 Task: Compare market values of single-family homes in Providence, Rhode Island, in different urban neighborhoods, and analyze the proximity to Art and cultural. 304.223282
Action: Mouse moved to (327, 244)
Screenshot: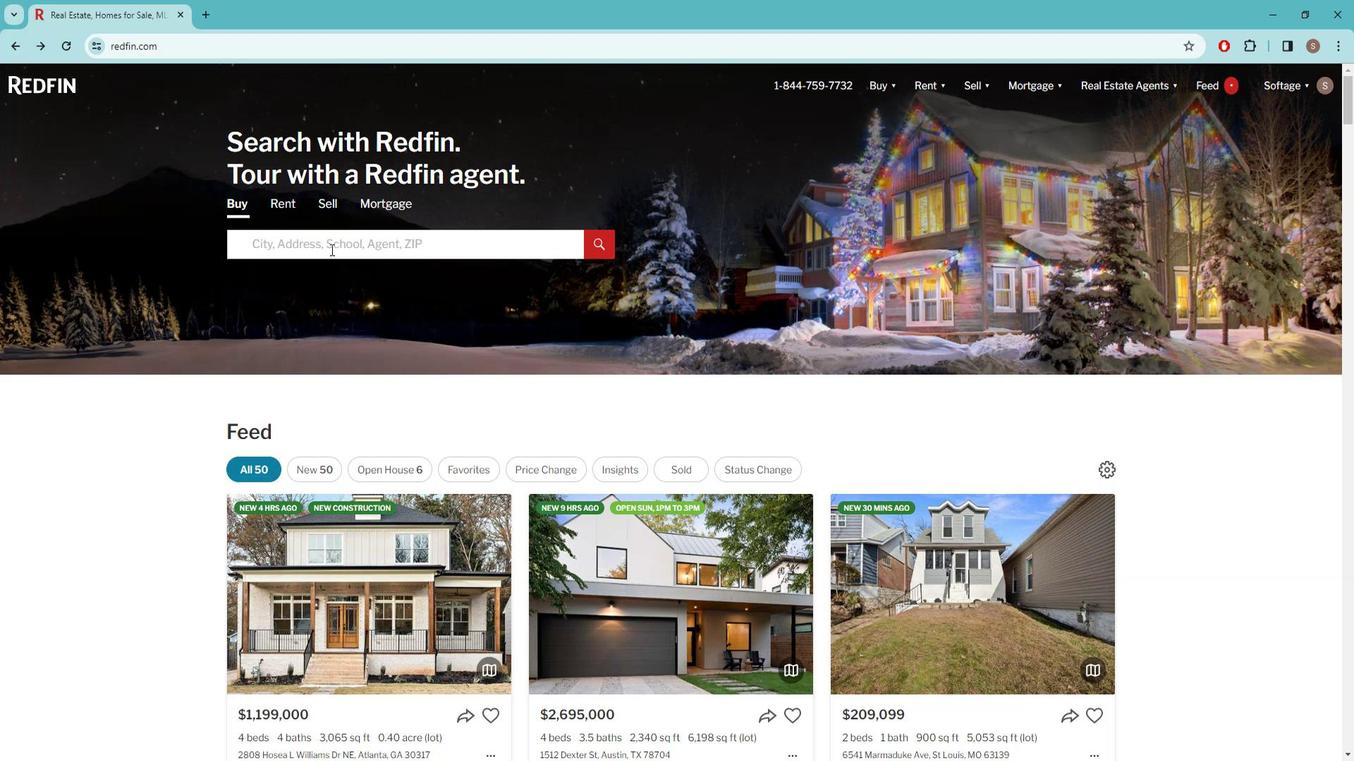 
Action: Mouse pressed left at (327, 244)
Screenshot: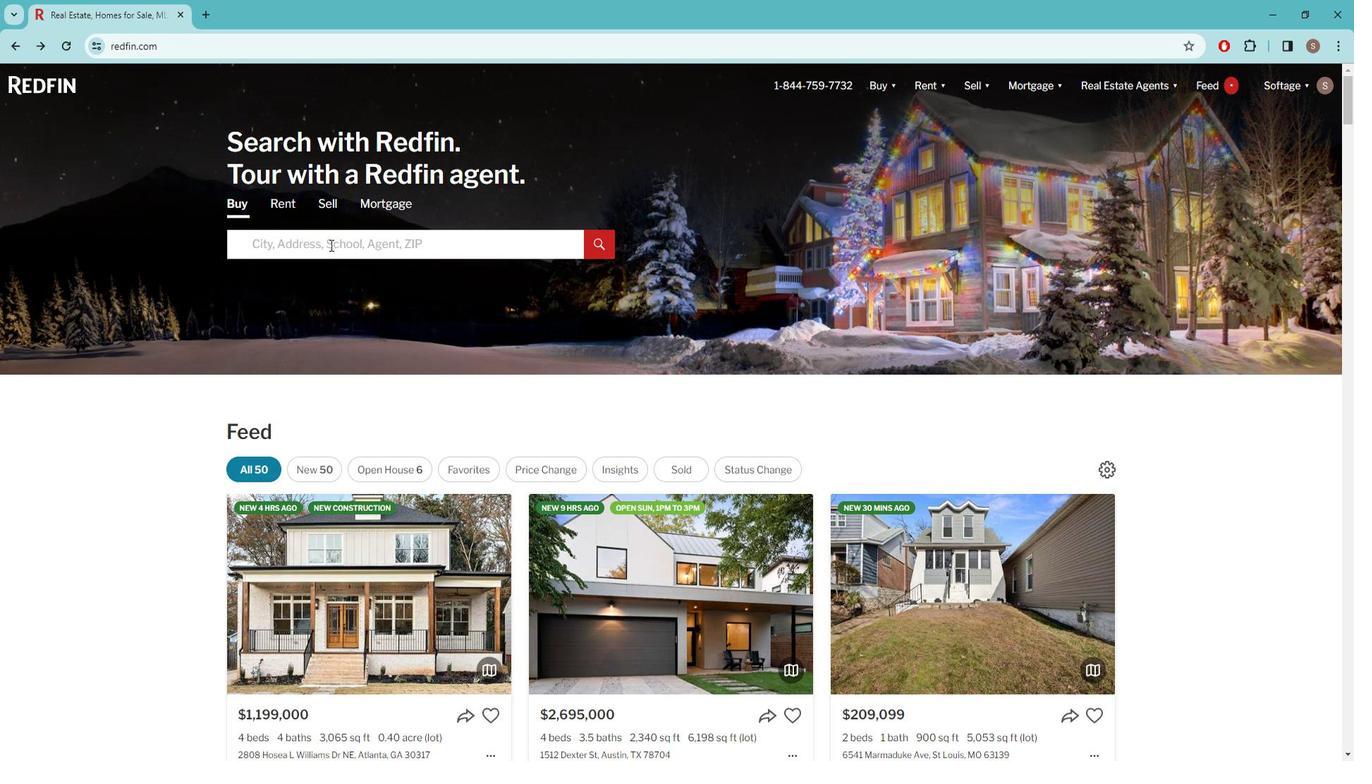 
Action: Key pressed p<Key.caps_lock>ROVIDENCE
Screenshot: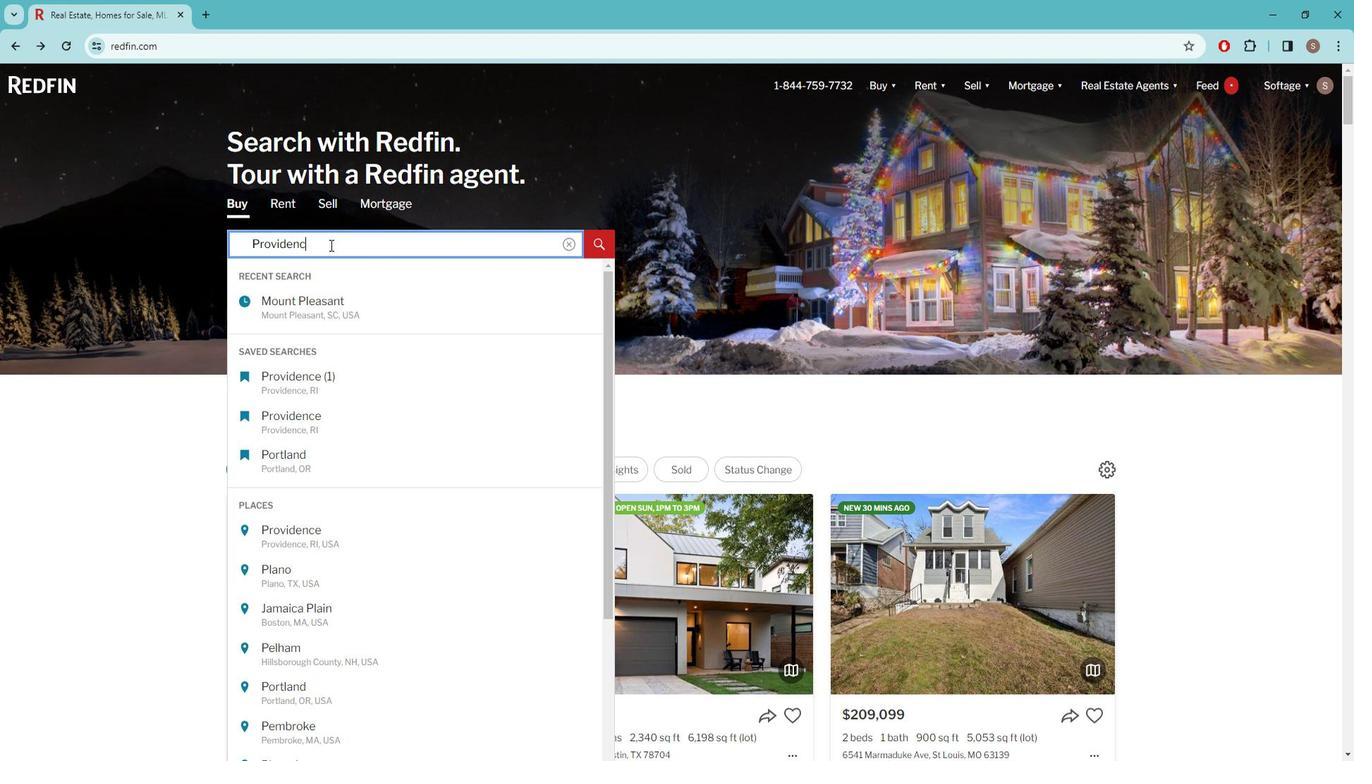 
Action: Mouse moved to (318, 338)
Screenshot: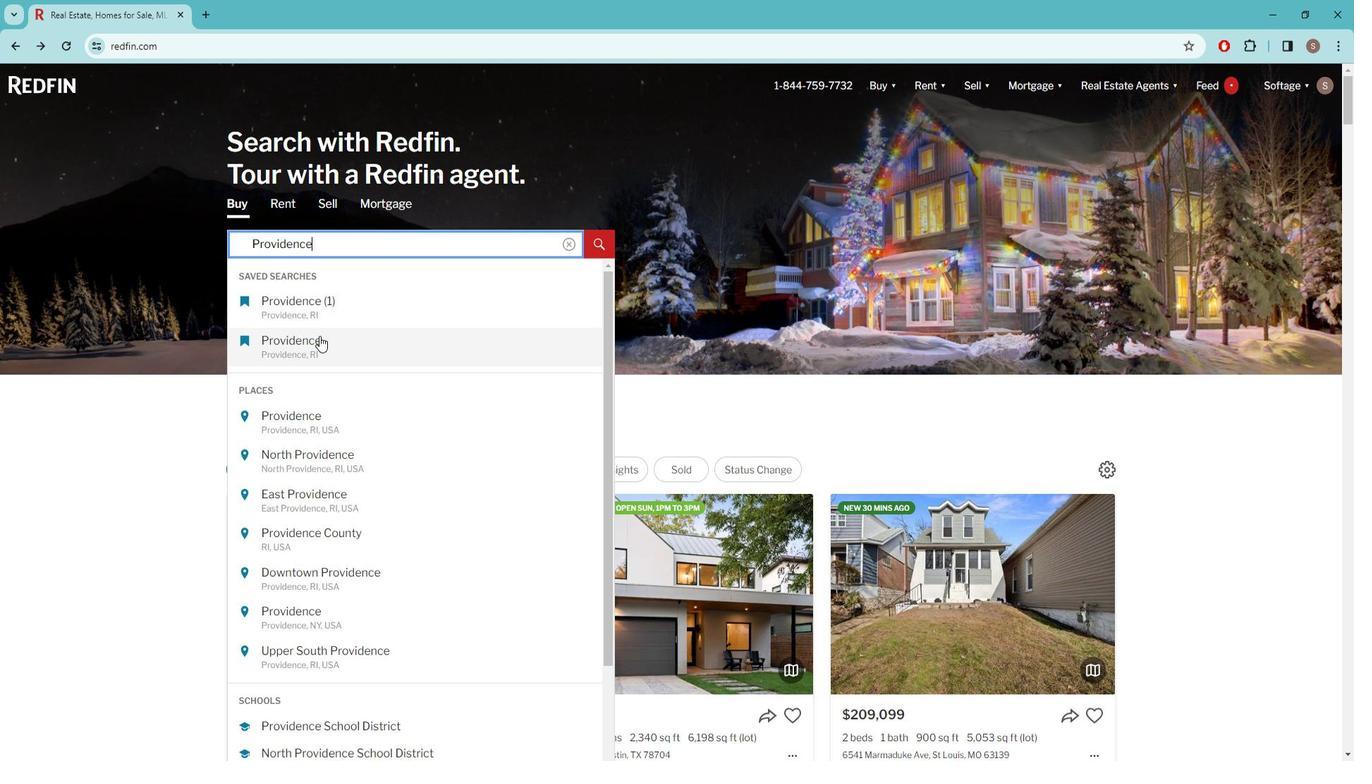 
Action: Mouse pressed left at (318, 338)
Screenshot: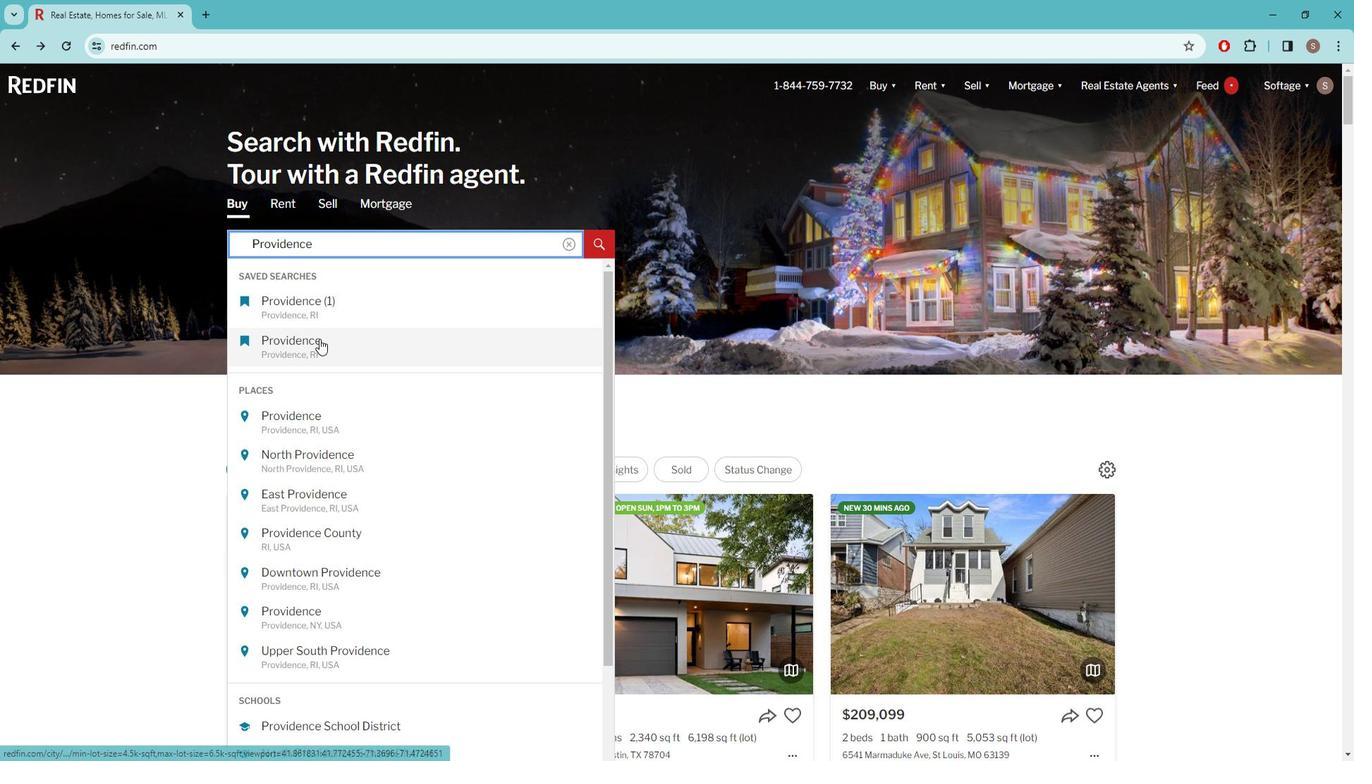 
Action: Mouse moved to (1036, 126)
Screenshot: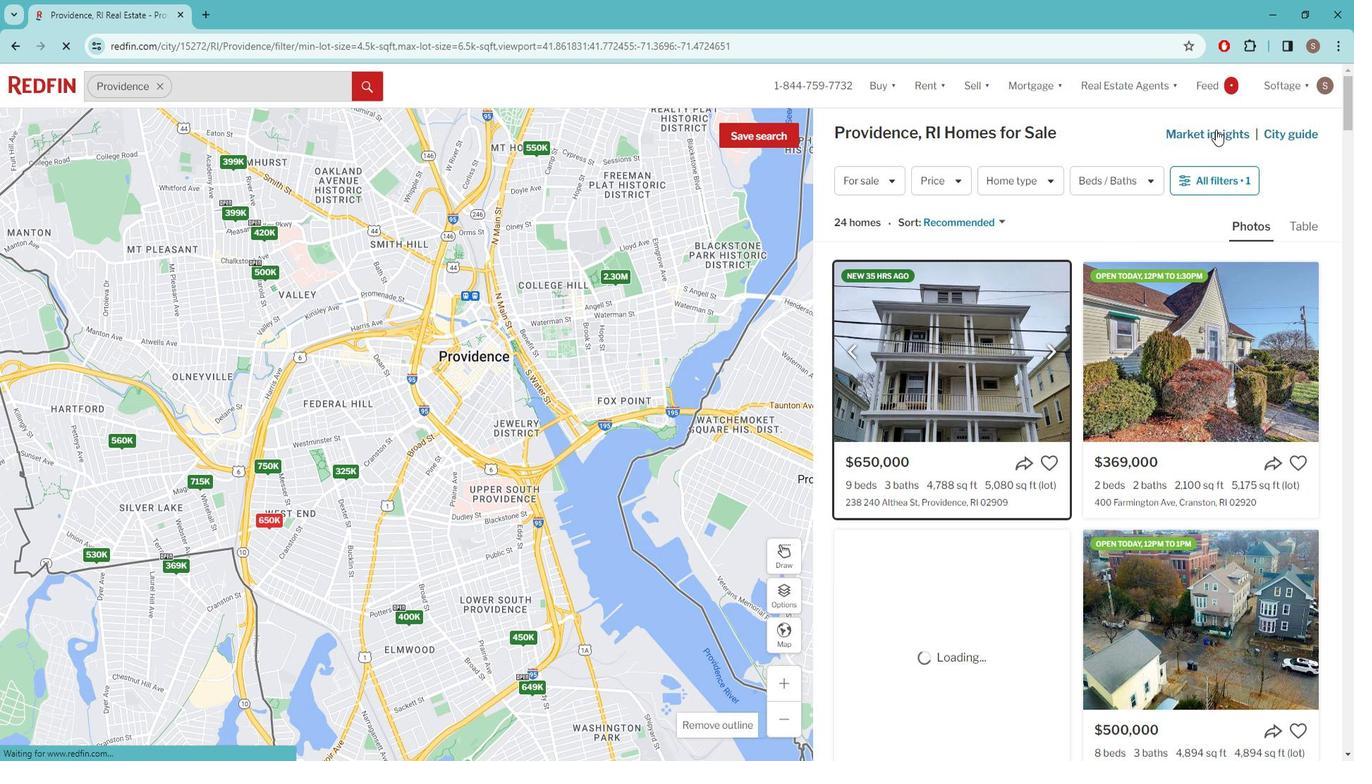 
Action: Mouse pressed left at (1036, 126)
Screenshot: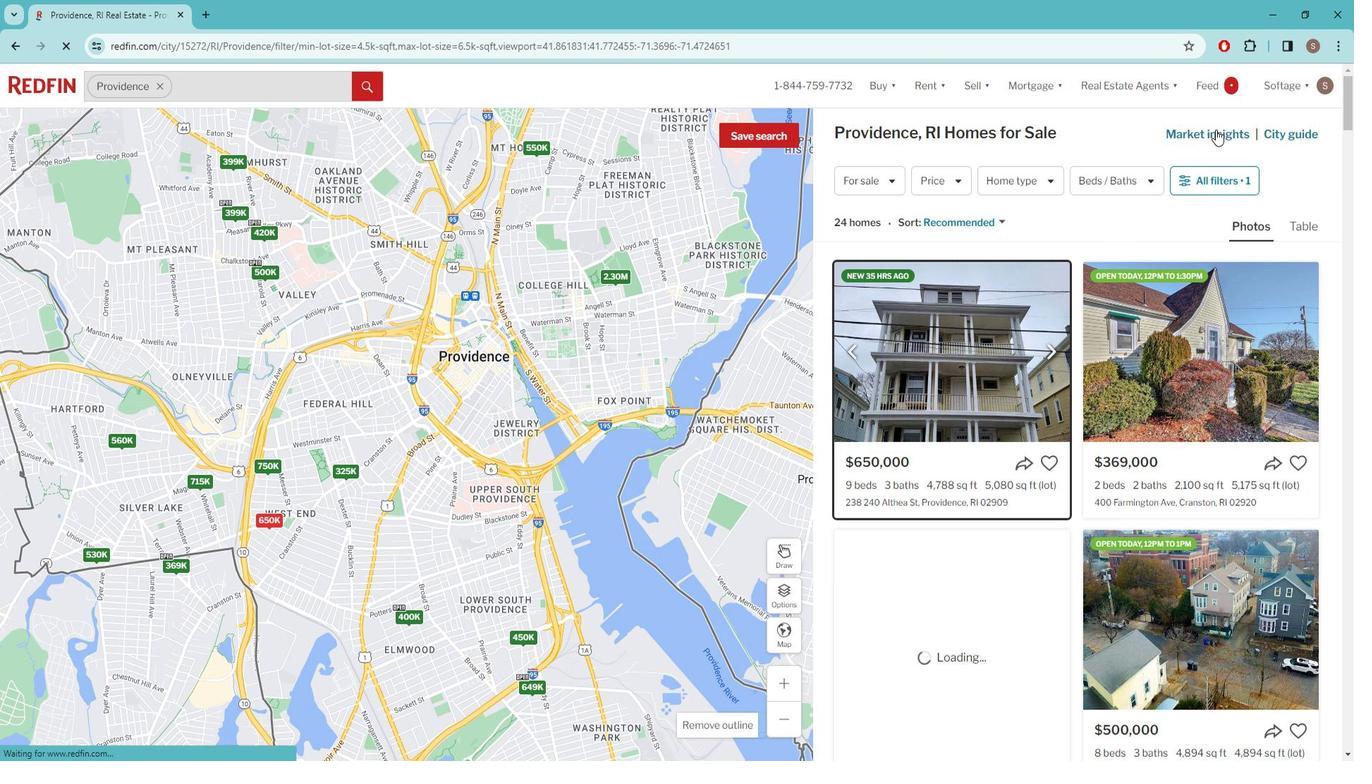 
Action: Mouse moved to (318, 541)
Screenshot: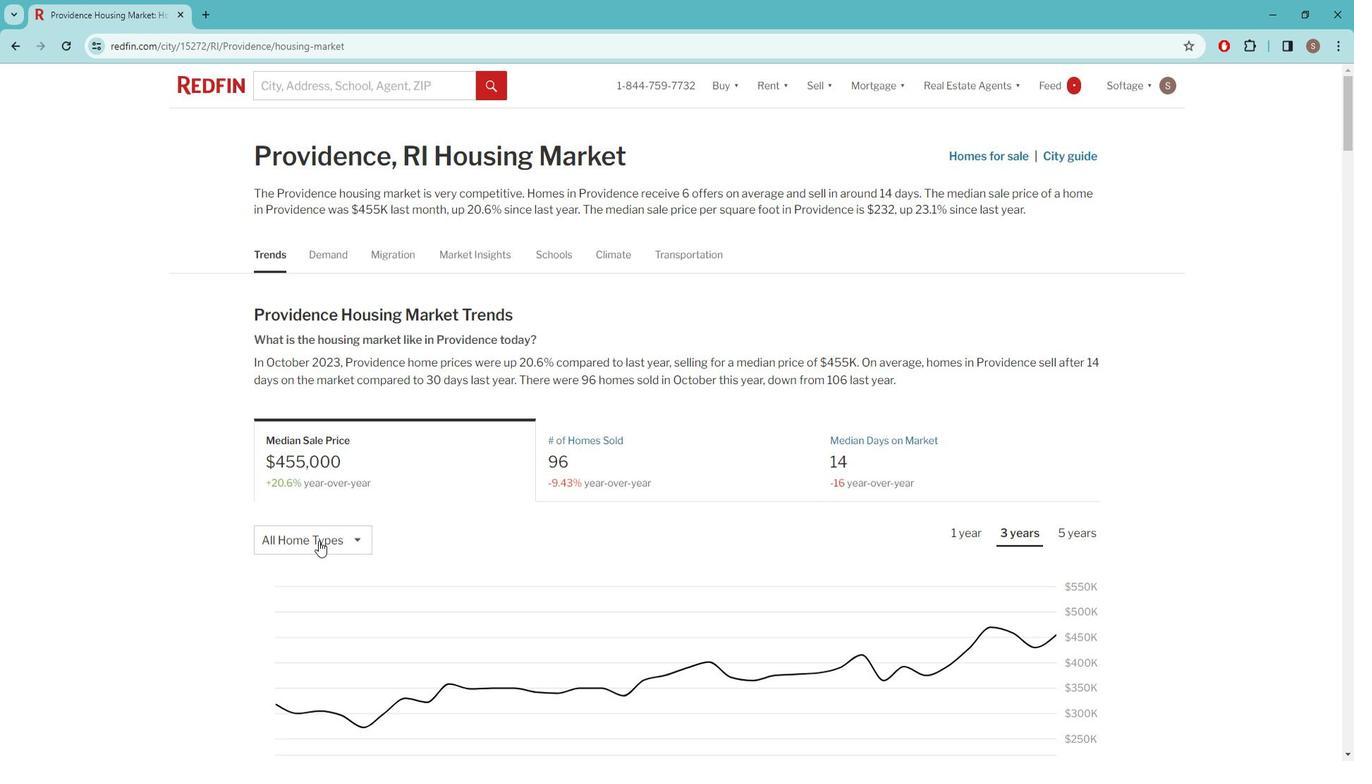 
Action: Mouse pressed left at (318, 541)
Screenshot: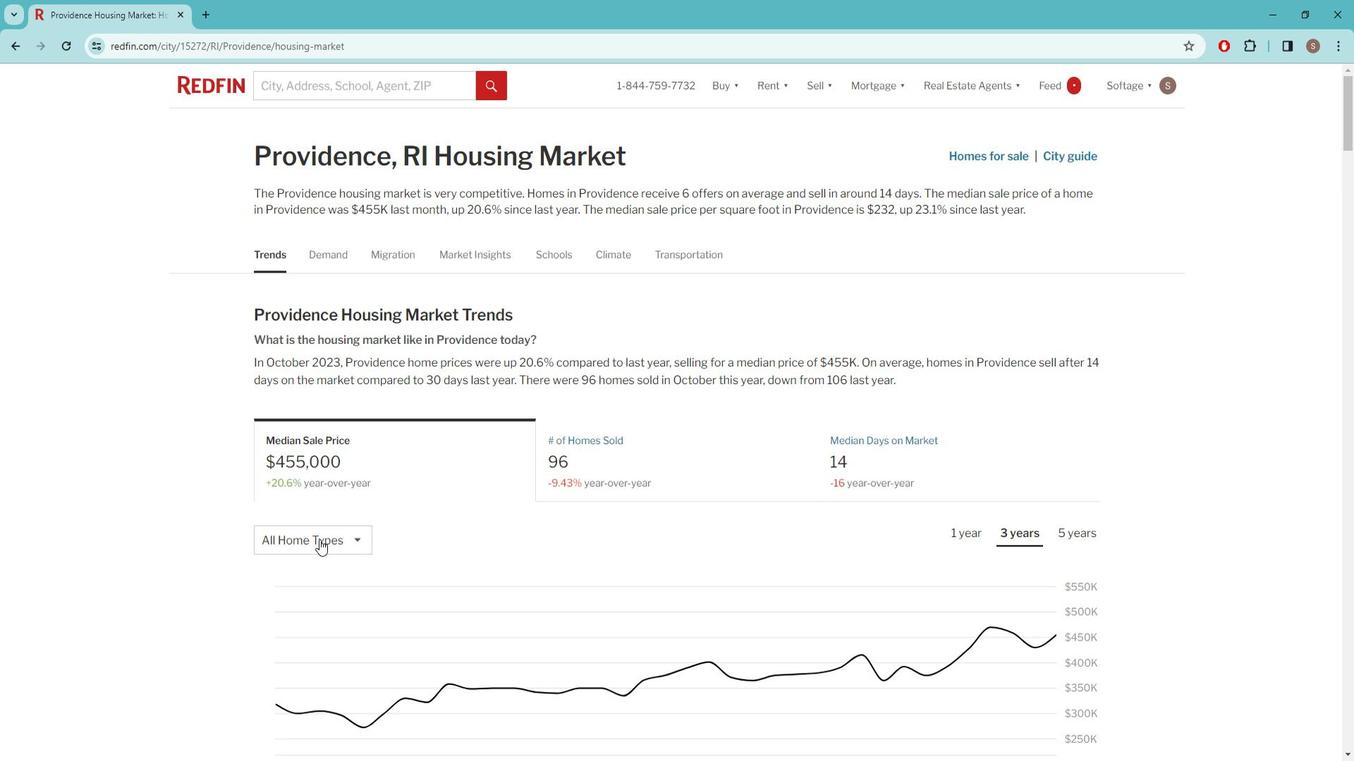 
Action: Mouse moved to (323, 604)
Screenshot: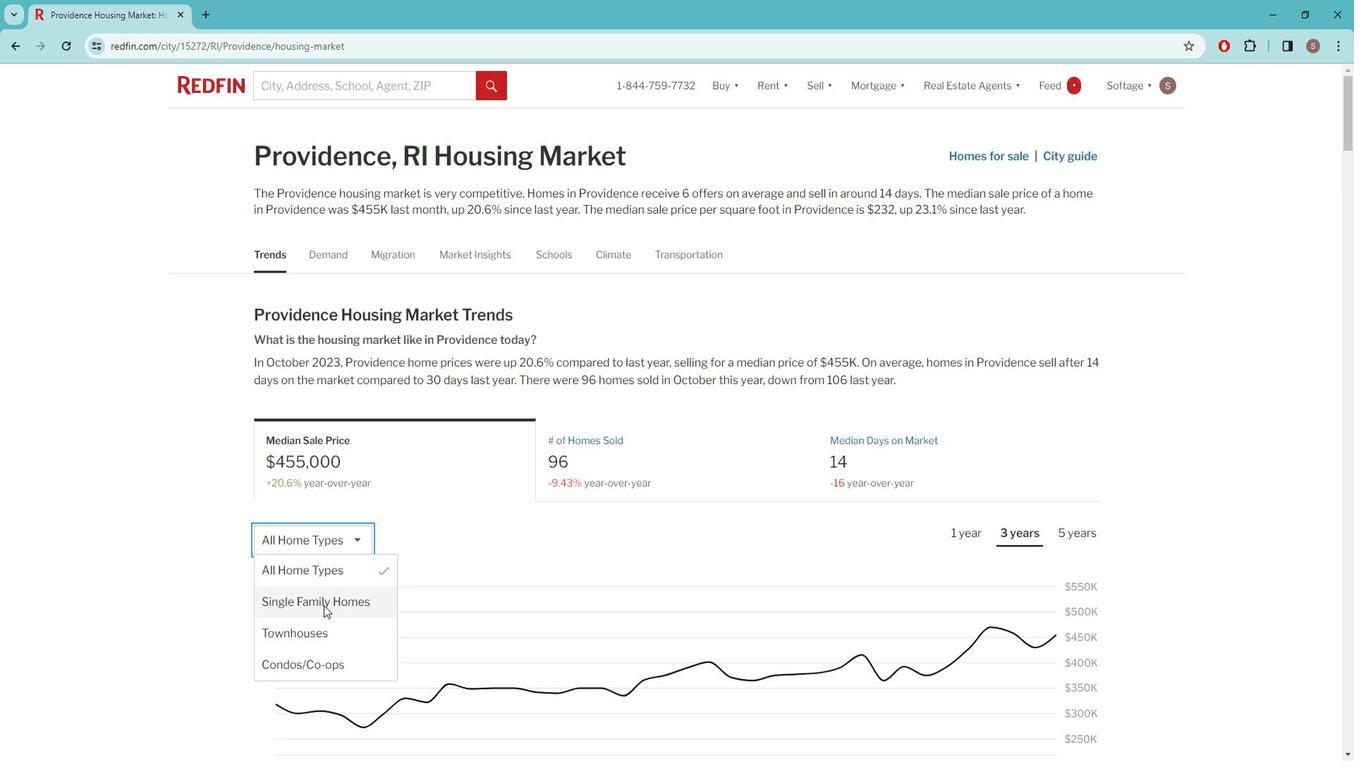 
Action: Mouse pressed left at (323, 604)
Screenshot: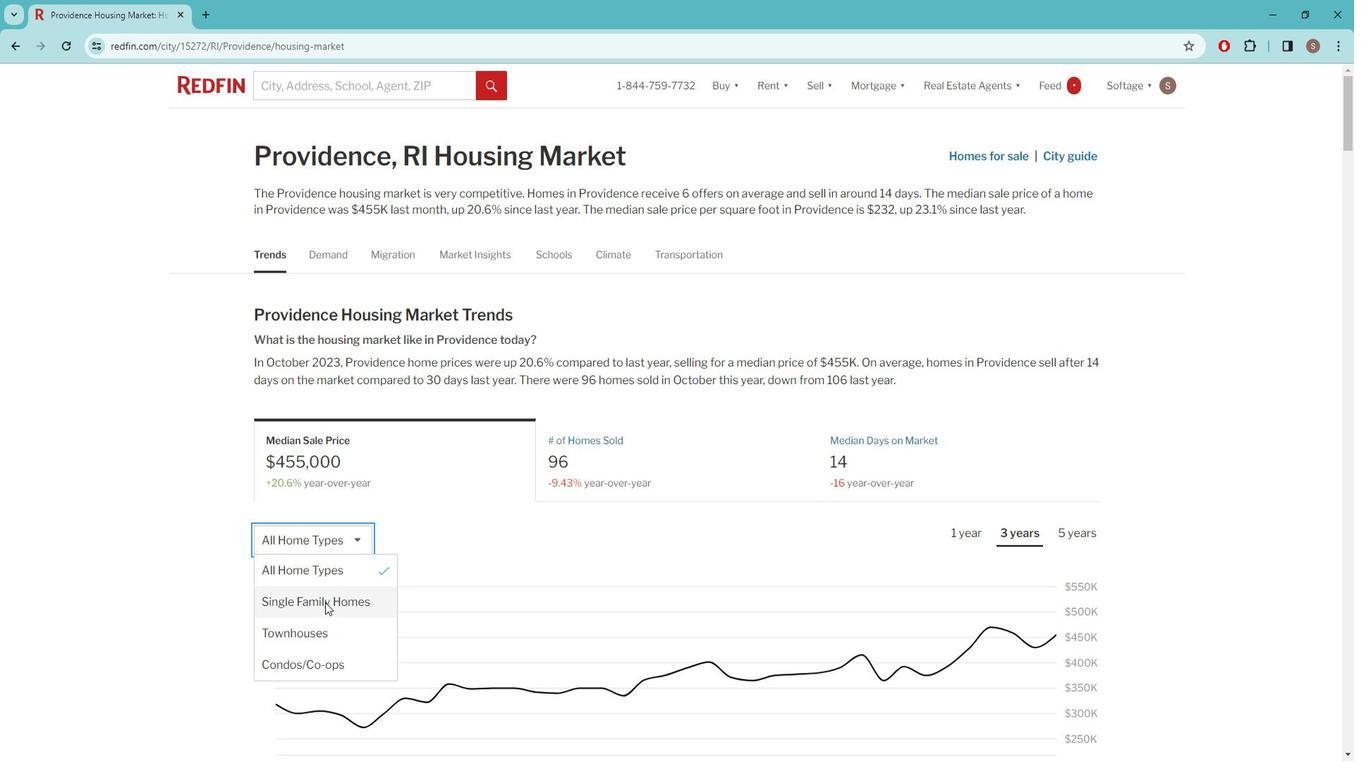 
Action: Mouse moved to (405, 419)
Screenshot: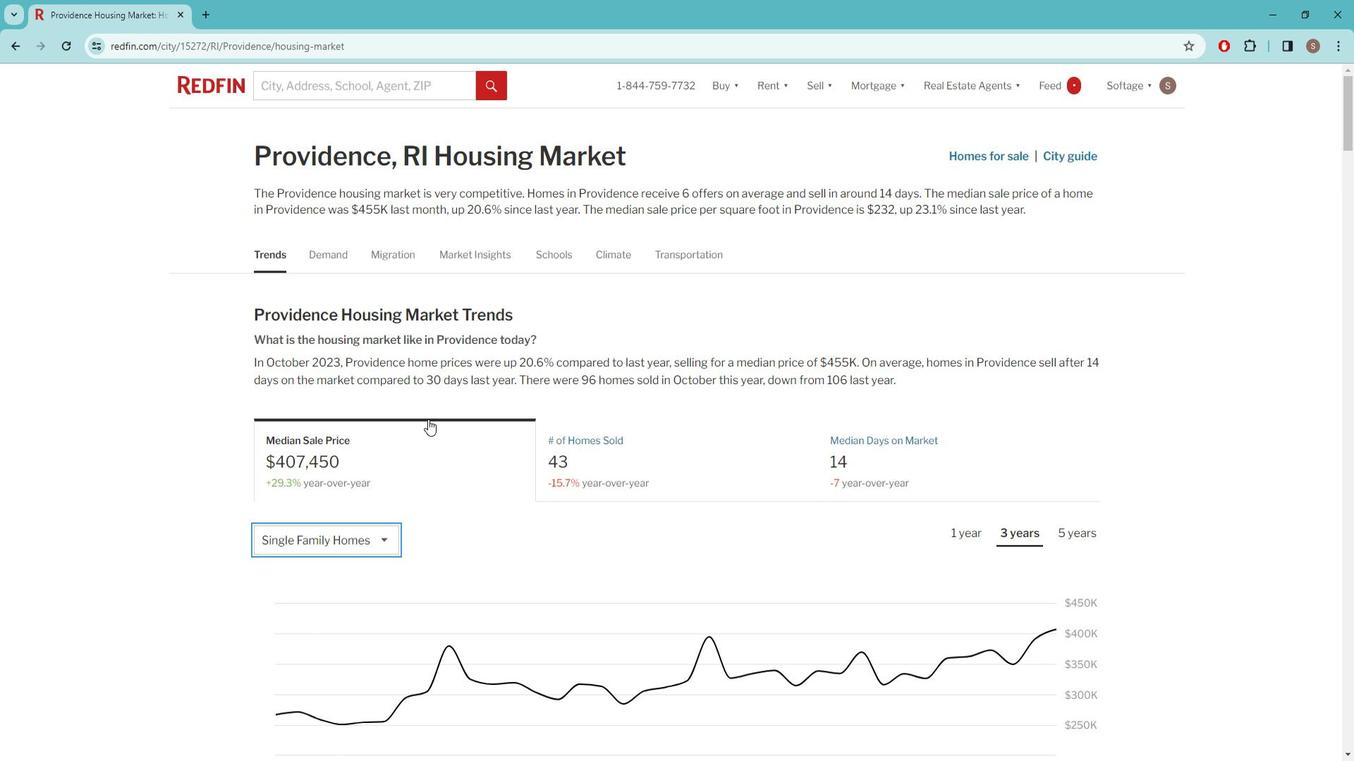 
Action: Mouse scrolled (405, 418) with delta (0, 0)
Screenshot: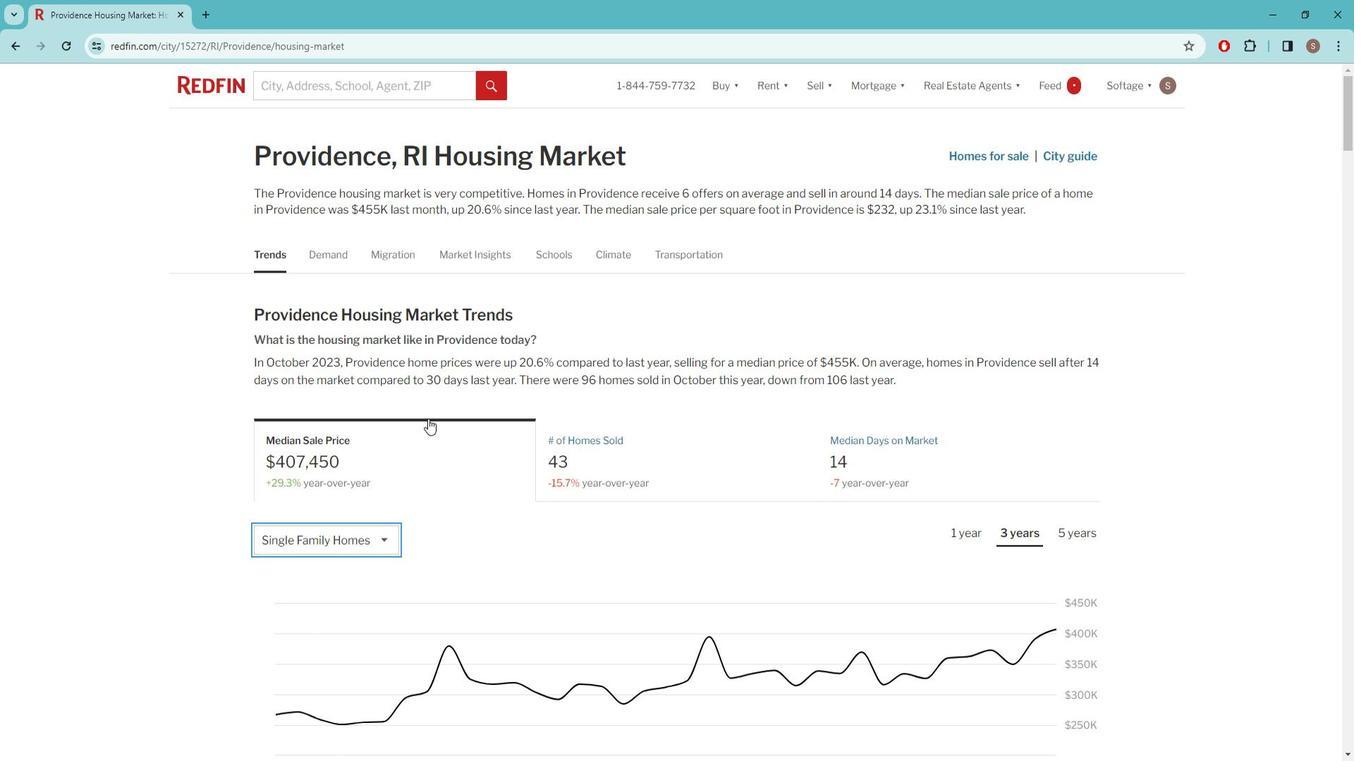 
Action: Mouse scrolled (405, 418) with delta (0, 0)
Screenshot: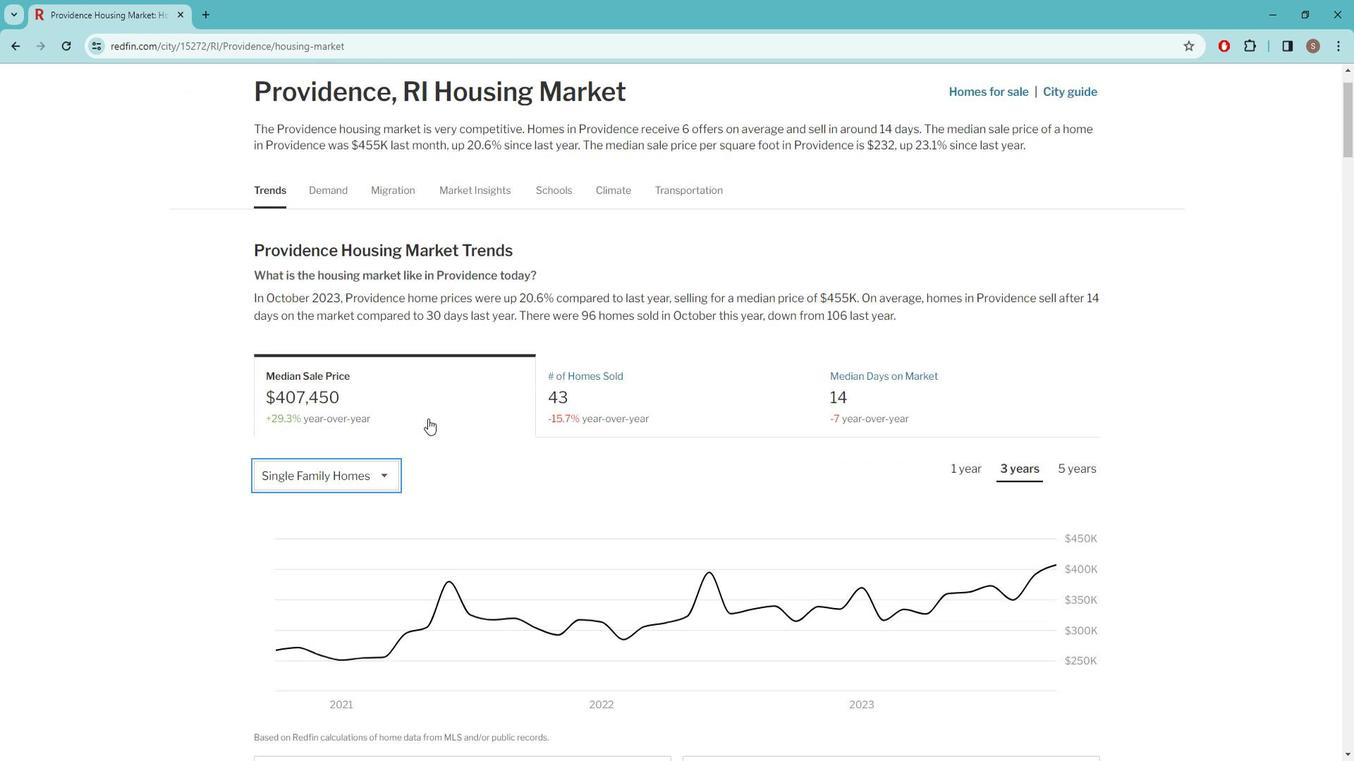 
Action: Mouse moved to (405, 414)
Screenshot: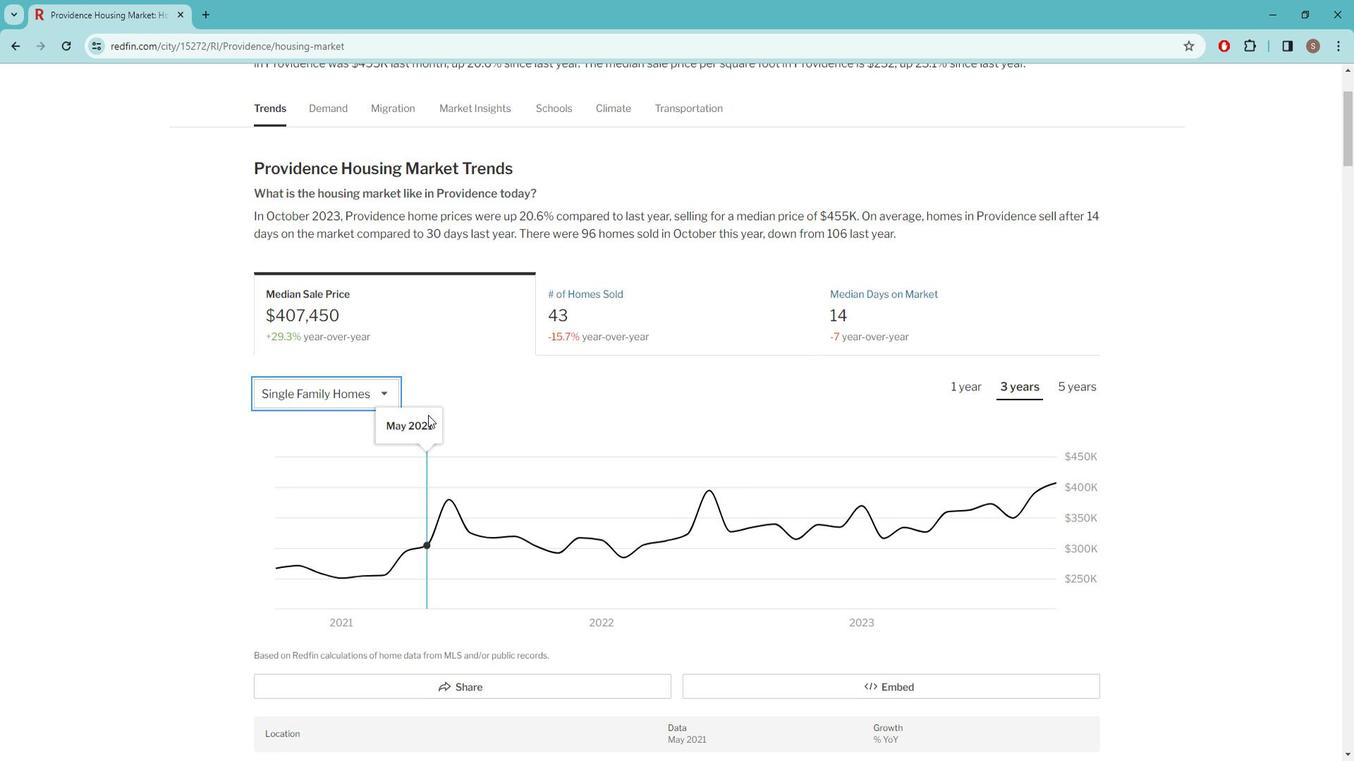 
Action: Mouse scrolled (405, 413) with delta (0, 0)
Screenshot: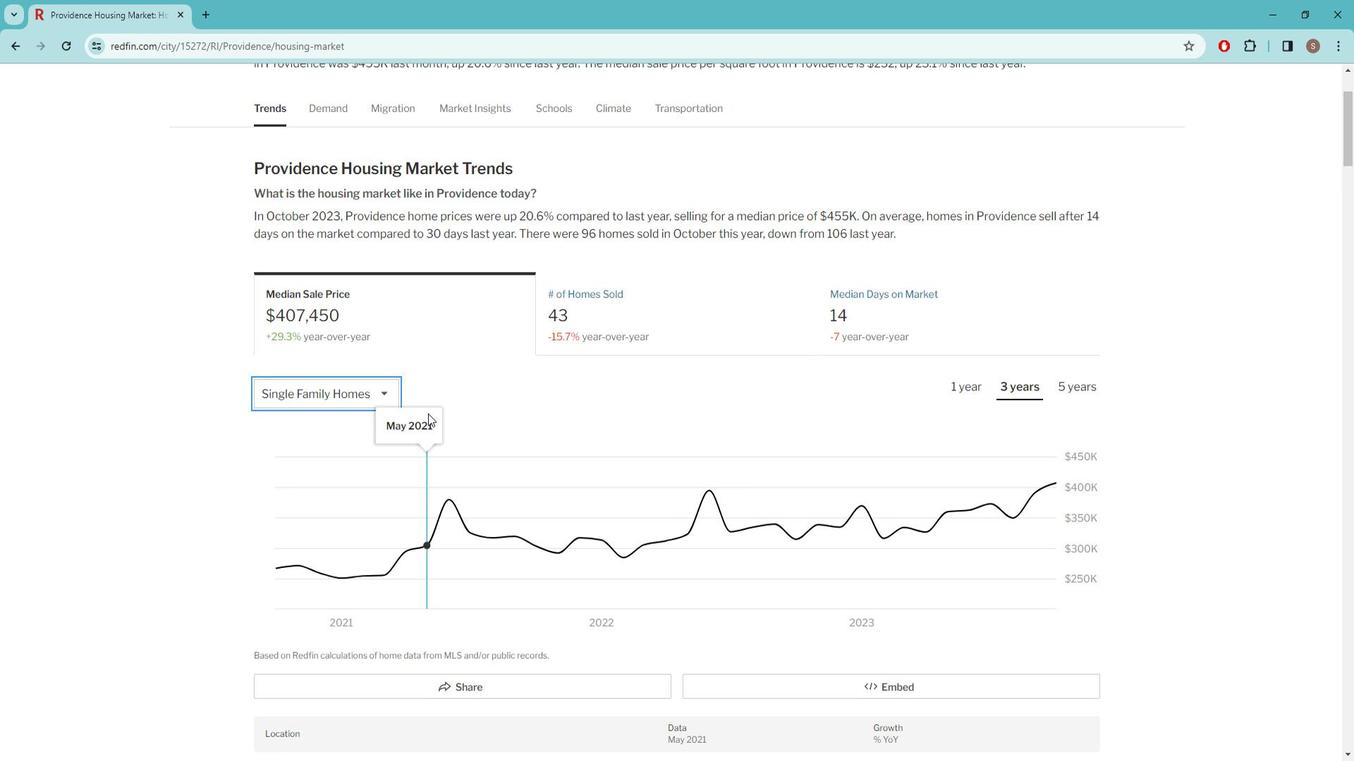 
Action: Mouse scrolled (405, 413) with delta (0, 0)
Screenshot: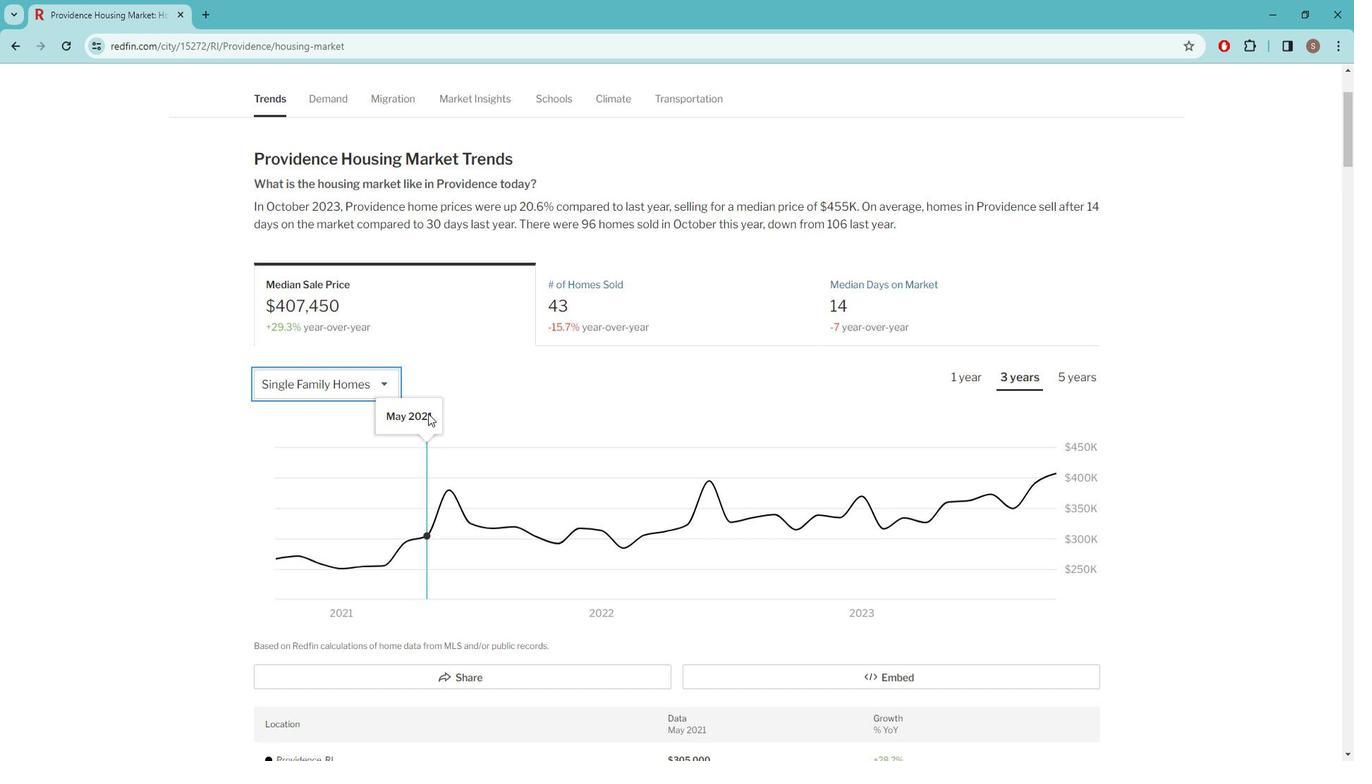 
Action: Mouse moved to (400, 405)
Screenshot: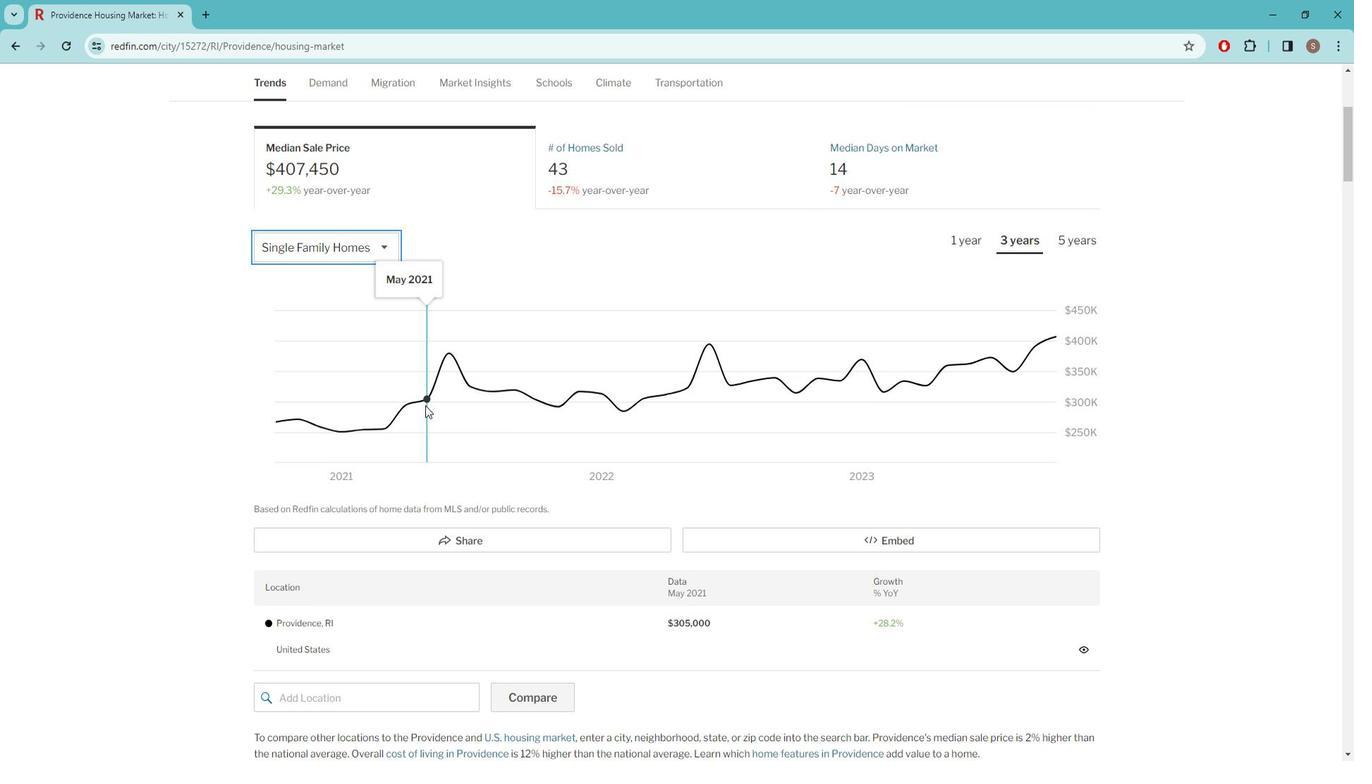 
Action: Mouse scrolled (400, 404) with delta (0, 0)
Screenshot: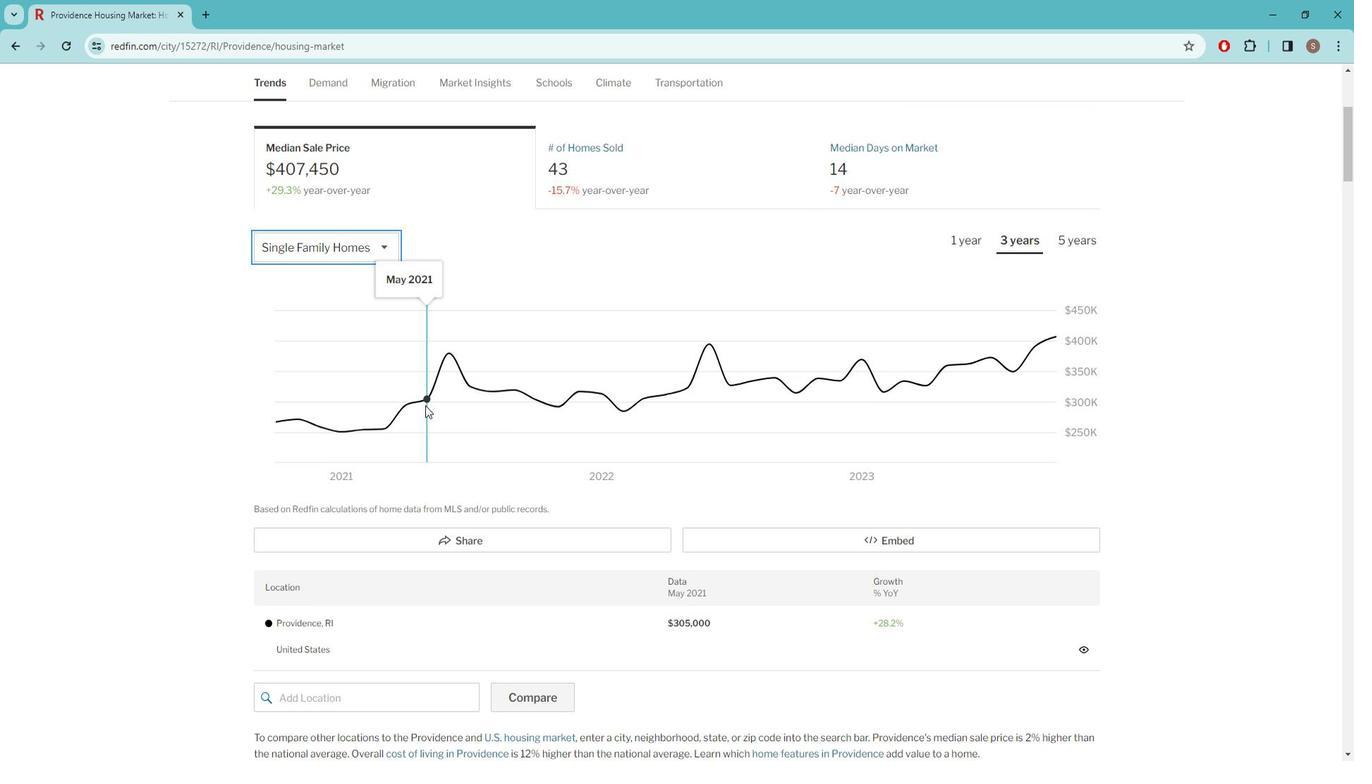 
Action: Mouse moved to (399, 405)
Screenshot: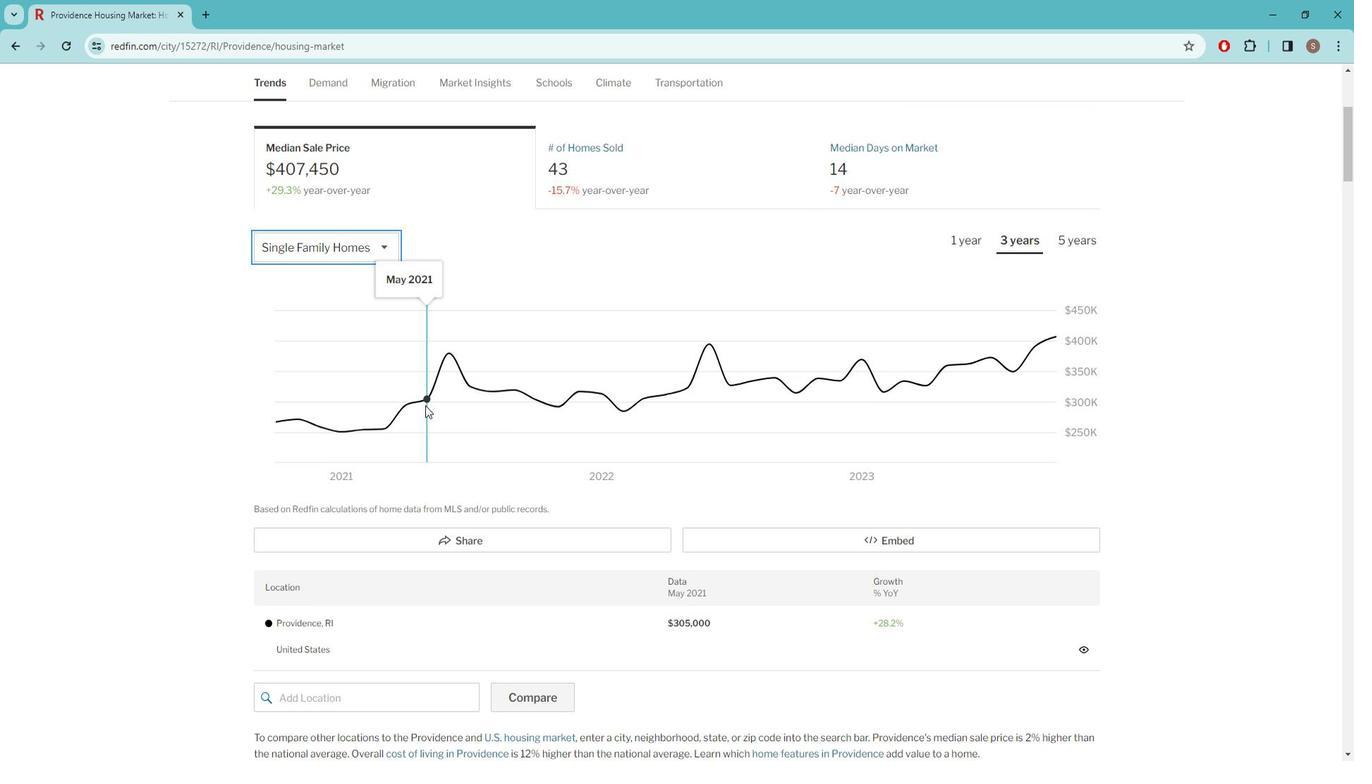 
Action: Mouse scrolled (399, 404) with delta (0, 0)
Screenshot: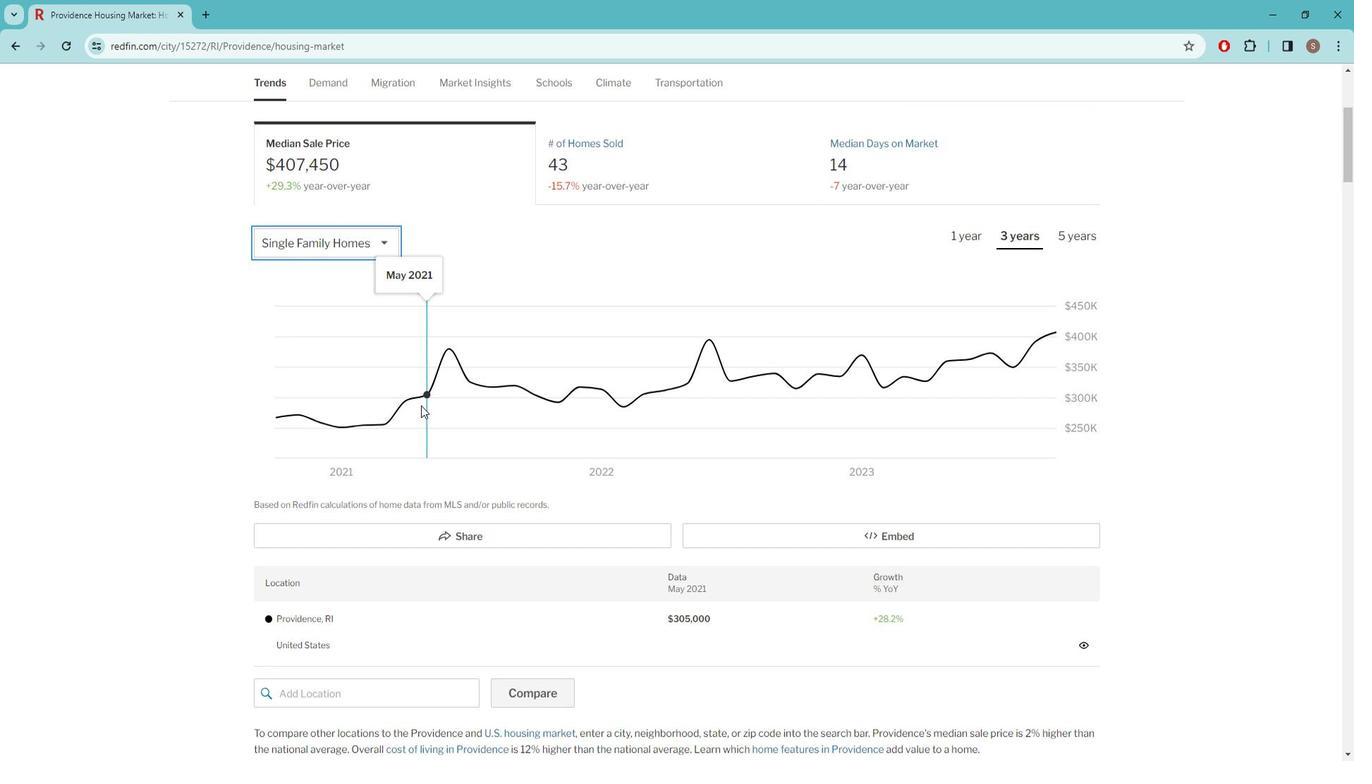 
Action: Mouse moved to (399, 405)
Screenshot: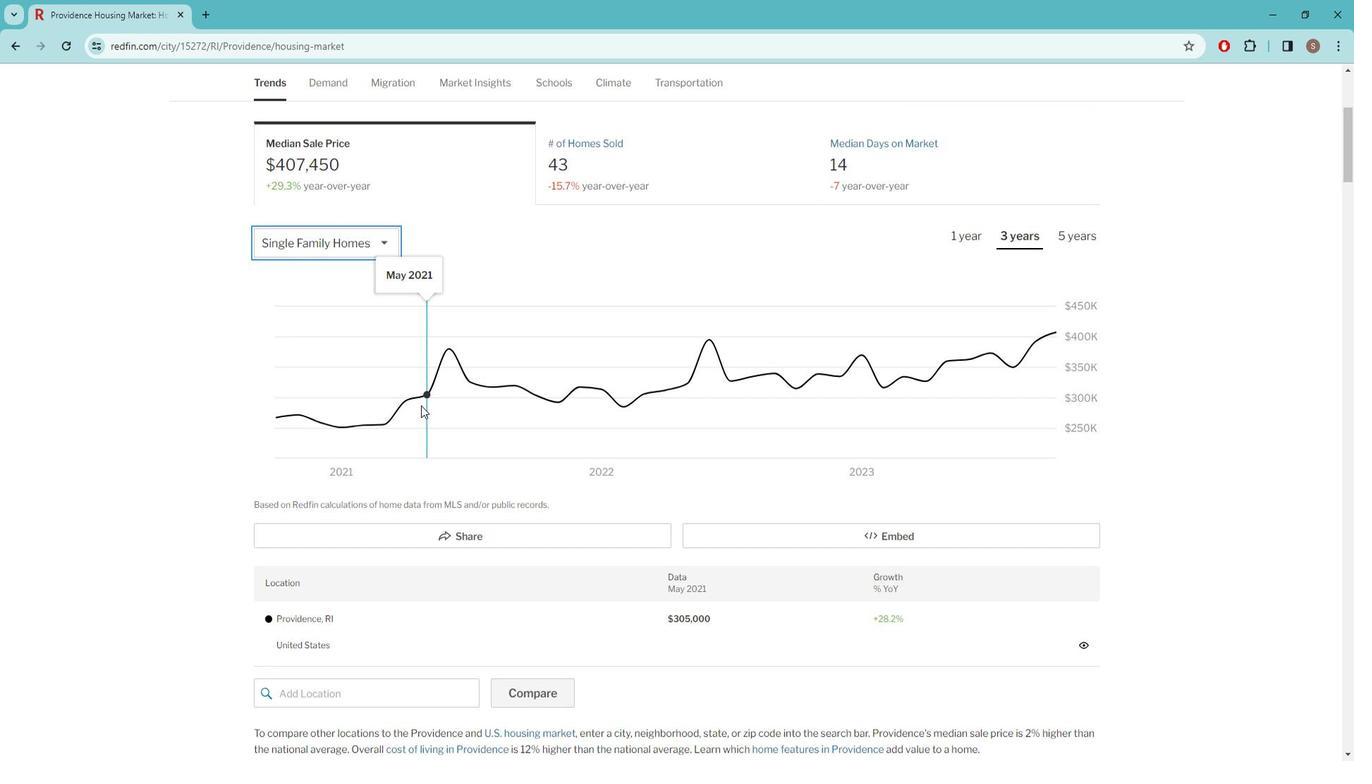 
Action: Mouse scrolled (399, 404) with delta (0, 0)
Screenshot: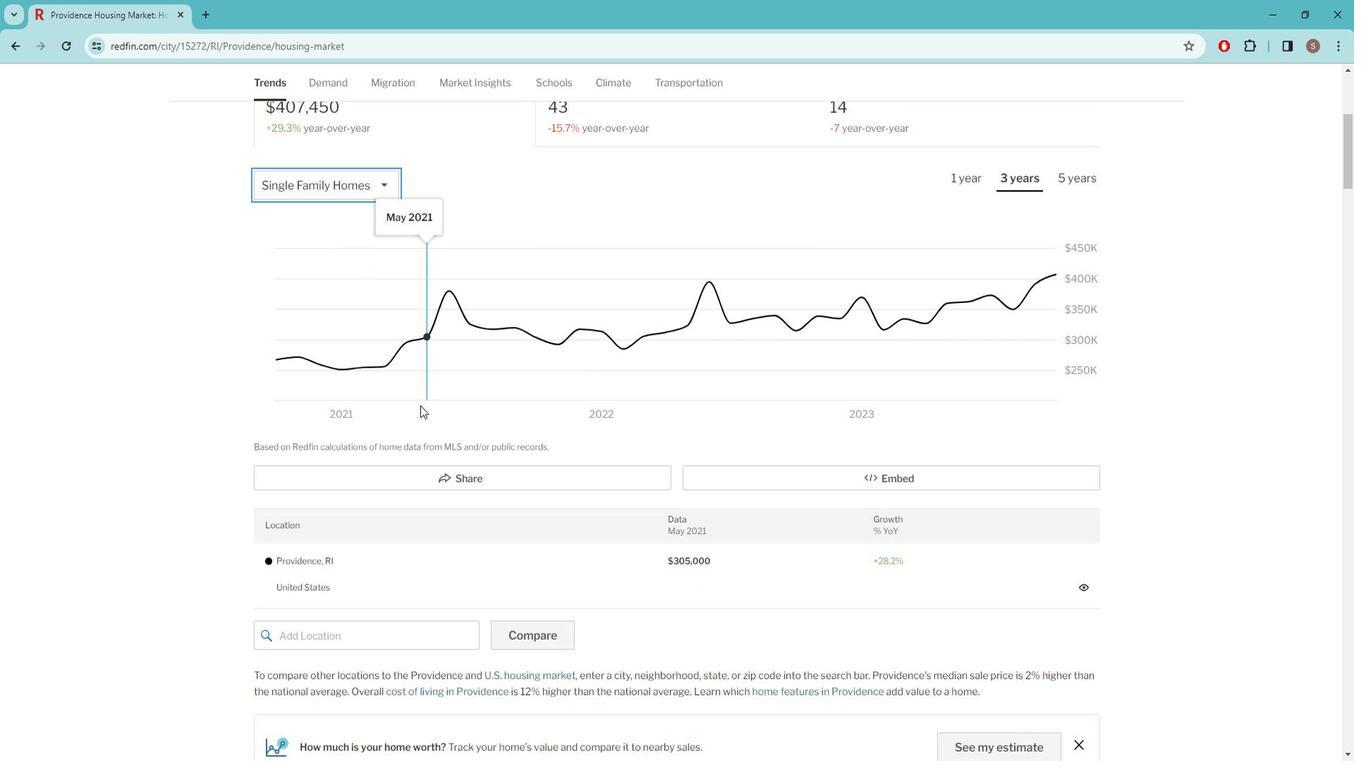 
Action: Mouse moved to (342, 478)
Screenshot: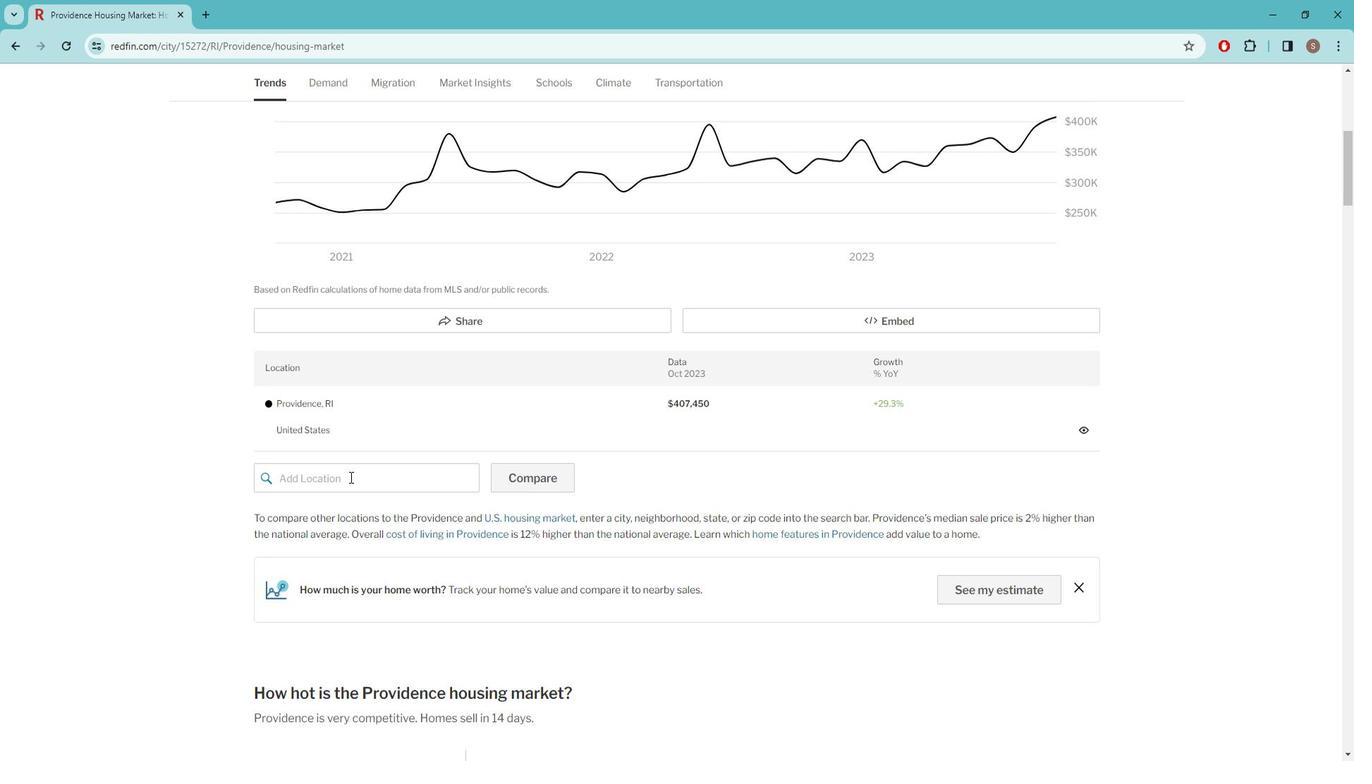 
Action: Mouse pressed left at (342, 478)
Screenshot: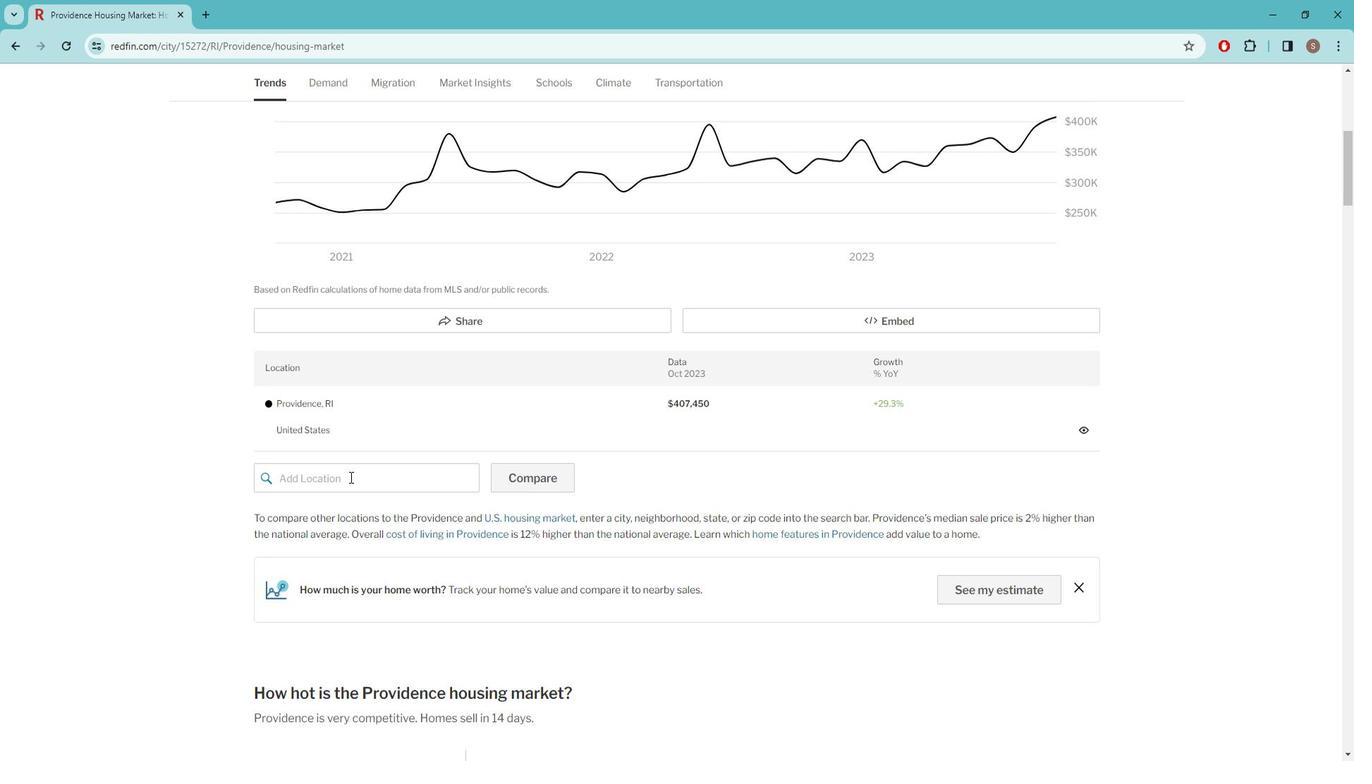 
Action: Mouse moved to (342, 478)
Screenshot: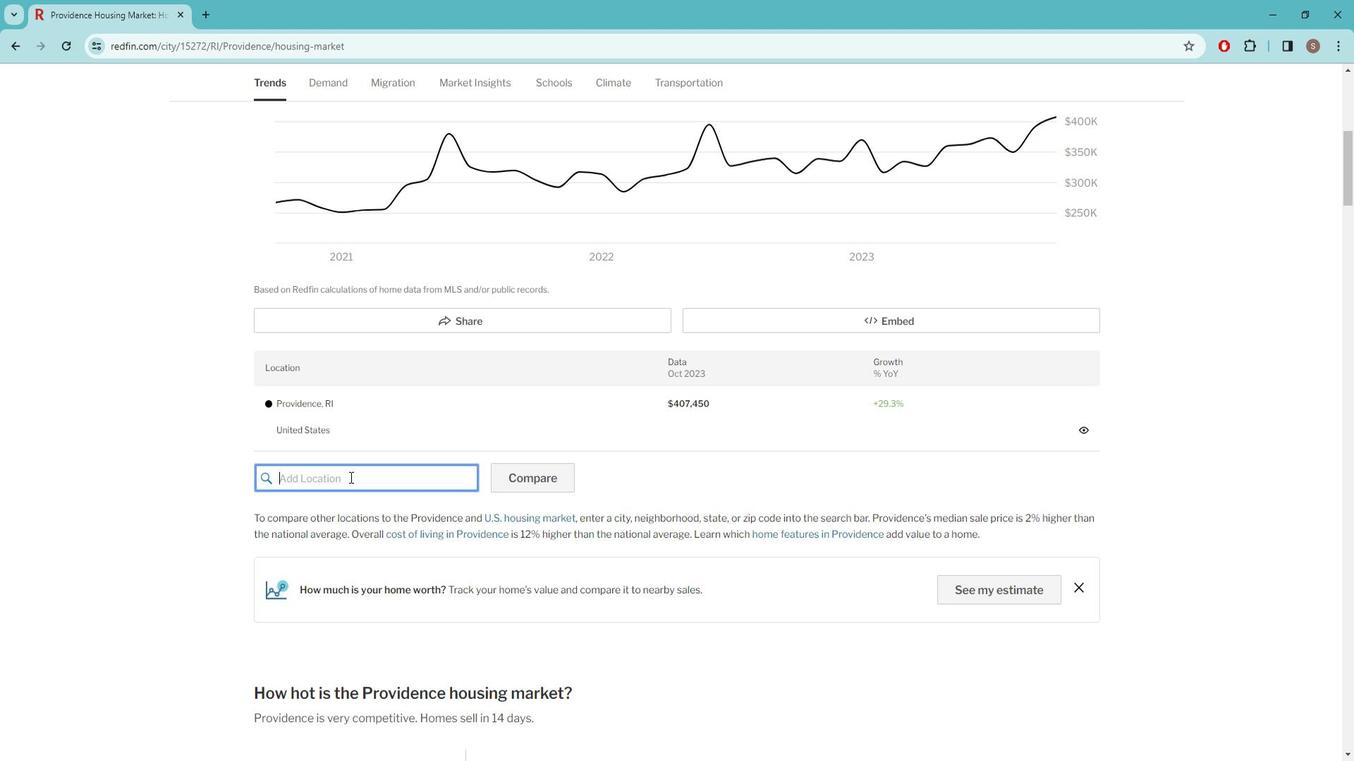 
Action: Key pressed <Key.caps_lock>b<Key.caps_lock>LACKSTONE,<Key.space><Key.caps_lock>r<Key.caps_lock>
Screenshot: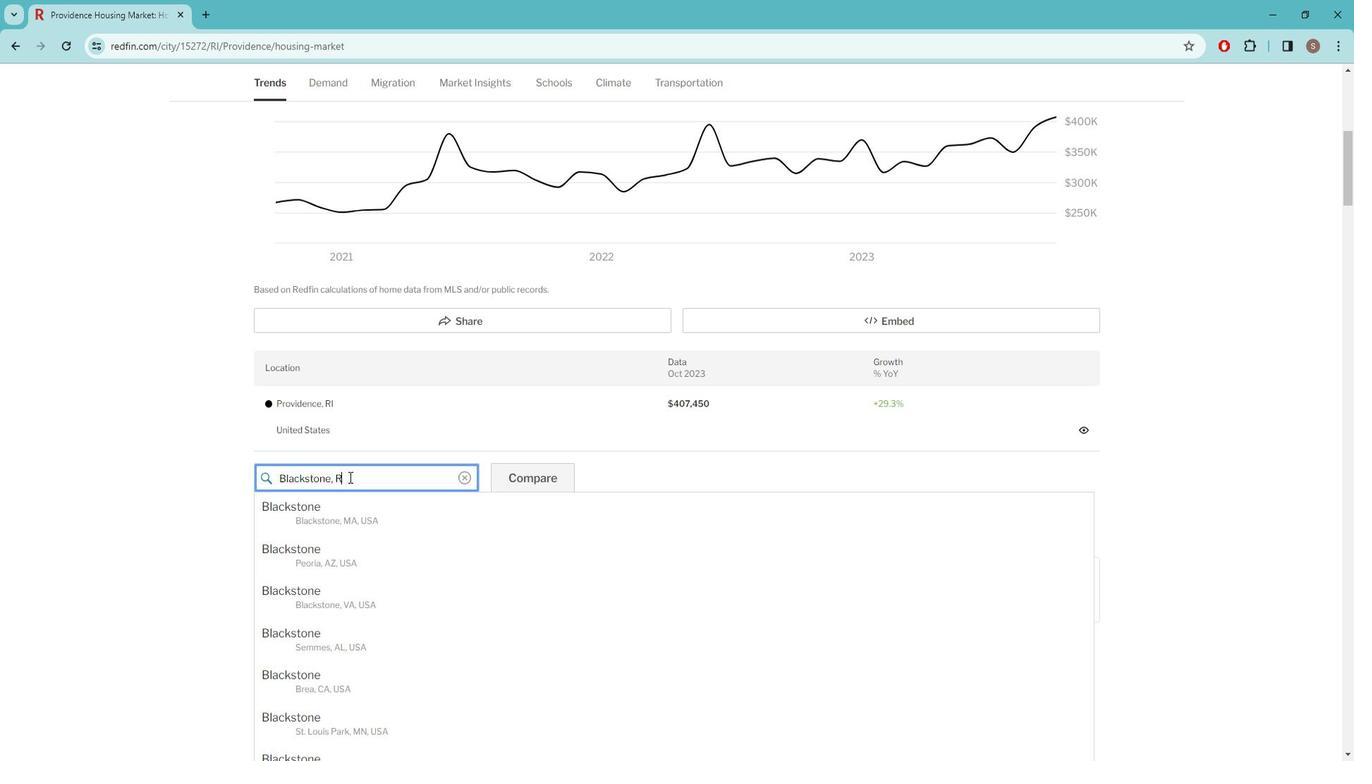 
Action: Mouse moved to (336, 513)
Screenshot: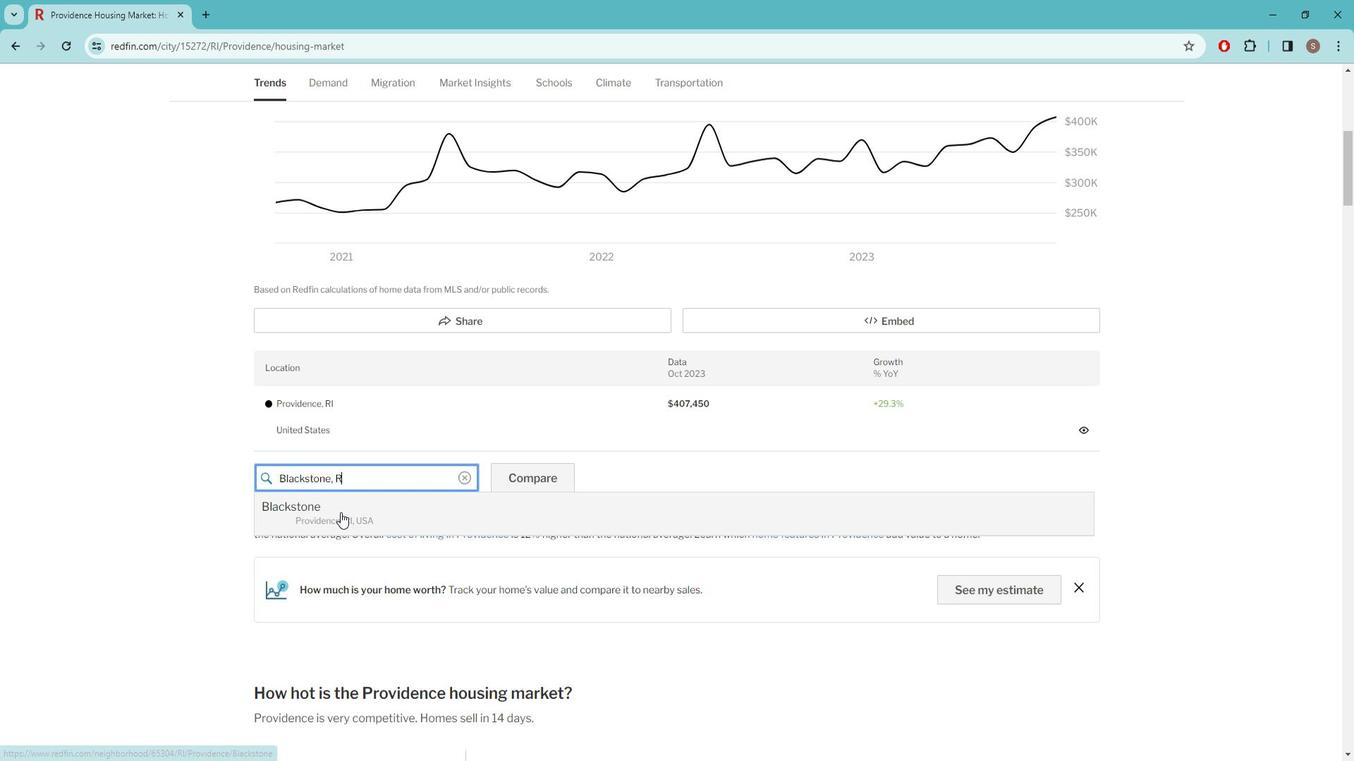 
Action: Mouse pressed left at (336, 513)
Screenshot: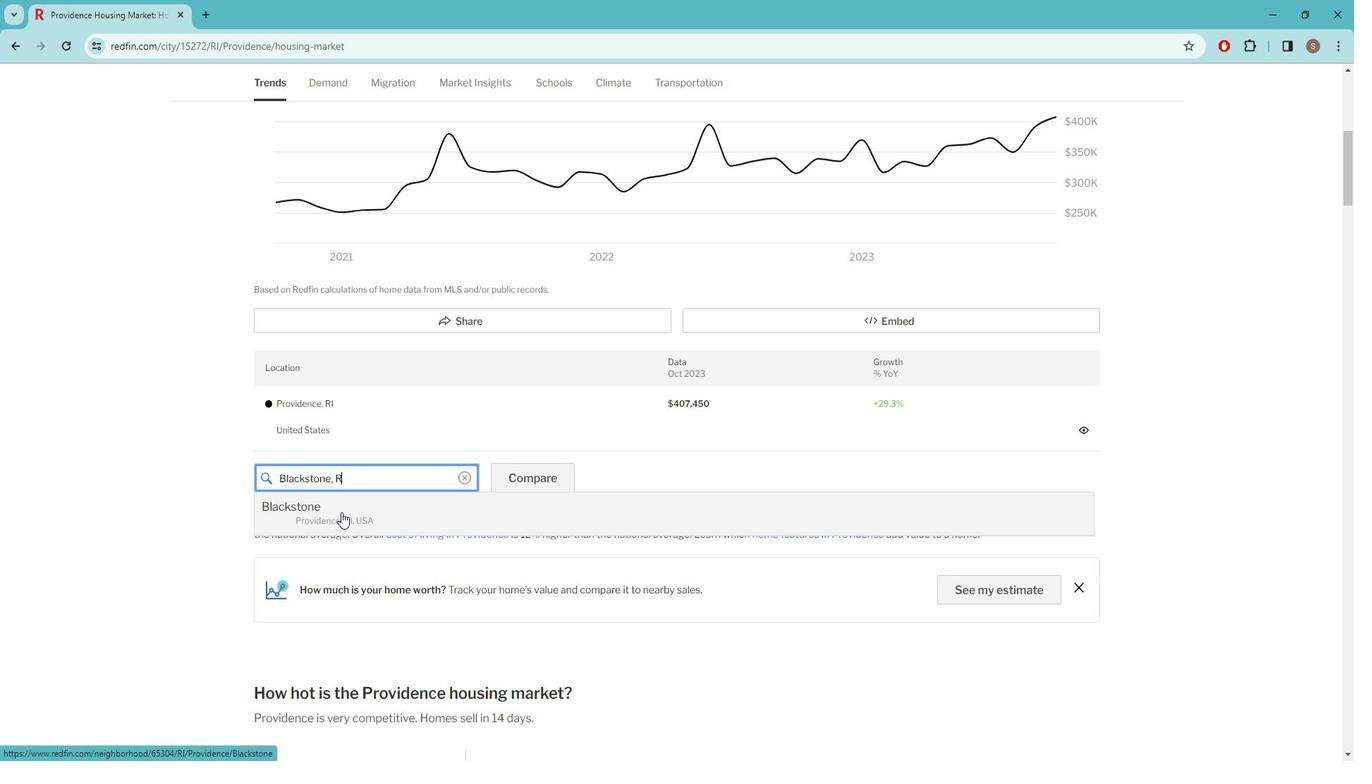
Action: Mouse moved to (500, 507)
Screenshot: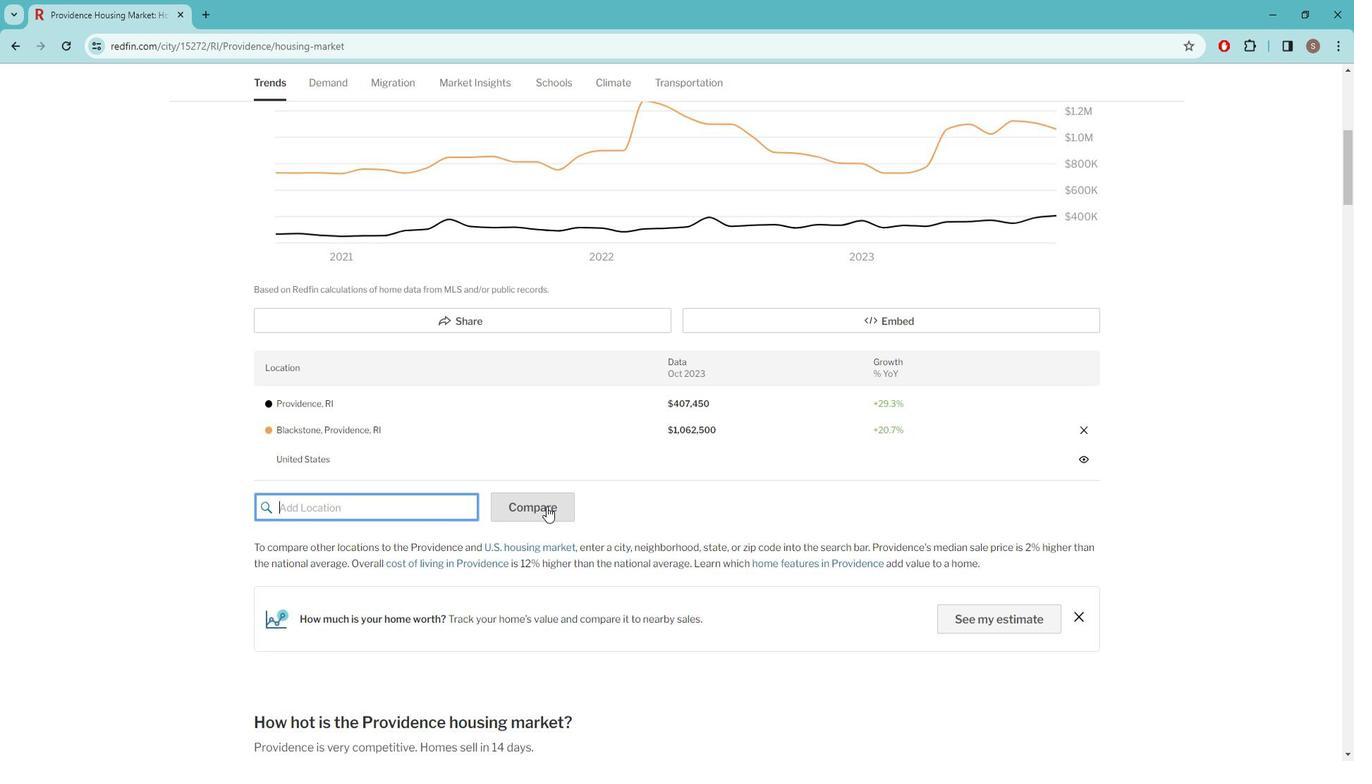 
Action: Mouse pressed left at (500, 507)
Screenshot: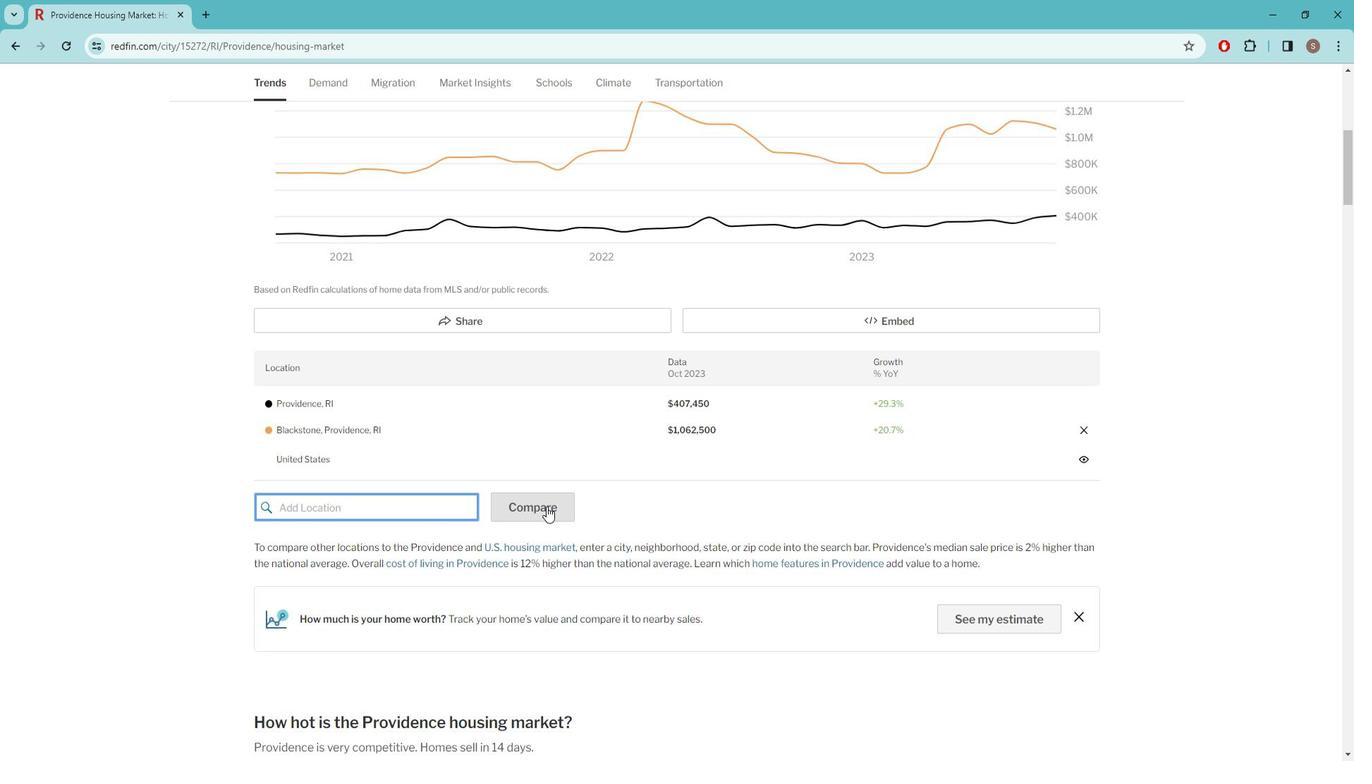 
Action: Mouse moved to (418, 509)
Screenshot: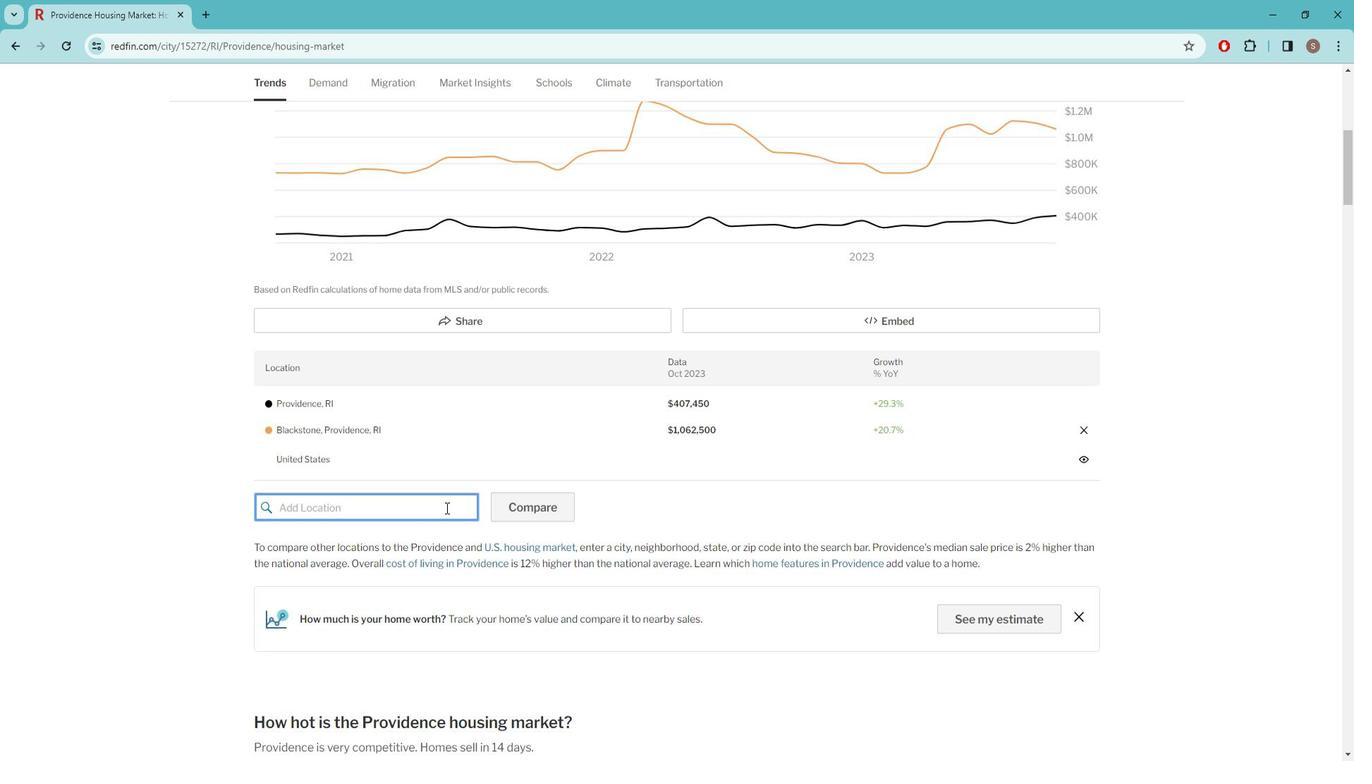 
Action: Mouse pressed left at (418, 509)
Screenshot: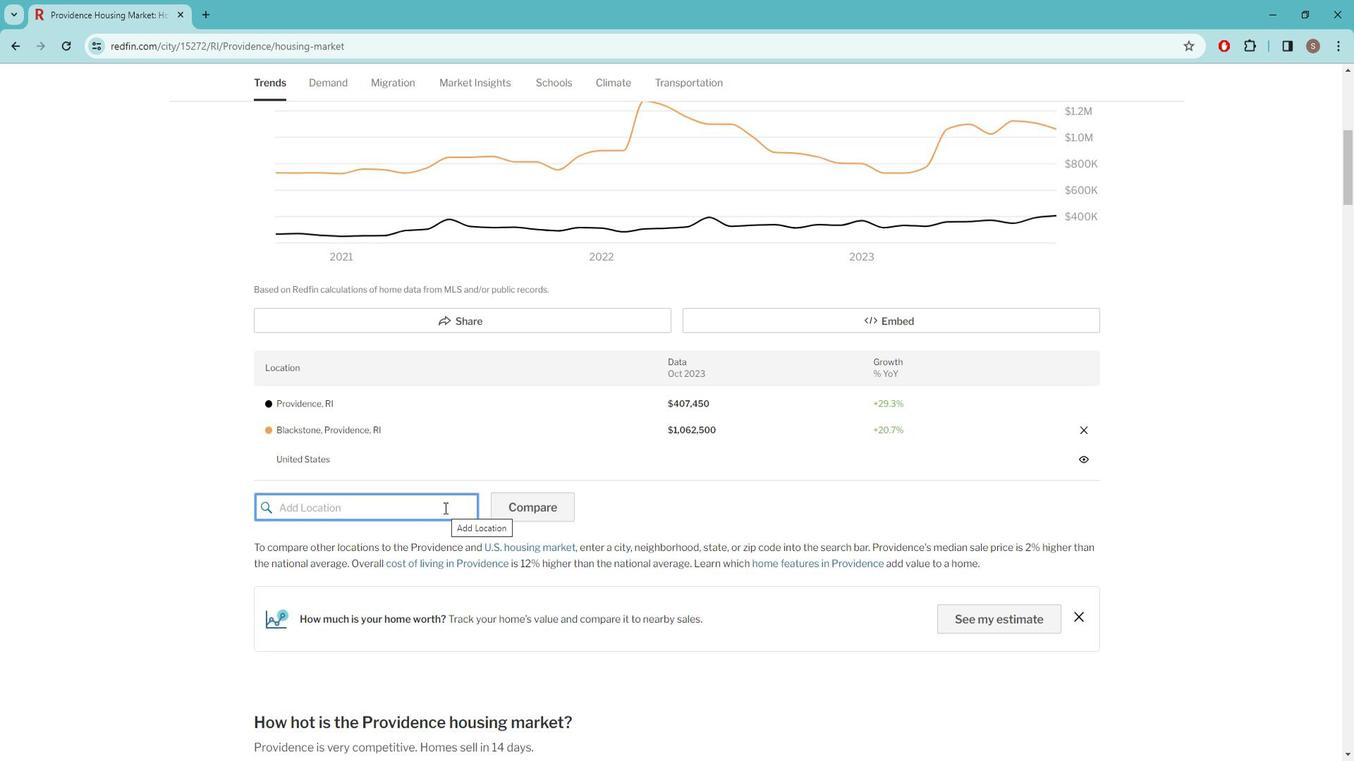 
Action: Key pressed <Key.caps_lock>m<Key.caps_lock>OUNT<Key.space><Key.caps_lock>p<Key.caps_lock>LE<Key.caps_lock><Key.caps_lock>ASANT,<Key.space><Key.caps_lock>r<Key.caps_lock>H
Screenshot: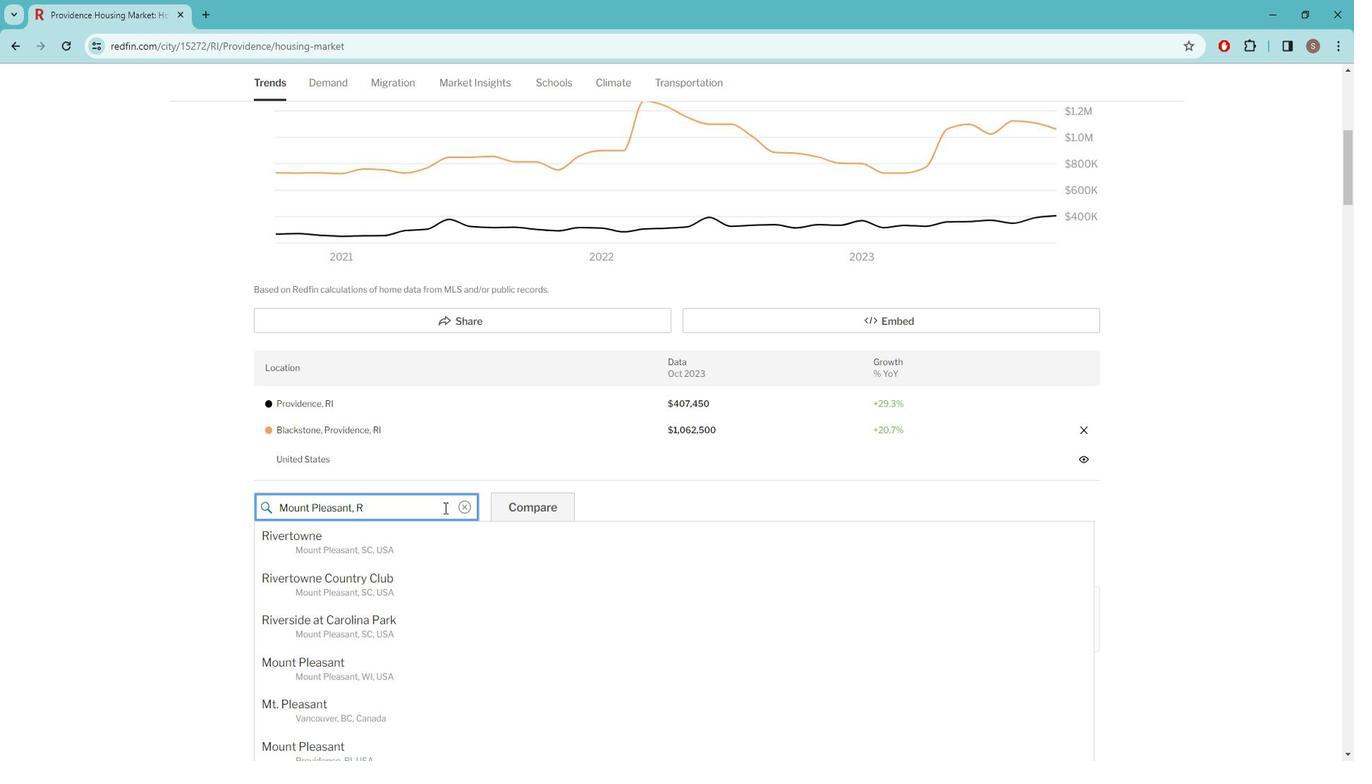 
Action: Mouse moved to (384, 542)
Screenshot: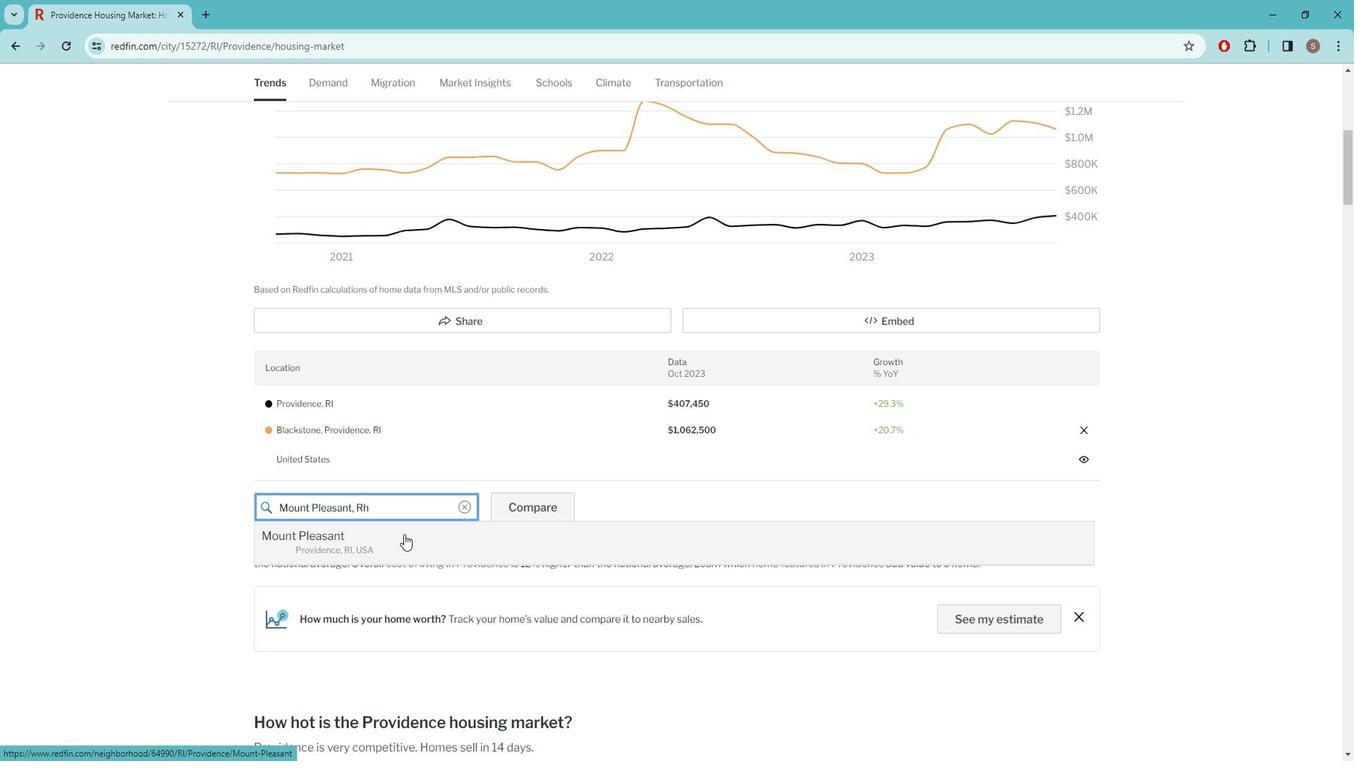 
Action: Mouse pressed left at (384, 542)
Screenshot: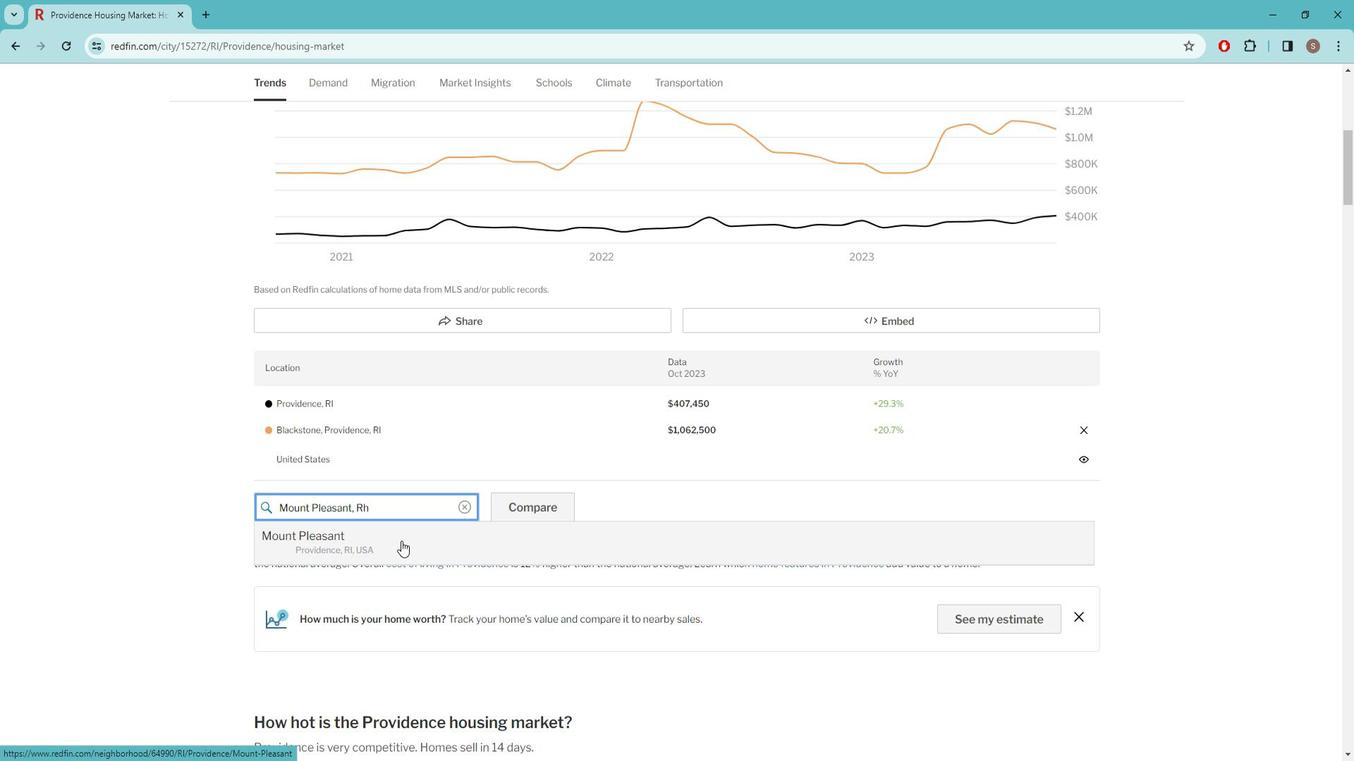 
Action: Mouse moved to (376, 534)
Screenshot: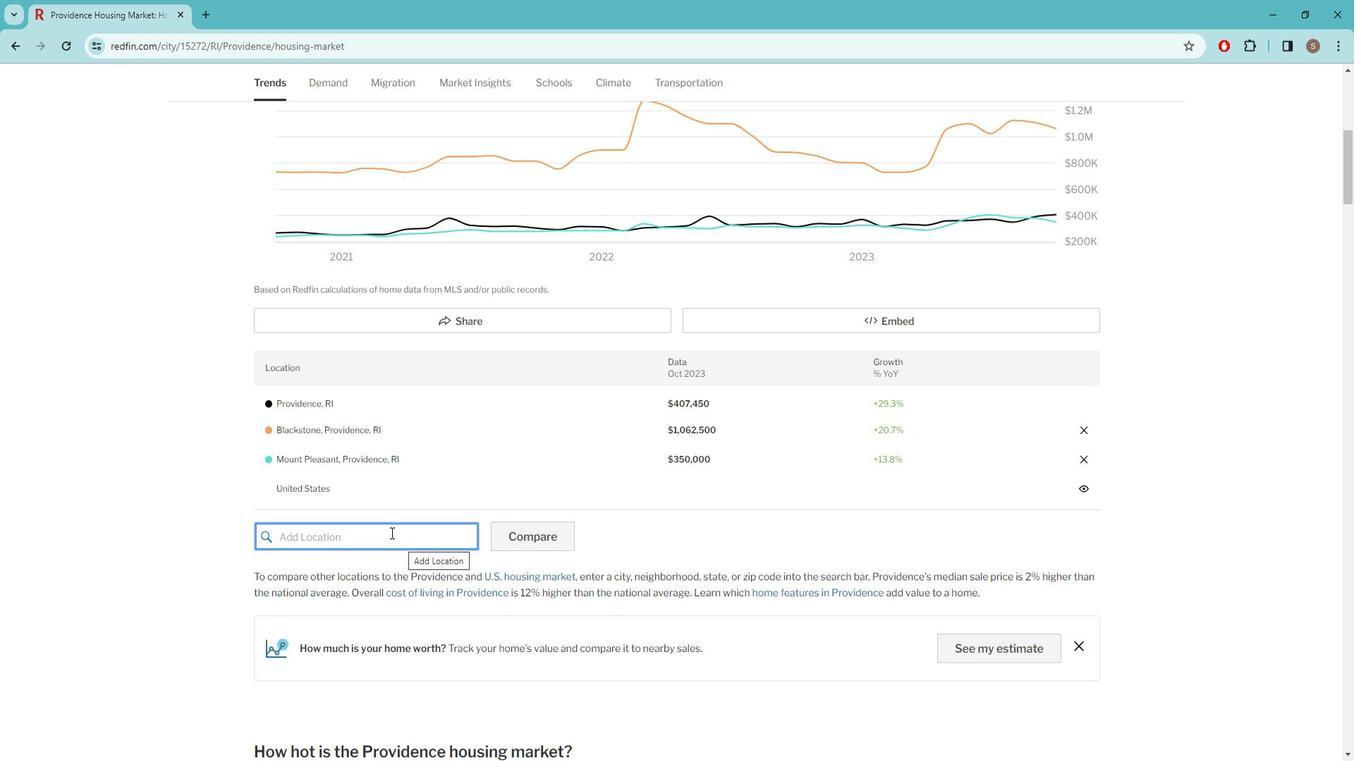 
Action: Key pressed <Key.caps_lock>e<Key.caps_lock>LMWOOD,<Key.space><Key.caps_lock>r<Key.caps_lock>HODE
Screenshot: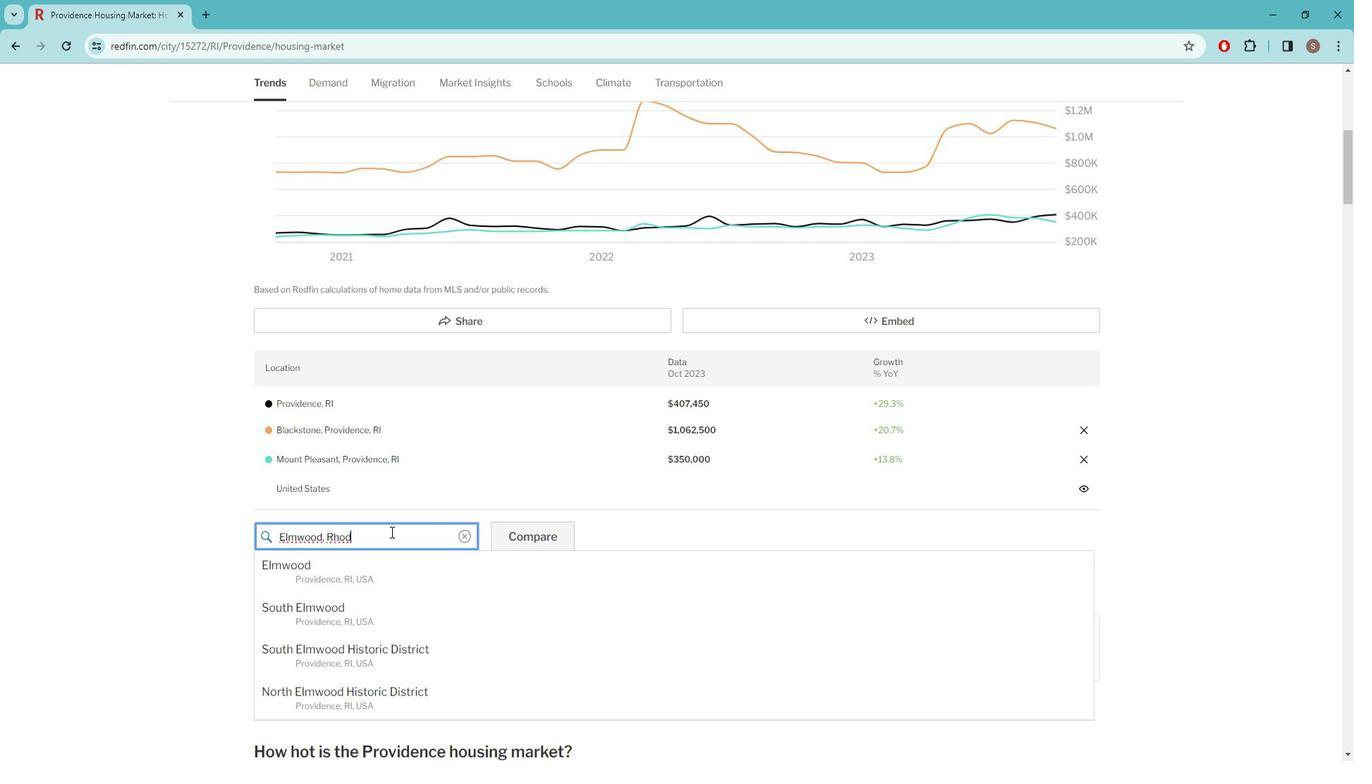 
Action: Mouse moved to (364, 560)
Screenshot: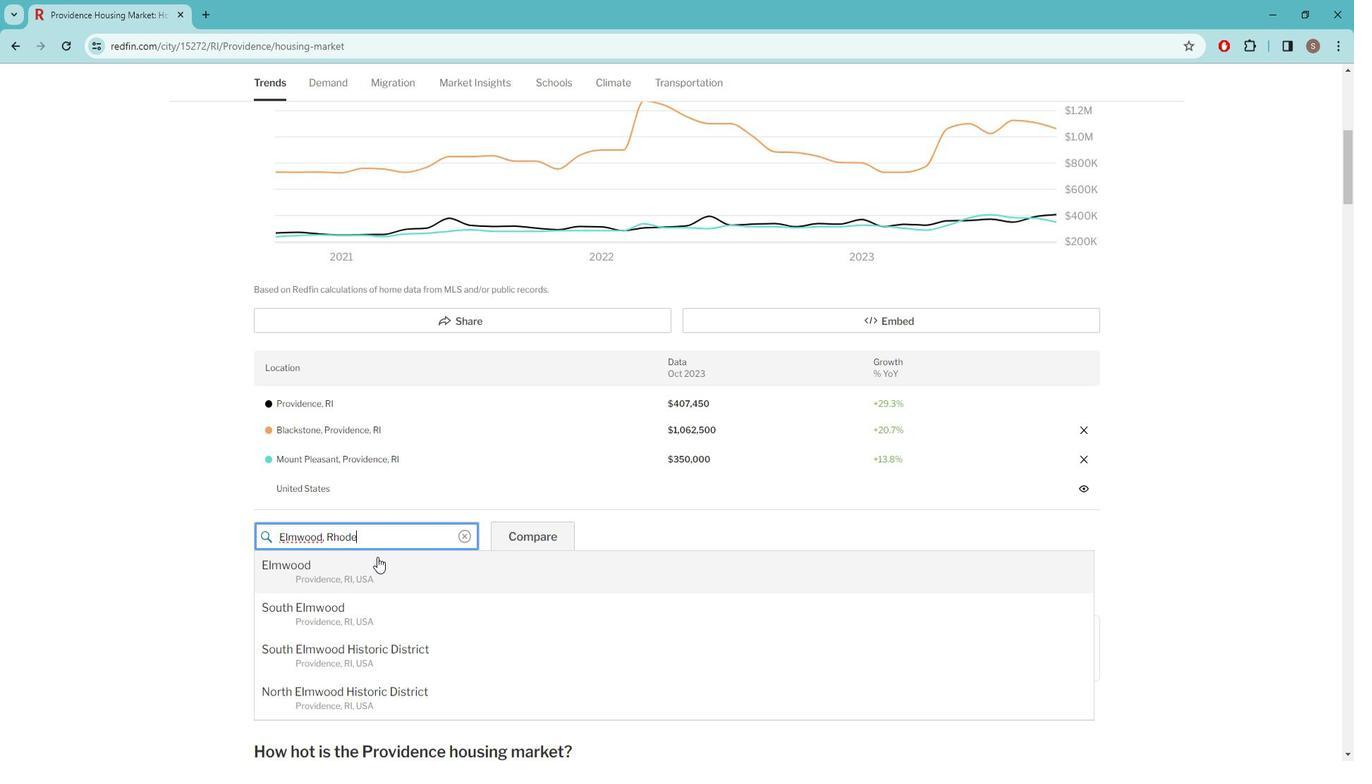 
Action: Mouse pressed left at (364, 560)
Screenshot: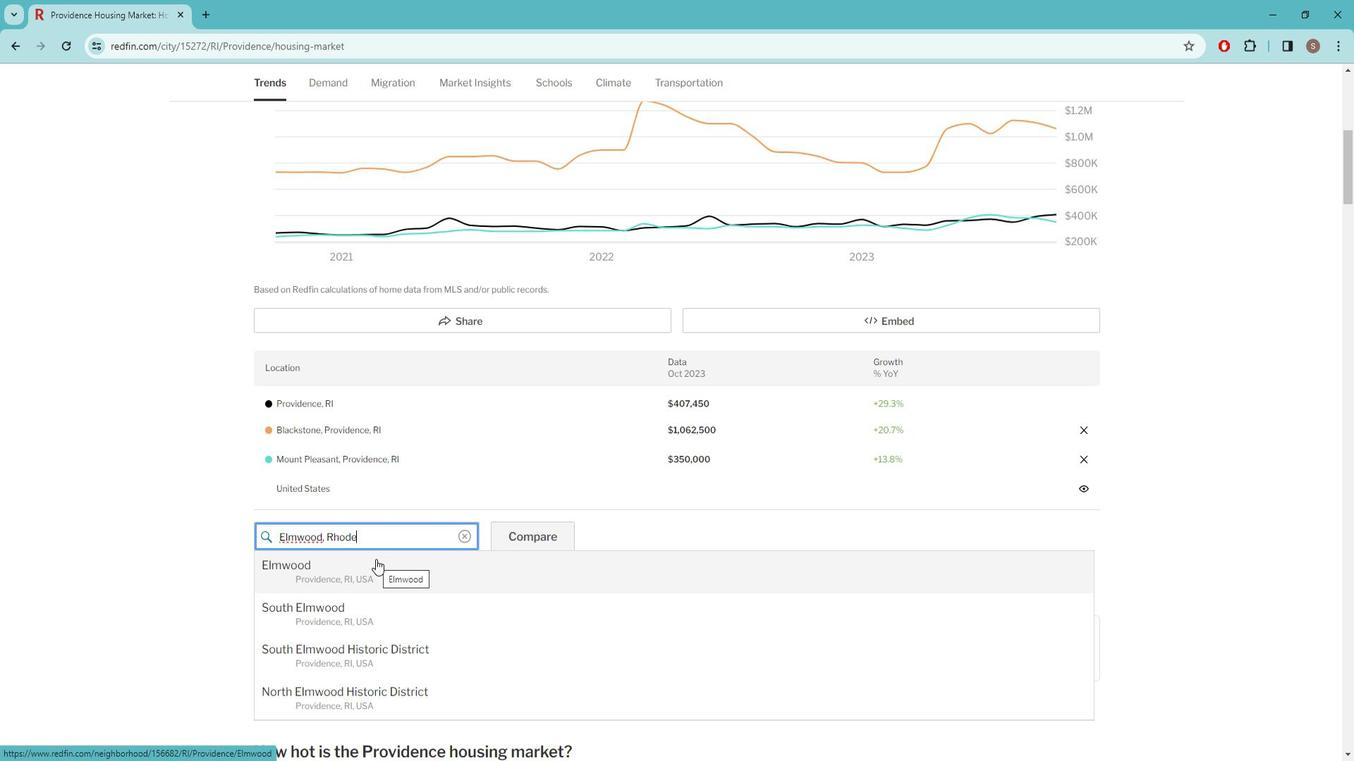 
Action: Mouse pressed left at (364, 560)
Screenshot: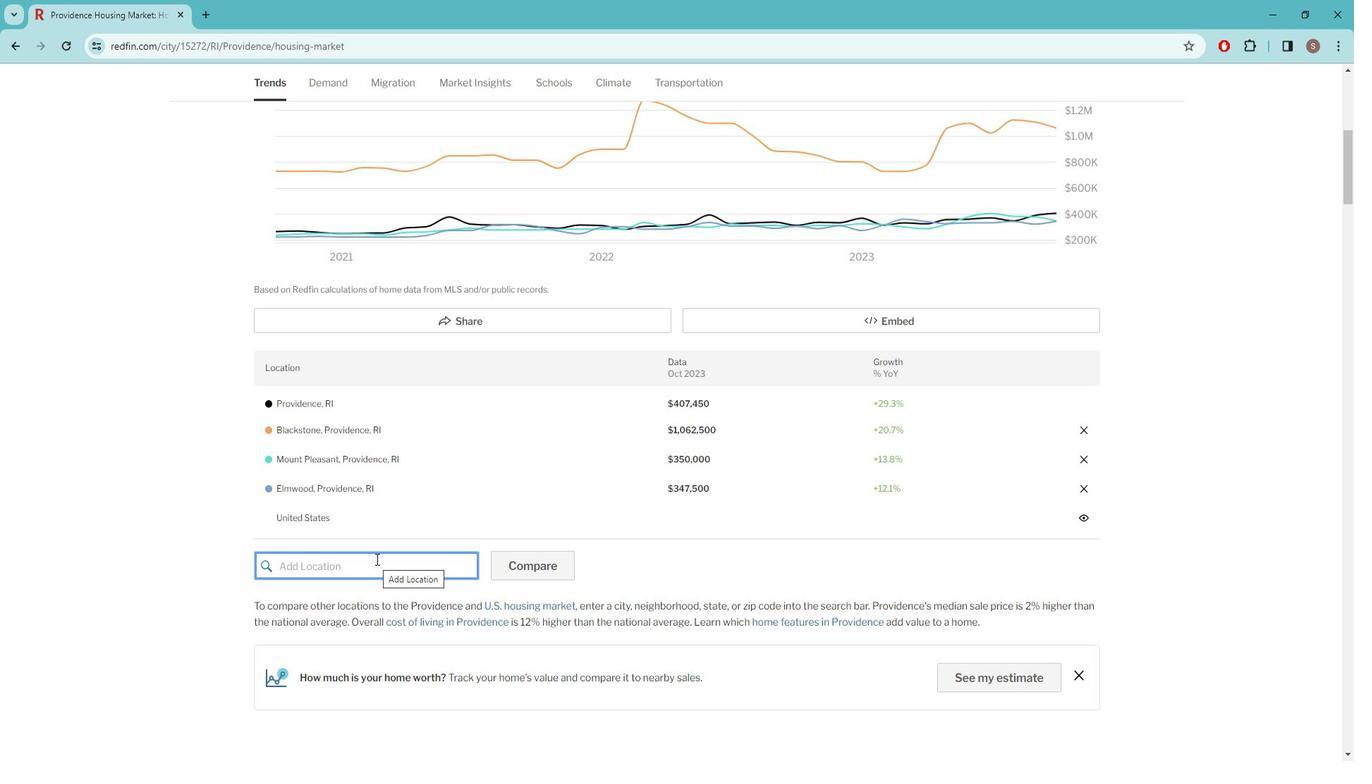 
Action: Key pressed <Key.caps_lock>e<Key.caps_lock>LMHURST,<Key.space><Key.caps_lock>r<Key.caps_lock>H
Screenshot: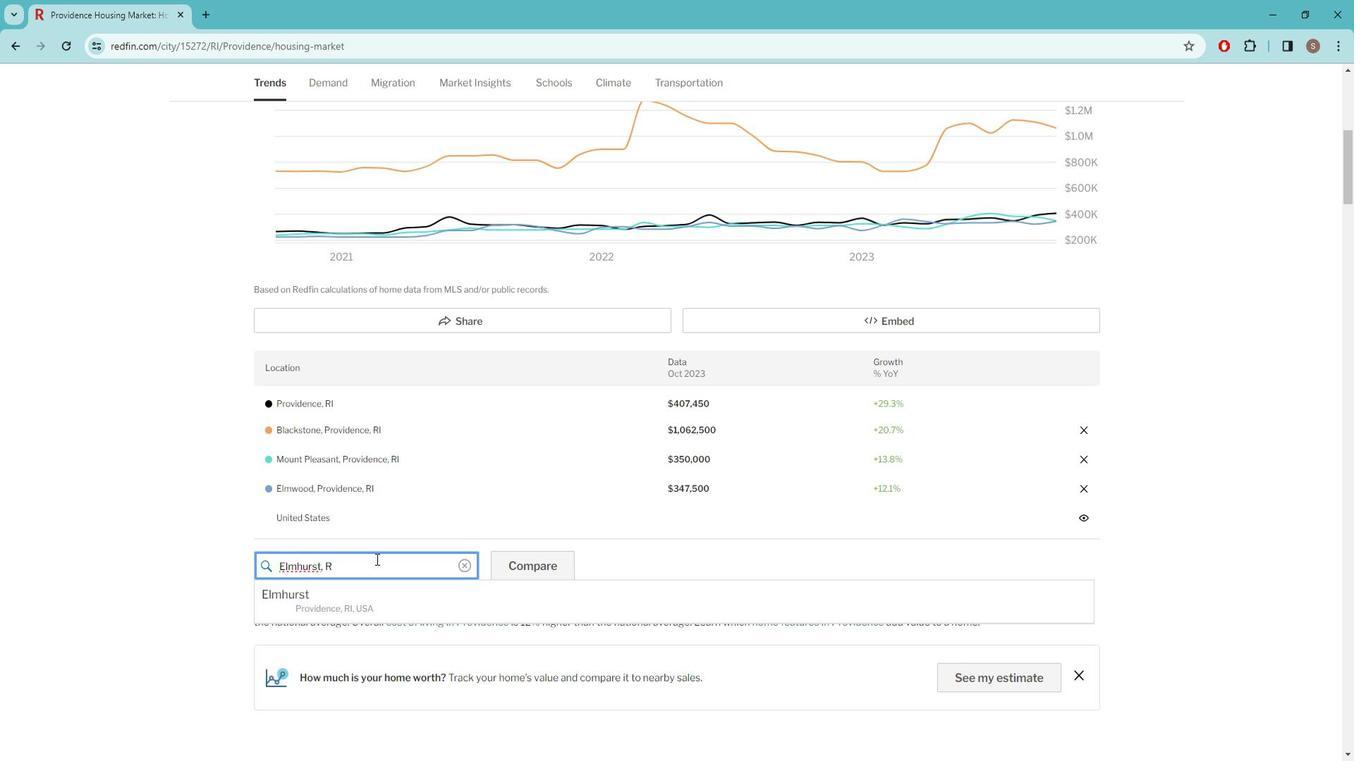 
Action: Mouse moved to (324, 598)
Screenshot: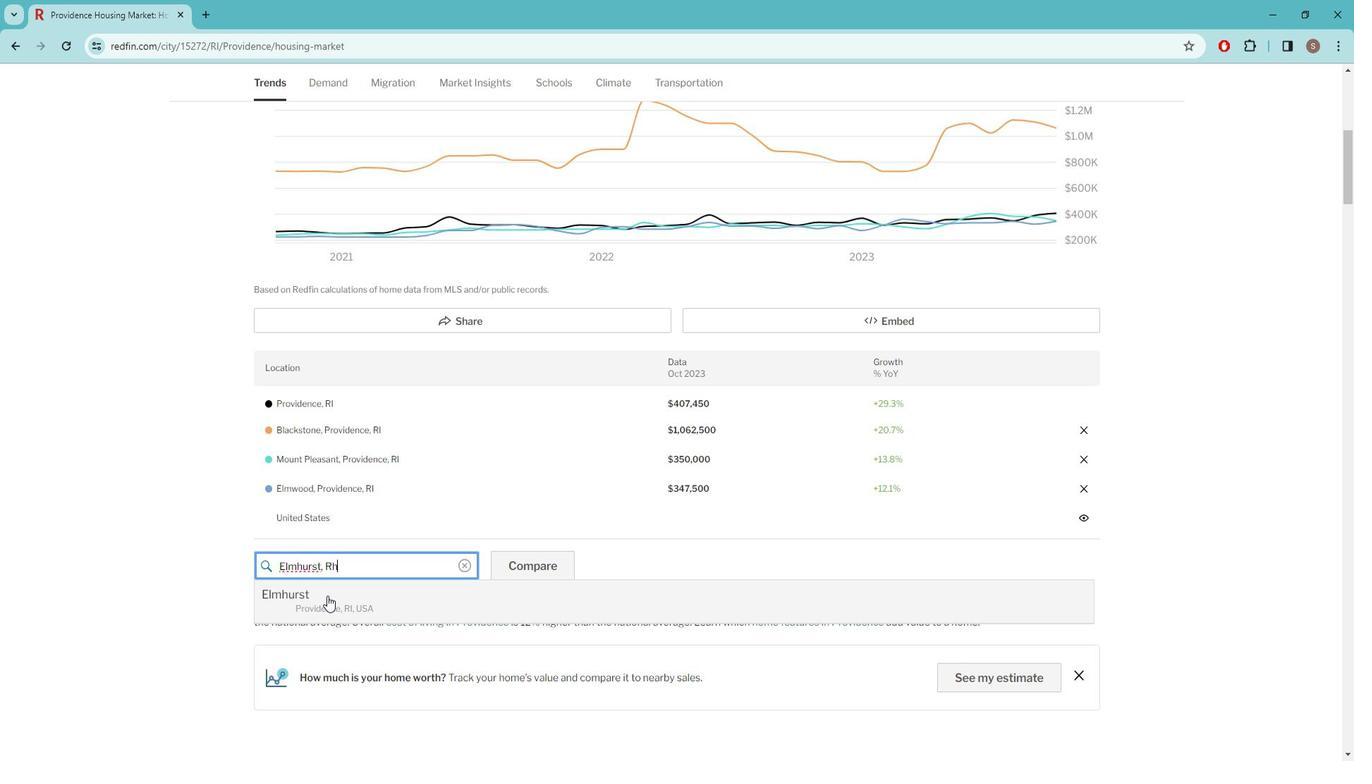
Action: Mouse pressed left at (324, 598)
Screenshot: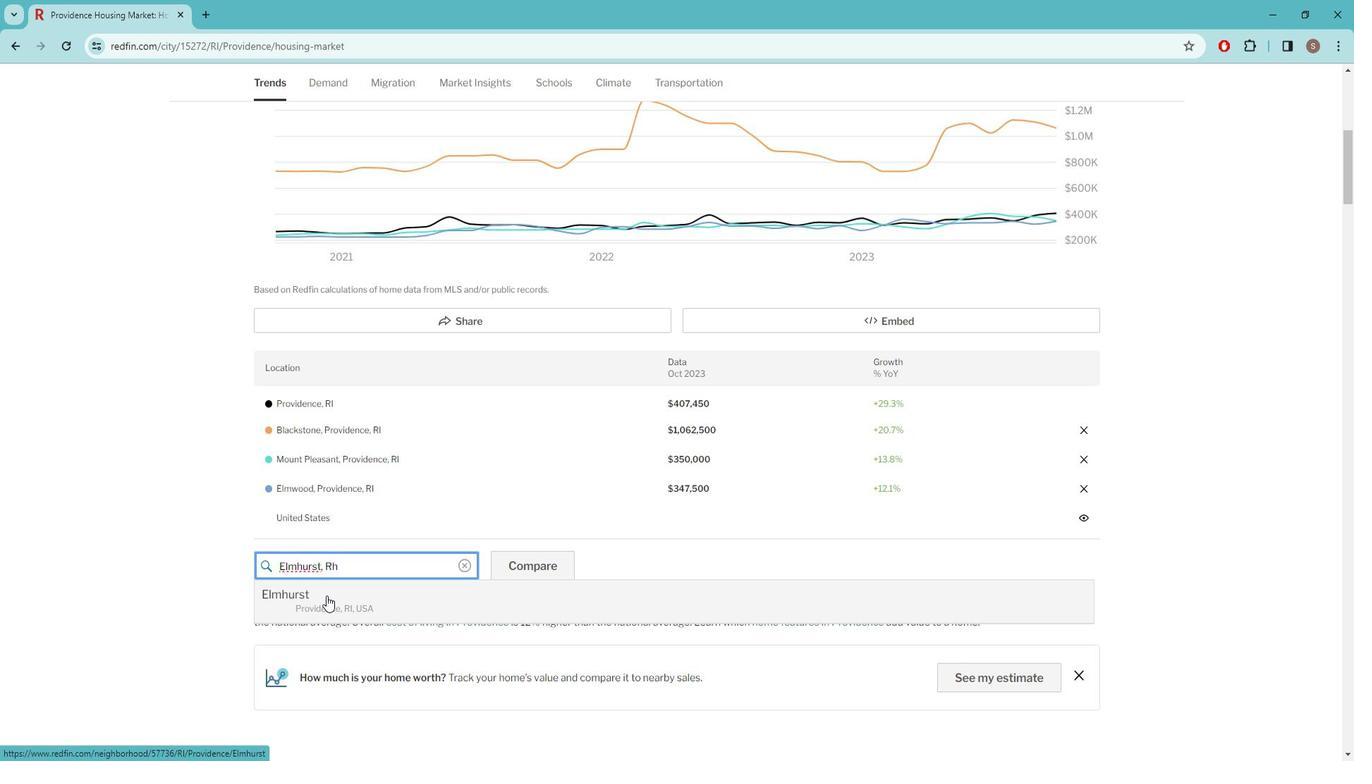 
Action: Mouse moved to (932, 516)
Screenshot: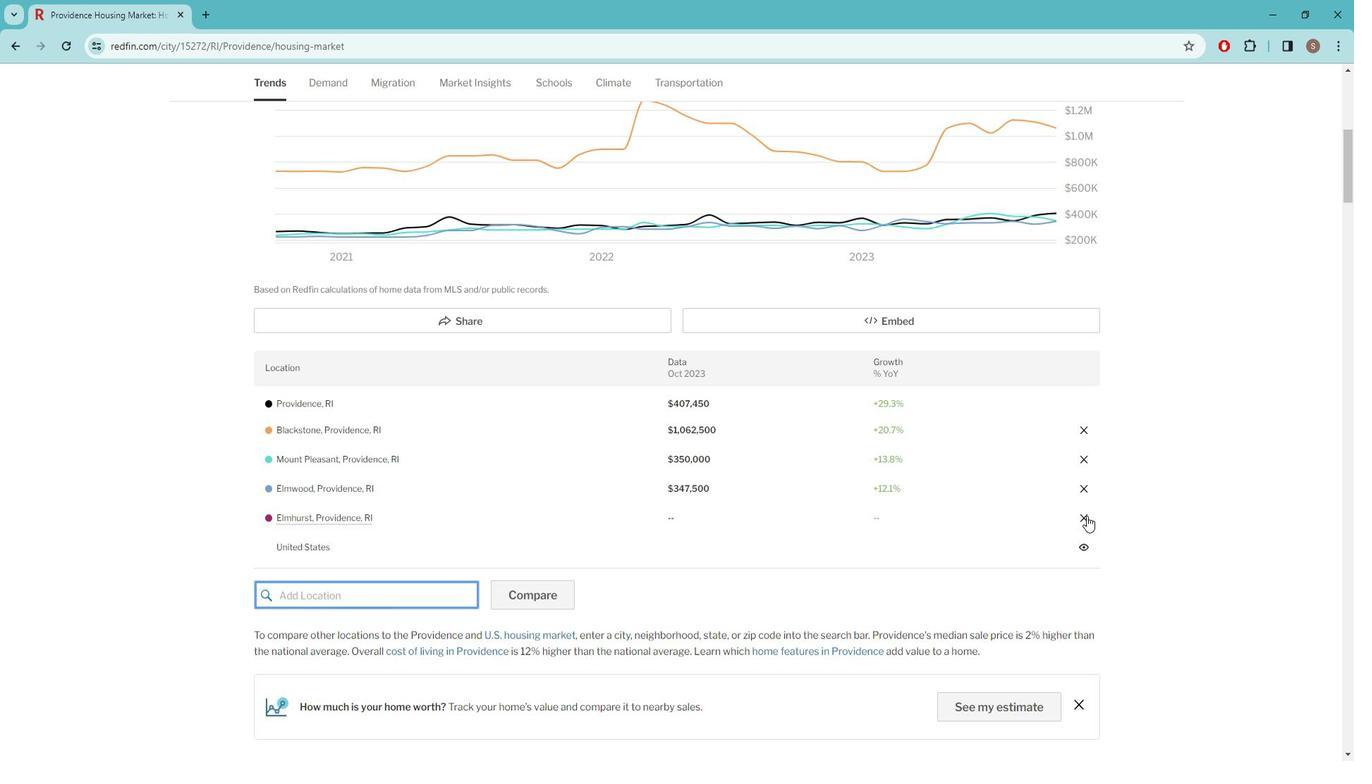 
Action: Mouse pressed left at (932, 516)
Screenshot: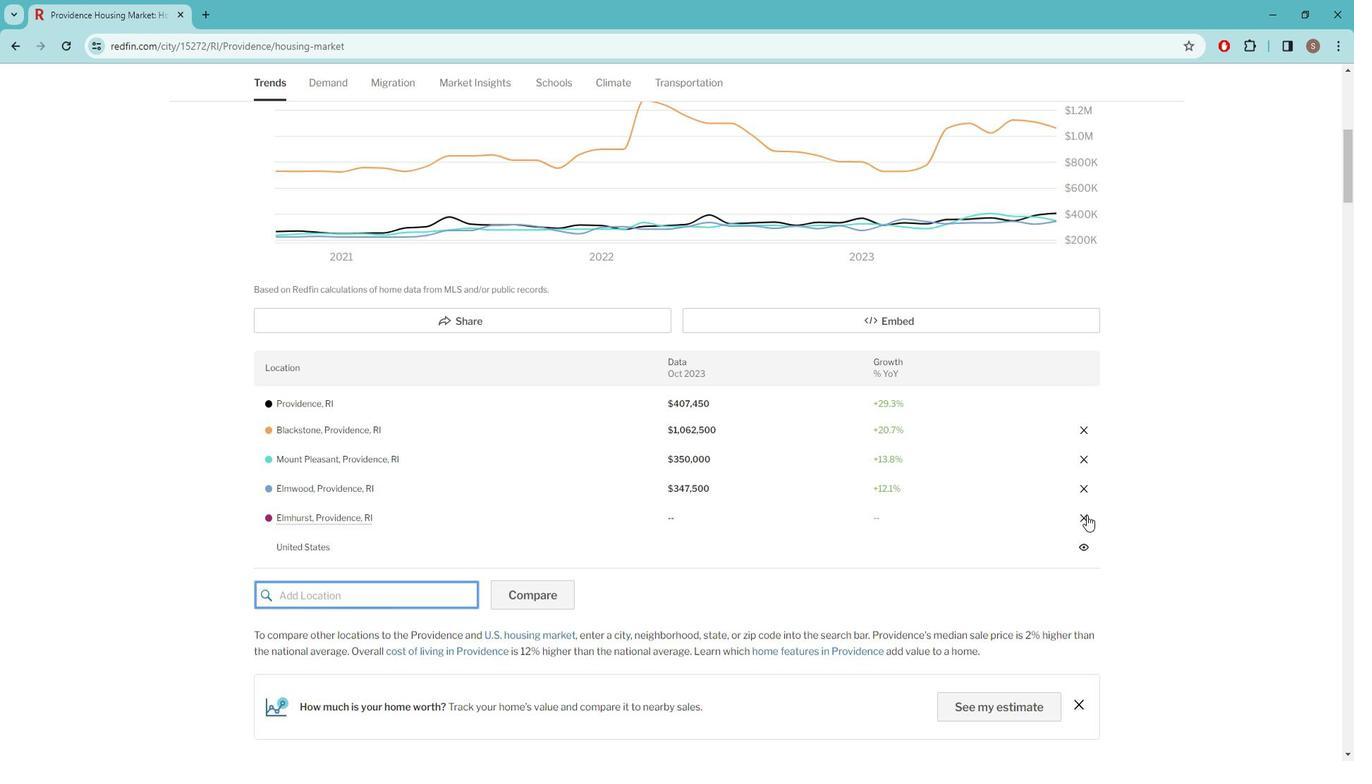 
Action: Mouse moved to (343, 568)
Screenshot: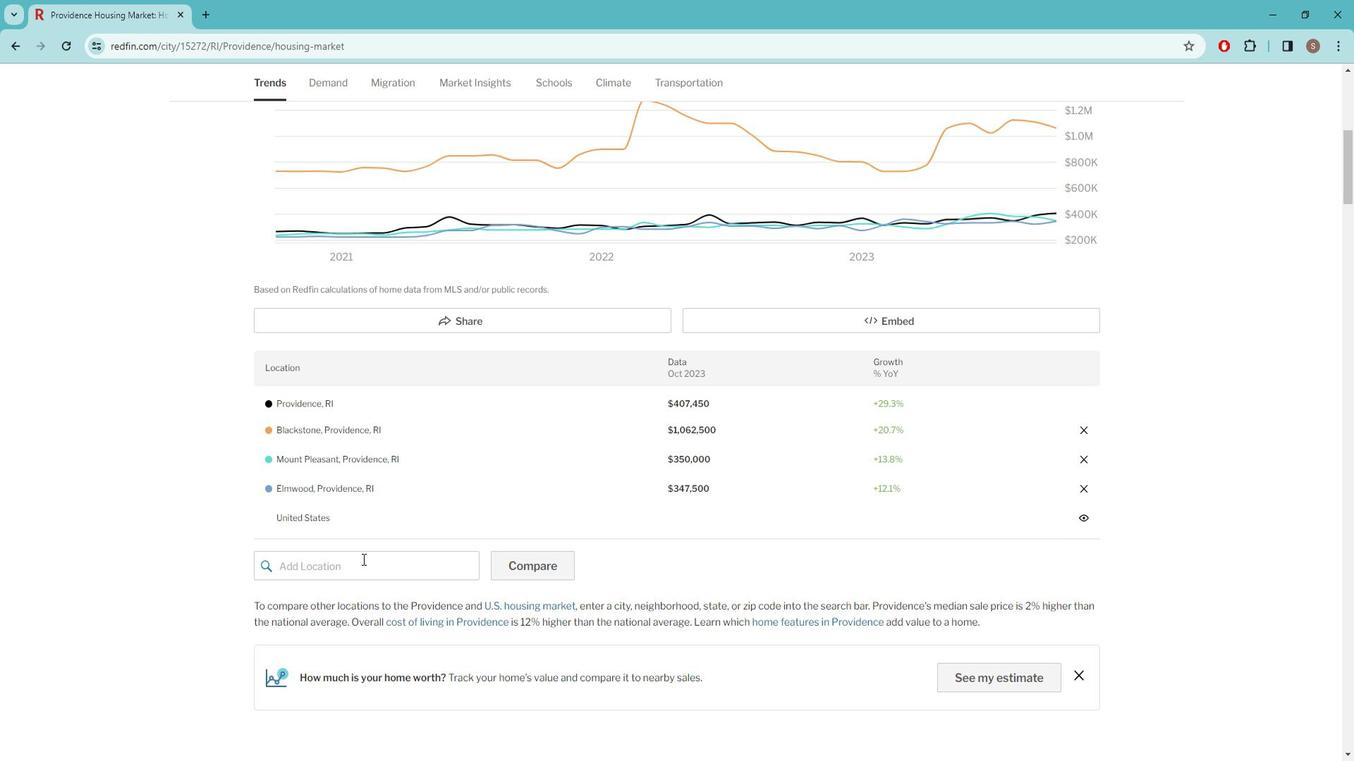 
Action: Mouse pressed left at (343, 568)
Screenshot: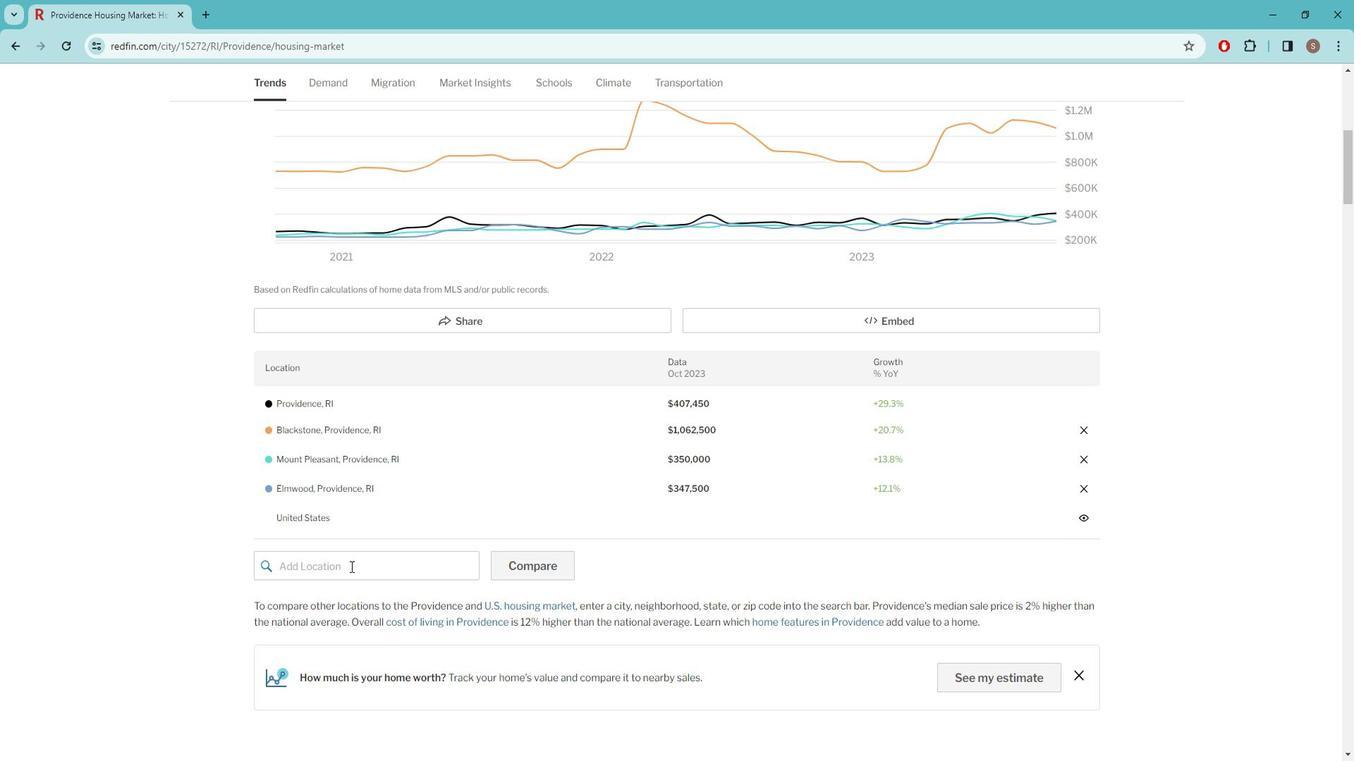 
Action: Key pressed <Key.caps_lock>s<Key.caps_lock>ILVER<Key.space>LAKE,<Key.space><Key.caps_lock>r<Key.caps_lock>HODE
Screenshot: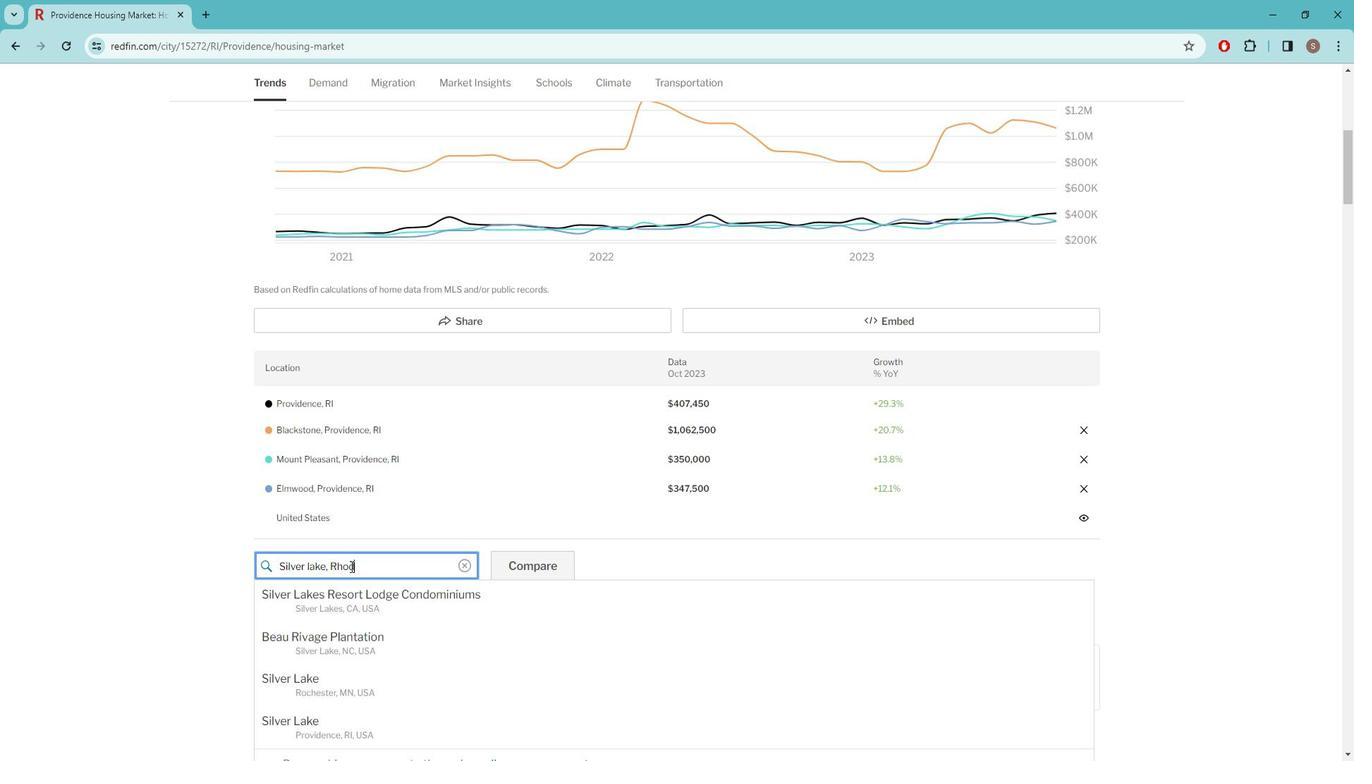 
Action: Mouse moved to (340, 598)
Screenshot: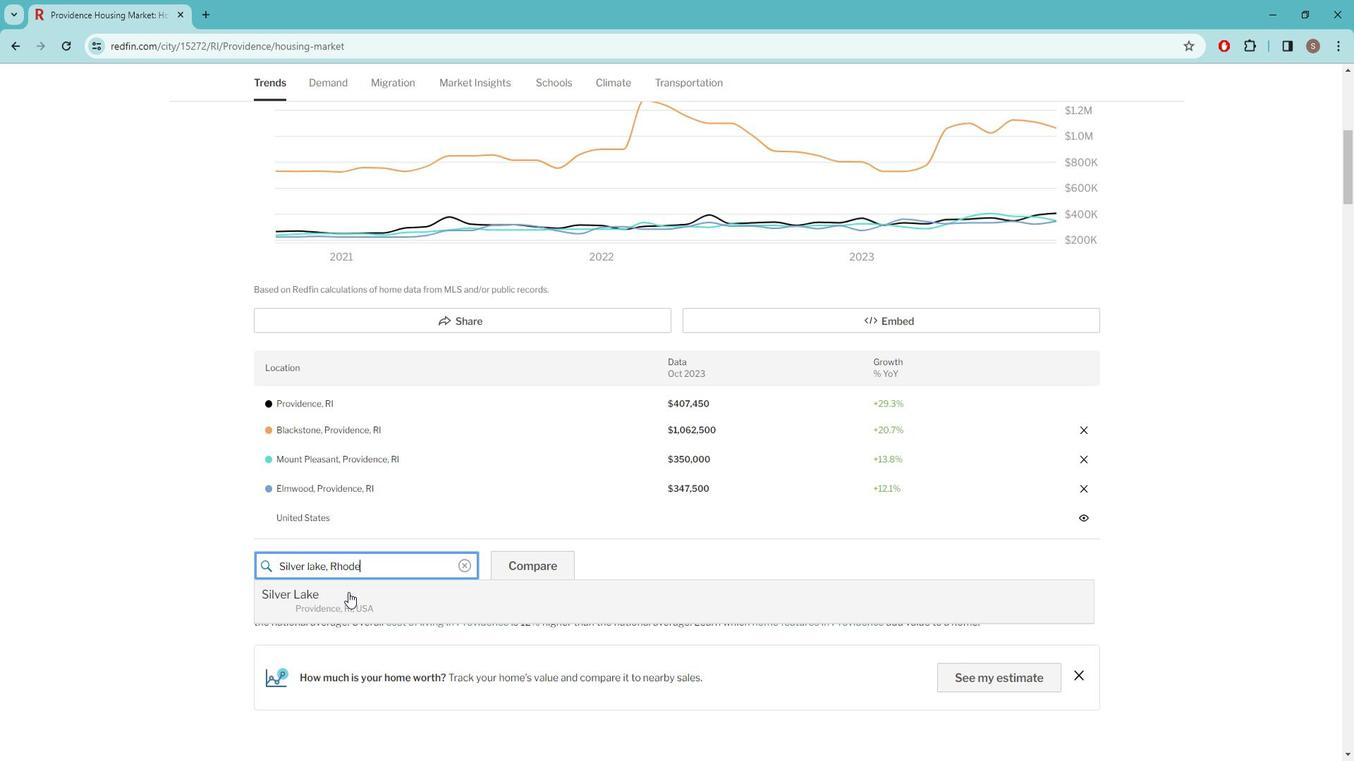 
Action: Mouse pressed left at (340, 598)
Screenshot: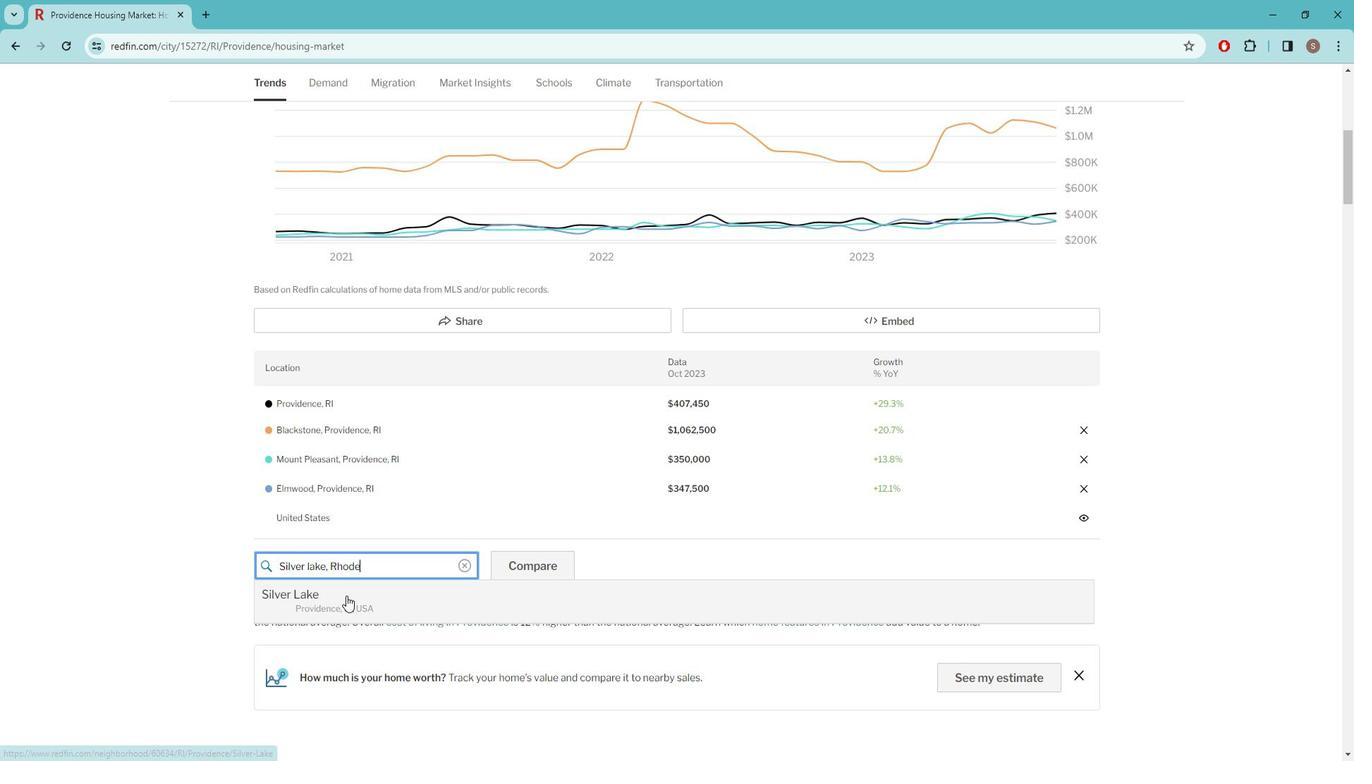 
Action: Mouse moved to (351, 598)
Screenshot: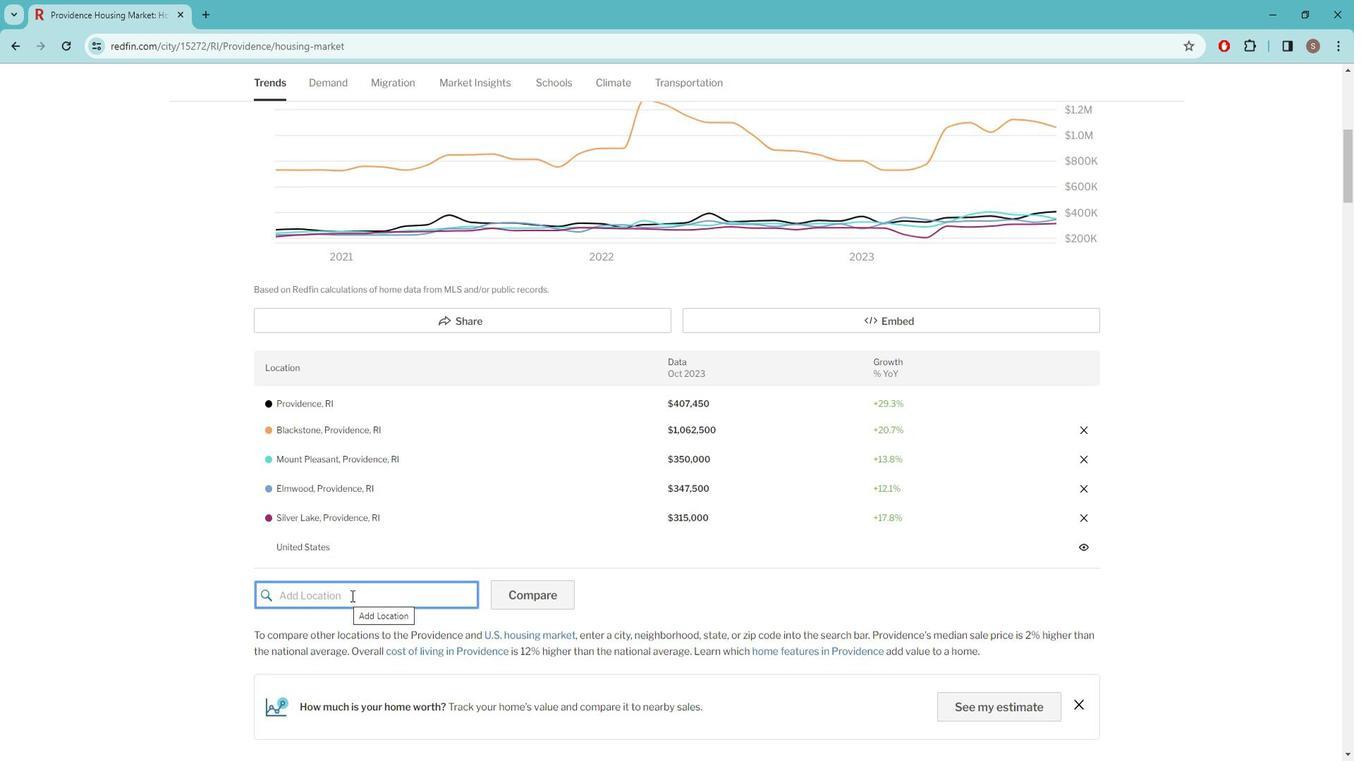 
Action: Mouse scrolled (351, 599) with delta (0, 0)
Screenshot: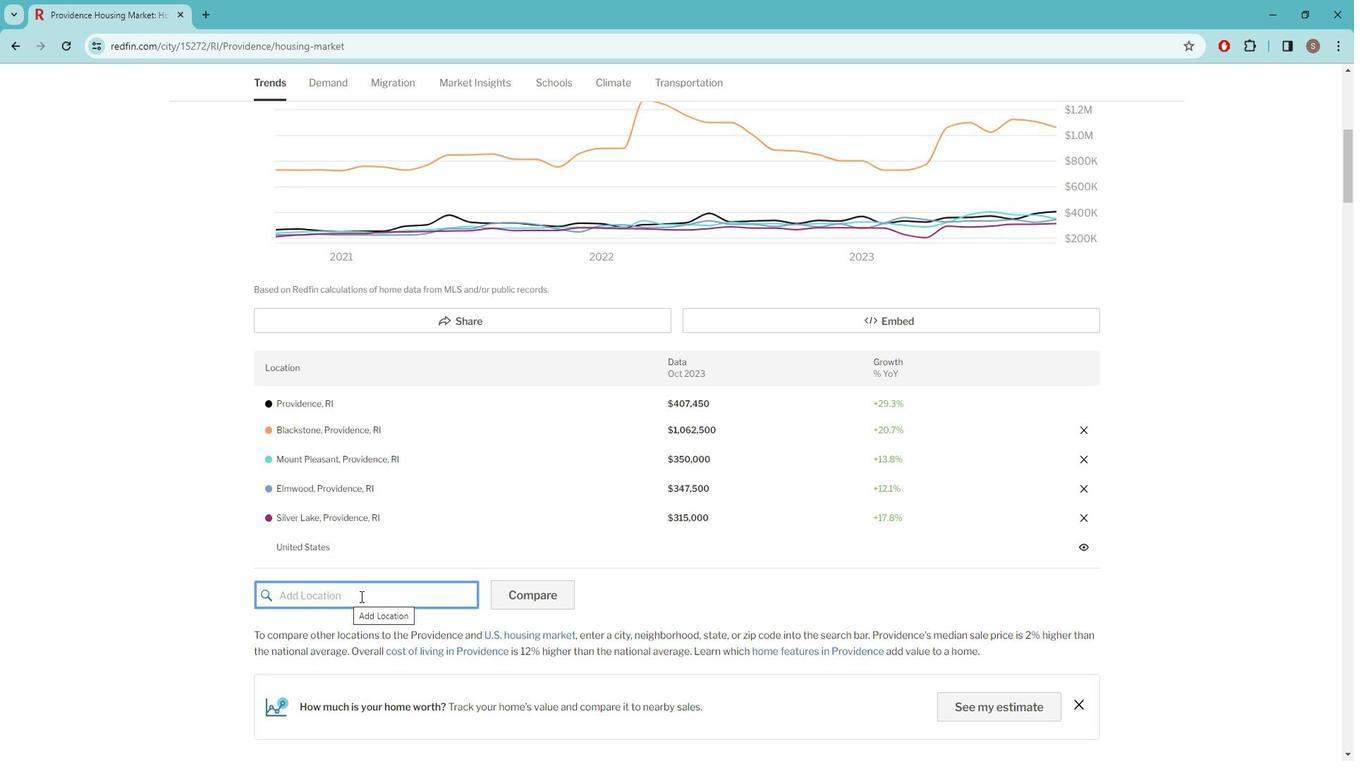 
Action: Mouse moved to (376, 612)
Screenshot: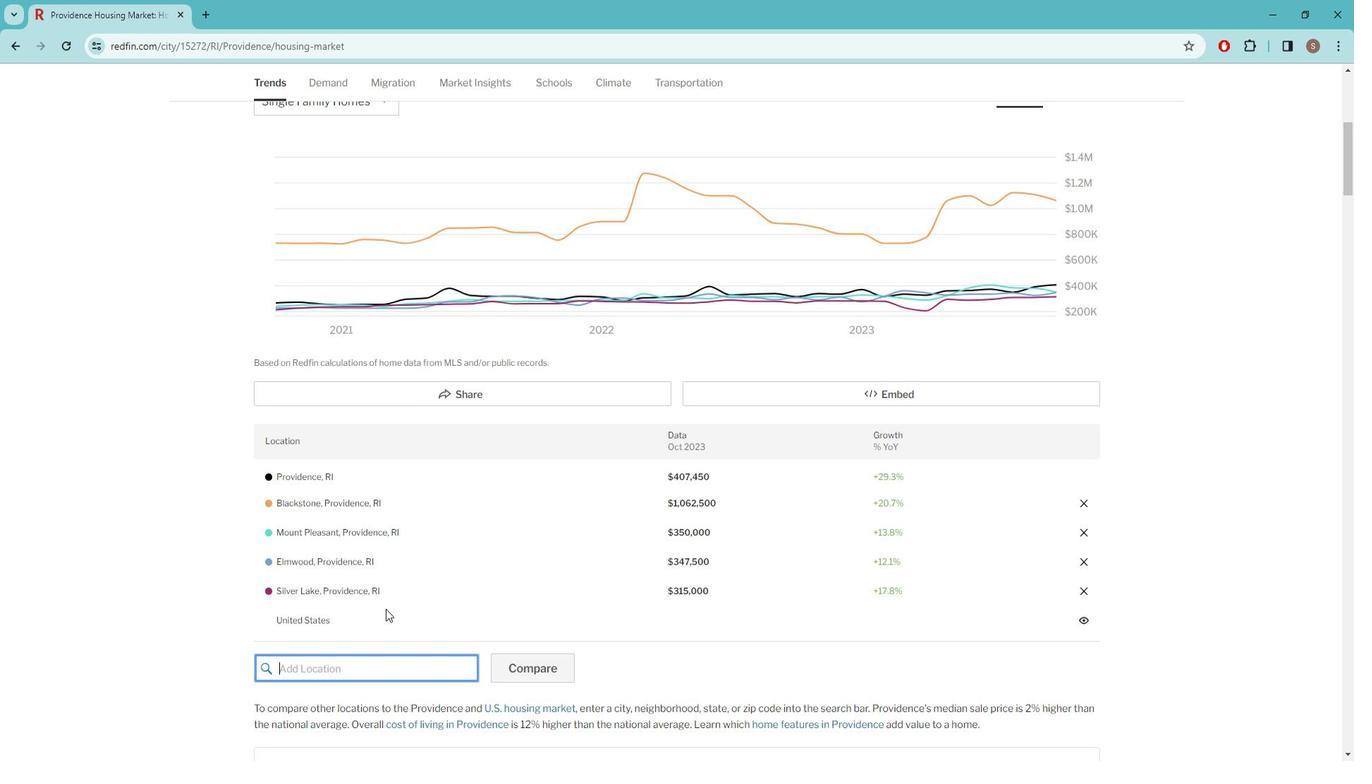 
Action: Mouse scrolled (376, 613) with delta (0, 0)
Screenshot: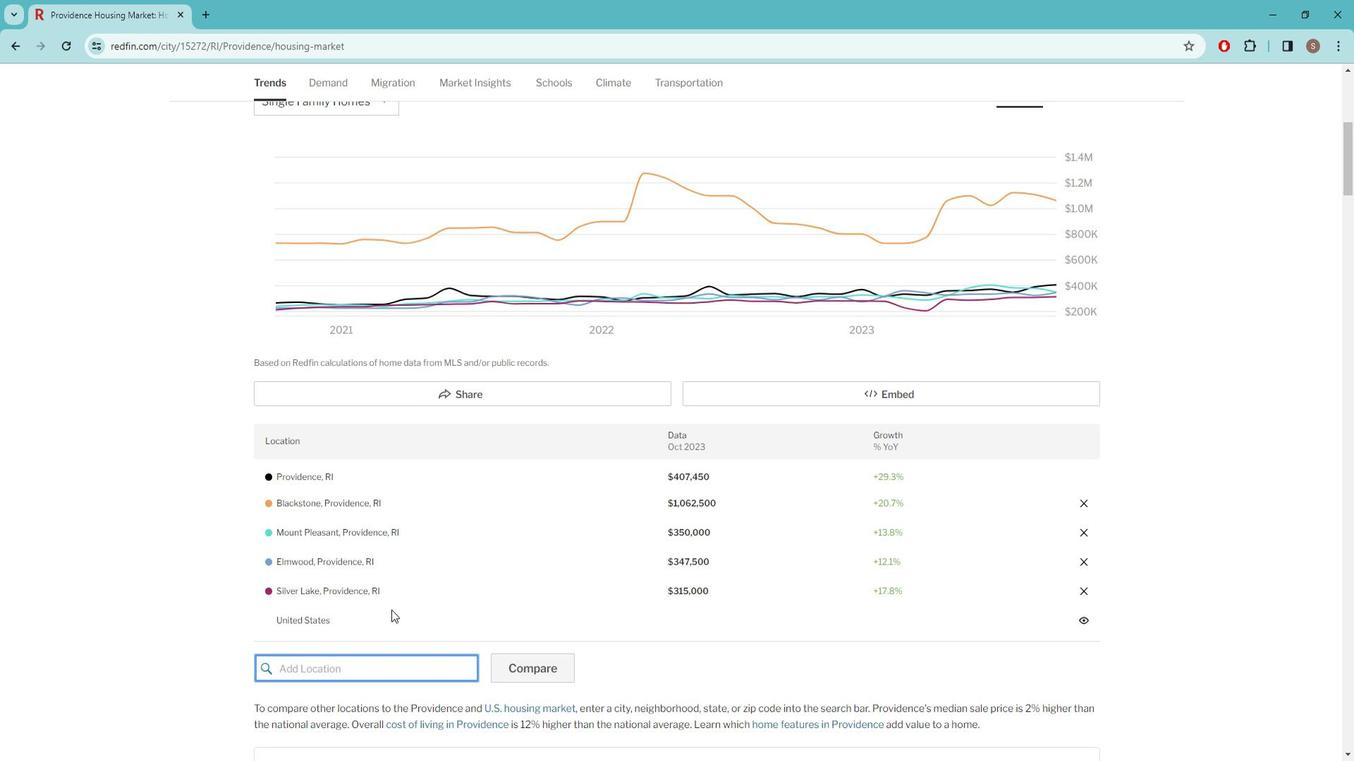 
Action: Mouse scrolled (376, 613) with delta (0, 0)
Screenshot: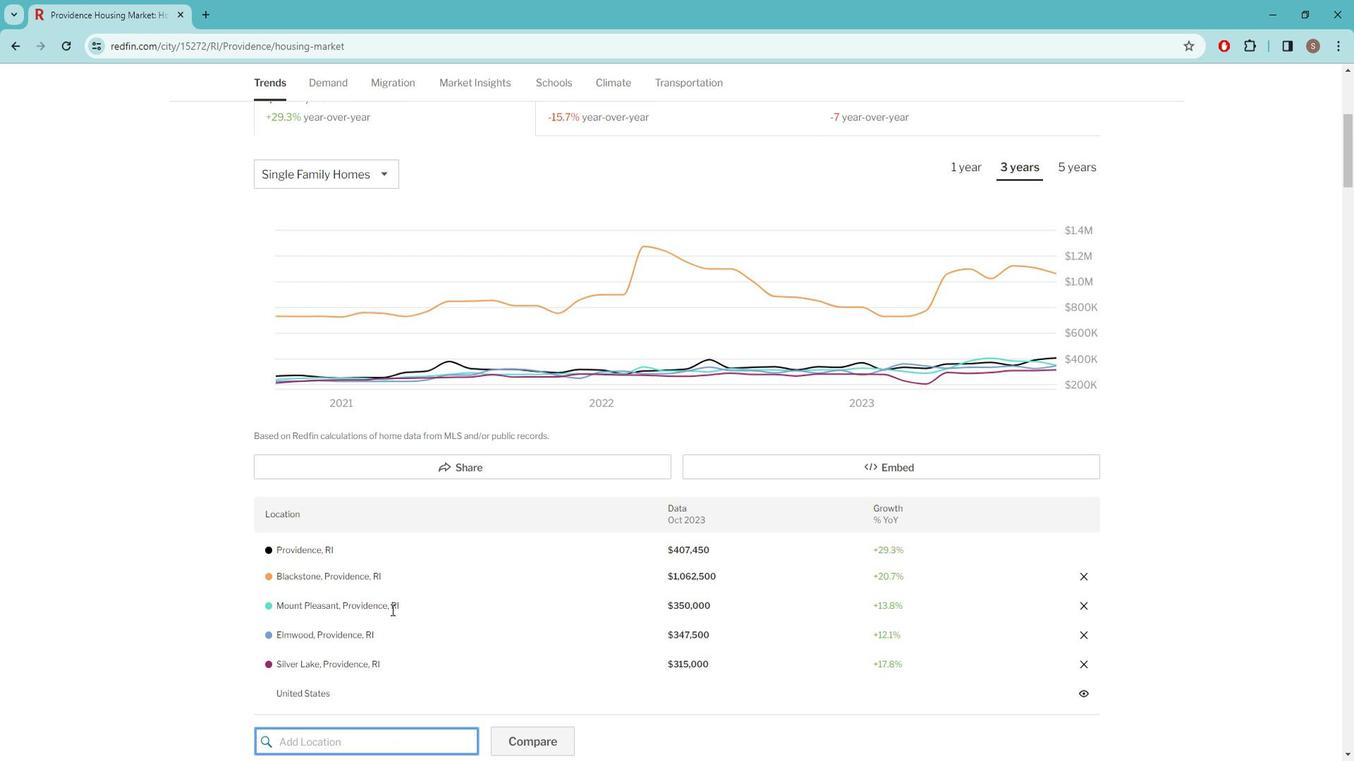 
Action: Mouse moved to (611, 173)
Screenshot: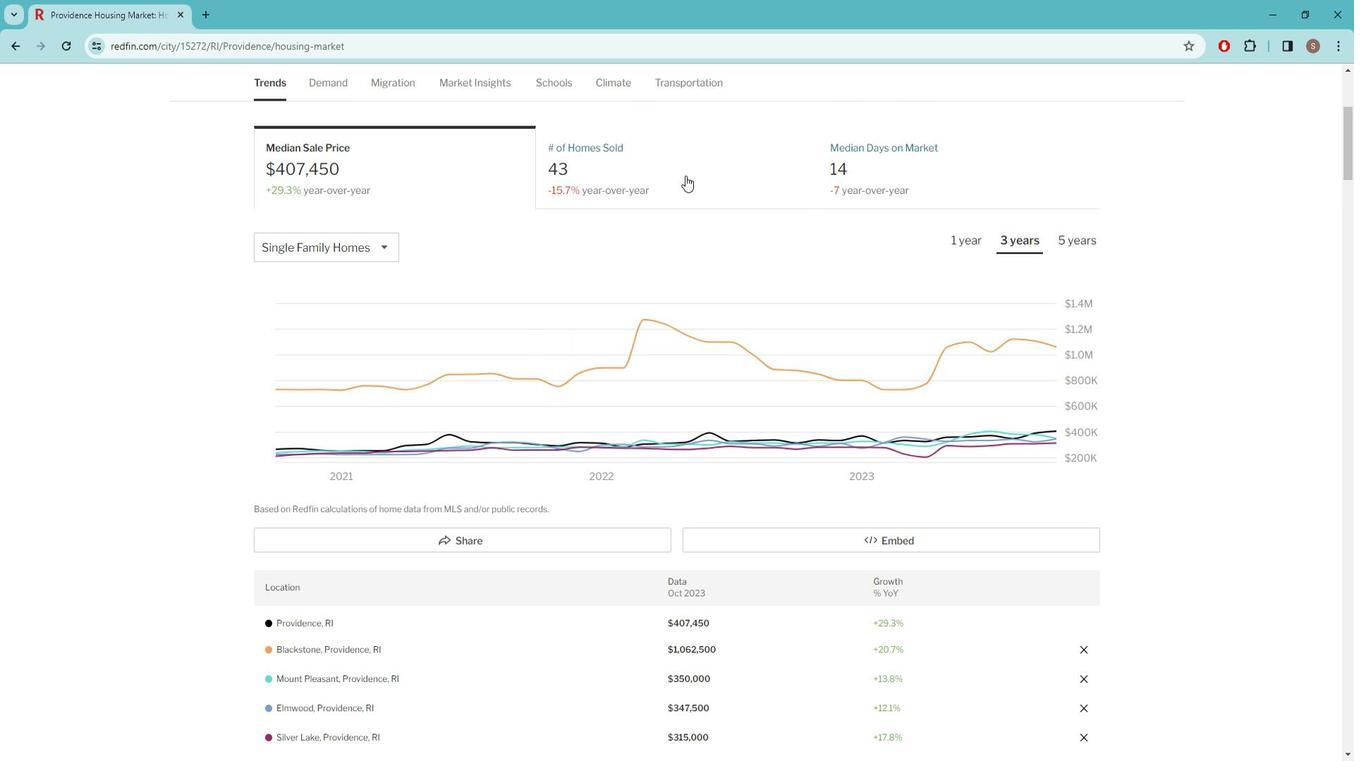 
Action: Mouse pressed left at (611, 173)
Screenshot: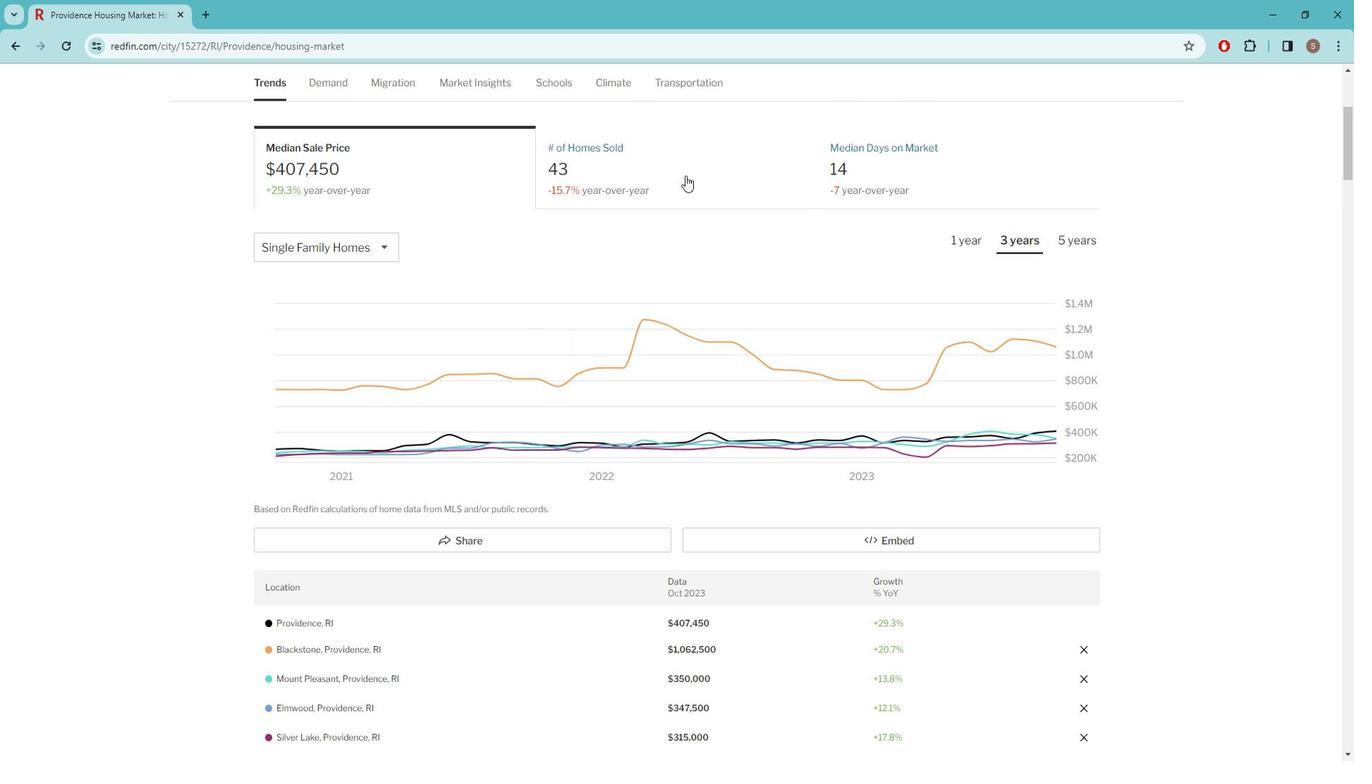 
Action: Mouse moved to (756, 167)
Screenshot: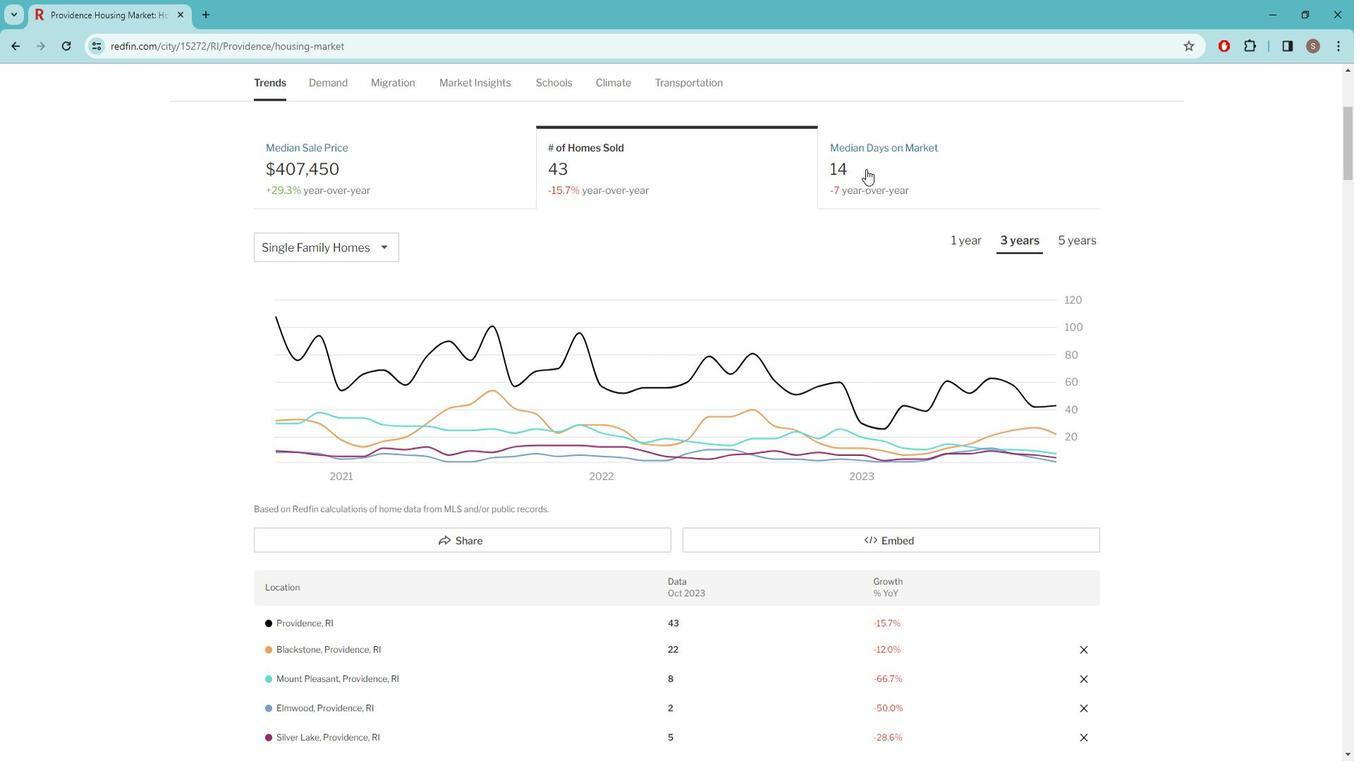 
Action: Mouse pressed left at (756, 167)
Screenshot: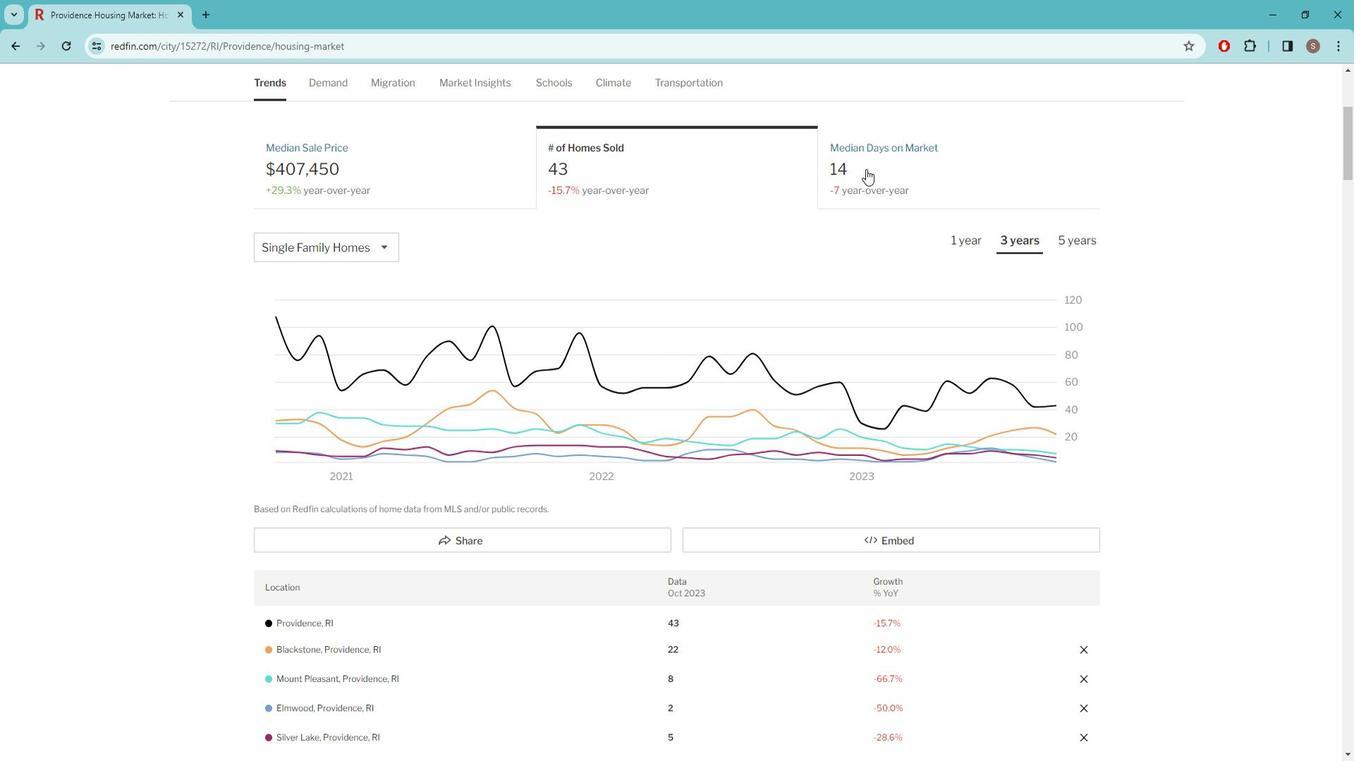 
Action: Mouse moved to (358, 171)
Screenshot: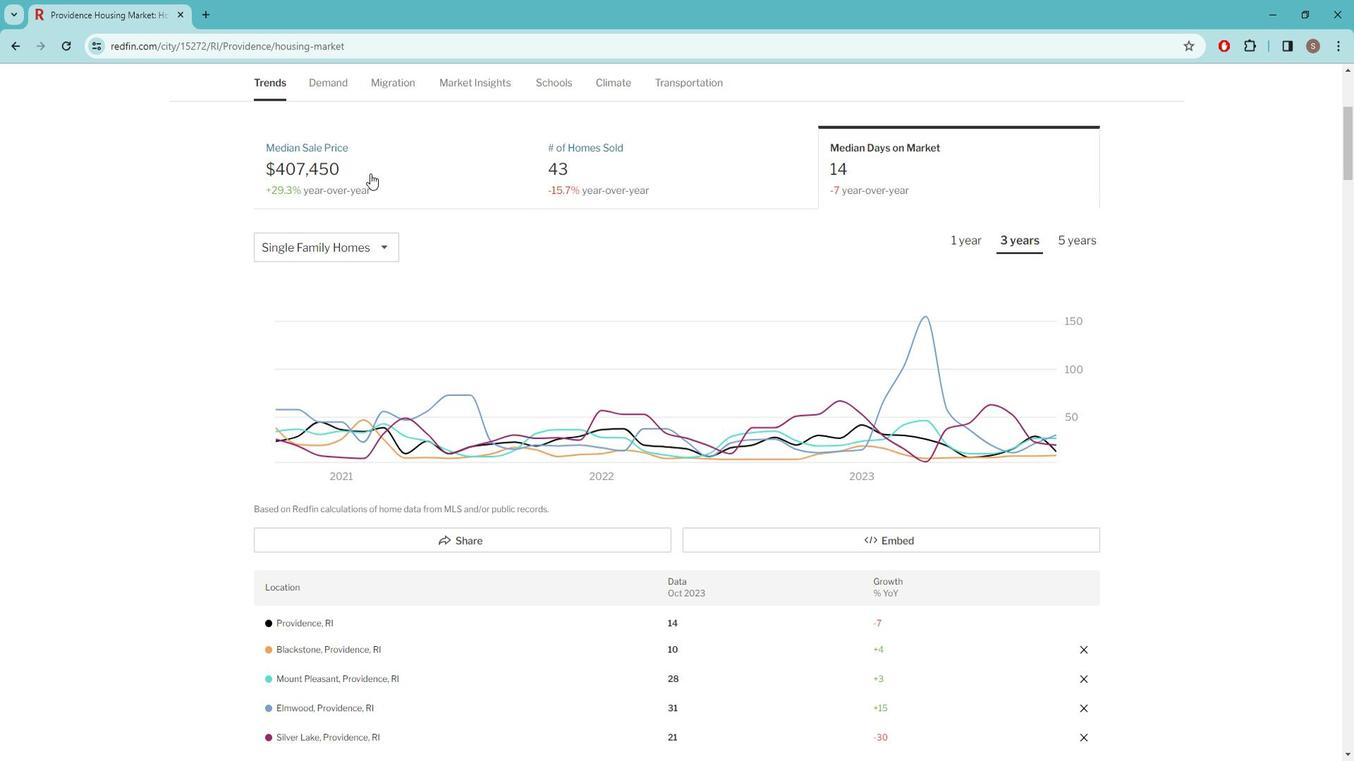 
Action: Mouse pressed left at (358, 171)
Screenshot: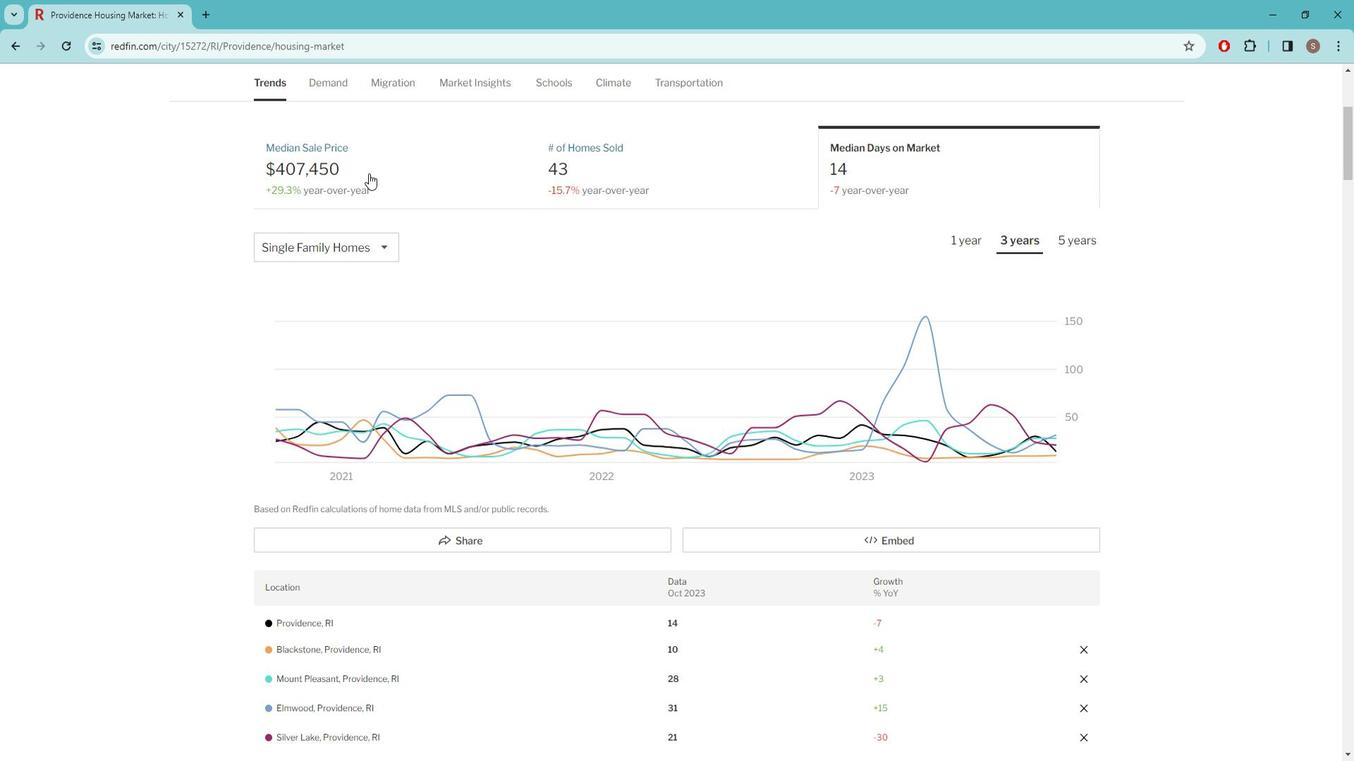 
Action: Mouse scrolled (358, 170) with delta (0, 0)
Screenshot: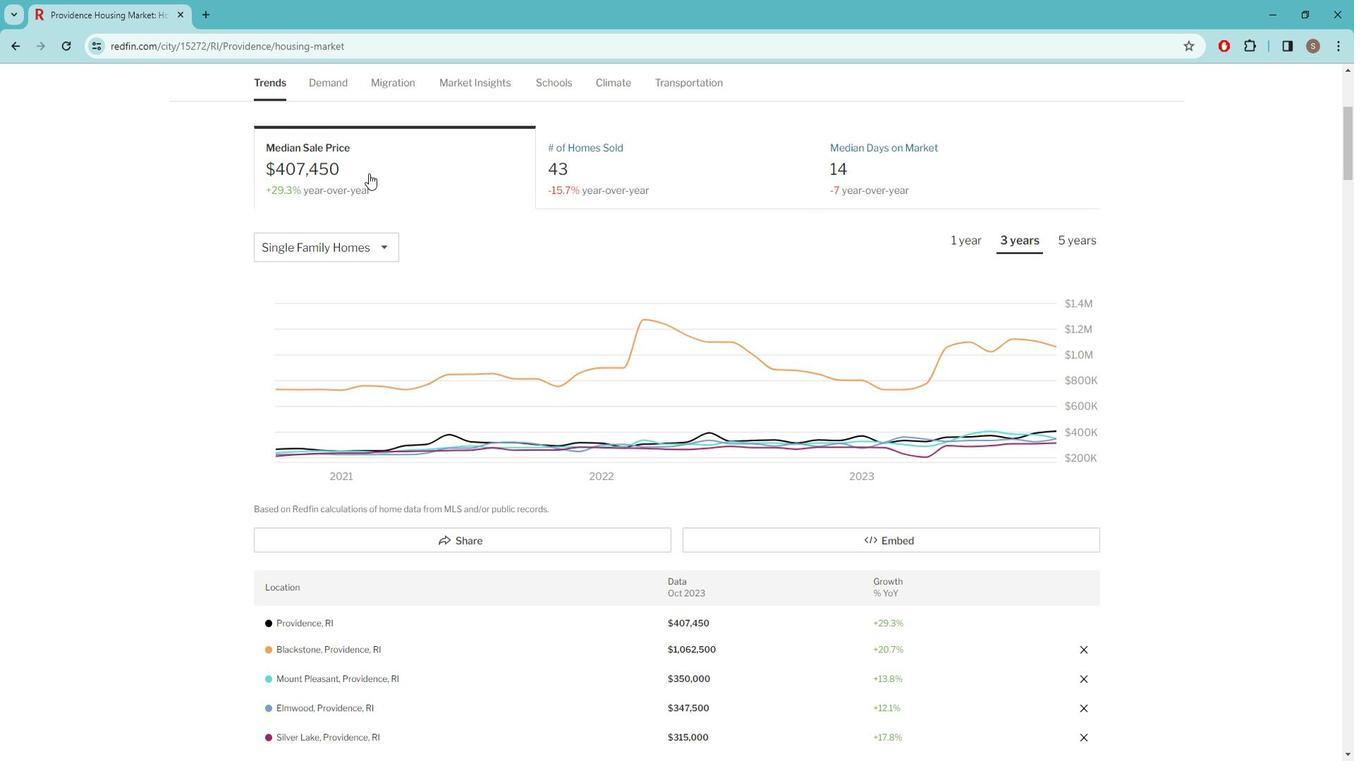 
Action: Mouse scrolled (358, 170) with delta (0, 0)
Screenshot: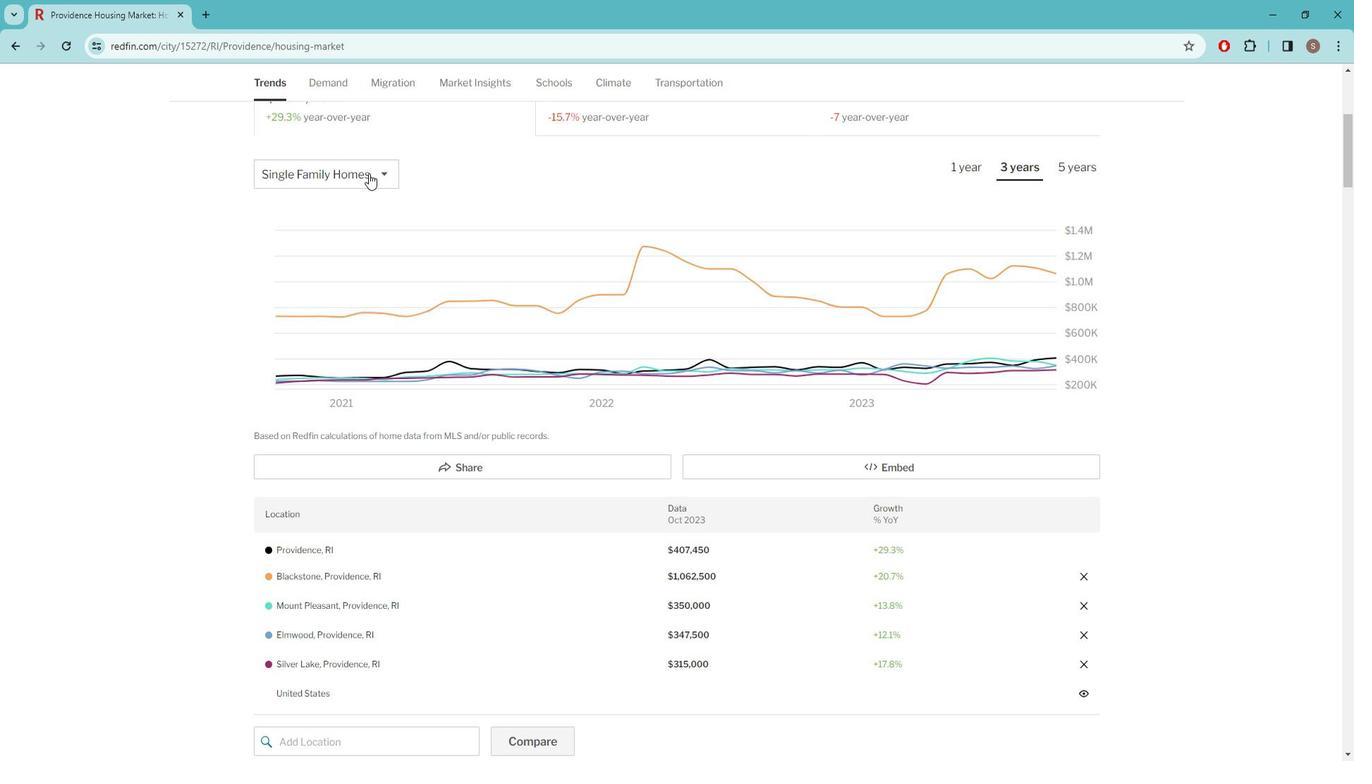 
Action: Mouse moved to (364, 176)
Screenshot: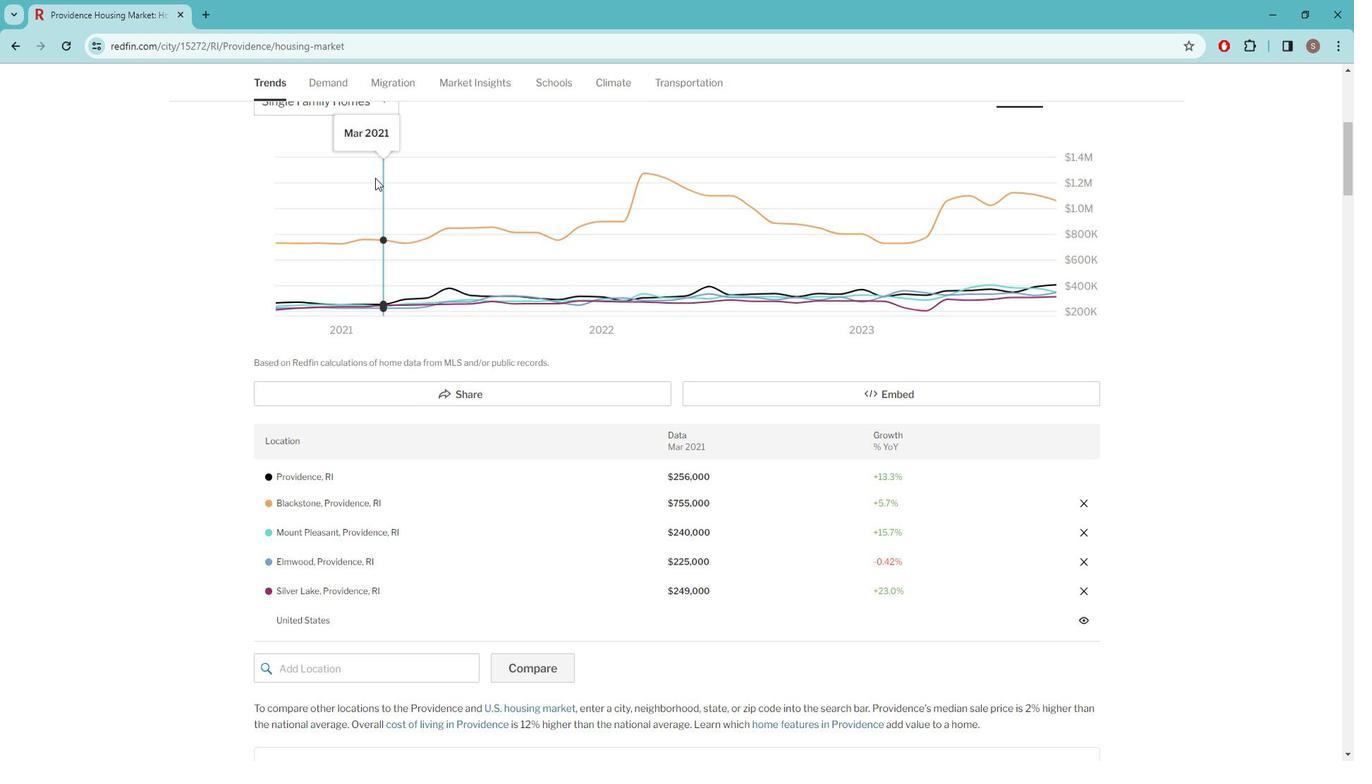 
Action: Mouse scrolled (364, 175) with delta (0, 0)
Screenshot: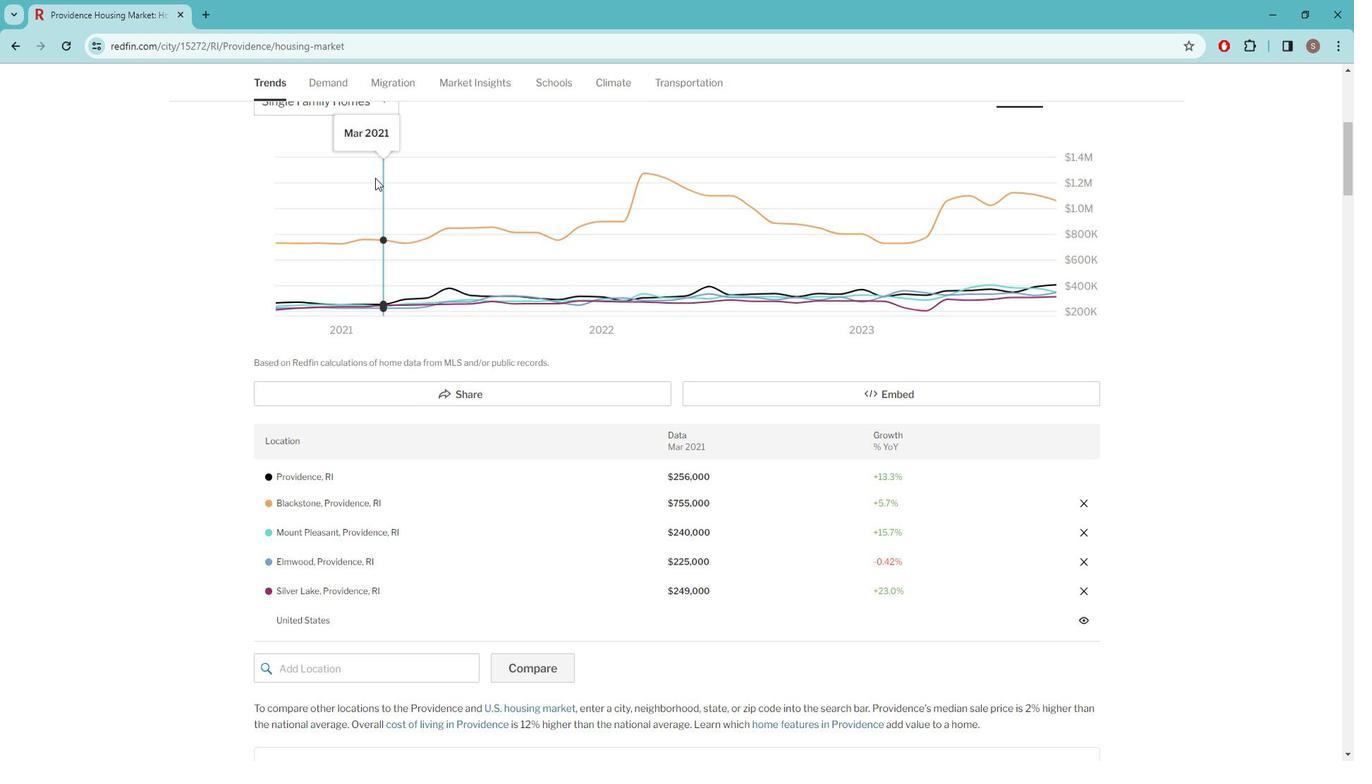 
Action: Mouse moved to (332, 338)
Screenshot: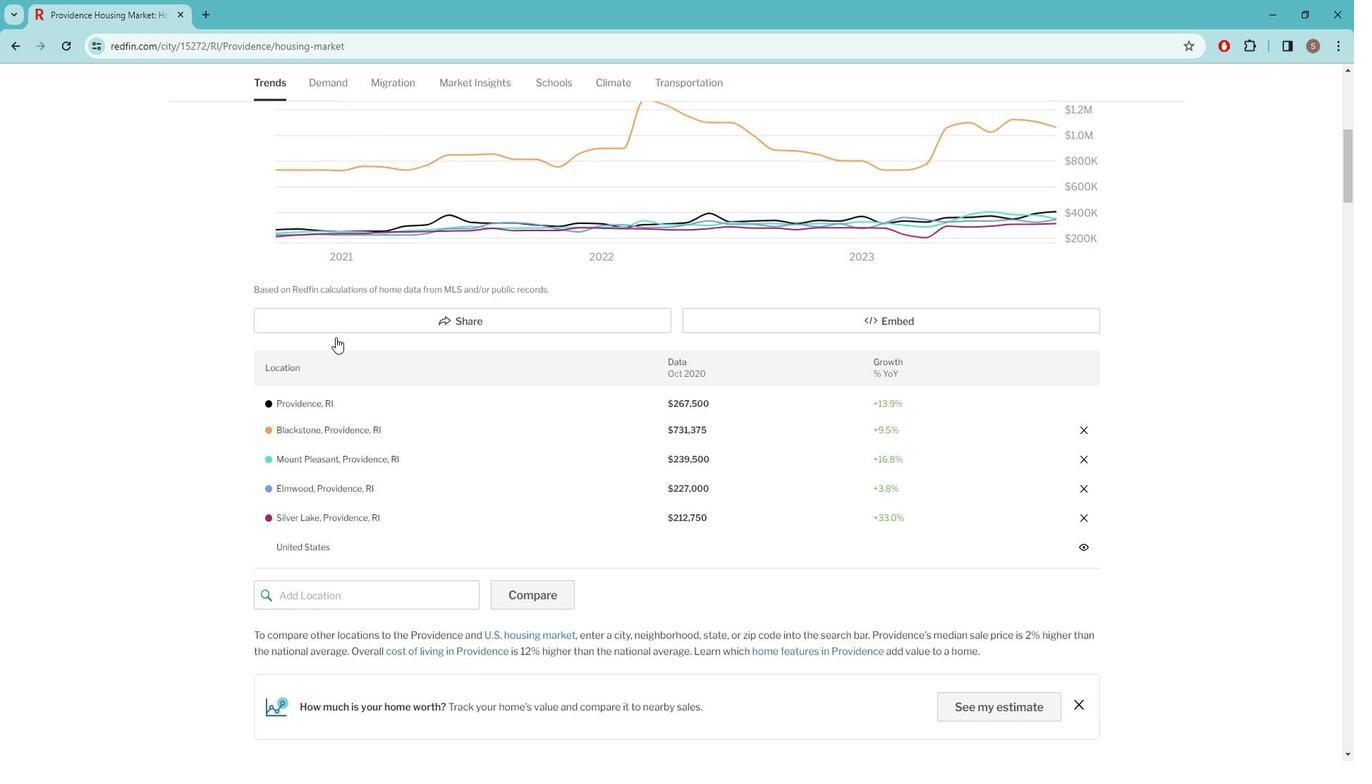 
Action: Mouse scrolled (332, 337) with delta (0, 0)
Screenshot: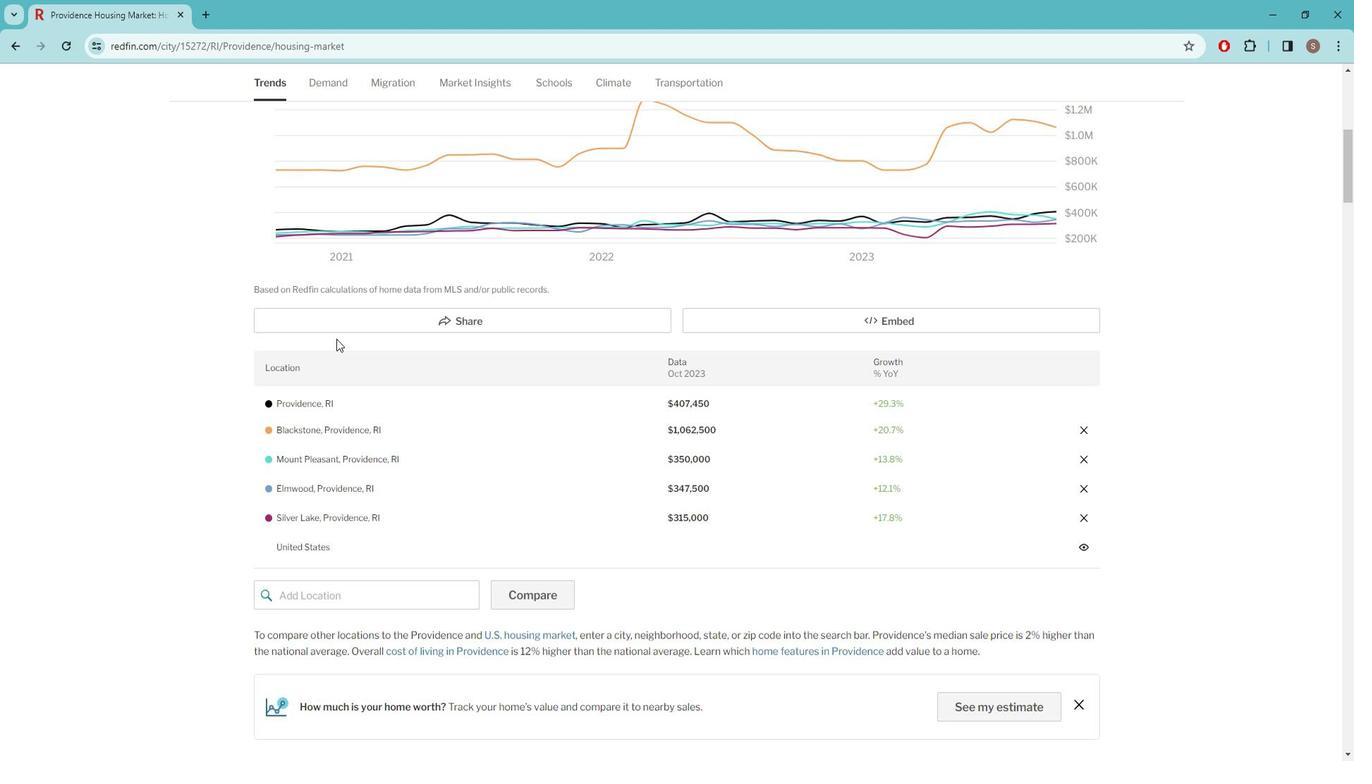 
Action: Mouse scrolled (332, 337) with delta (0, 0)
Screenshot: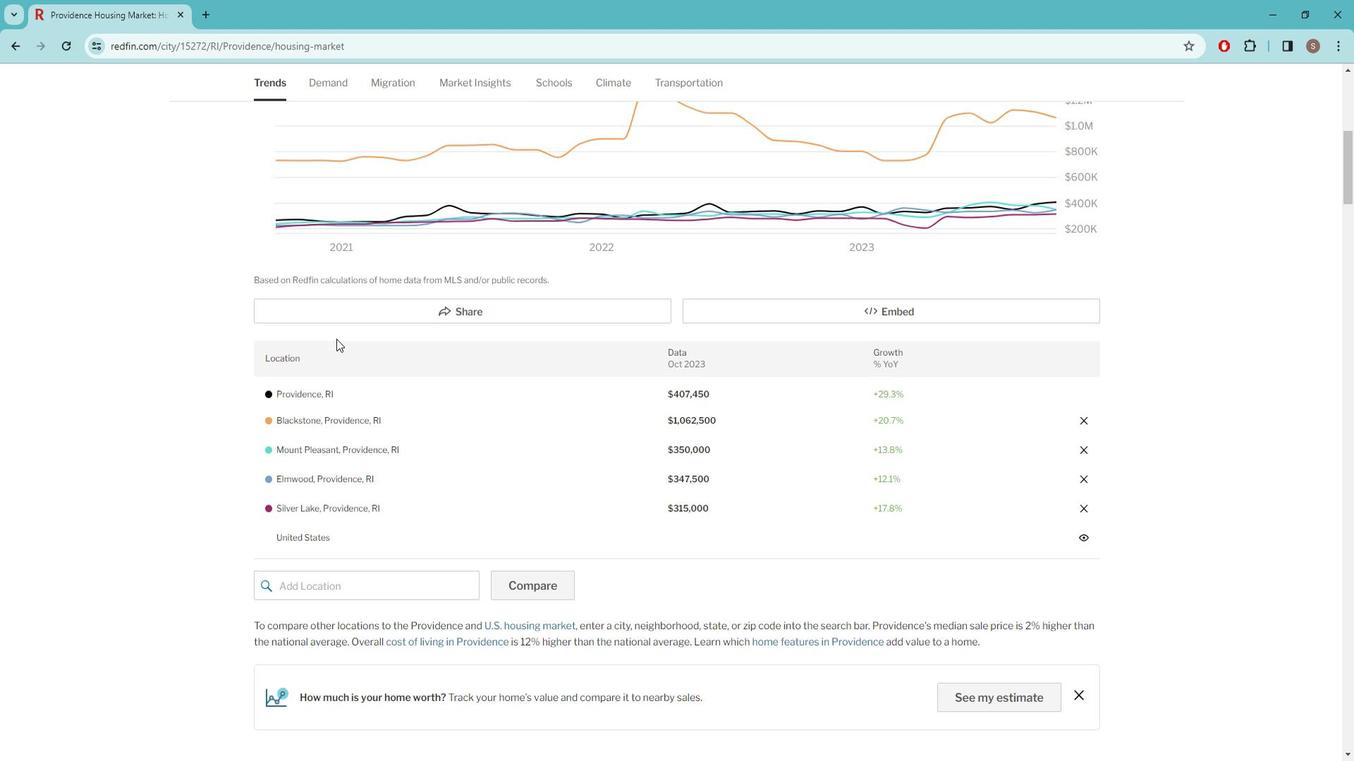 
Action: Mouse scrolled (332, 337) with delta (0, 0)
Screenshot: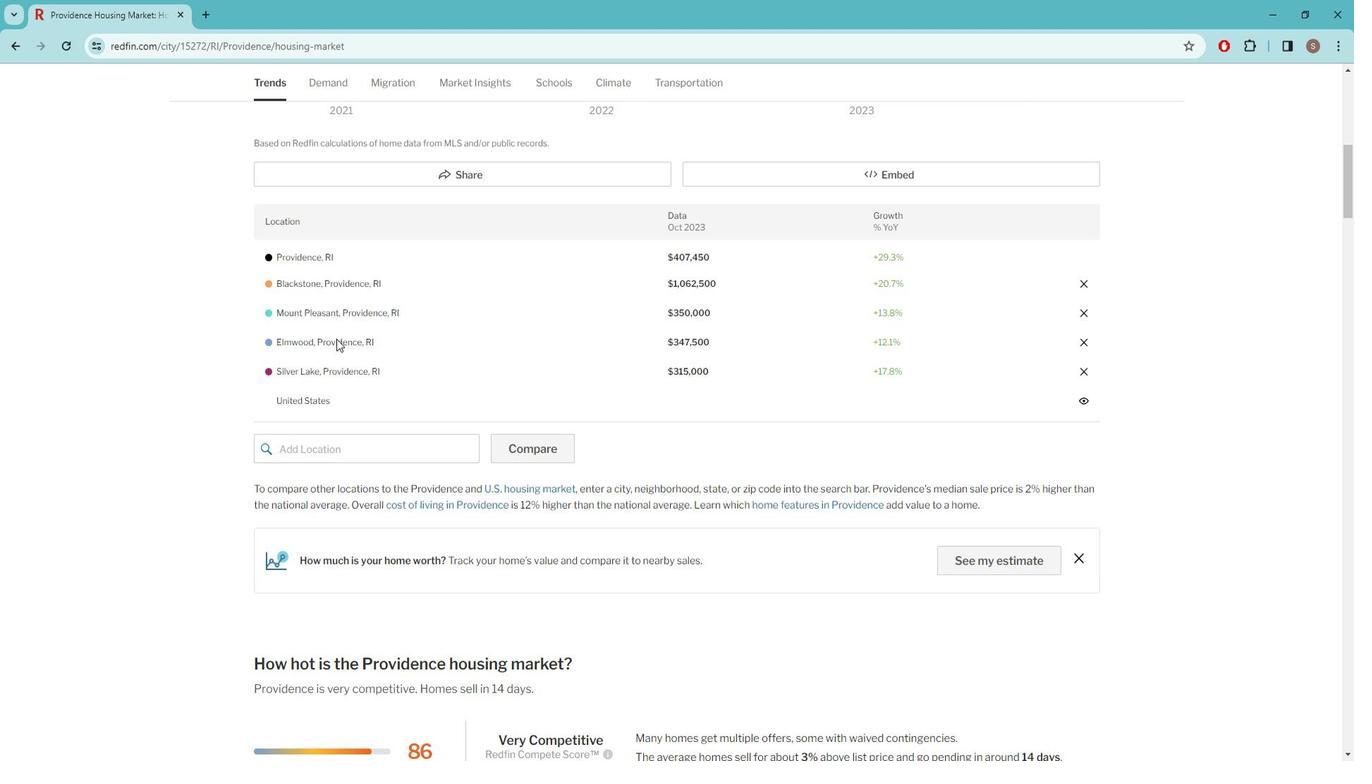 
Action: Mouse scrolled (332, 337) with delta (0, 0)
Screenshot: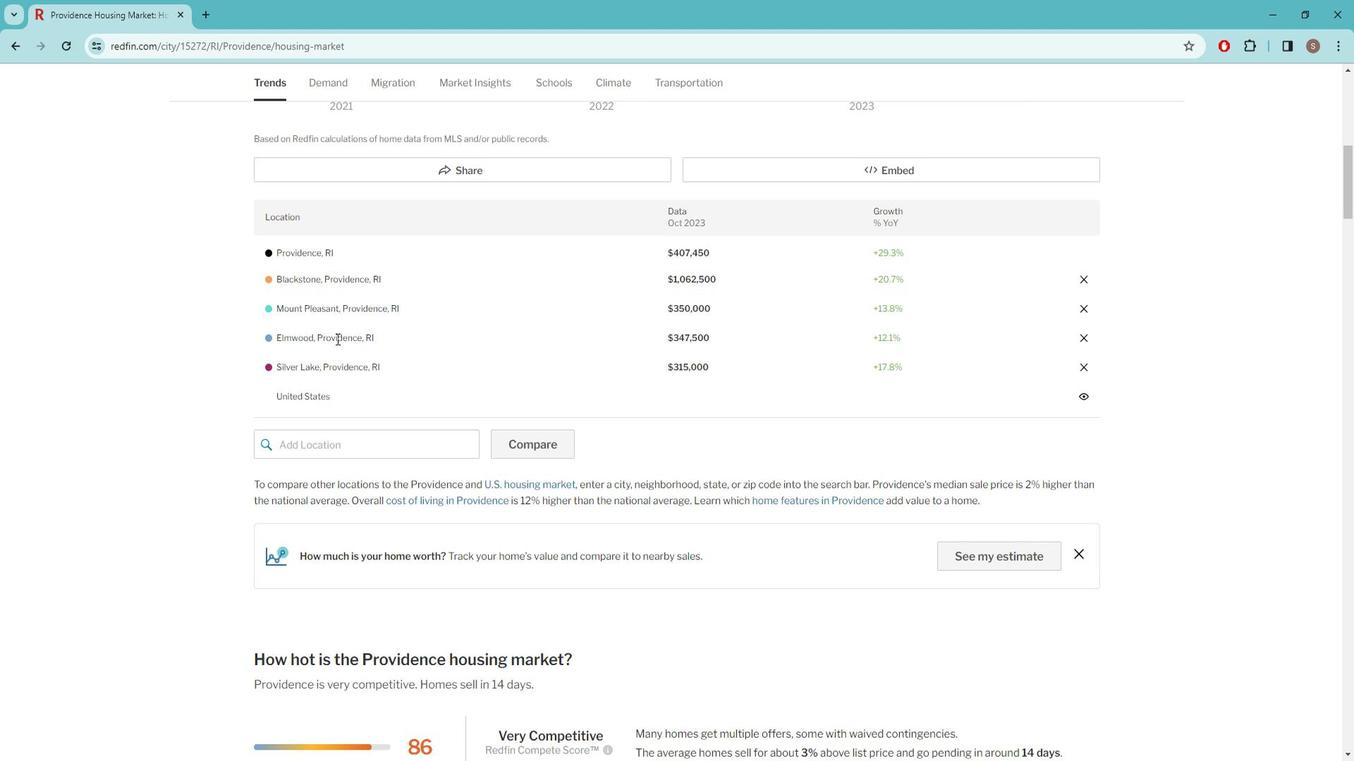 
Action: Mouse scrolled (332, 337) with delta (0, 0)
Screenshot: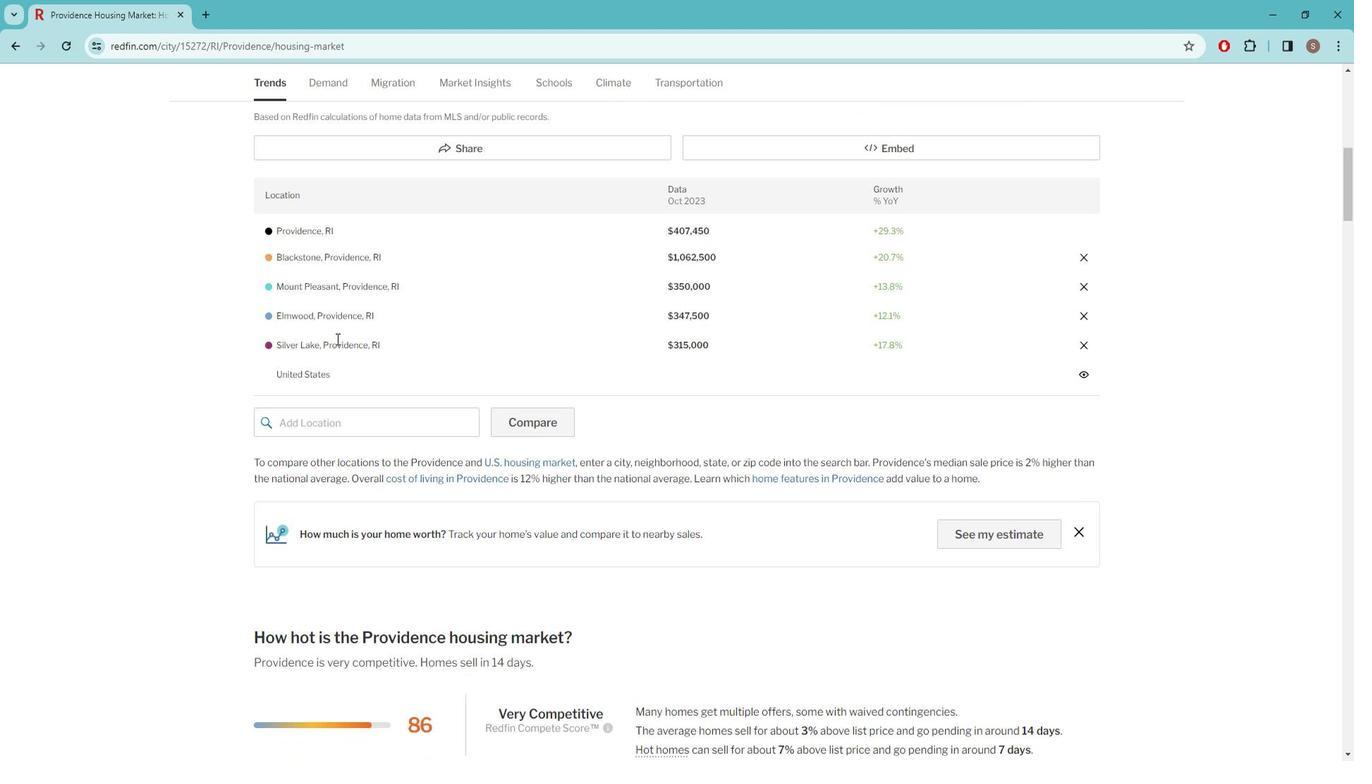 
Action: Mouse scrolled (332, 337) with delta (0, 0)
Screenshot: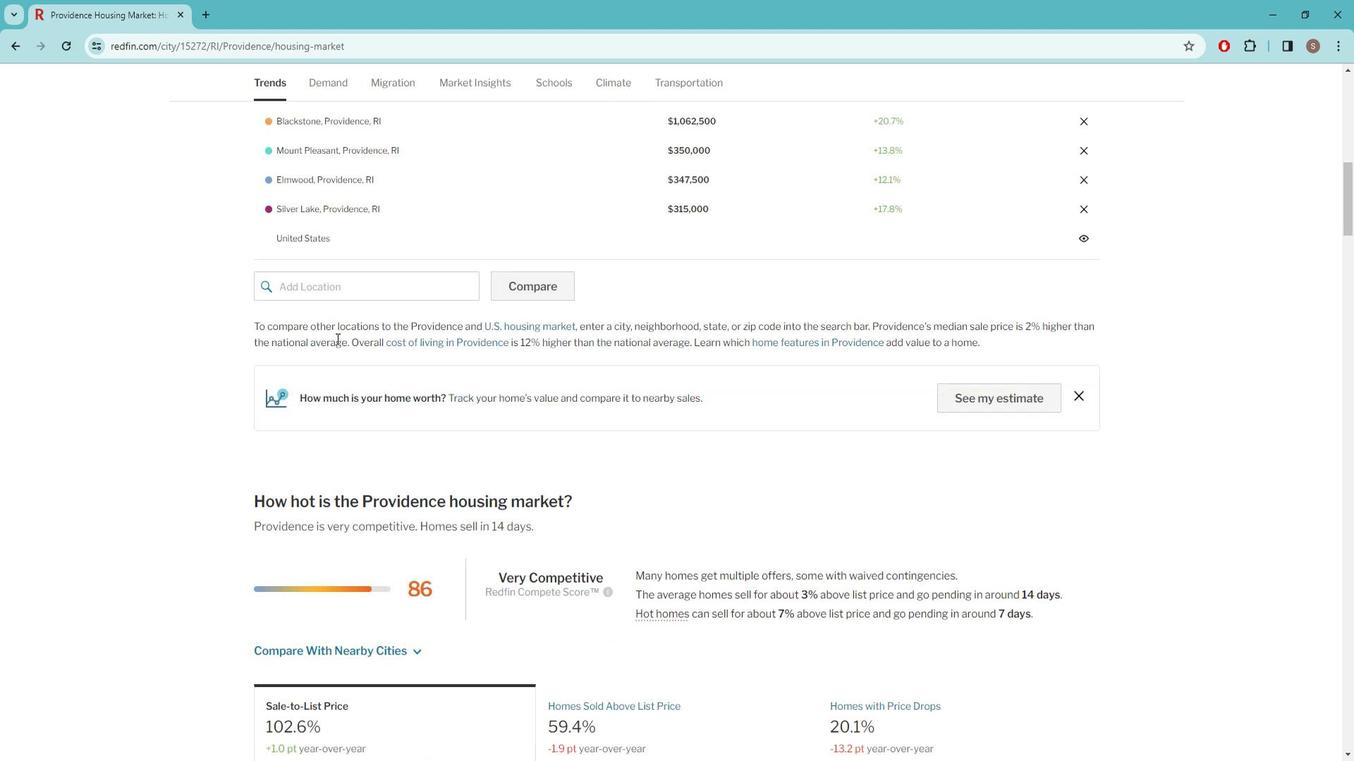 
Action: Mouse scrolled (332, 339) with delta (0, 0)
Screenshot: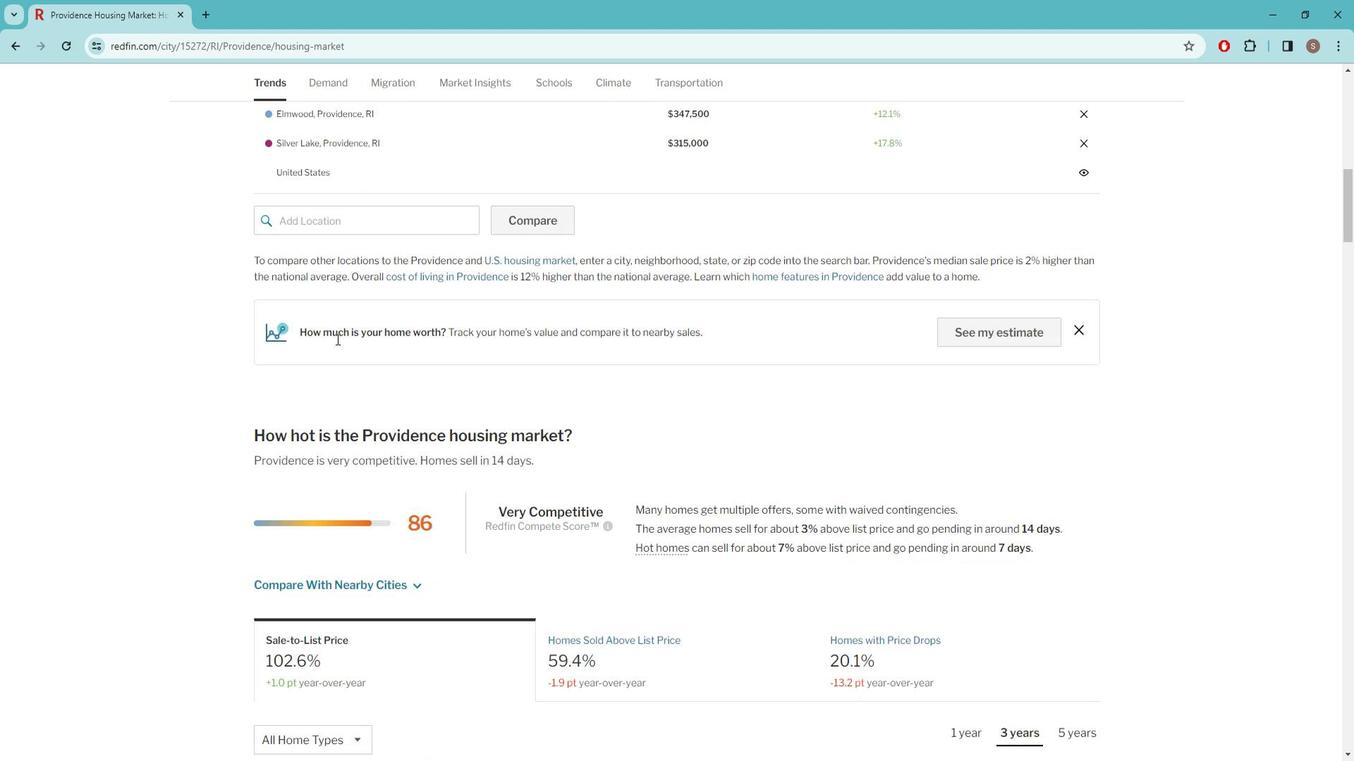 
Action: Mouse scrolled (332, 337) with delta (0, 0)
Screenshot: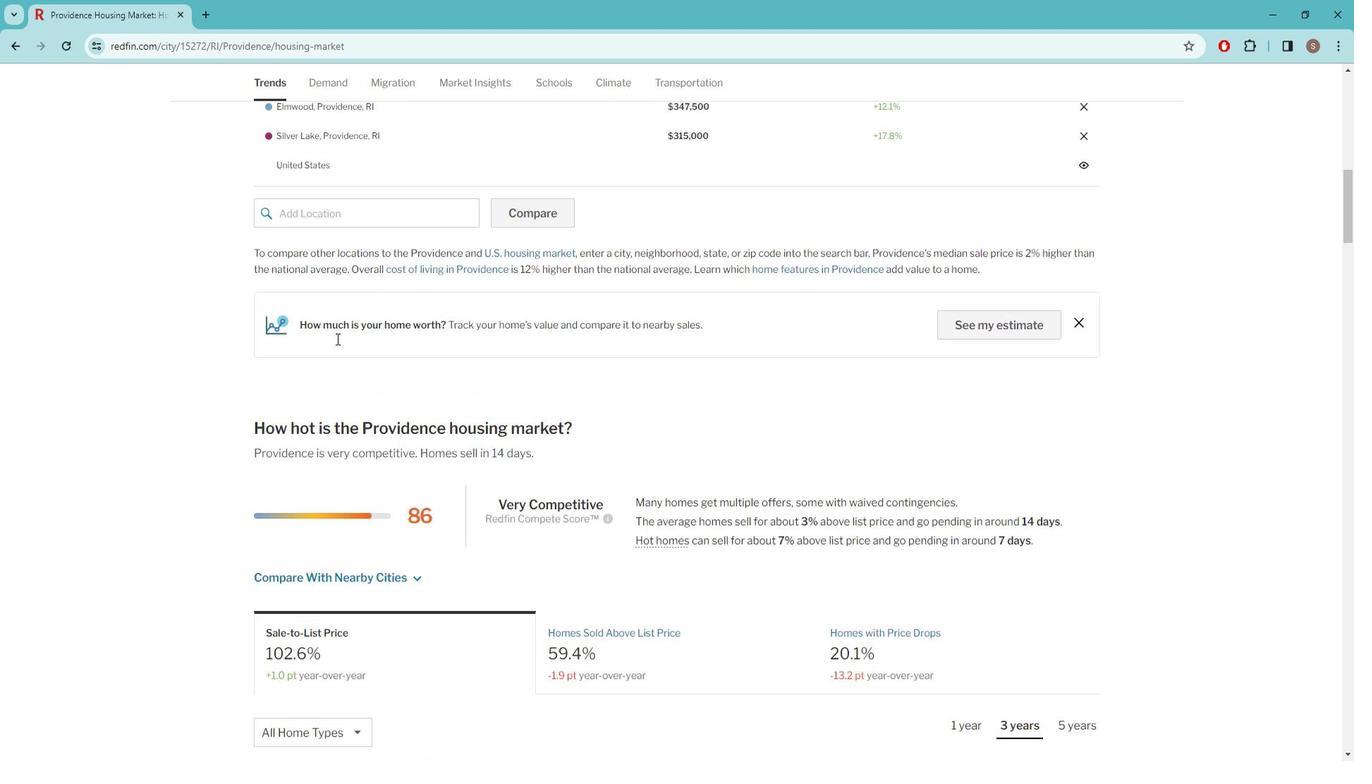 
Action: Mouse scrolled (332, 337) with delta (0, 0)
Screenshot: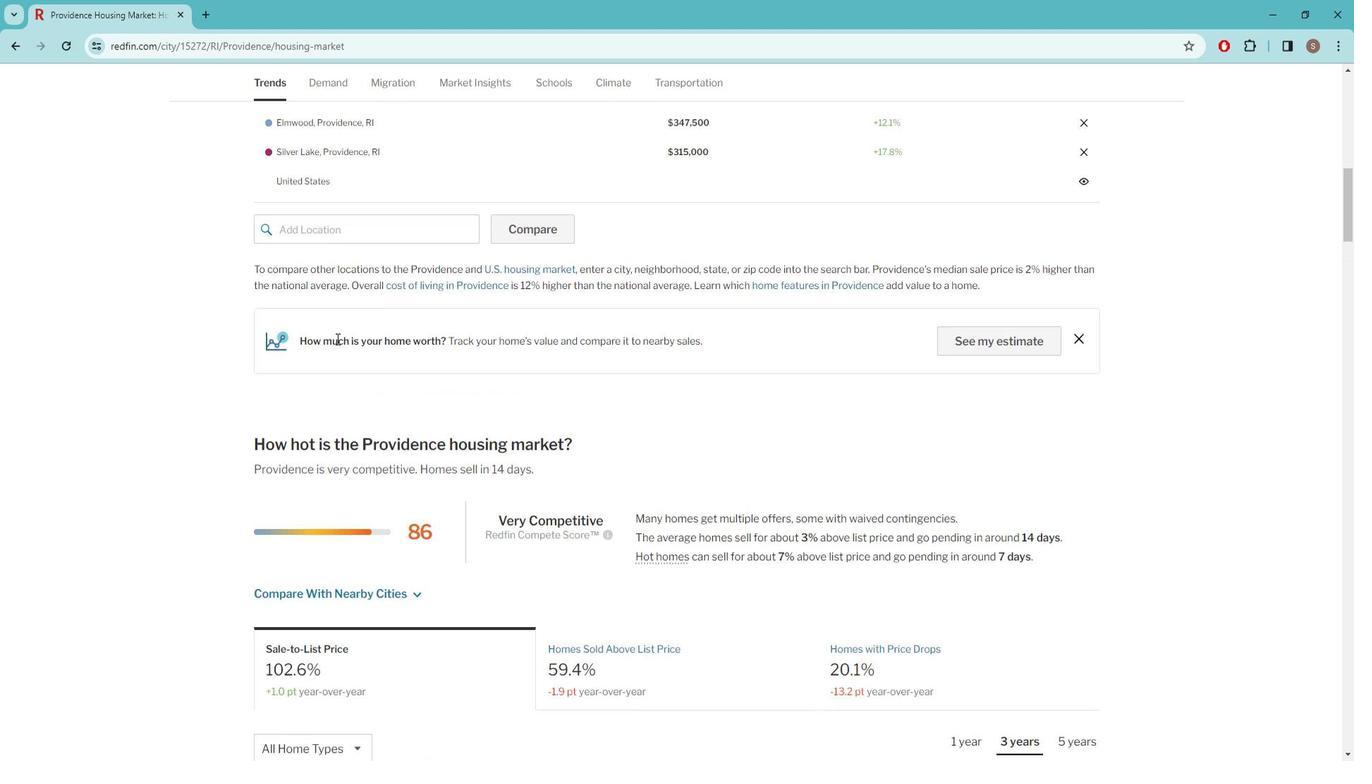
Action: Mouse scrolled (332, 337) with delta (0, 0)
Screenshot: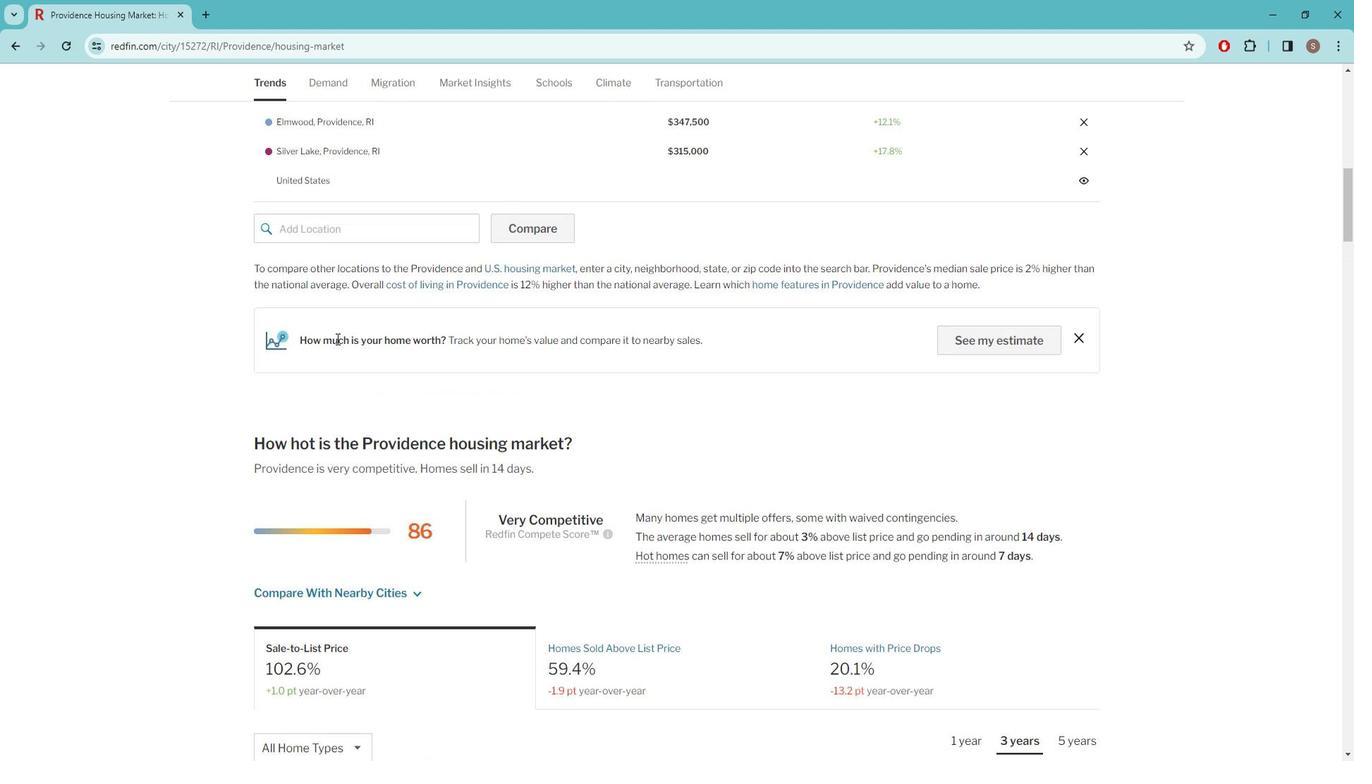 
Action: Mouse scrolled (332, 337) with delta (0, 0)
Screenshot: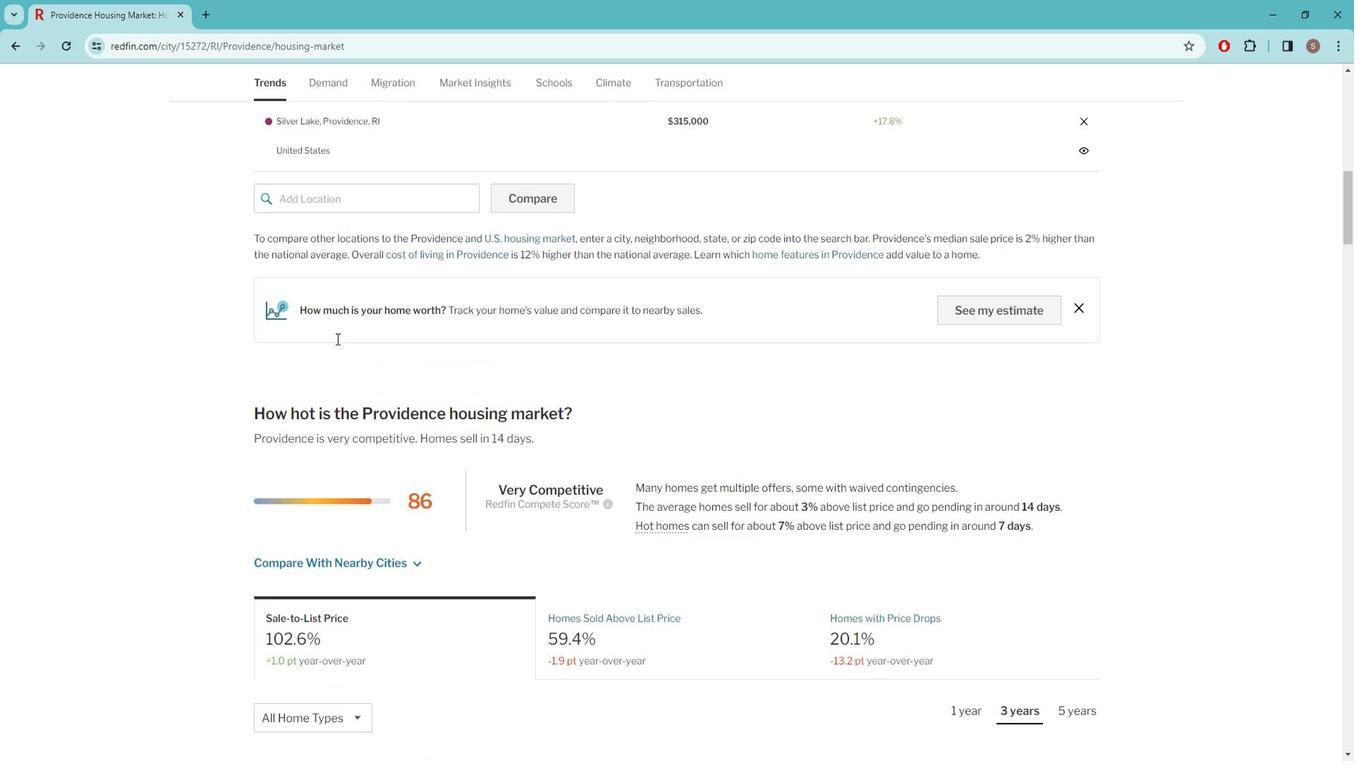 
Action: Mouse scrolled (332, 337) with delta (0, 0)
Screenshot: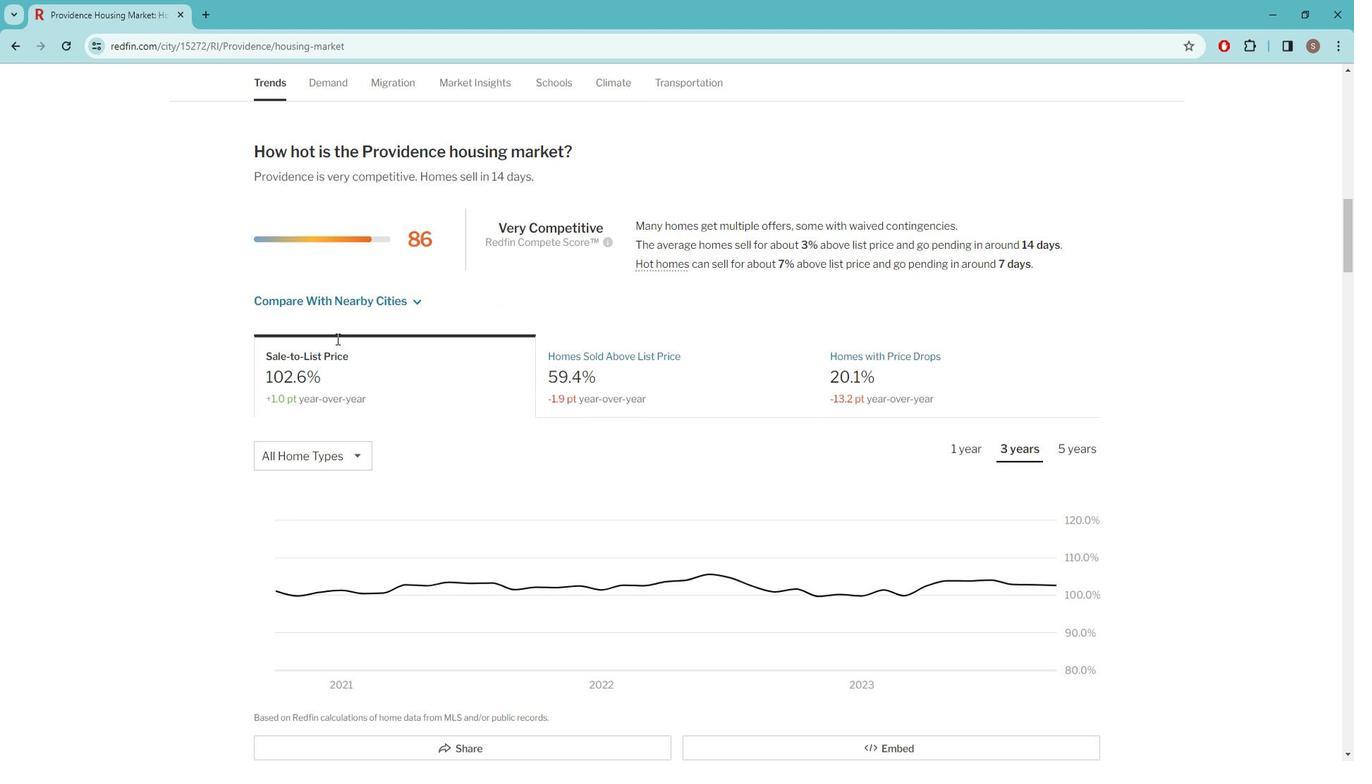 
Action: Mouse scrolled (332, 337) with delta (0, 0)
Screenshot: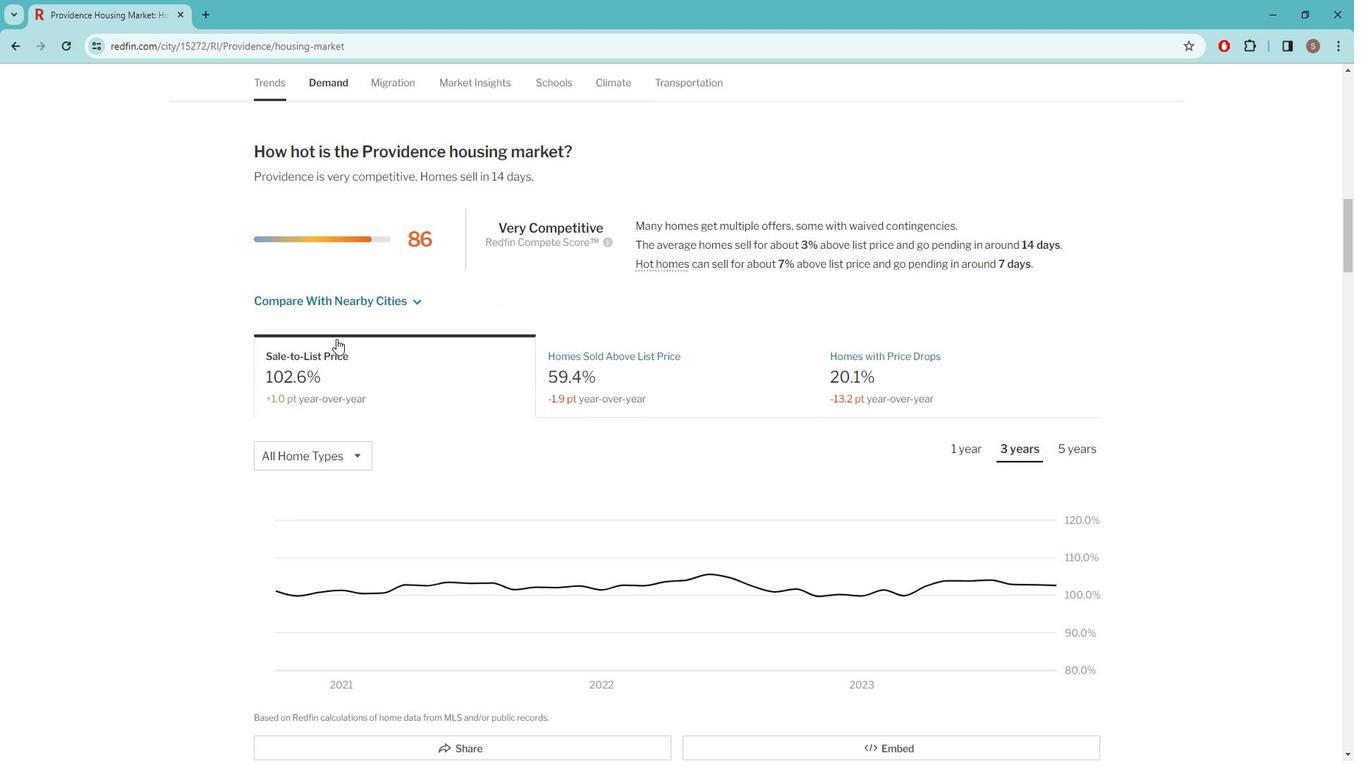 
Action: Mouse moved to (333, 340)
Screenshot: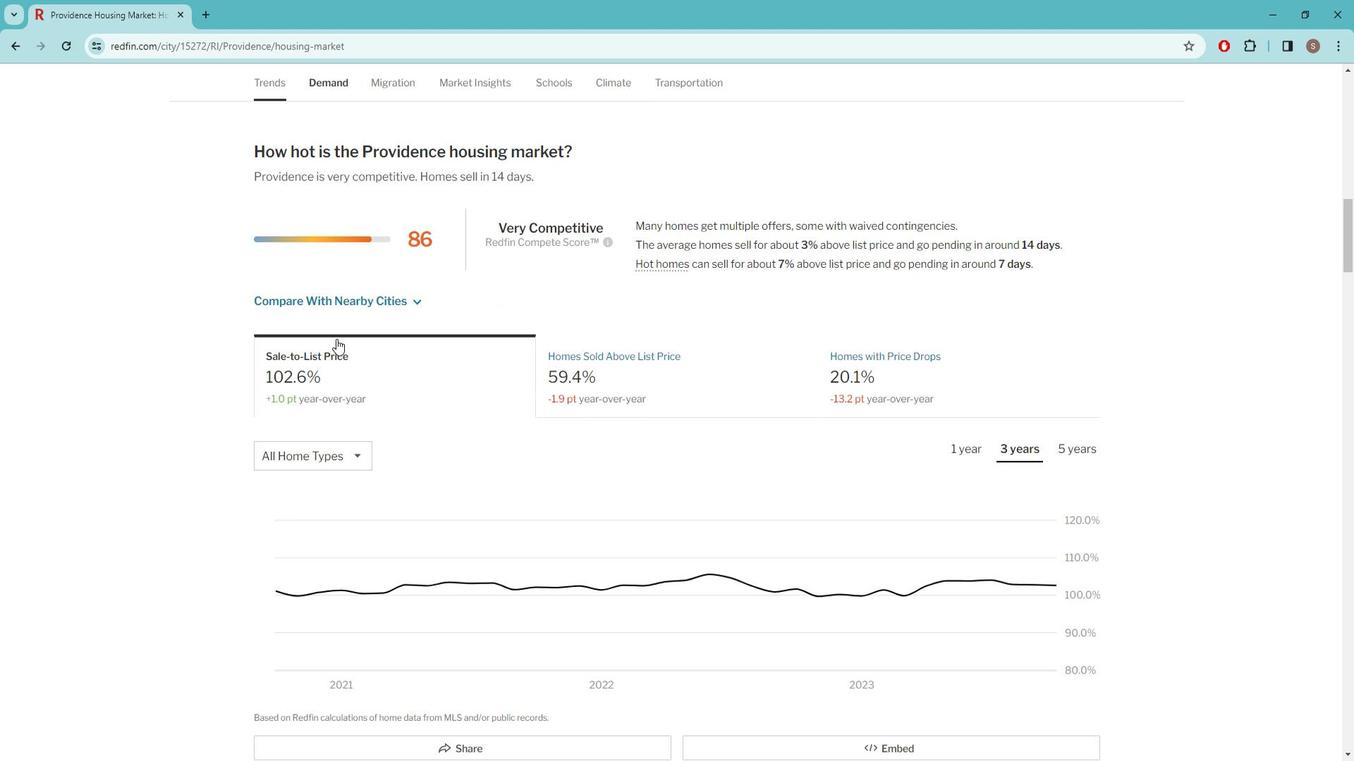 
Action: Mouse scrolled (333, 339) with delta (0, 0)
Screenshot: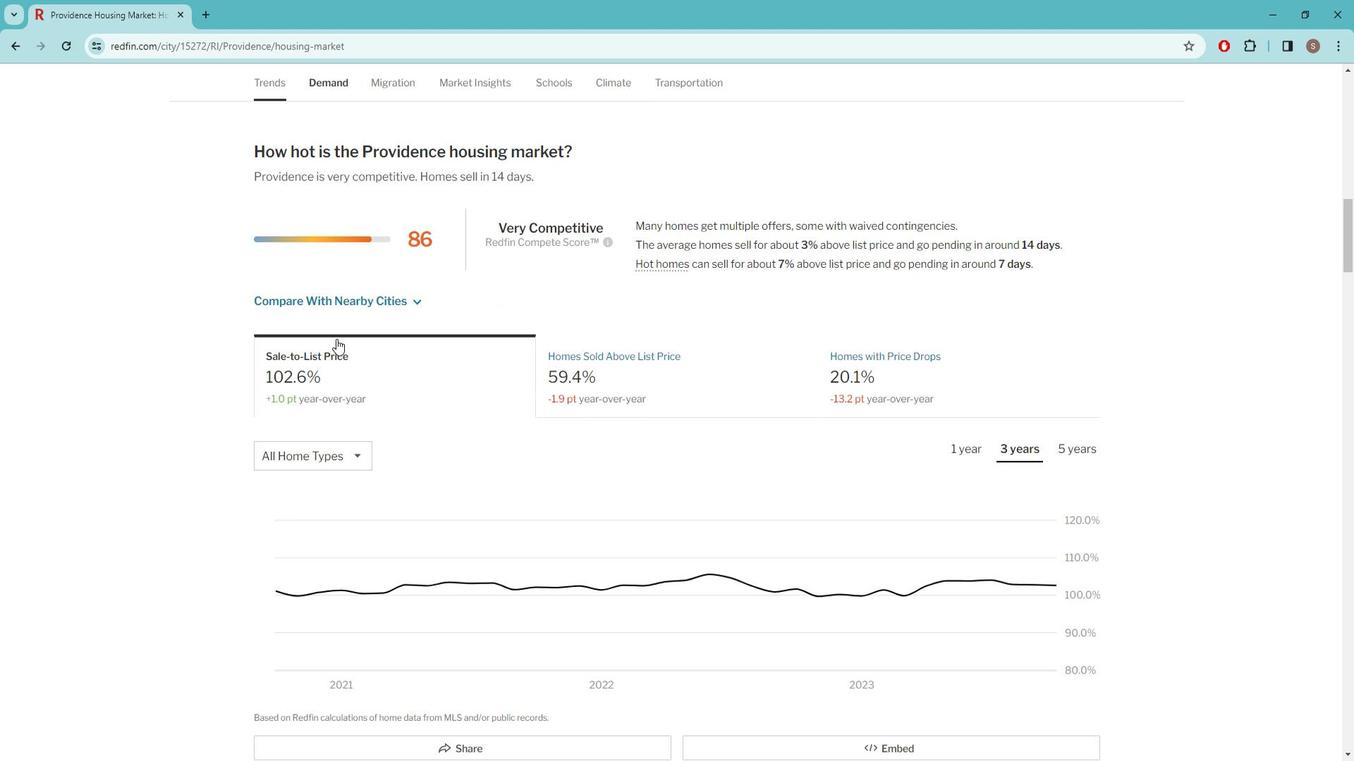 
Action: Mouse moved to (334, 340)
Screenshot: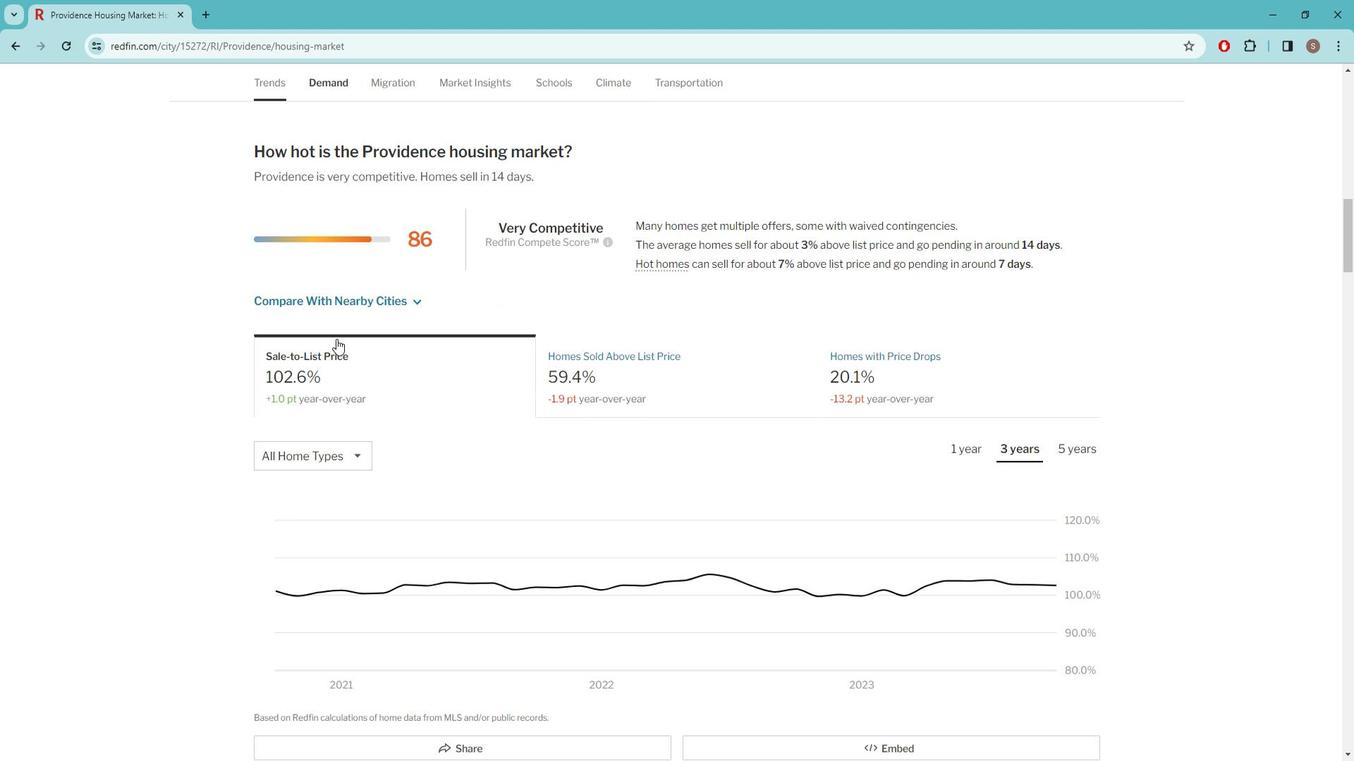 
Action: Mouse scrolled (334, 340) with delta (0, 0)
Screenshot: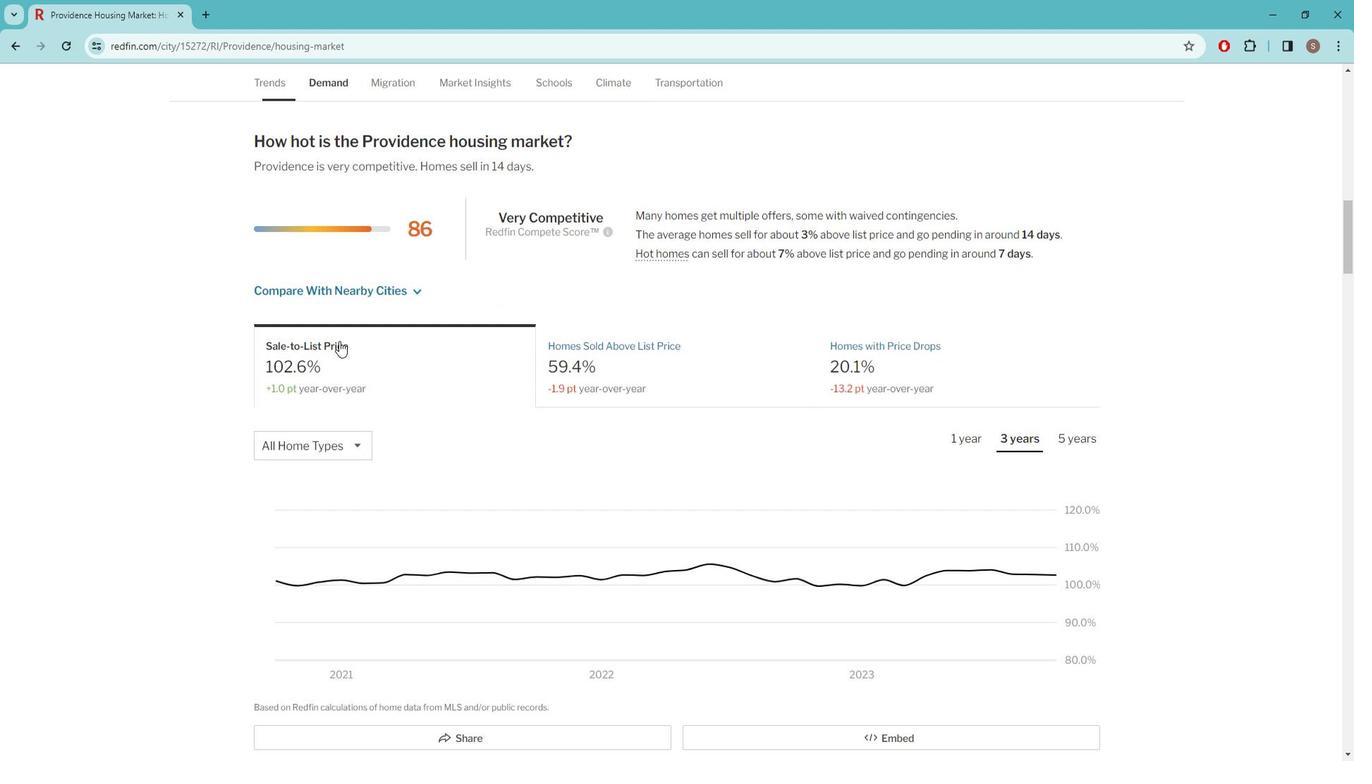 
Action: Mouse scrolled (334, 340) with delta (0, 0)
Screenshot: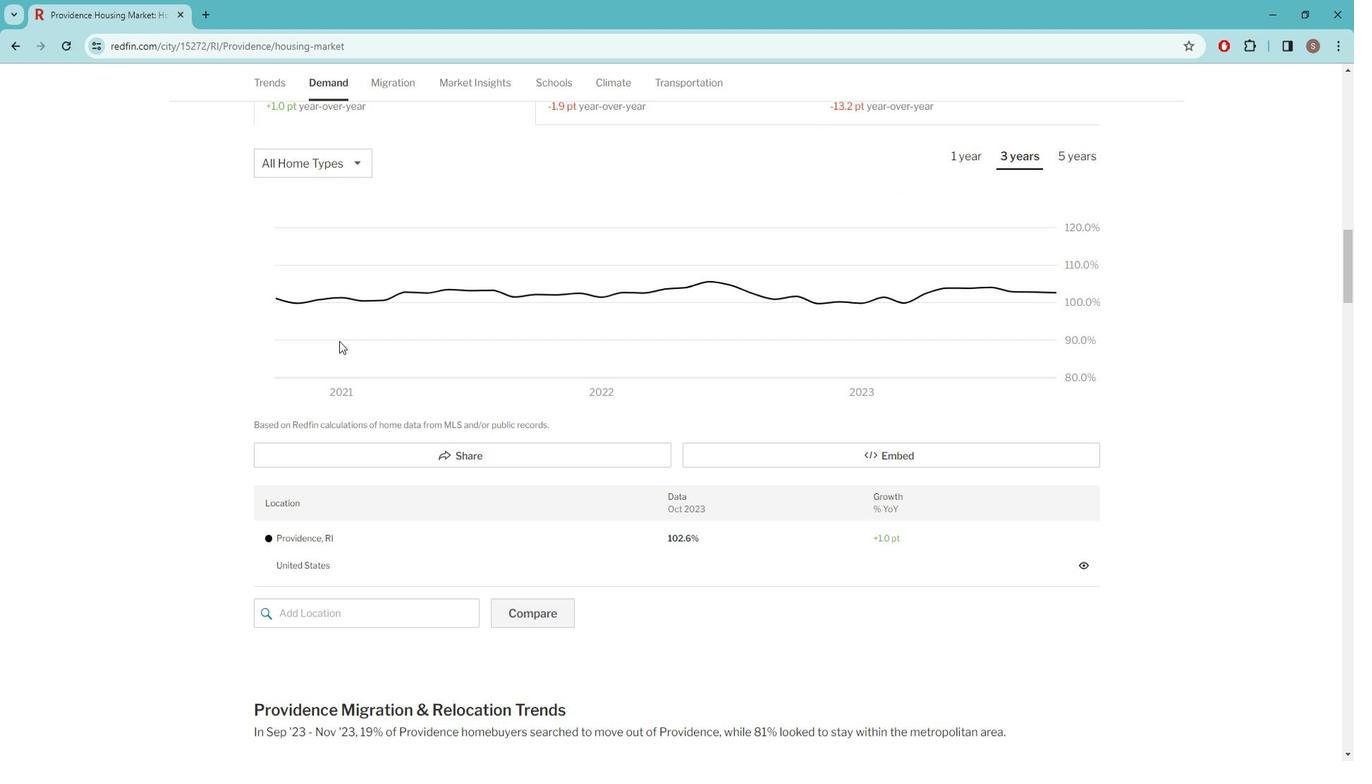 
Action: Mouse scrolled (334, 340) with delta (0, 0)
Screenshot: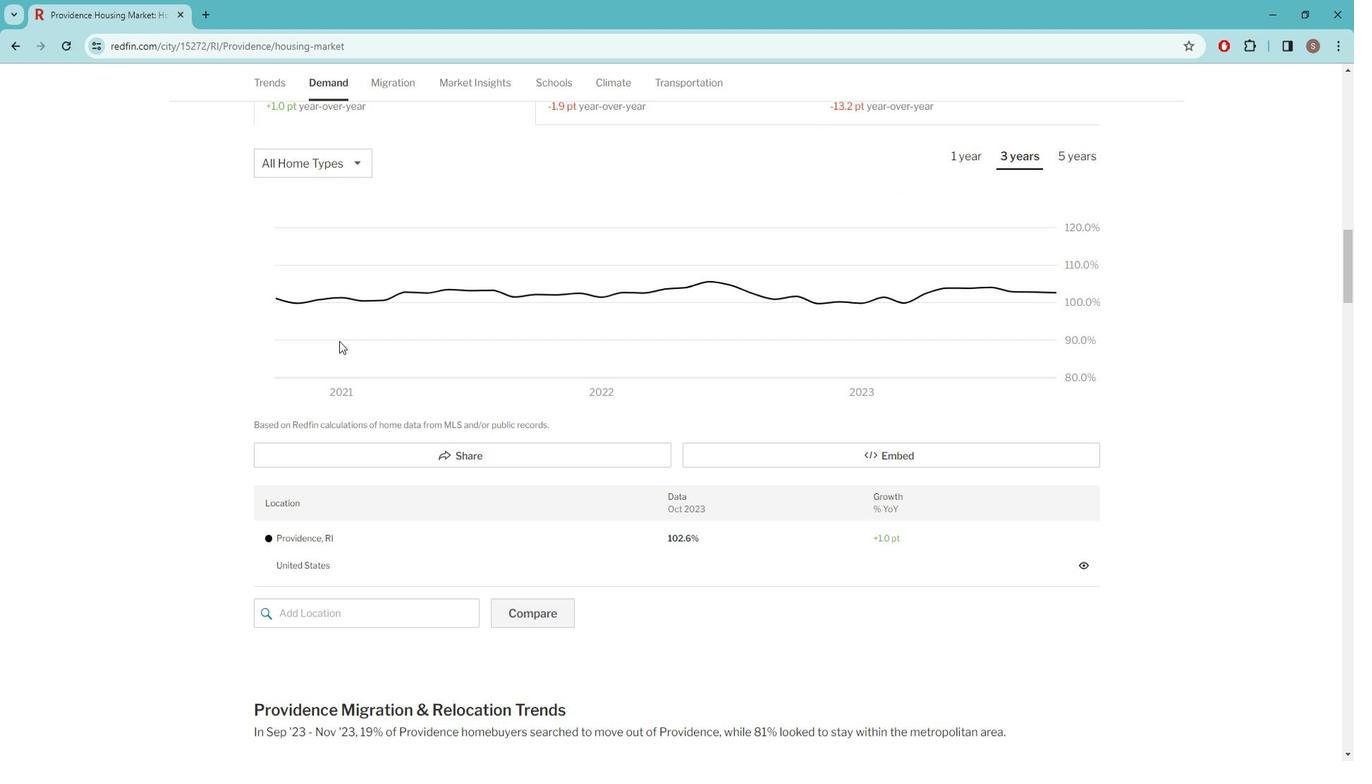 
Action: Mouse scrolled (334, 340) with delta (0, 0)
Screenshot: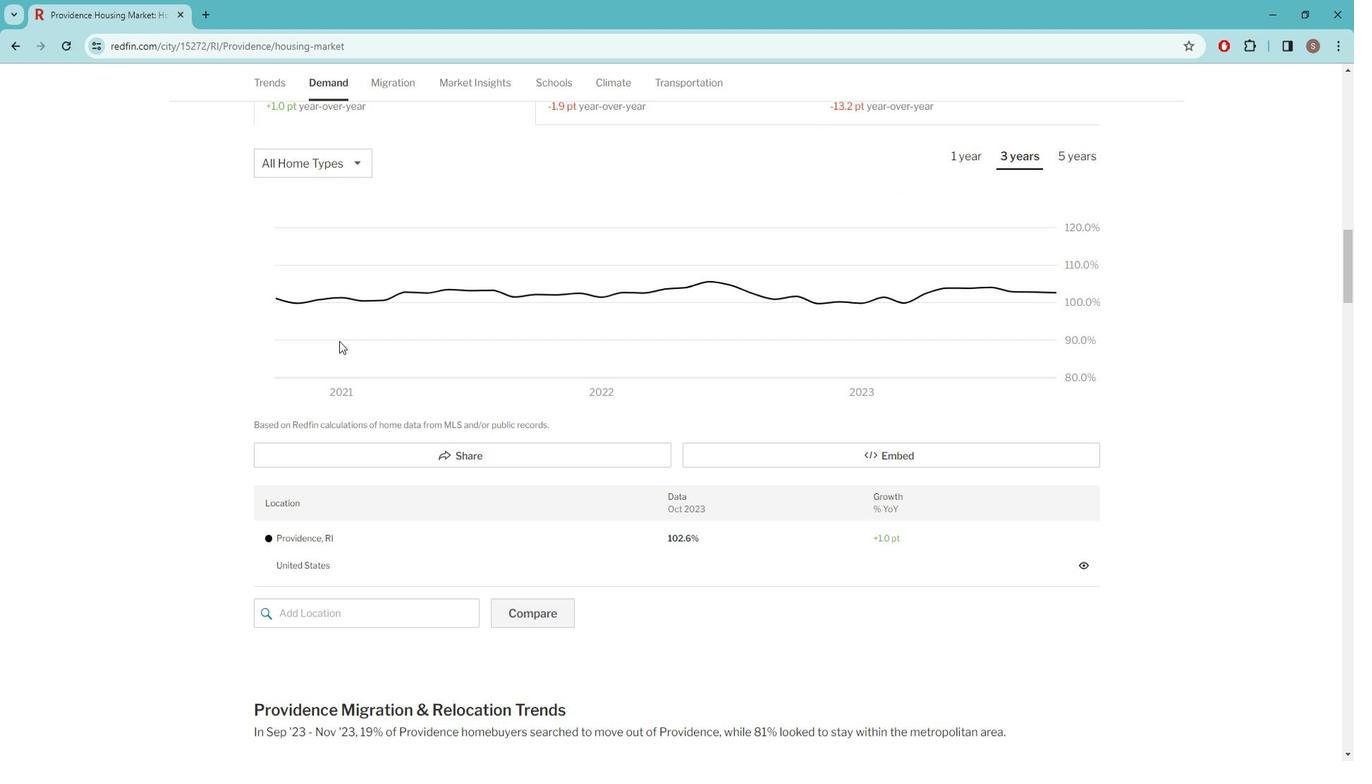 
Action: Mouse scrolled (334, 340) with delta (0, 0)
Screenshot: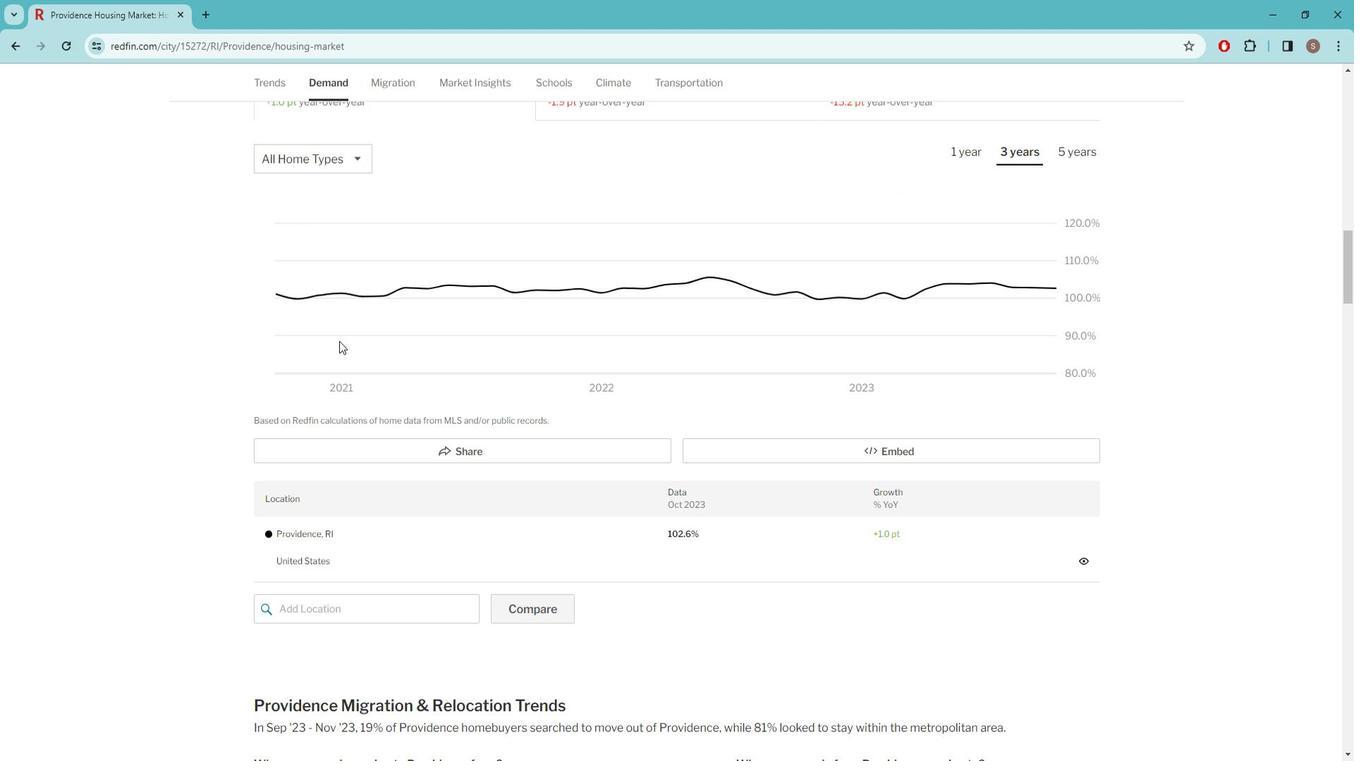 
Action: Mouse moved to (334, 341)
Screenshot: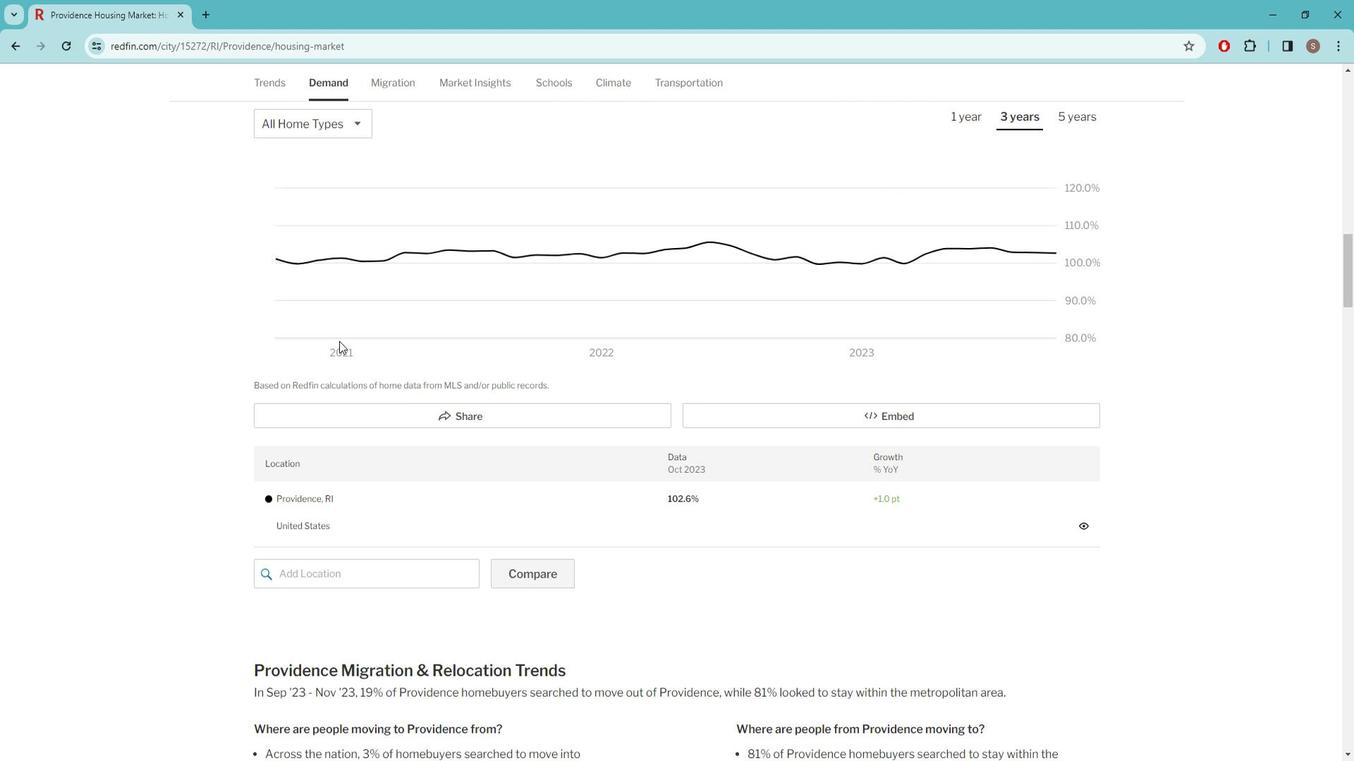 
Action: Mouse scrolled (334, 340) with delta (0, 0)
Screenshot: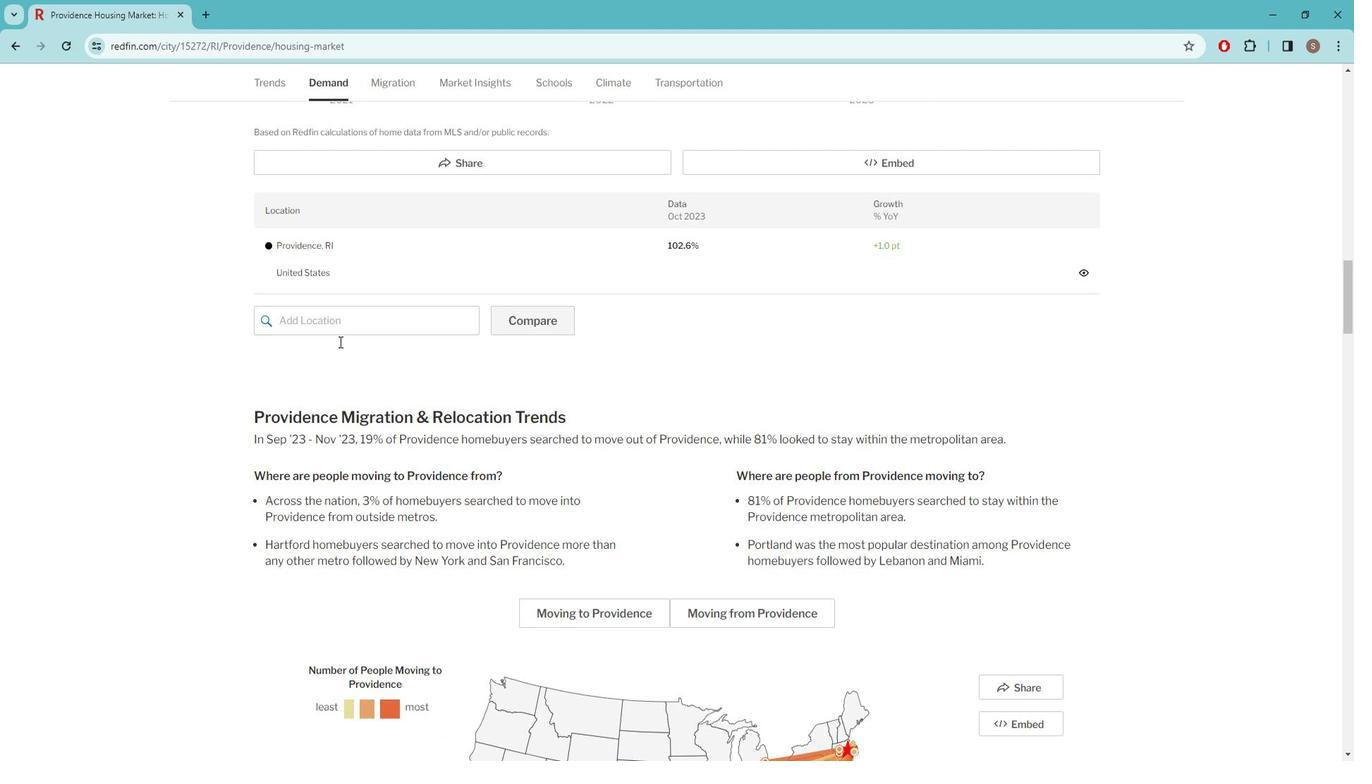 
Action: Mouse scrolled (334, 340) with delta (0, 0)
Screenshot: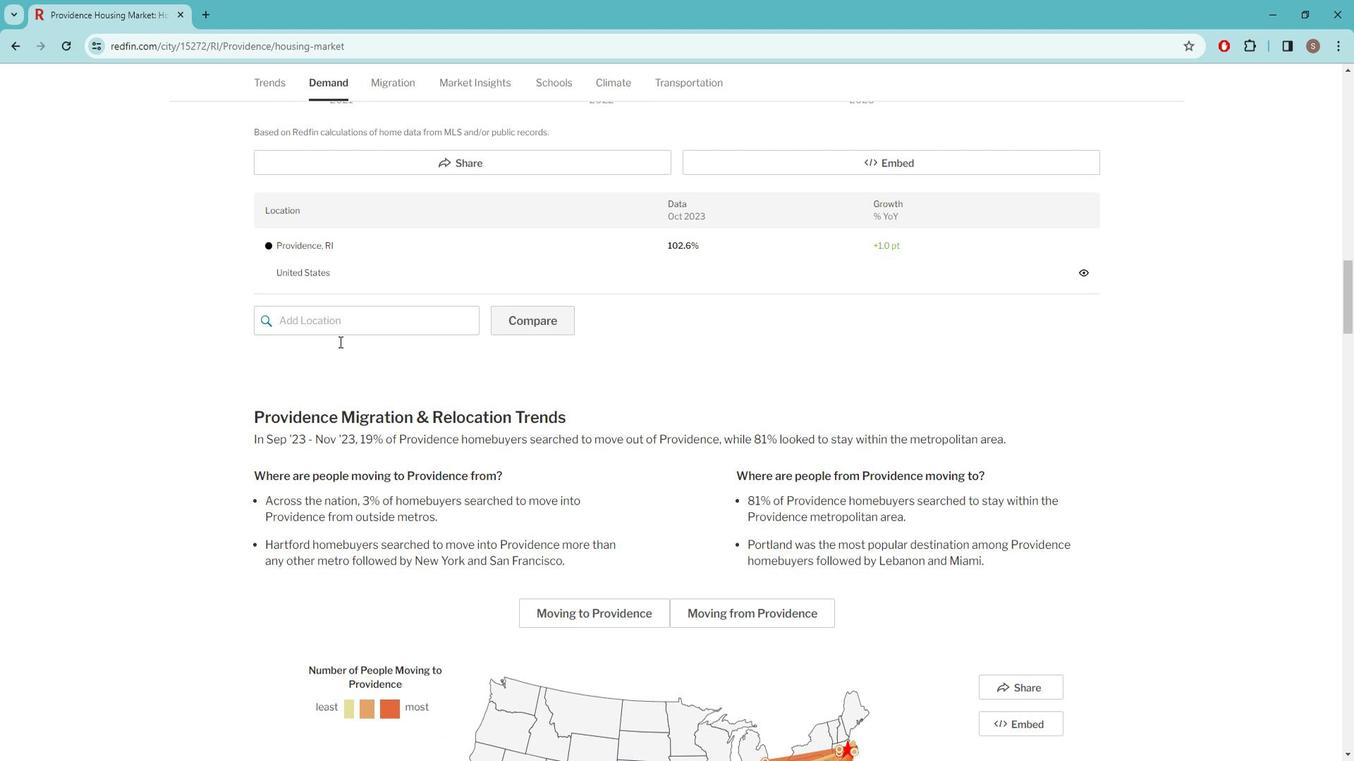 
Action: Mouse moved to (334, 342)
Screenshot: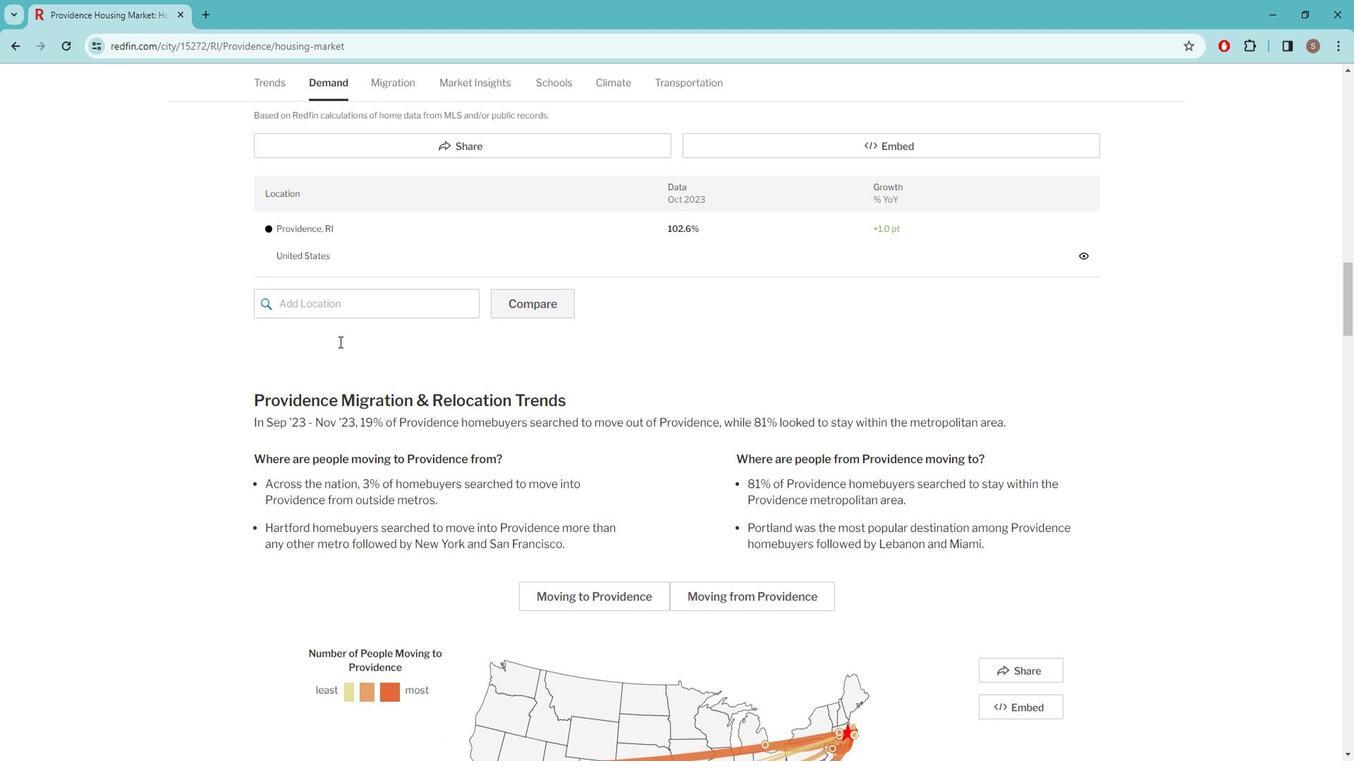 
Action: Mouse scrolled (334, 342) with delta (0, 0)
Screenshot: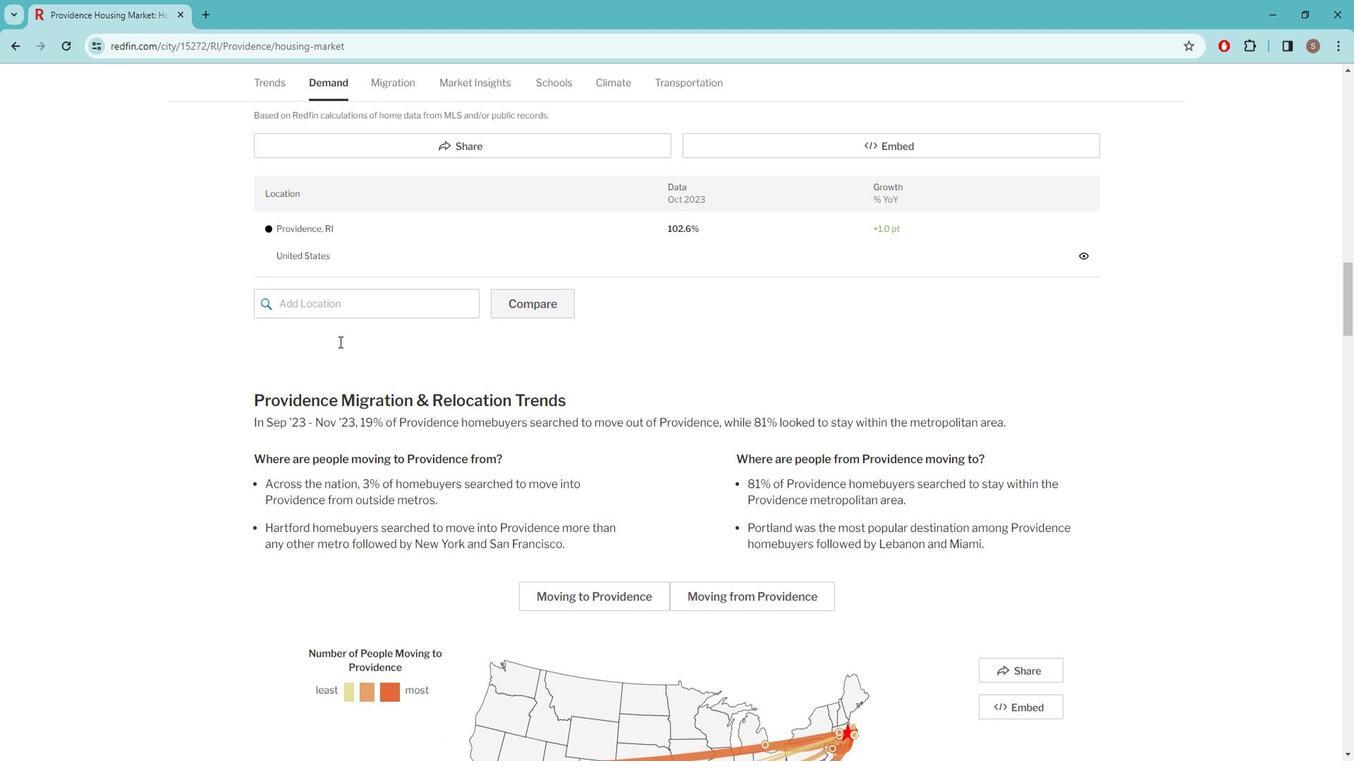 
Action: Mouse moved to (335, 343)
Screenshot: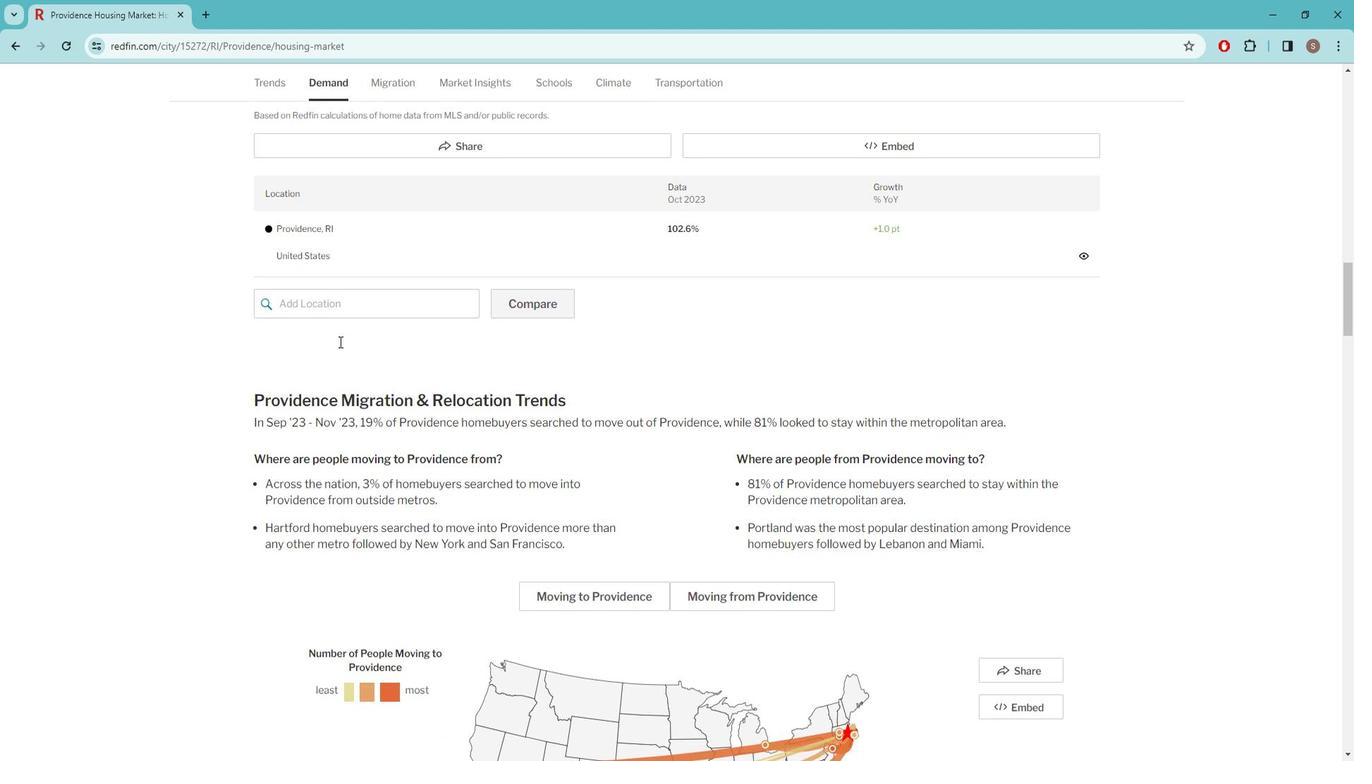 
Action: Mouse scrolled (335, 342) with delta (0, 0)
Screenshot: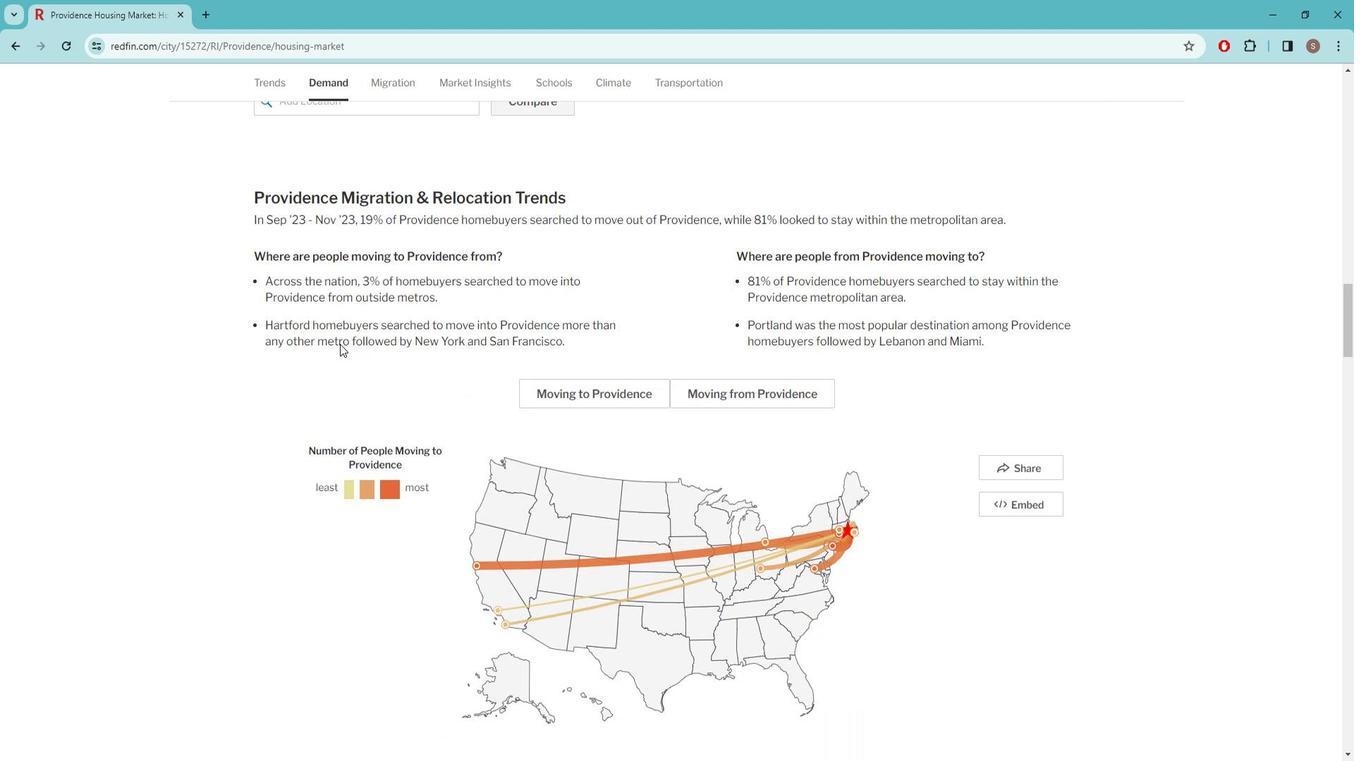 
Action: Mouse scrolled (335, 342) with delta (0, 0)
Screenshot: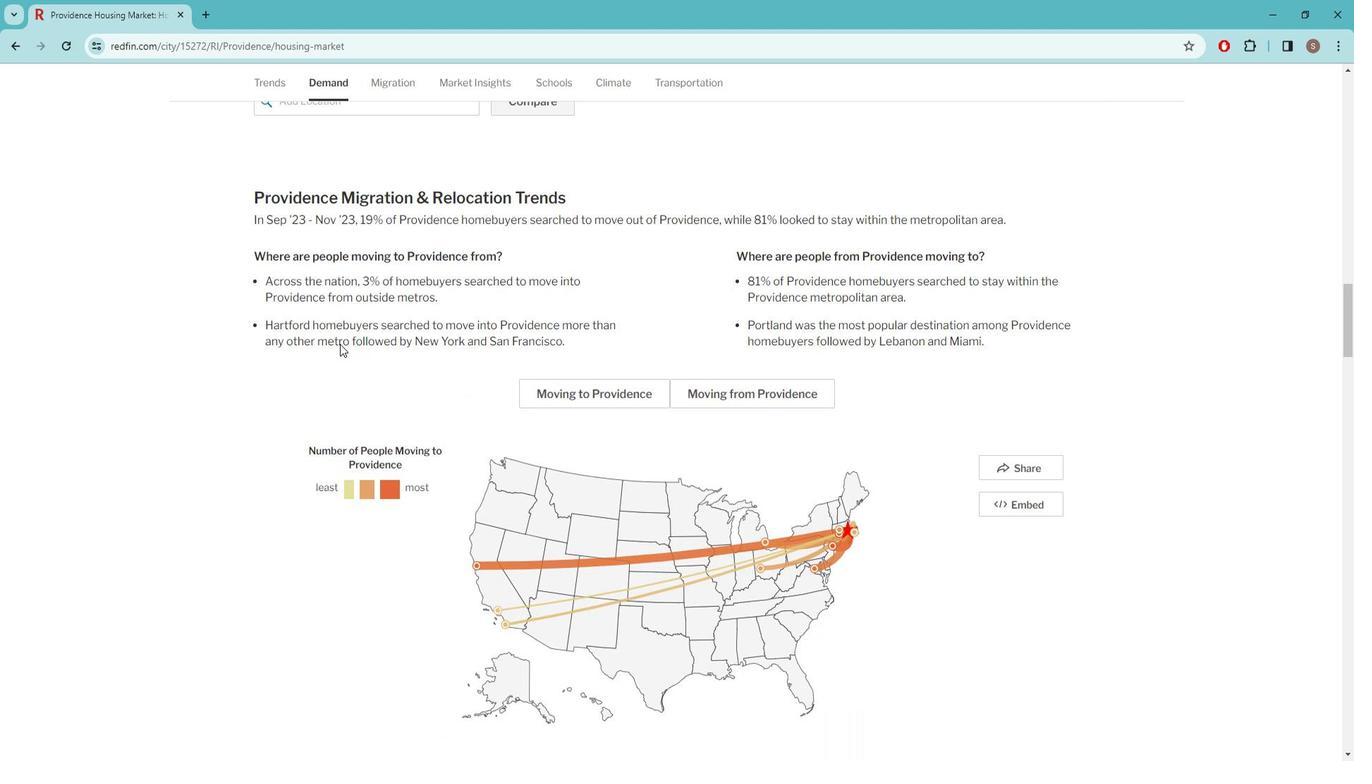
Action: Mouse scrolled (335, 342) with delta (0, 0)
Screenshot: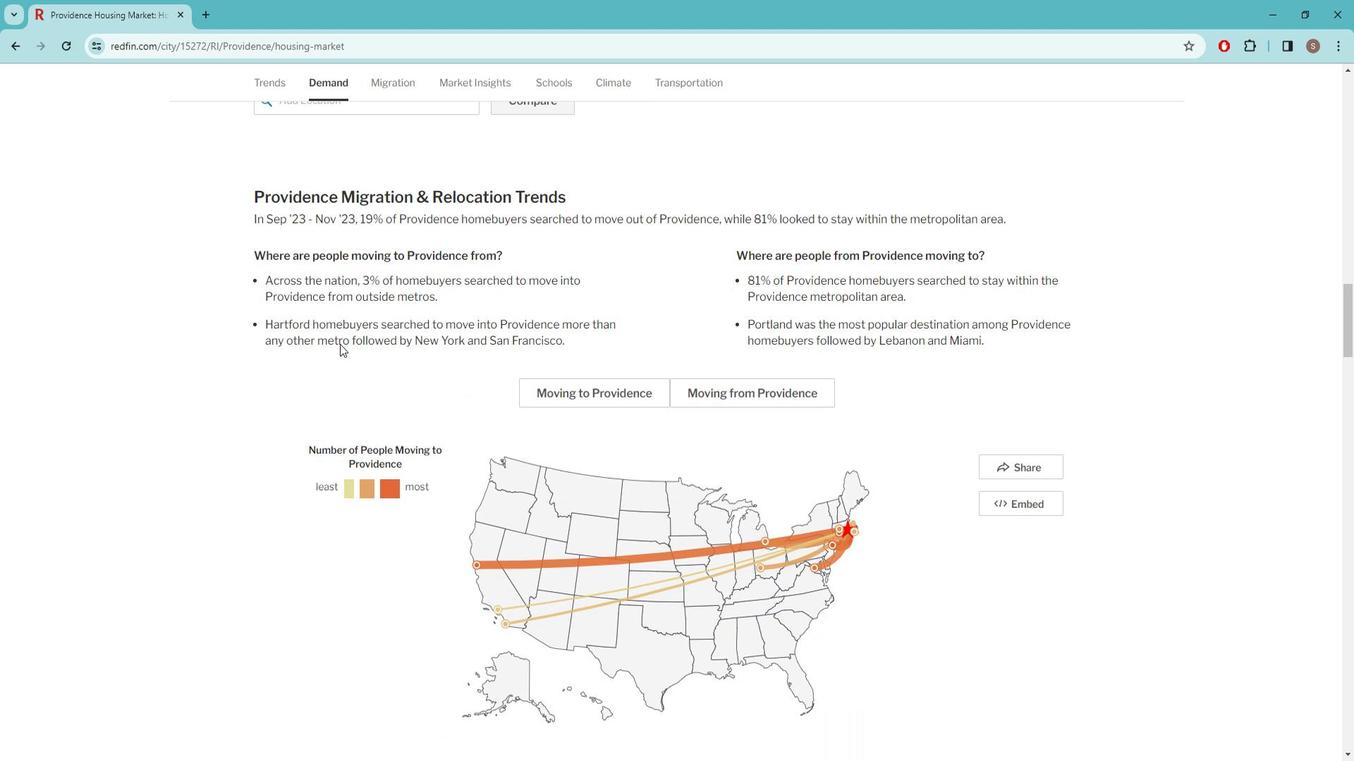 
Action: Mouse scrolled (335, 342) with delta (0, 0)
Screenshot: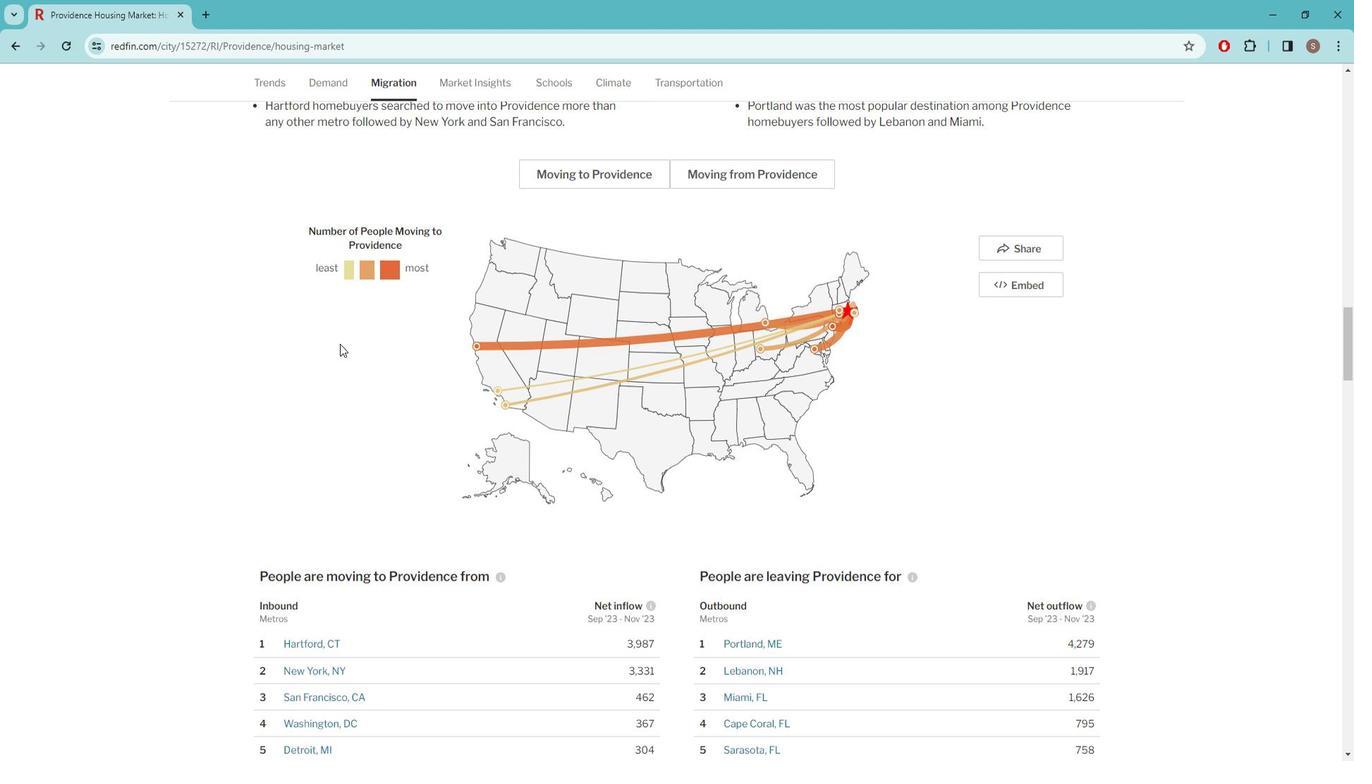 
Action: Mouse scrolled (335, 342) with delta (0, 0)
Screenshot: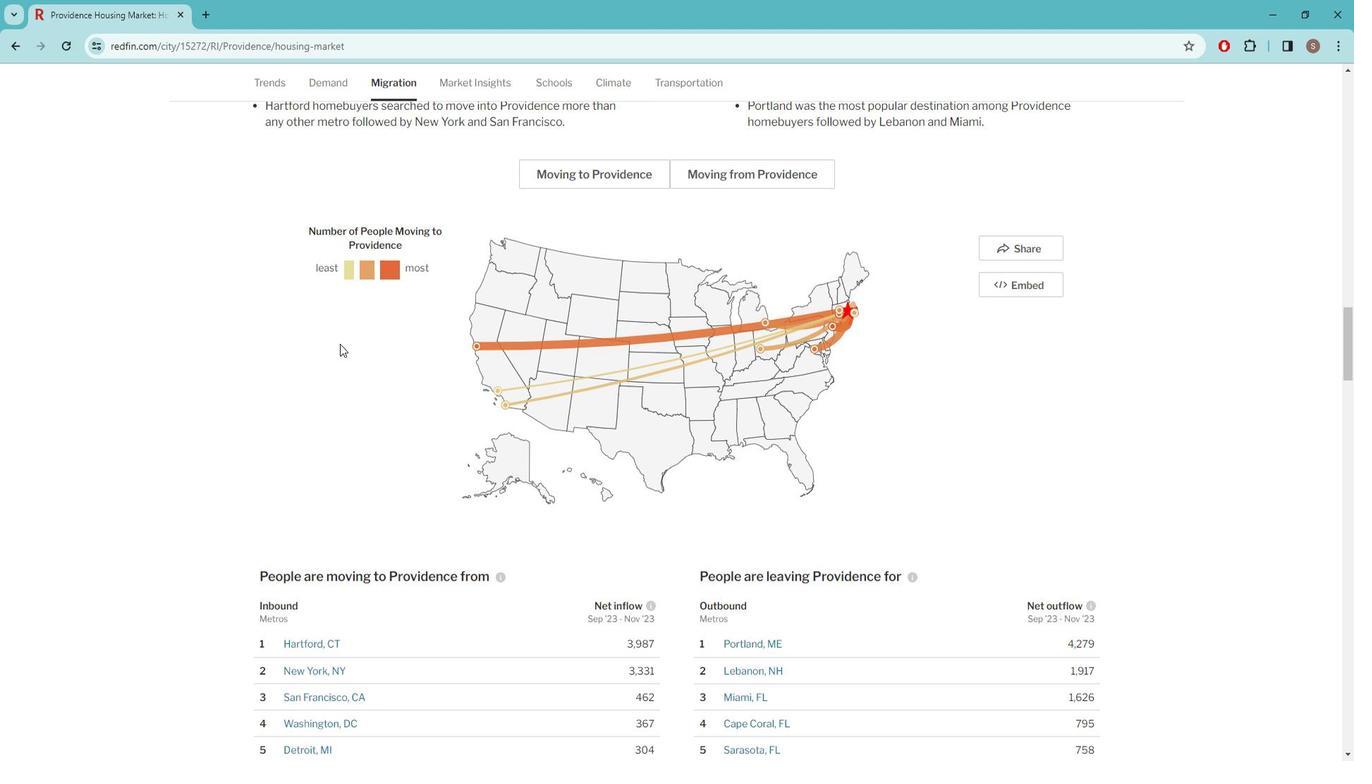 
Action: Mouse scrolled (335, 342) with delta (0, 0)
Screenshot: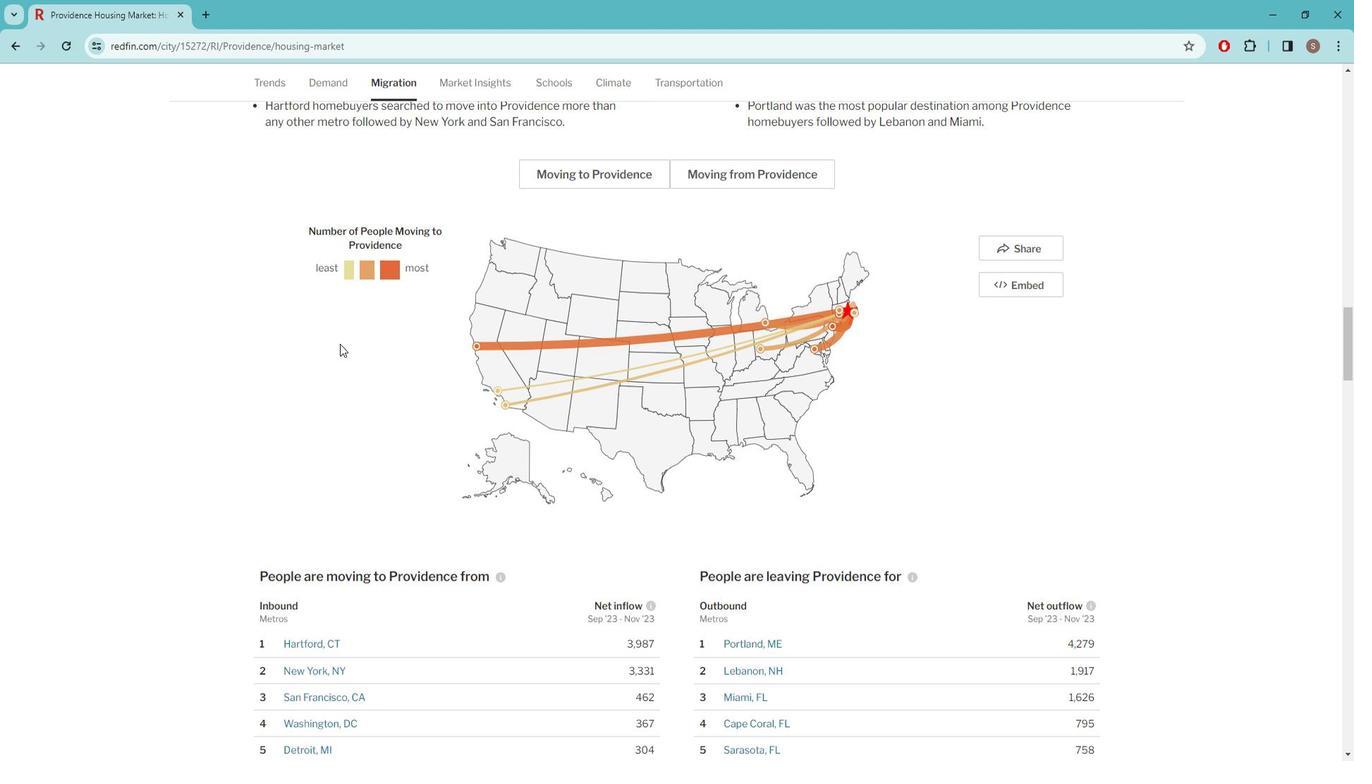 
Action: Mouse moved to (335, 344)
Screenshot: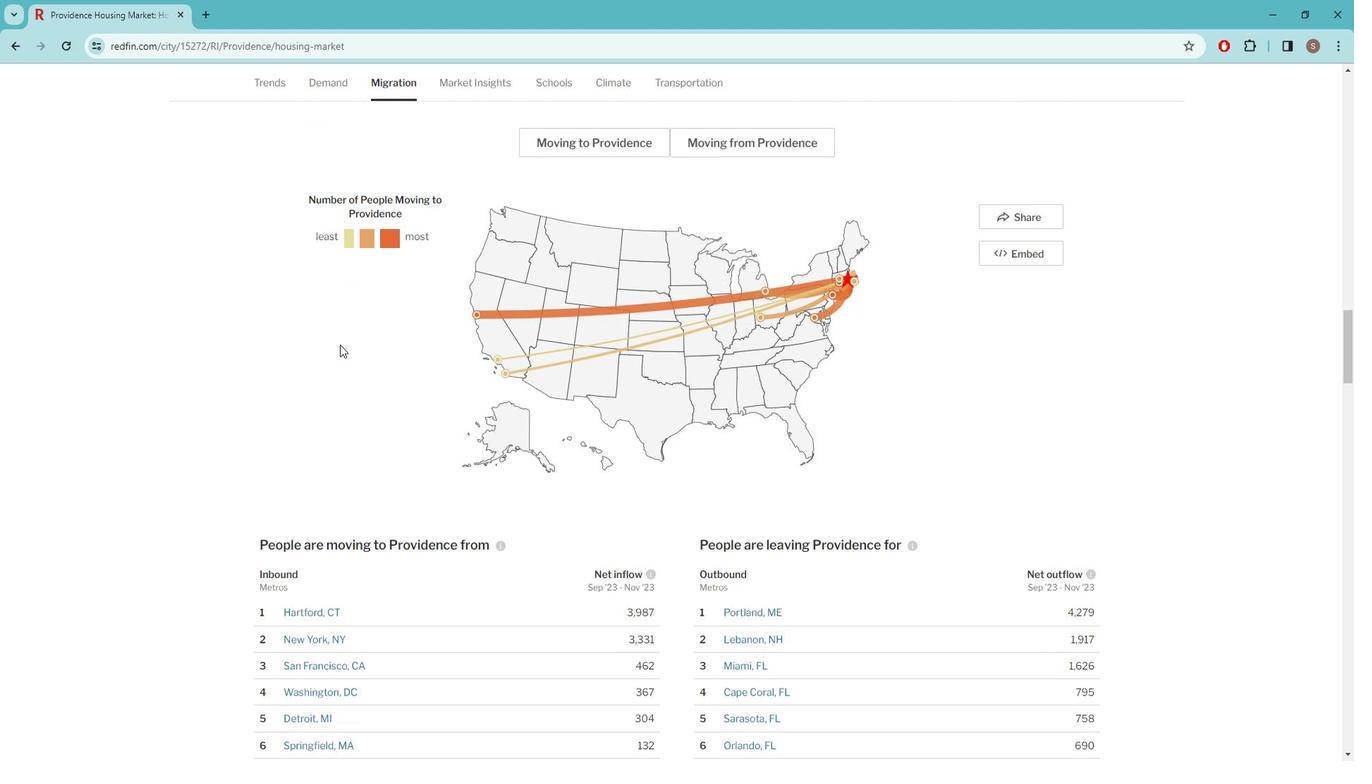 
Action: Mouse scrolled (335, 343) with delta (0, 0)
Screenshot: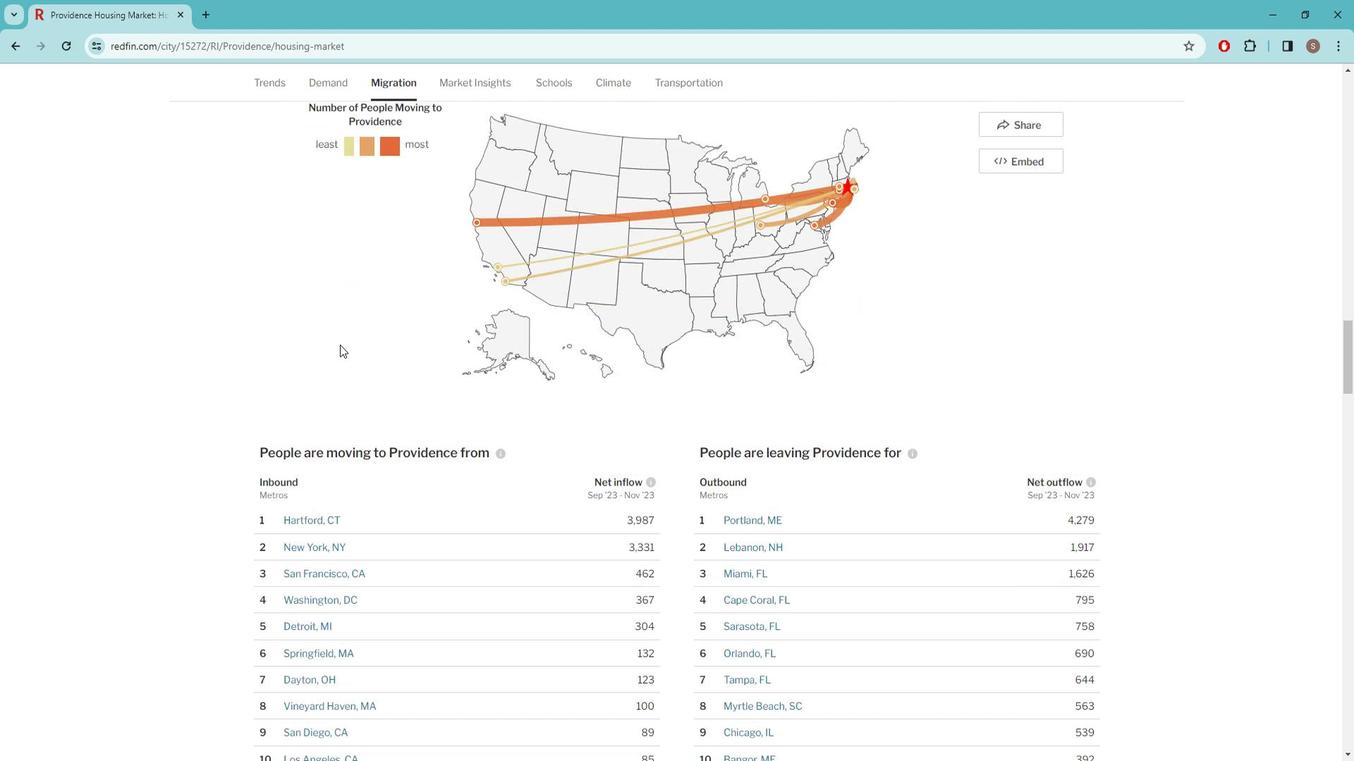 
Action: Mouse scrolled (335, 344) with delta (0, 0)
Screenshot: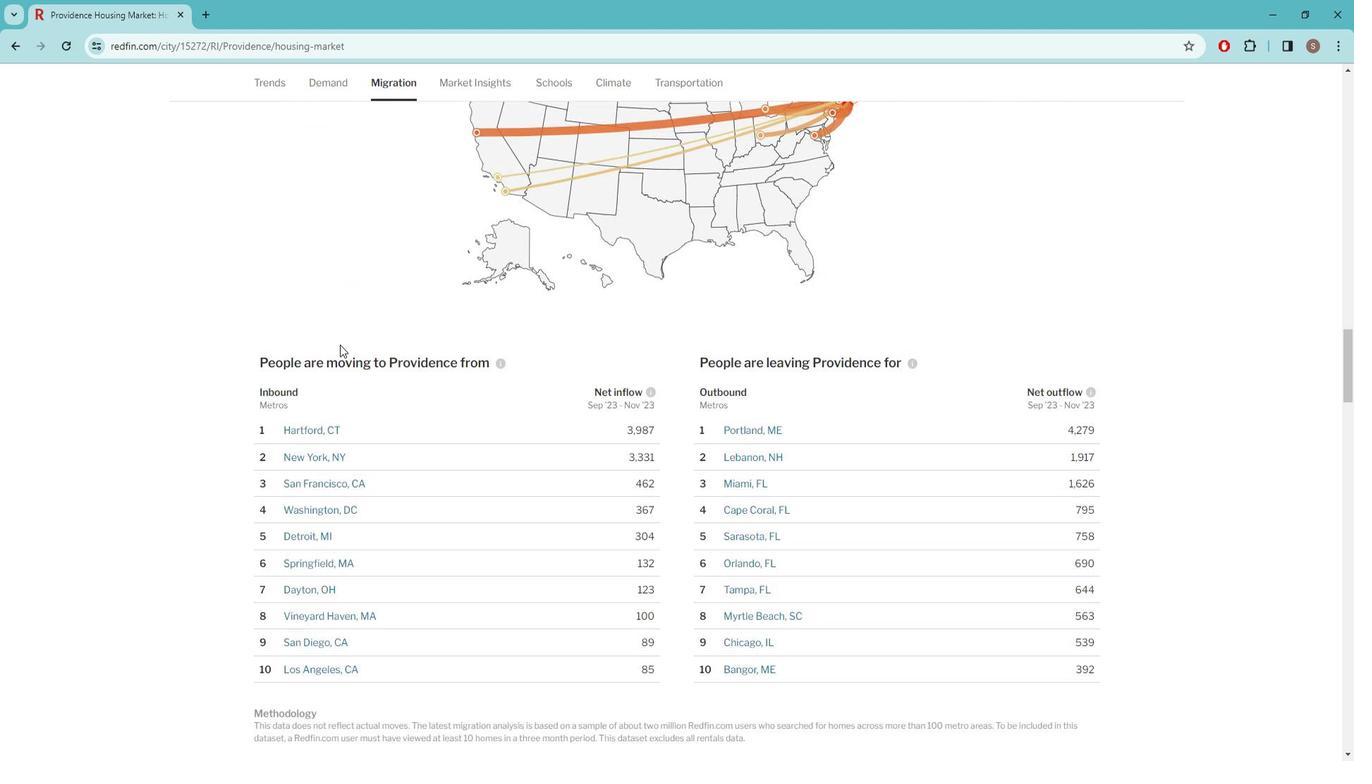 
Action: Mouse moved to (333, 348)
Screenshot: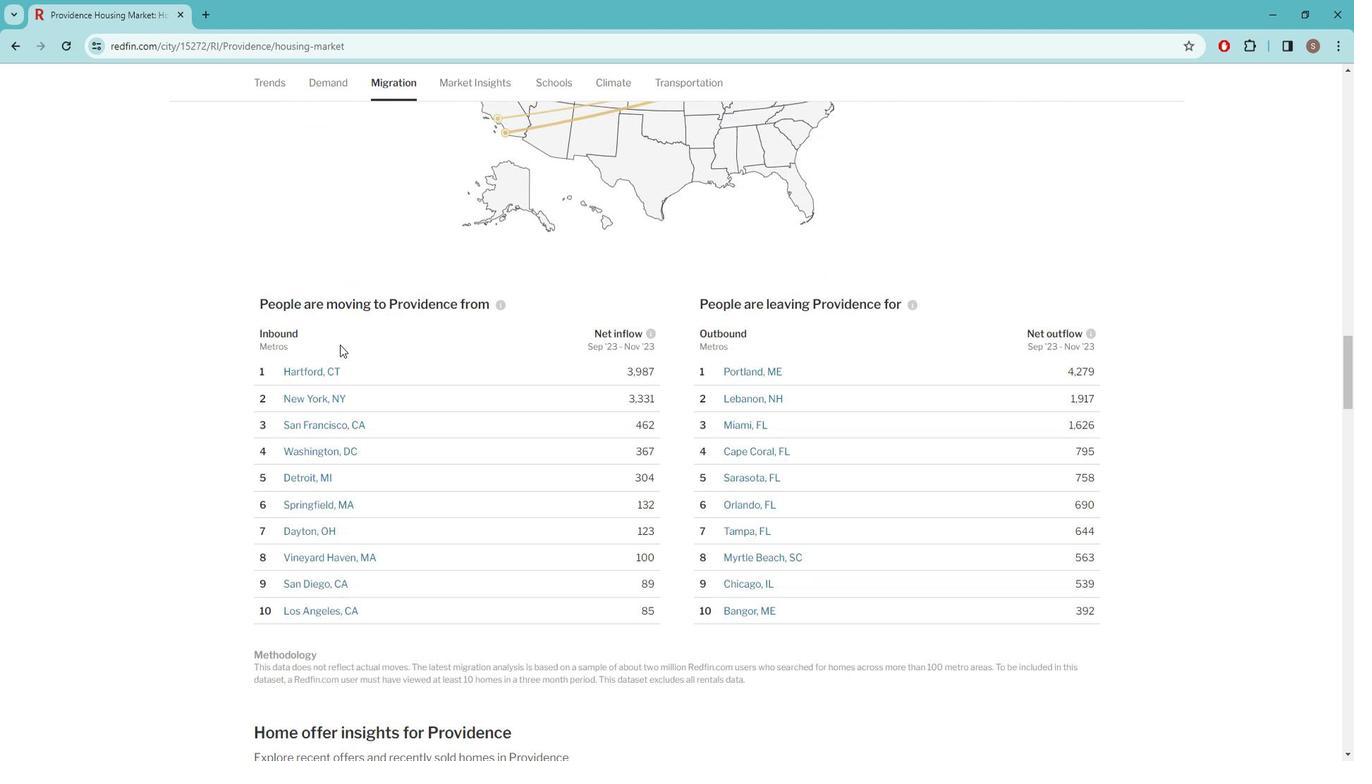 
Action: Mouse scrolled (333, 347) with delta (0, 0)
Screenshot: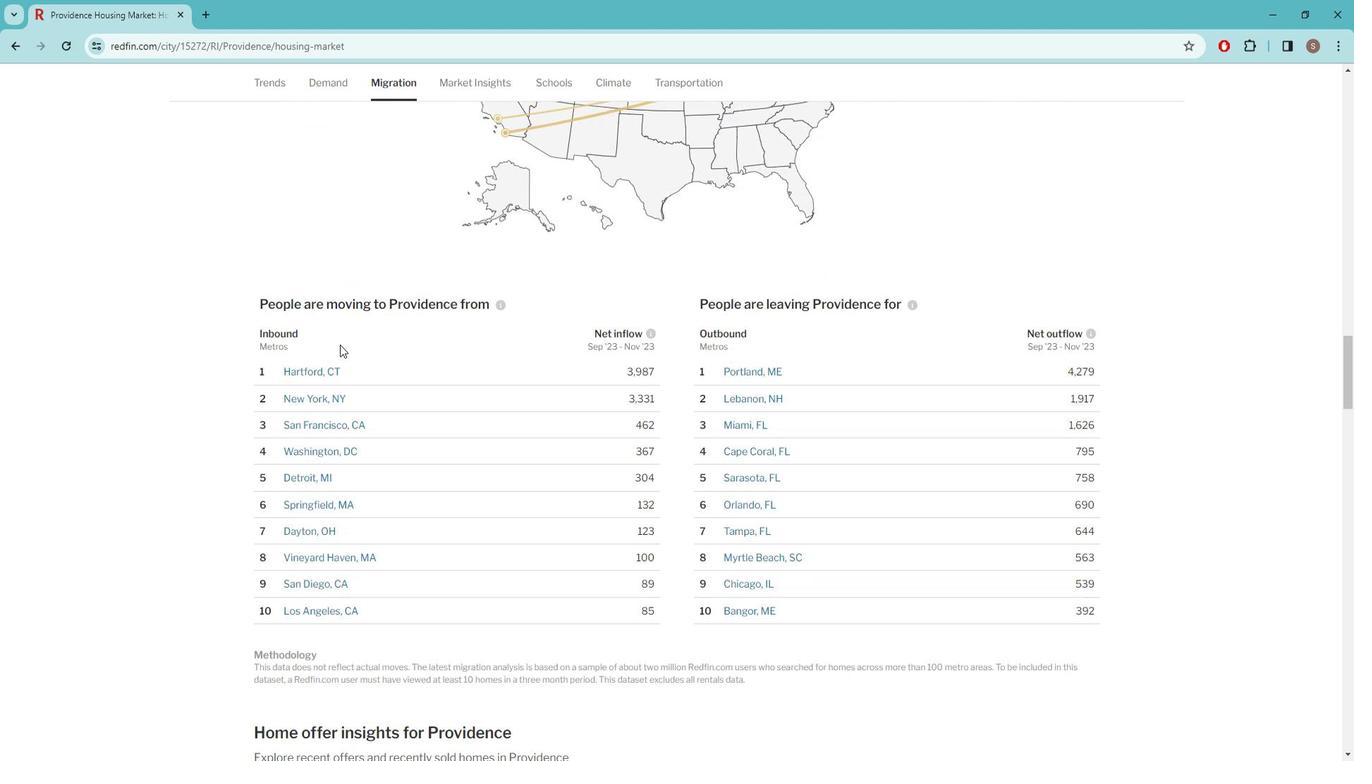 
Action: Mouse scrolled (333, 347) with delta (0, 0)
Screenshot: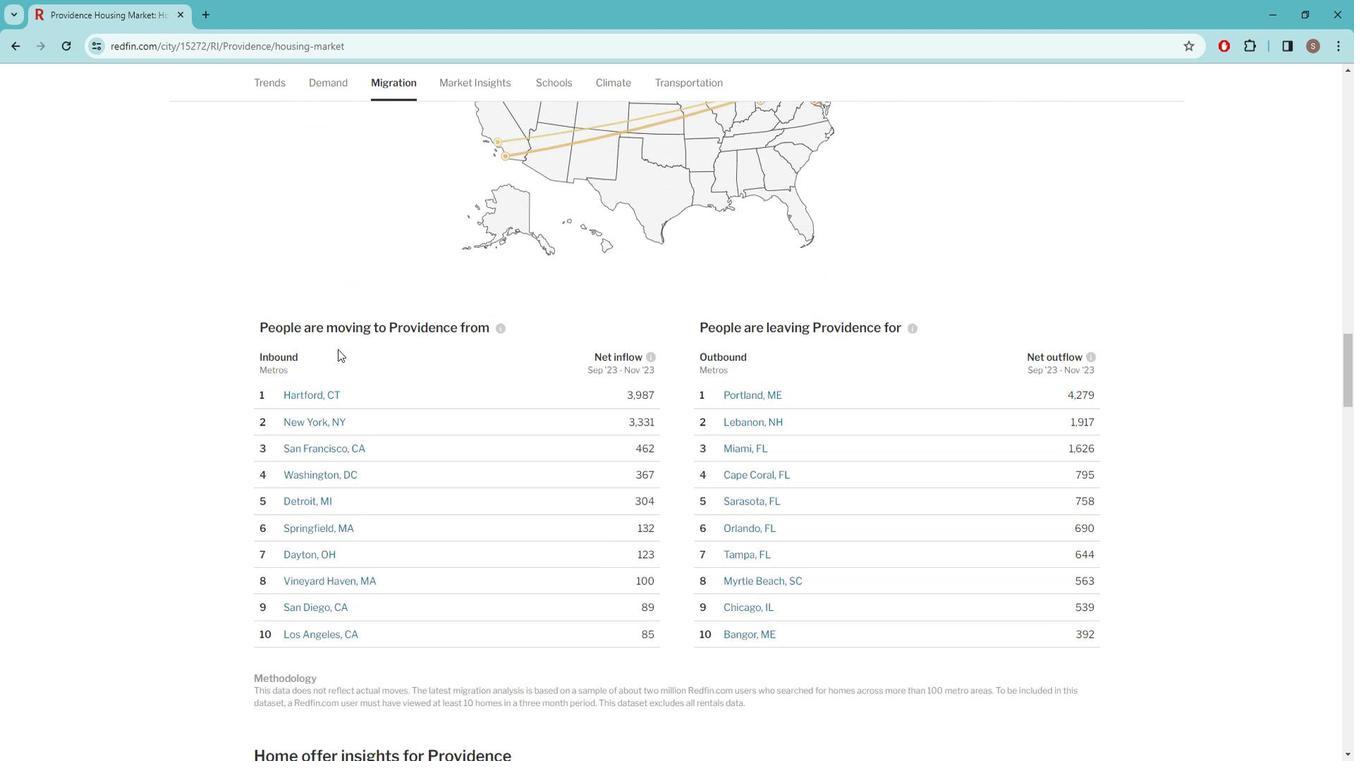 
Action: Mouse scrolled (333, 347) with delta (0, 0)
Screenshot: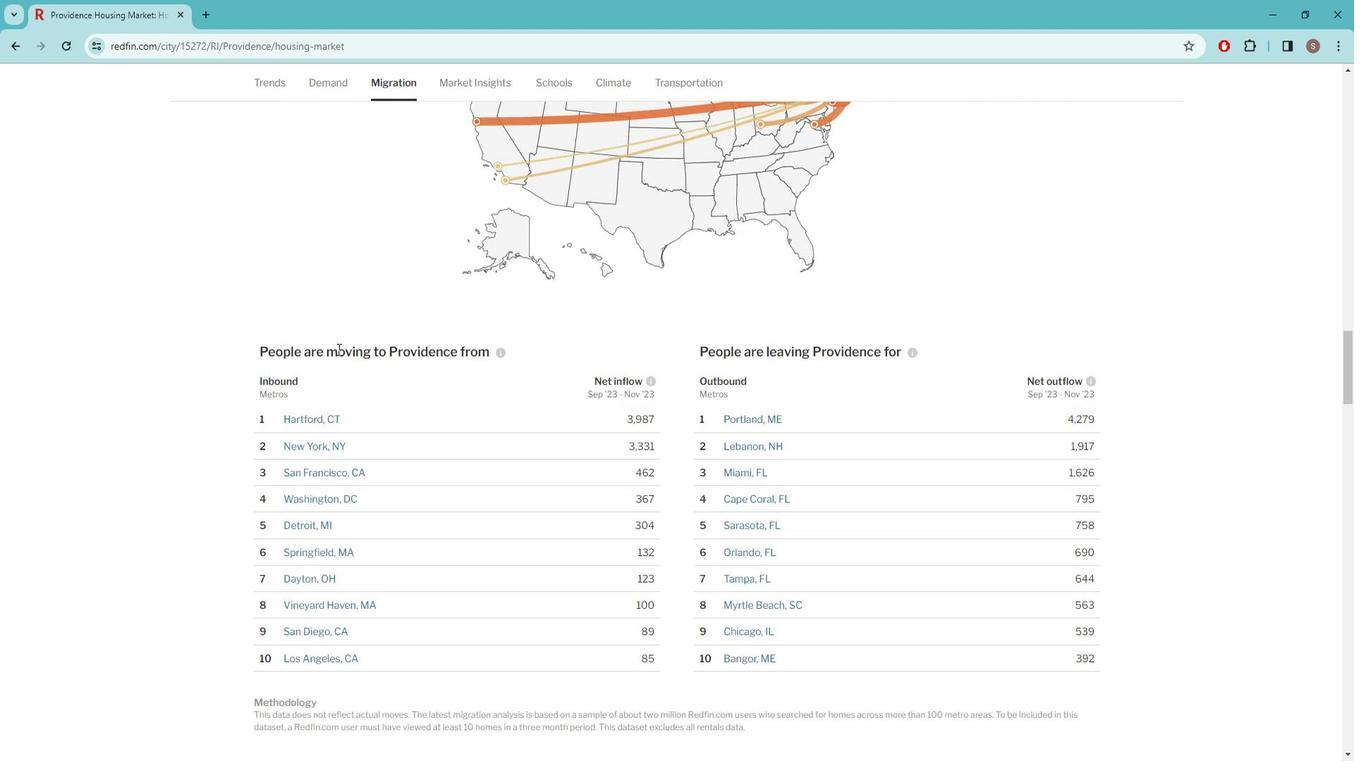 
Action: Mouse scrolled (333, 347) with delta (0, 0)
Screenshot: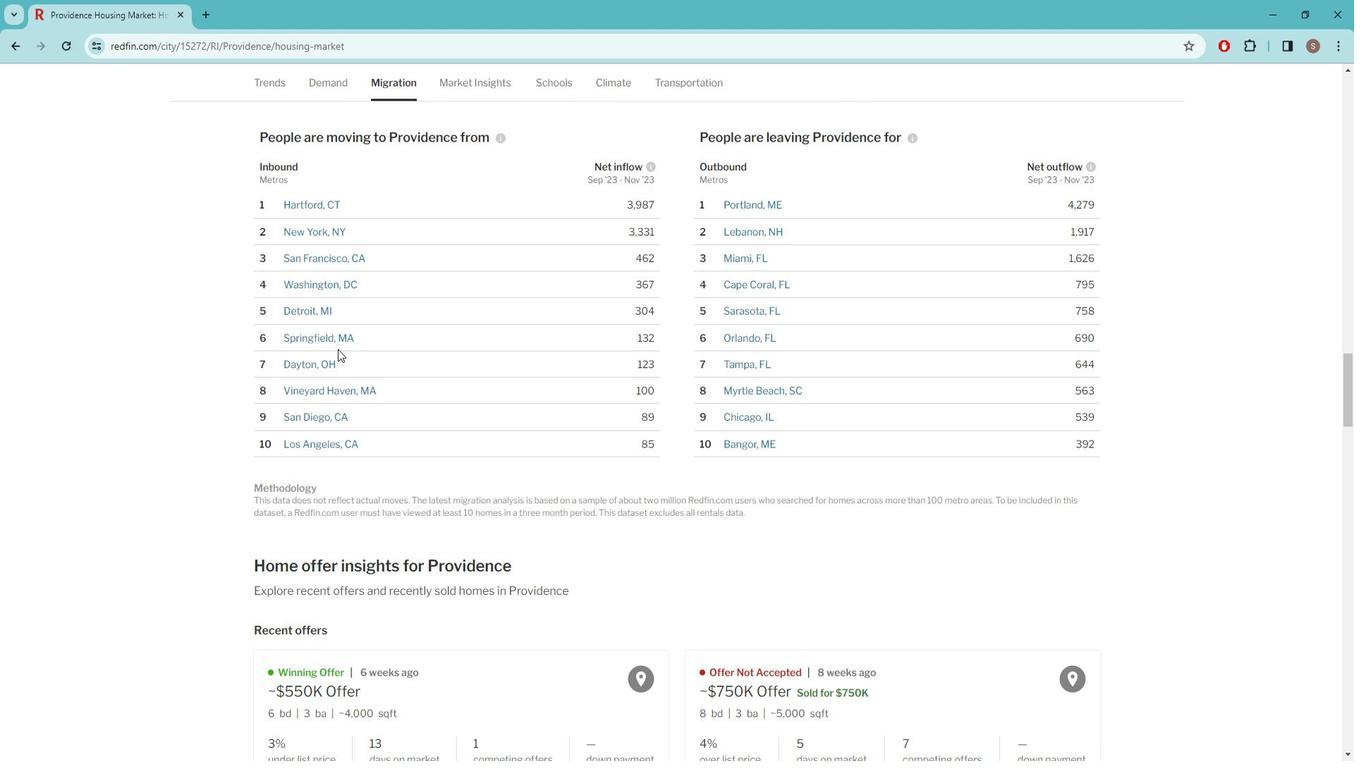 
Action: Mouse scrolled (333, 347) with delta (0, 0)
Screenshot: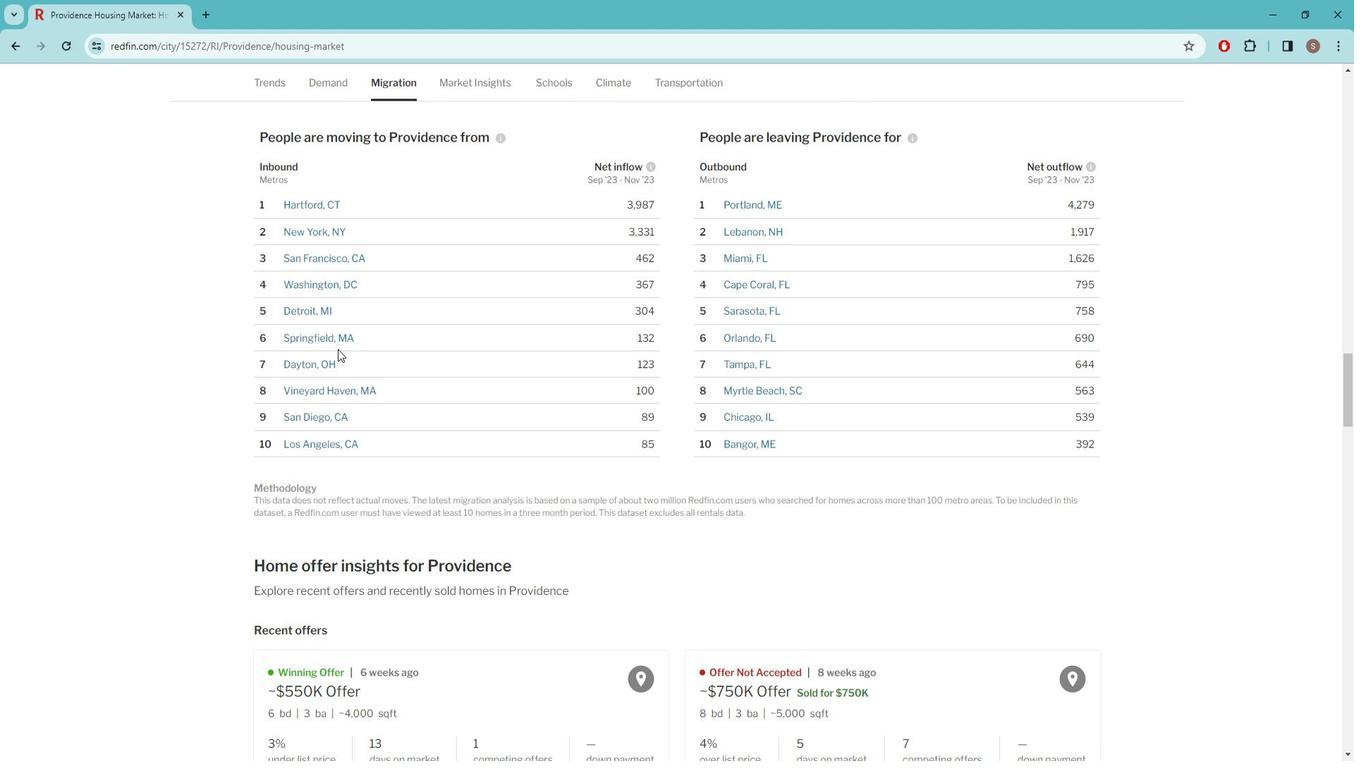 
Action: Mouse scrolled (333, 347) with delta (0, 0)
Screenshot: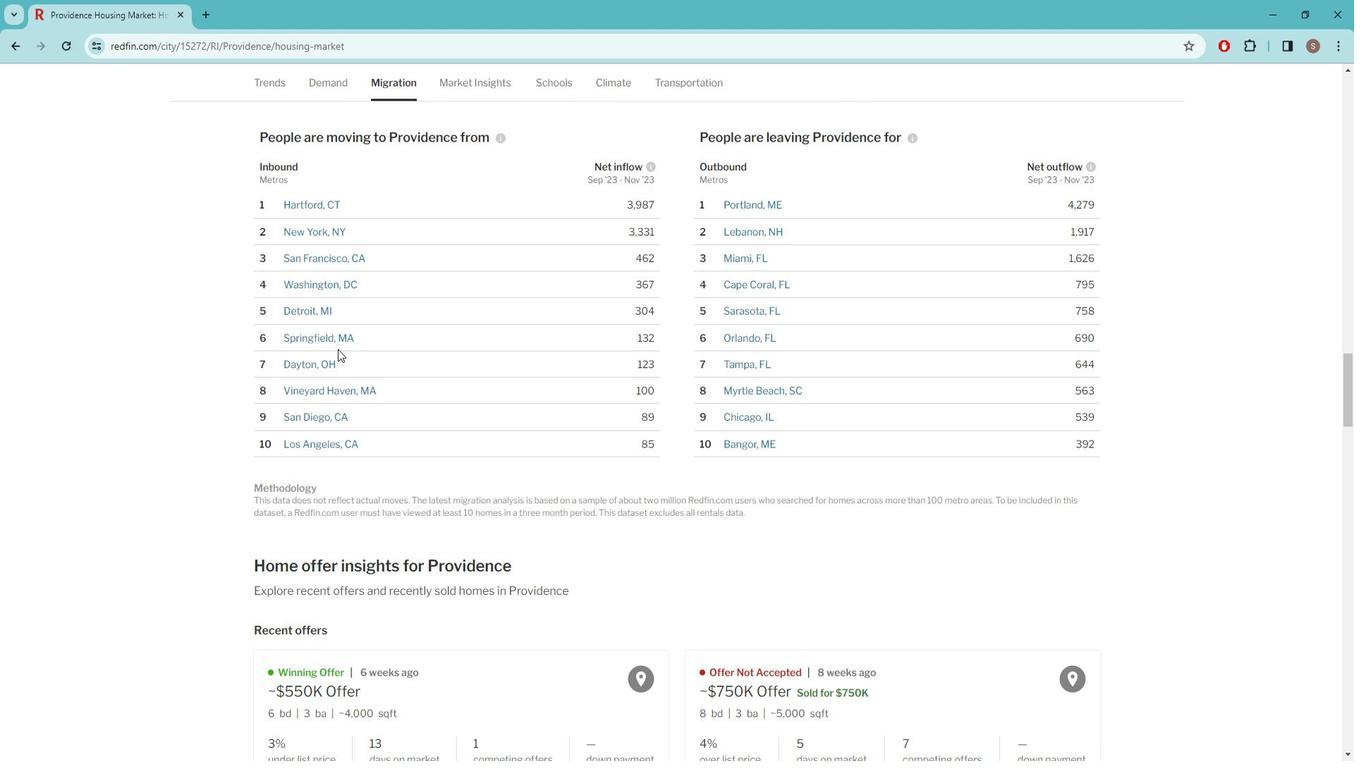 
Action: Mouse scrolled (333, 347) with delta (0, 0)
Screenshot: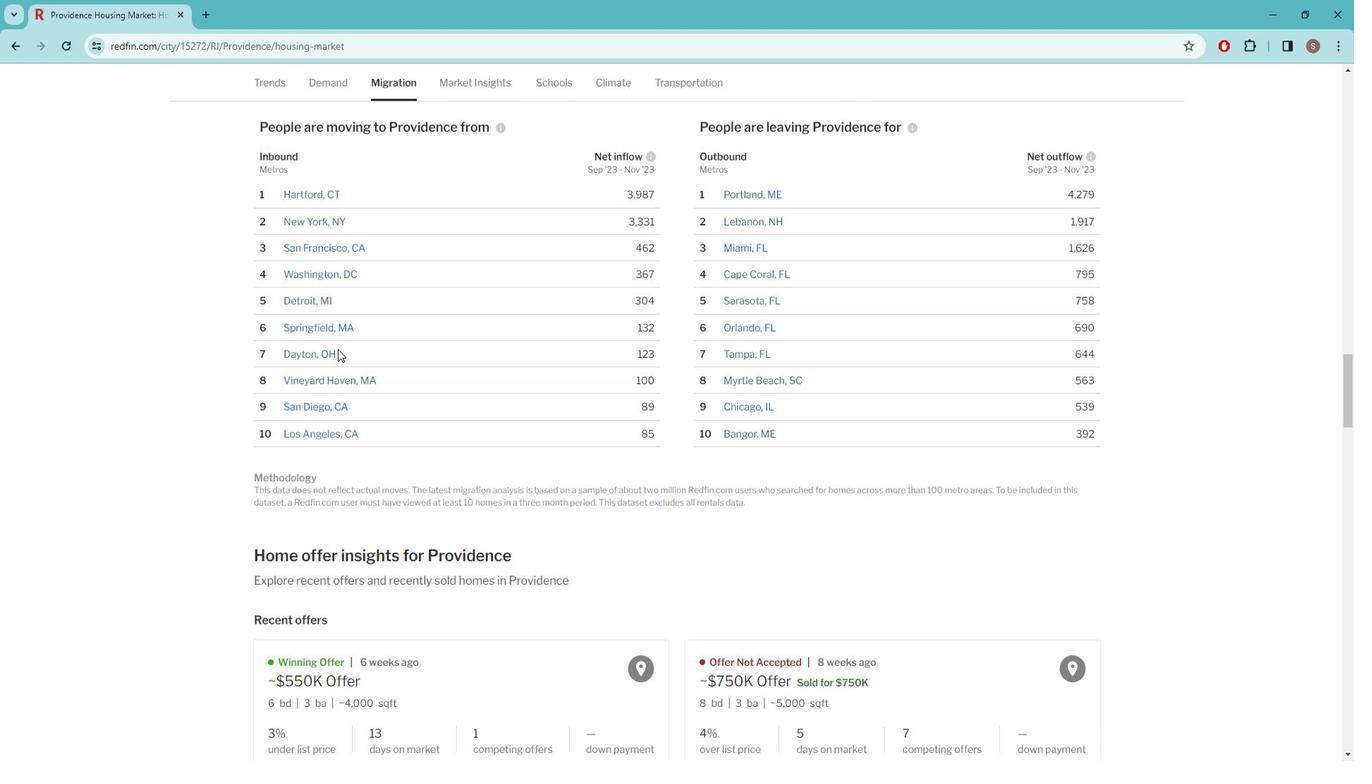 
Action: Mouse scrolled (333, 347) with delta (0, 0)
Screenshot: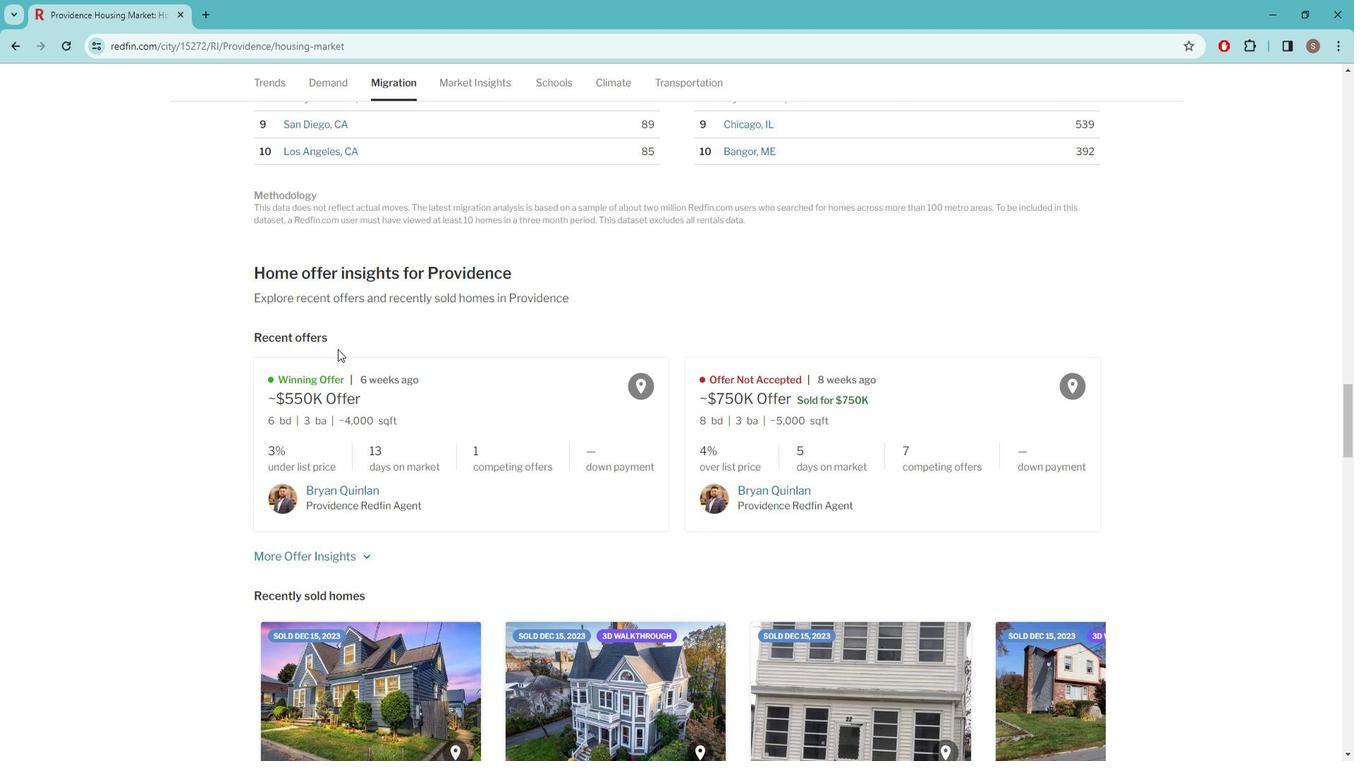 
Action: Mouse scrolled (333, 347) with delta (0, 0)
Screenshot: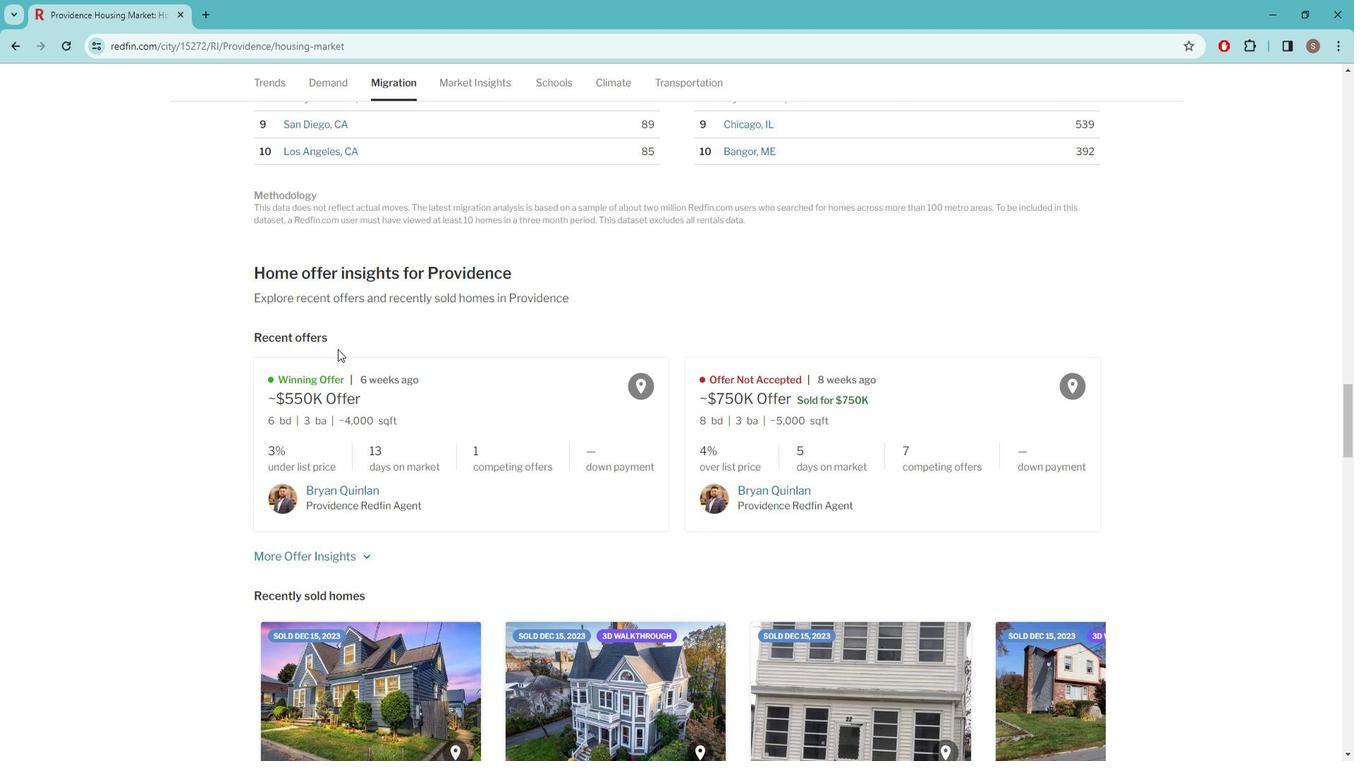 
Action: Mouse scrolled (333, 347) with delta (0, 0)
Screenshot: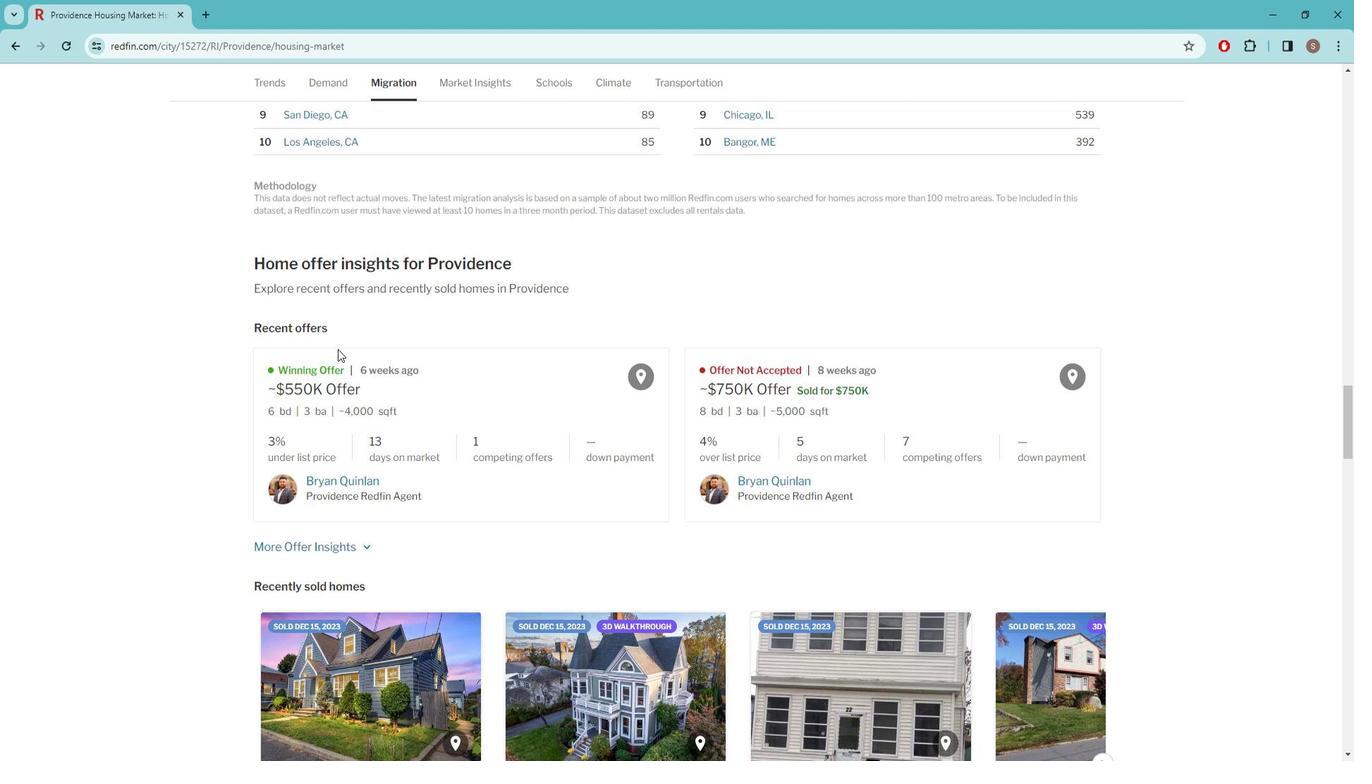 
Action: Mouse scrolled (333, 349) with delta (0, 1)
Screenshot: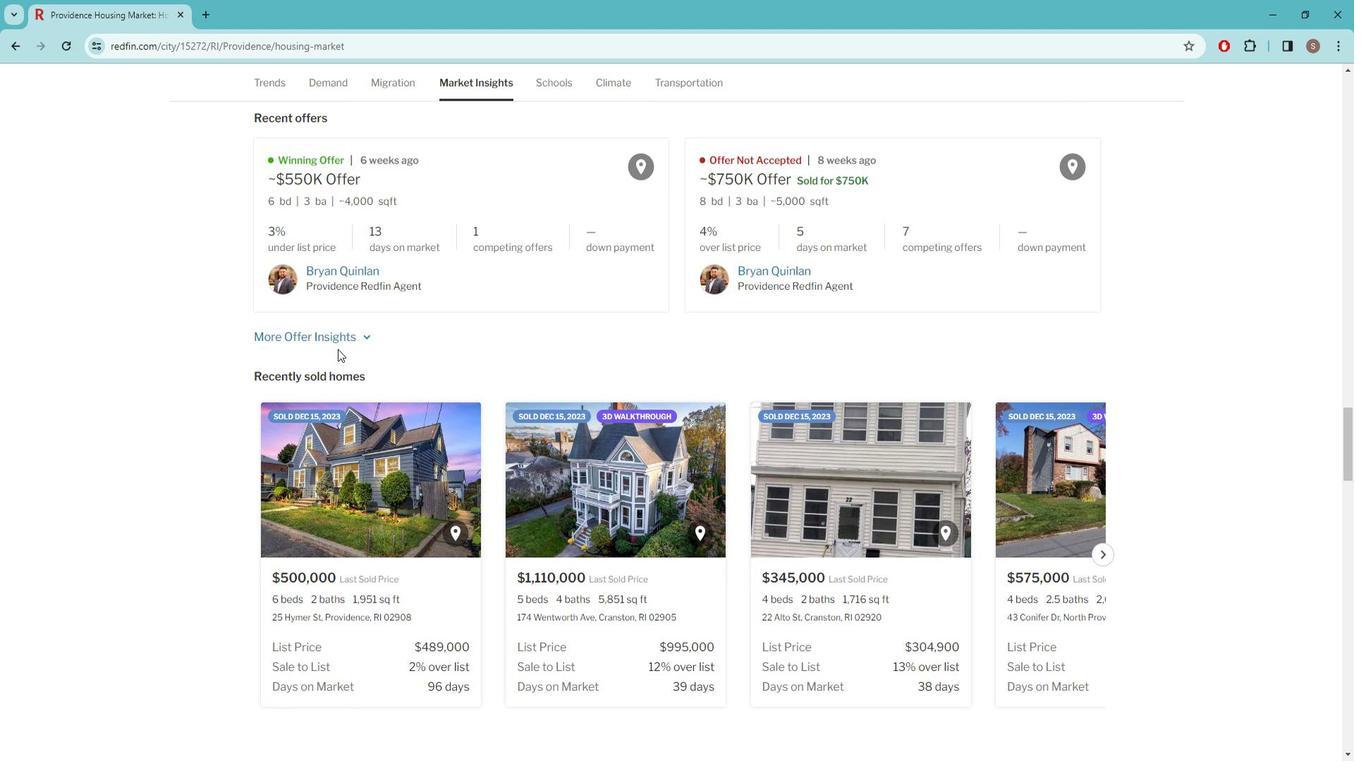 
Action: Mouse moved to (333, 350)
Screenshot: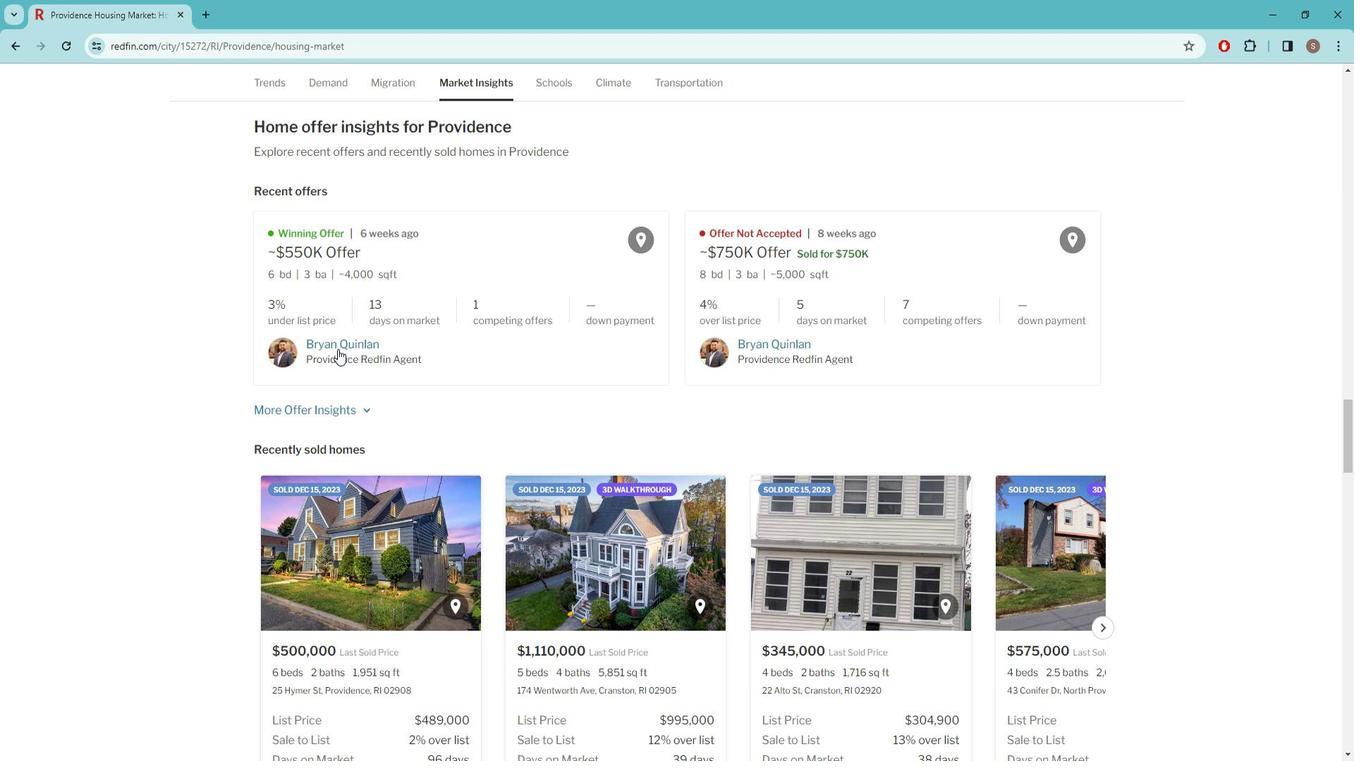 
Action: Mouse scrolled (333, 349) with delta (0, 0)
Screenshot: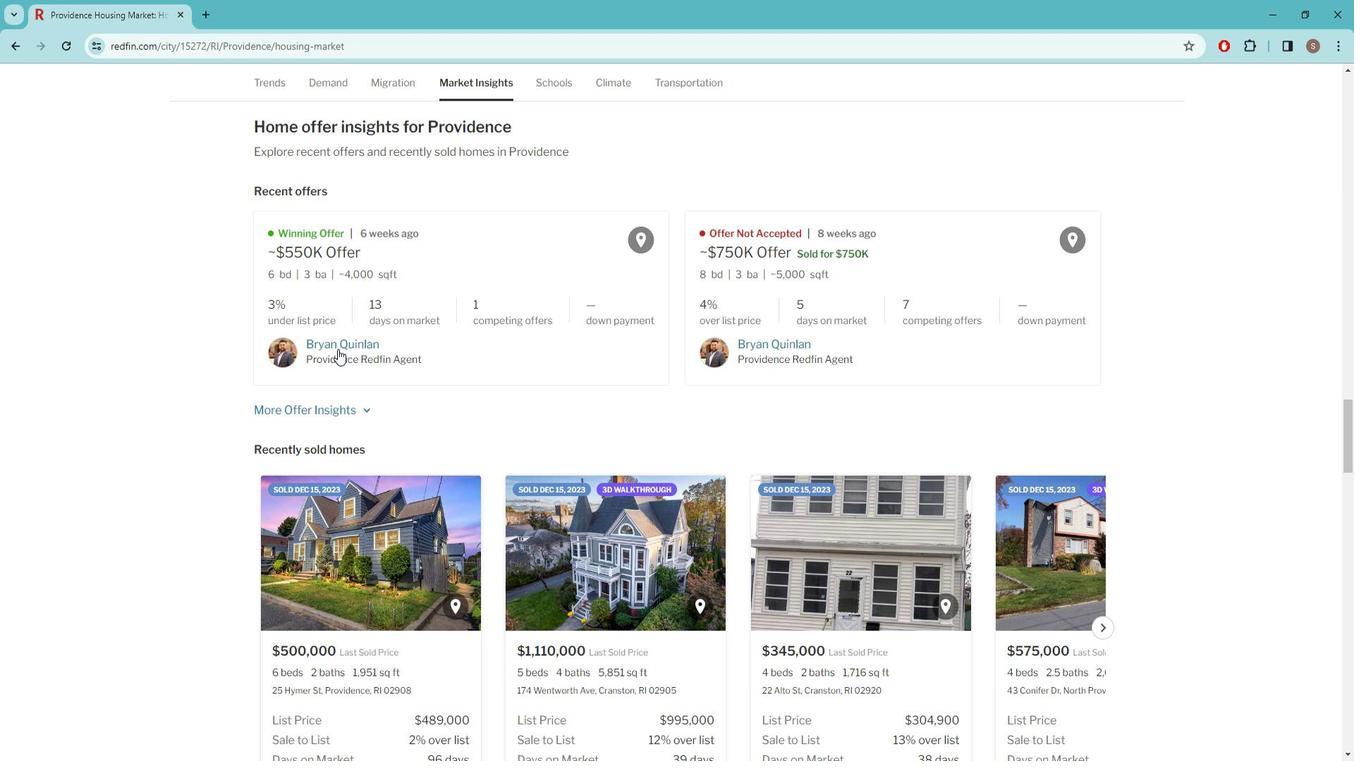
Action: Mouse moved to (333, 350)
Screenshot: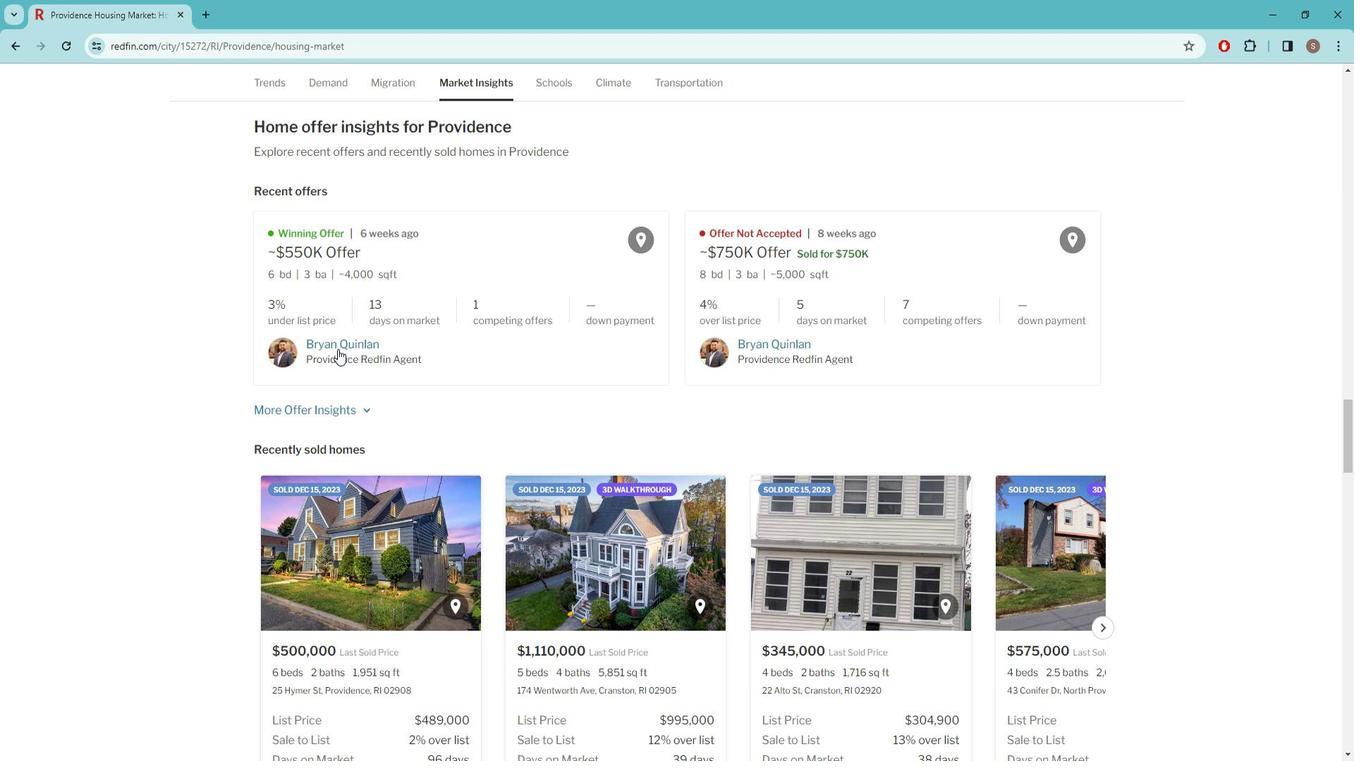 
Action: Mouse scrolled (333, 349) with delta (0, 0)
Screenshot: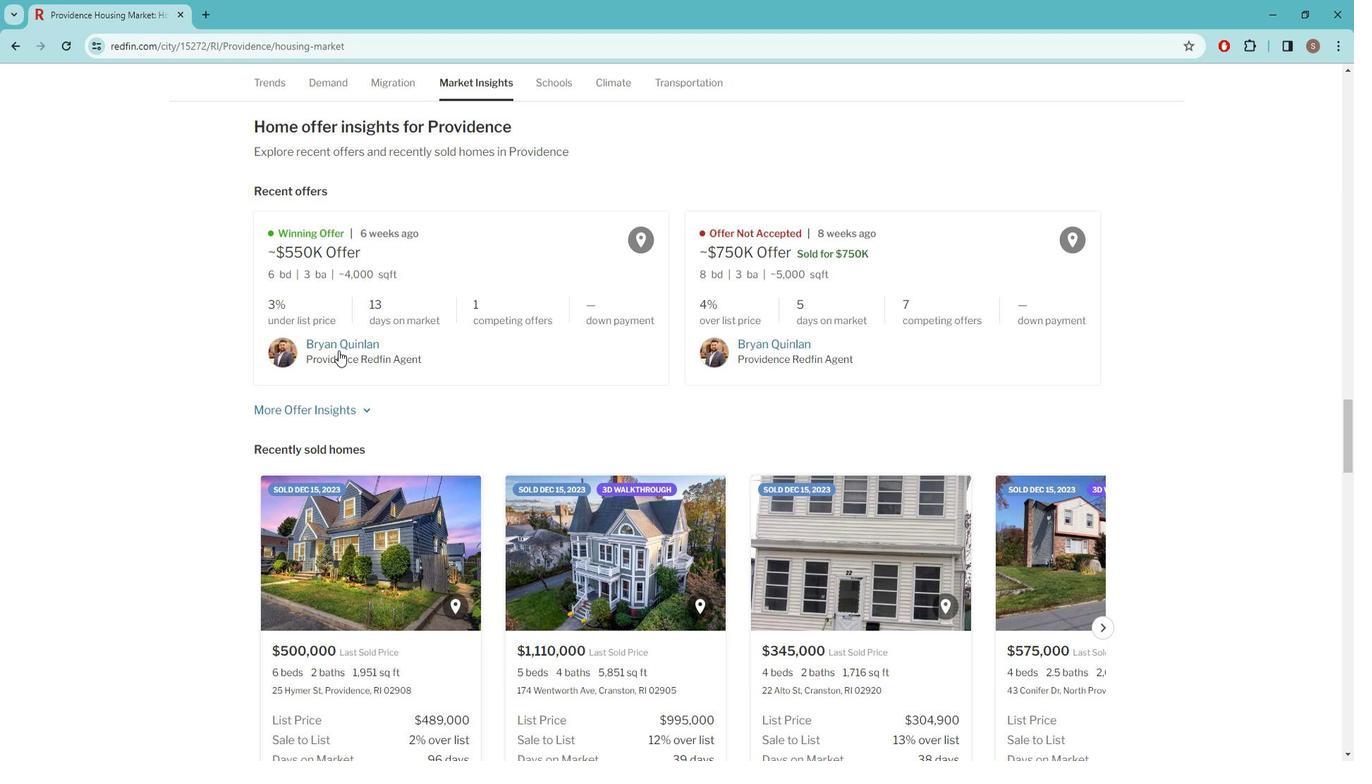 
Action: Mouse scrolled (333, 349) with delta (0, 0)
Screenshot: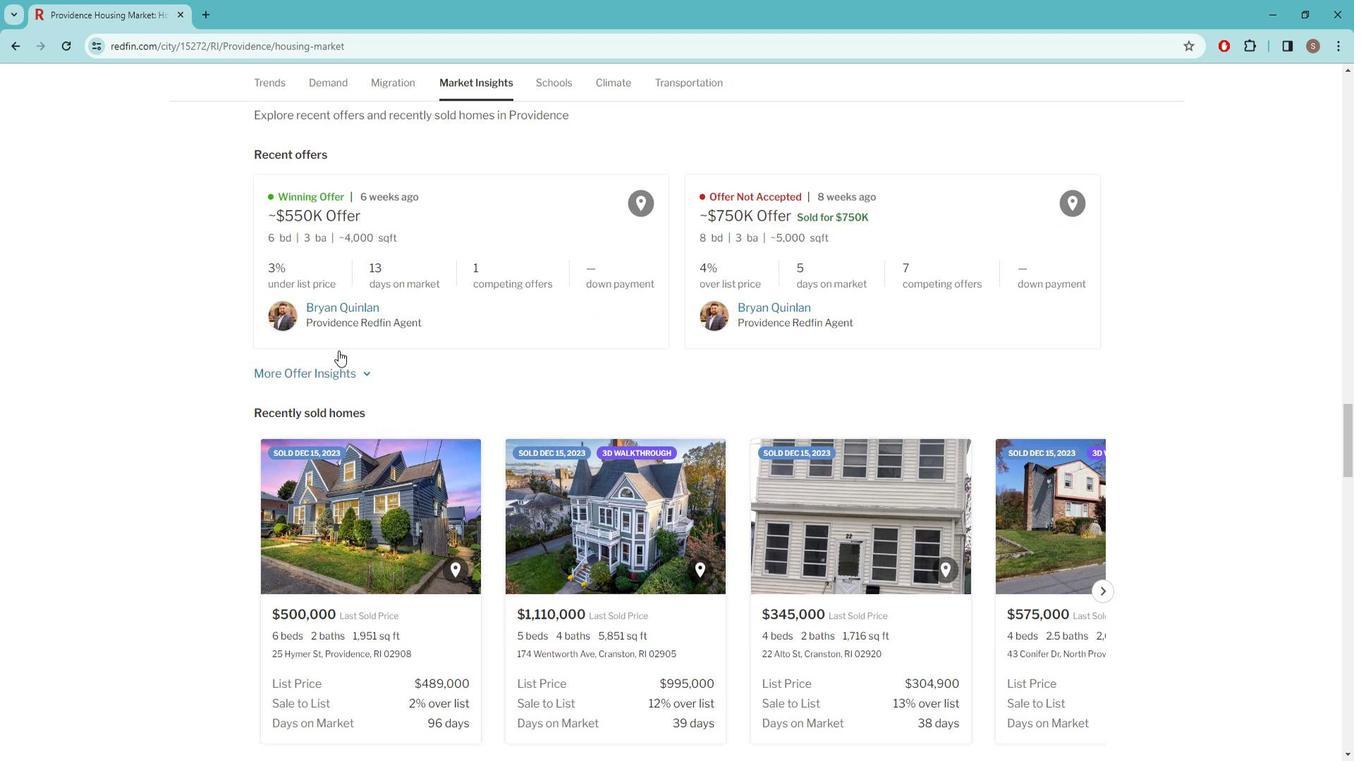 
Action: Mouse scrolled (333, 349) with delta (0, 0)
Screenshot: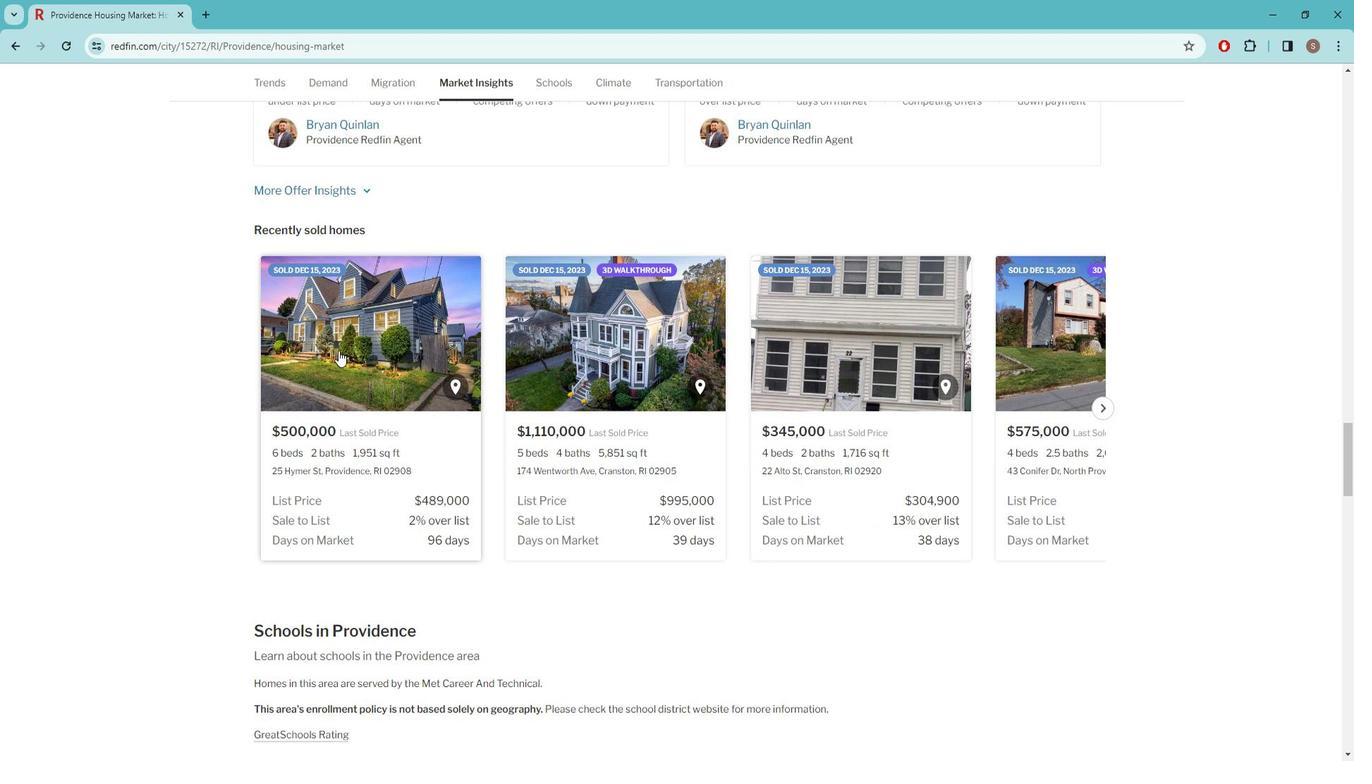 
Action: Mouse scrolled (333, 349) with delta (0, 0)
Screenshot: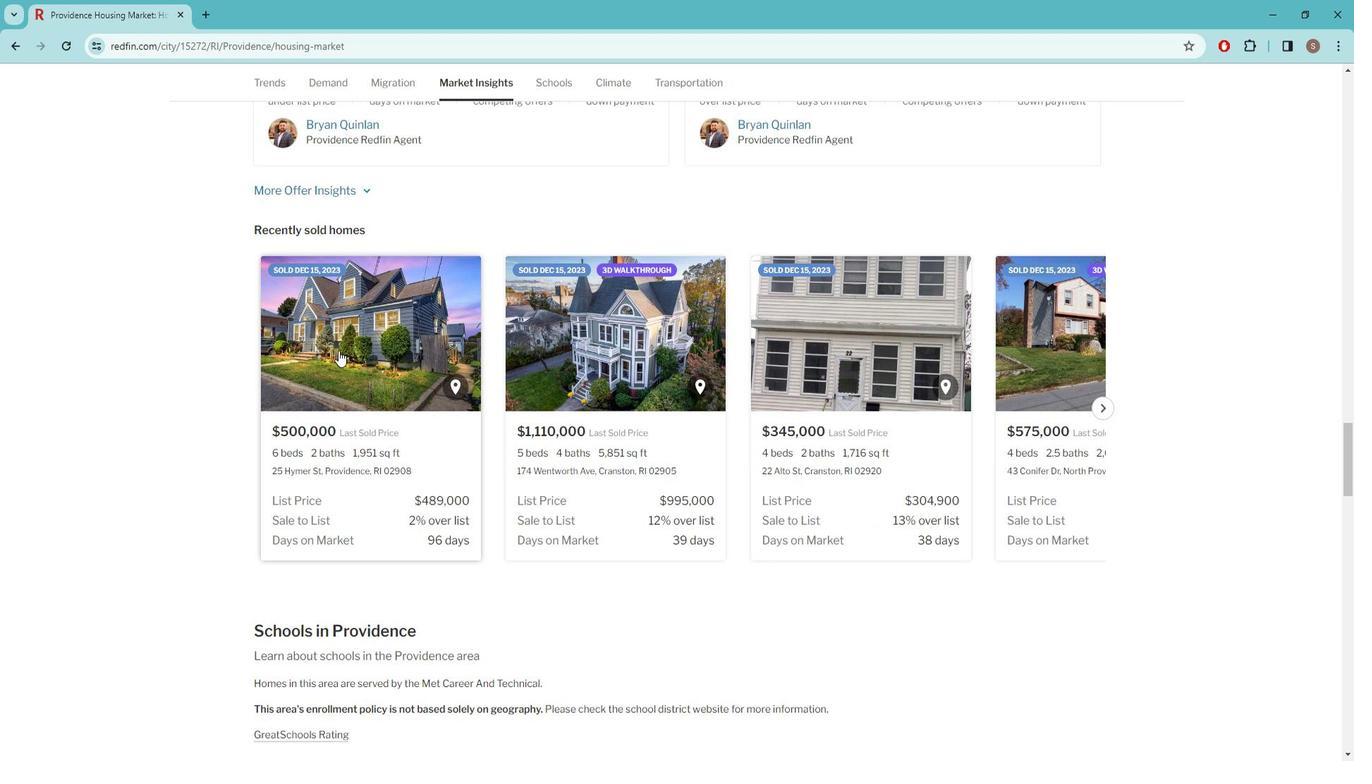 
Action: Mouse scrolled (333, 349) with delta (0, 0)
Screenshot: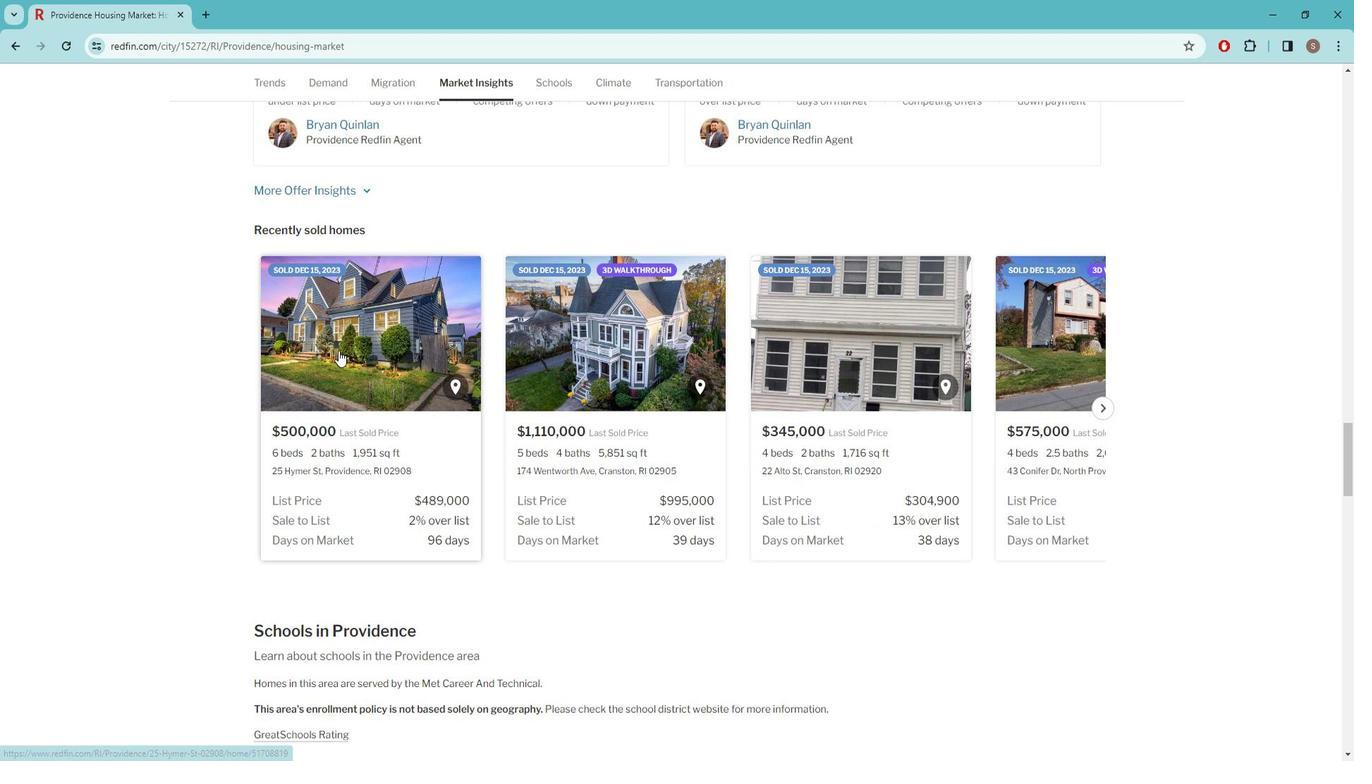 
Action: Mouse scrolled (333, 349) with delta (0, 0)
Screenshot: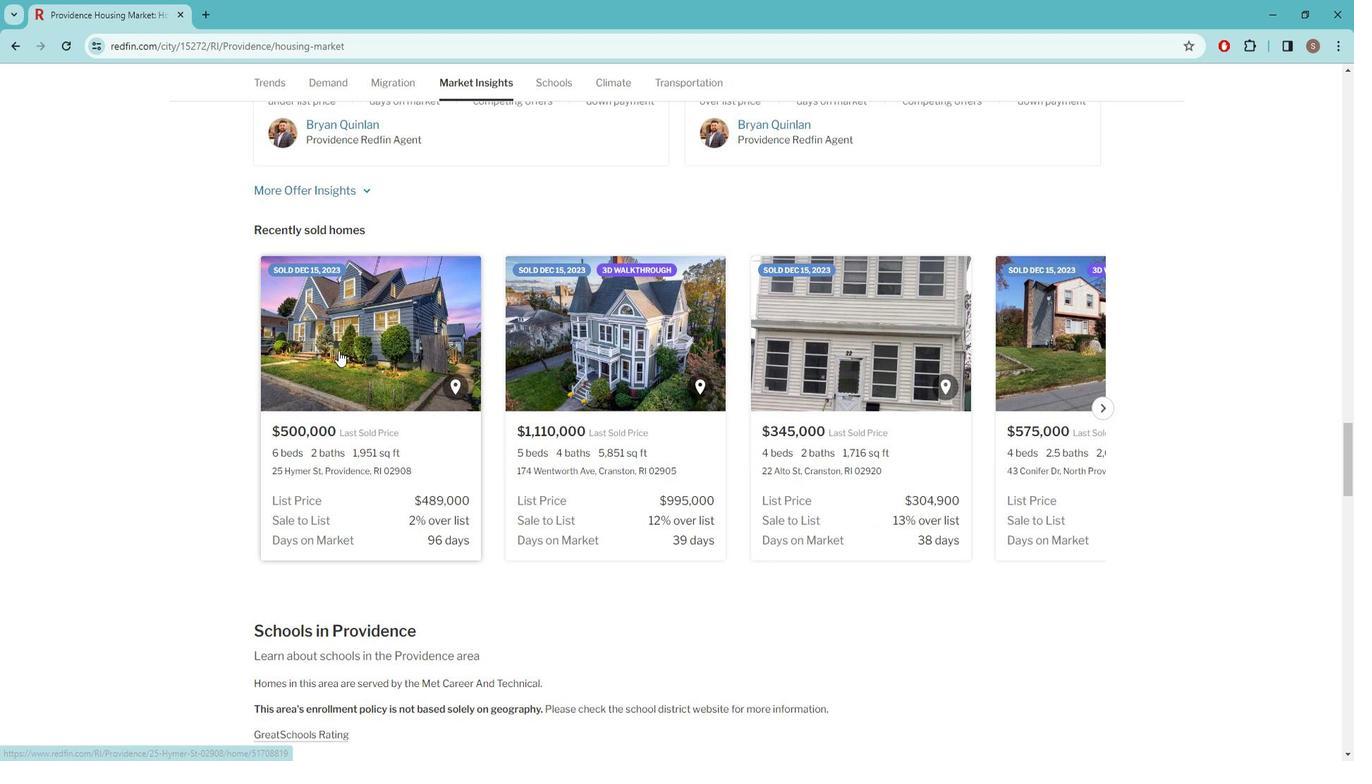 
Action: Mouse scrolled (333, 349) with delta (0, 0)
Screenshot: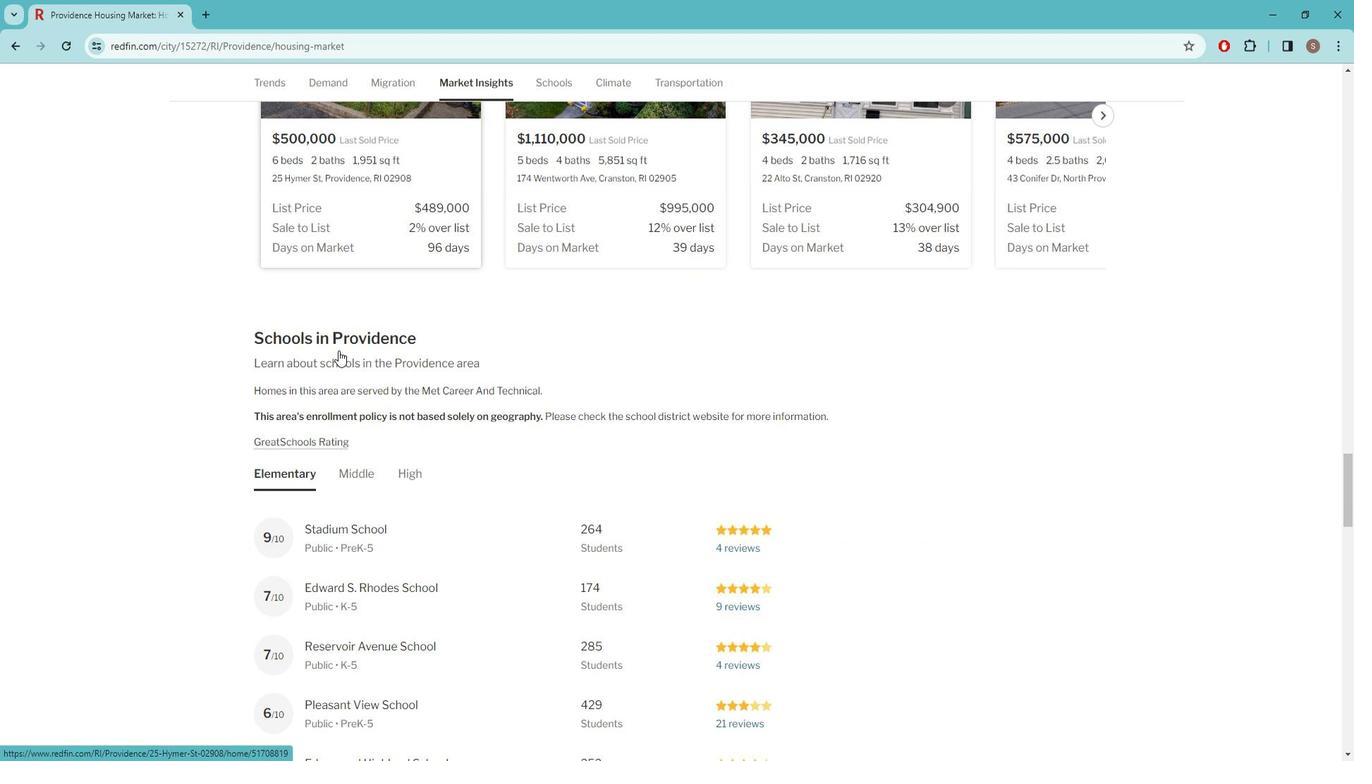 
Action: Mouse scrolled (333, 349) with delta (0, 0)
Screenshot: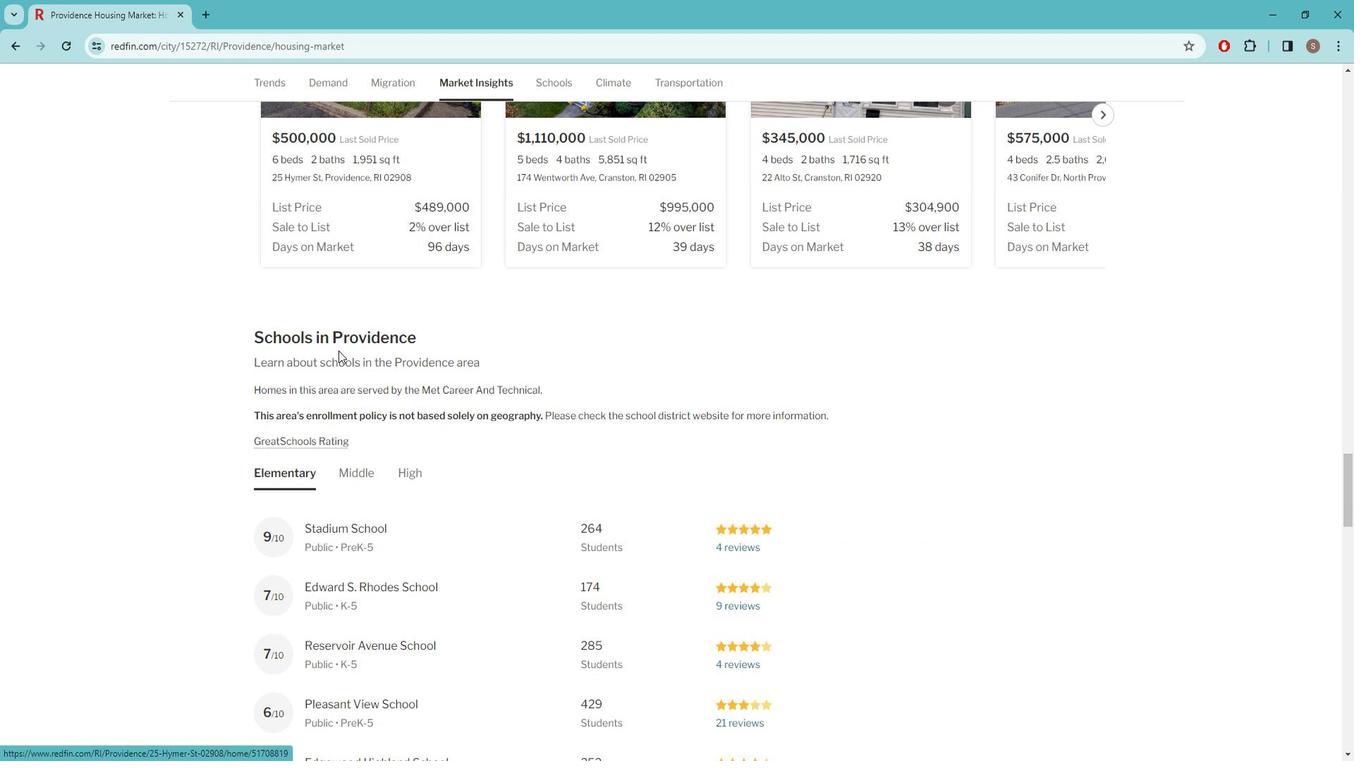 
Action: Mouse scrolled (333, 349) with delta (0, 0)
Screenshot: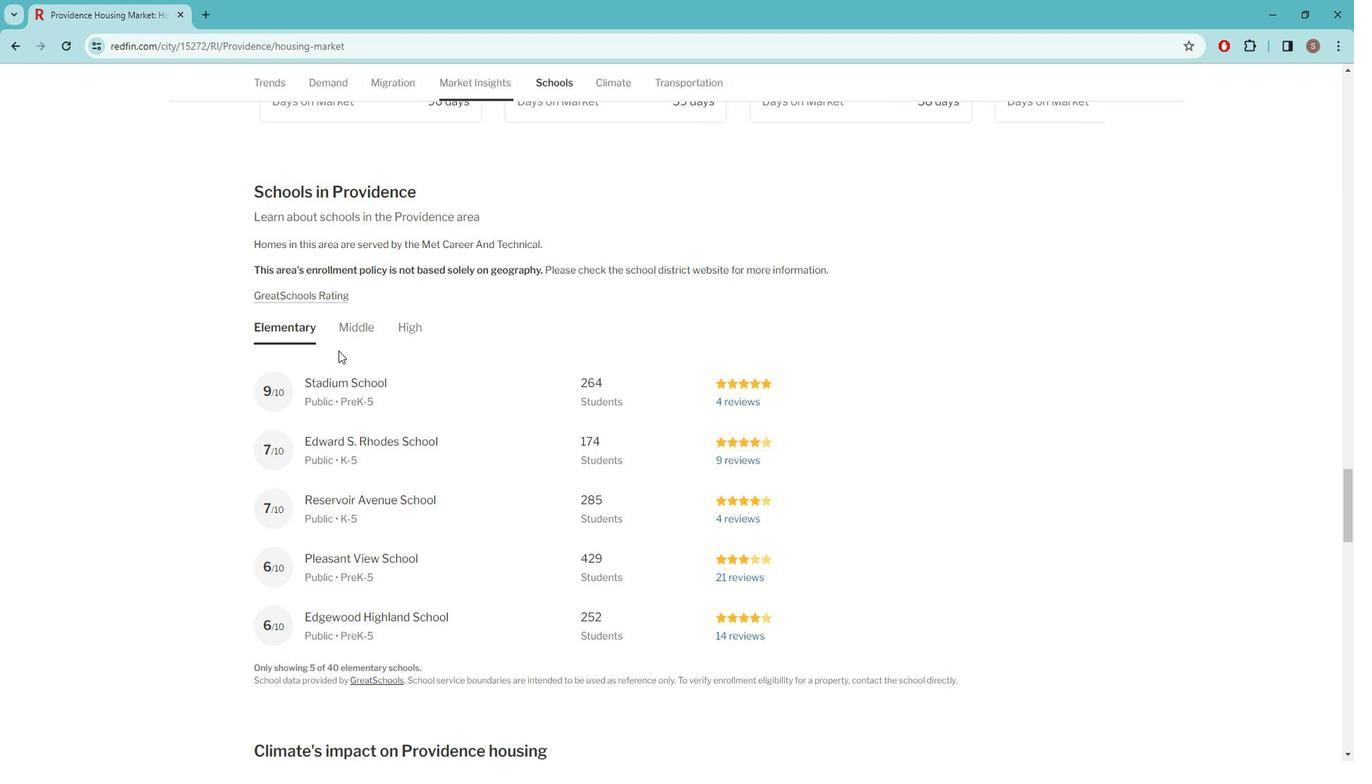 
Action: Mouse scrolled (333, 349) with delta (0, 0)
Screenshot: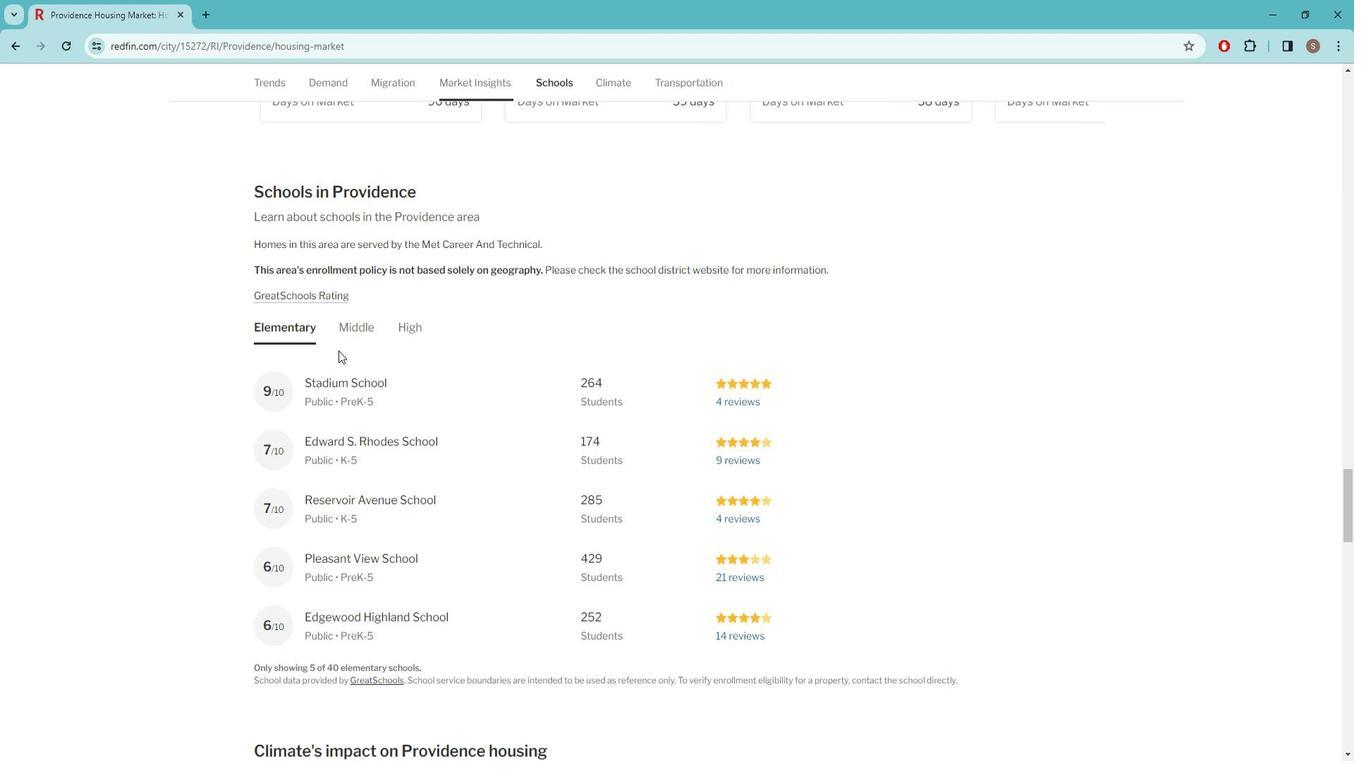 
Action: Mouse scrolled (333, 349) with delta (0, 0)
Screenshot: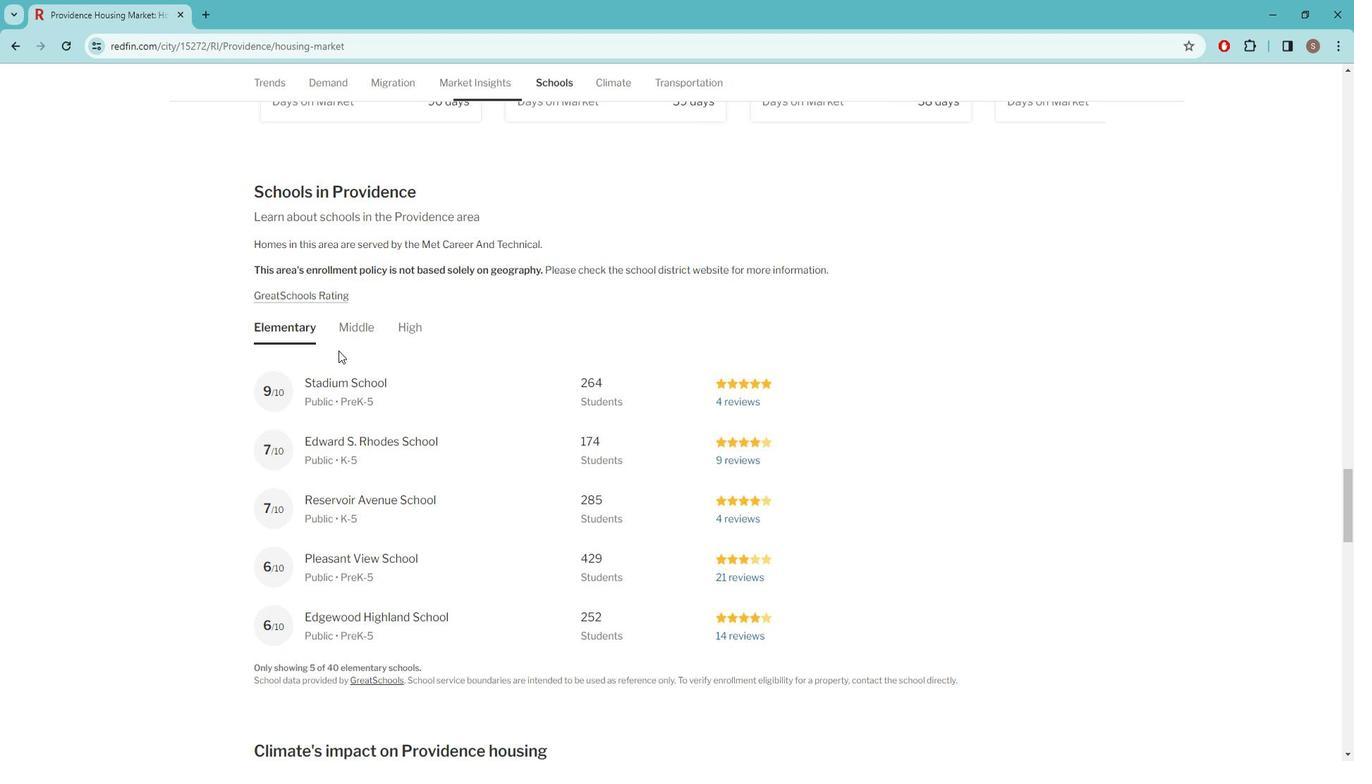 
Action: Mouse scrolled (333, 349) with delta (0, 0)
Screenshot: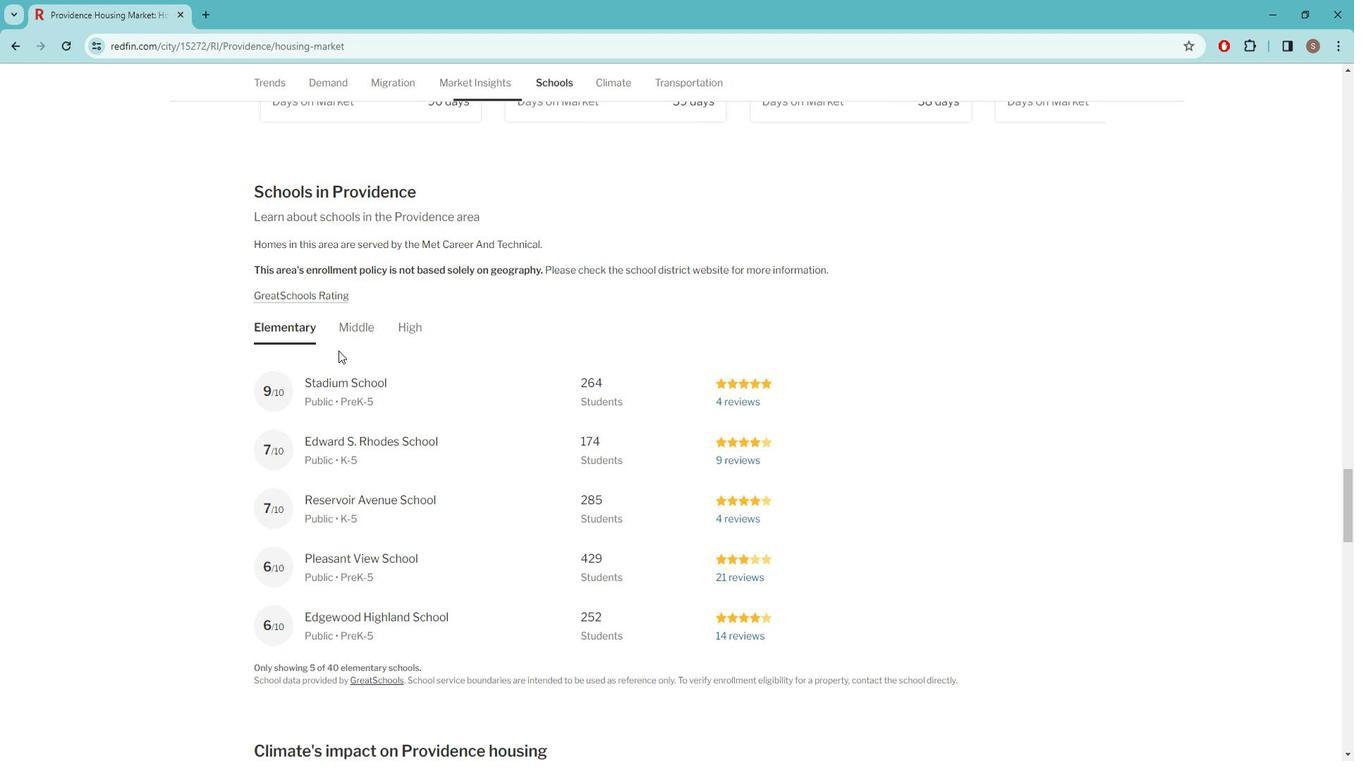 
Action: Mouse scrolled (333, 349) with delta (0, 0)
Screenshot: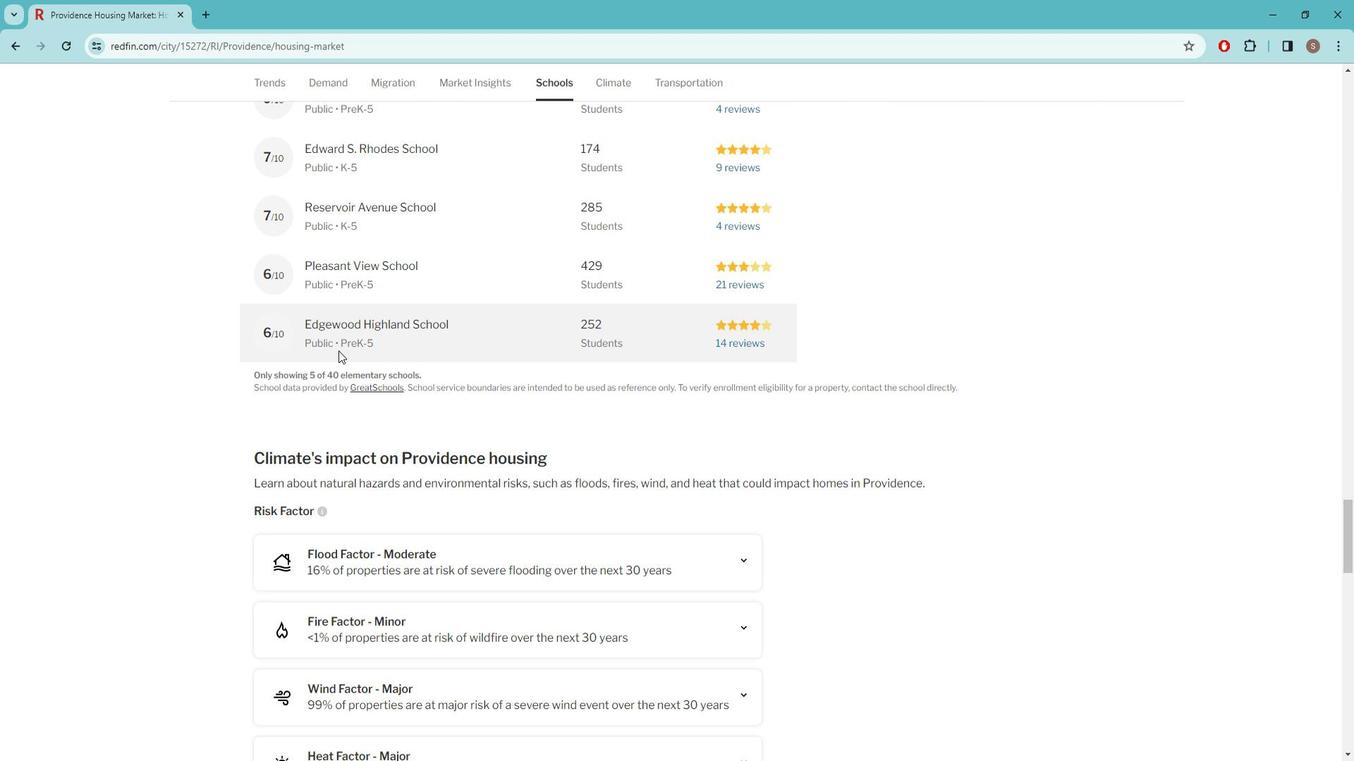 
Action: Mouse scrolled (333, 349) with delta (0, 0)
Screenshot: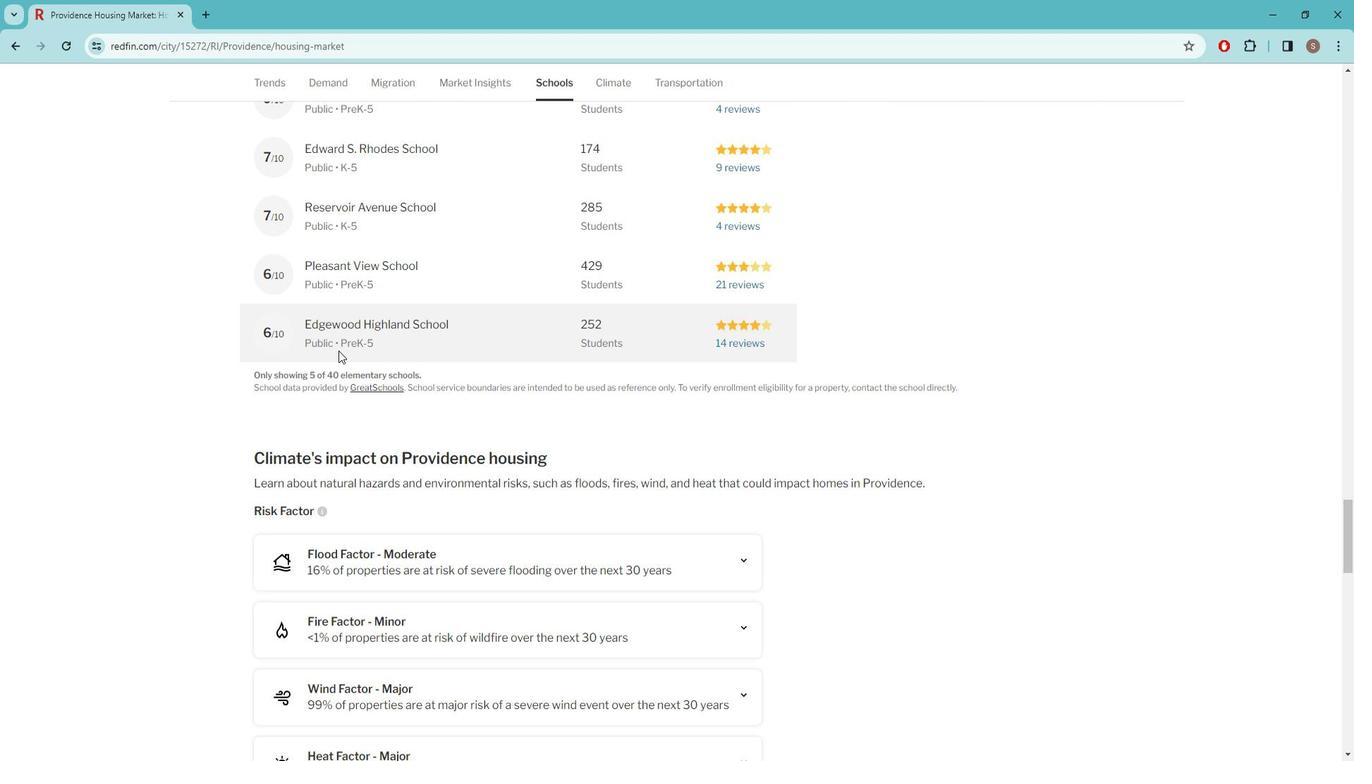 
Action: Mouse scrolled (333, 349) with delta (0, 0)
Screenshot: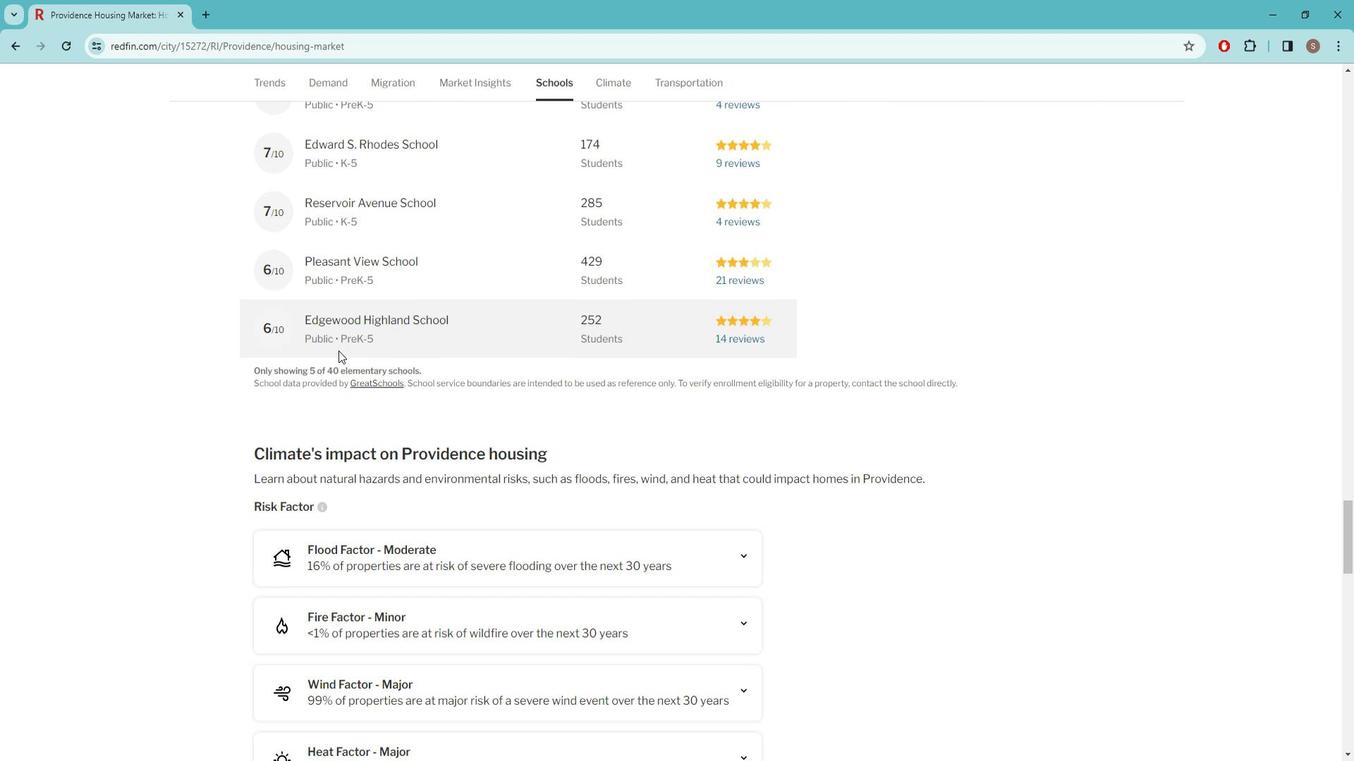 
Action: Mouse scrolled (333, 349) with delta (0, 0)
Screenshot: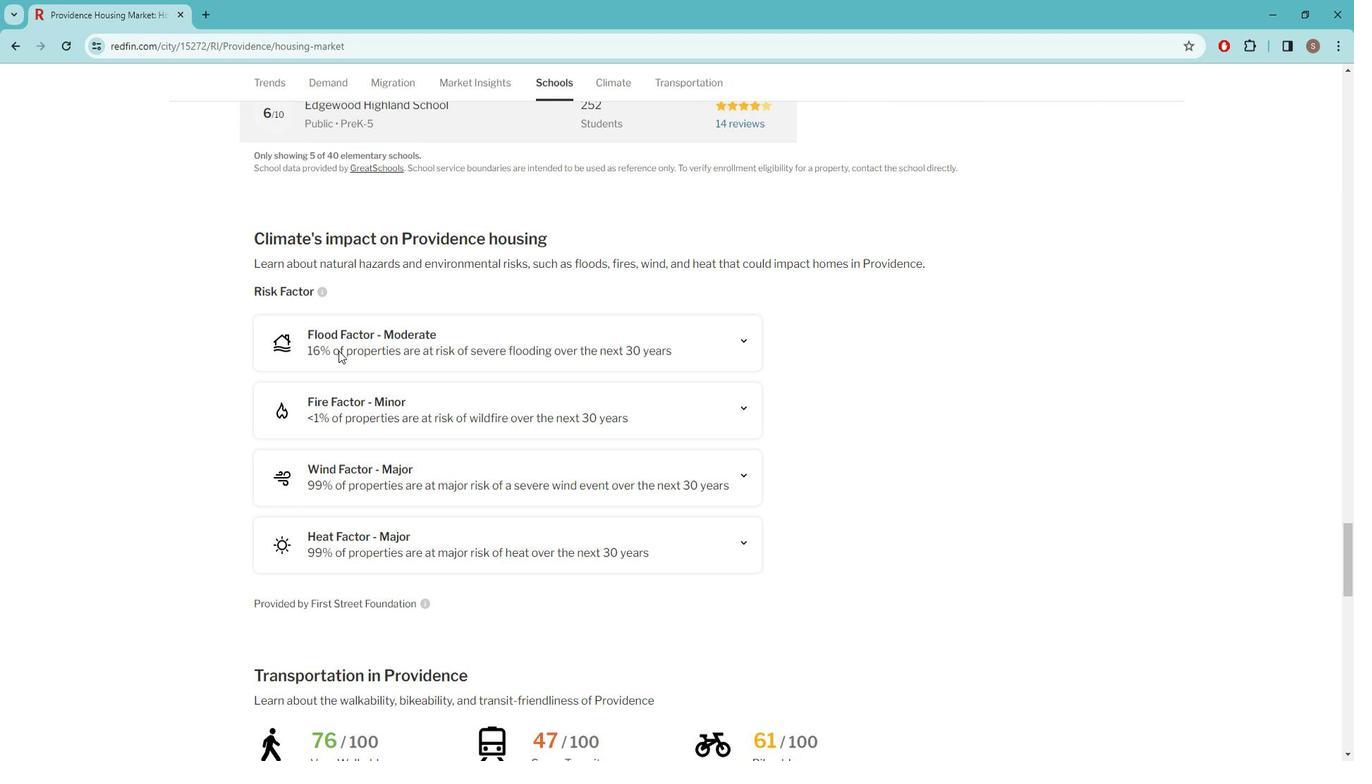 
Action: Mouse scrolled (333, 349) with delta (0, 0)
Screenshot: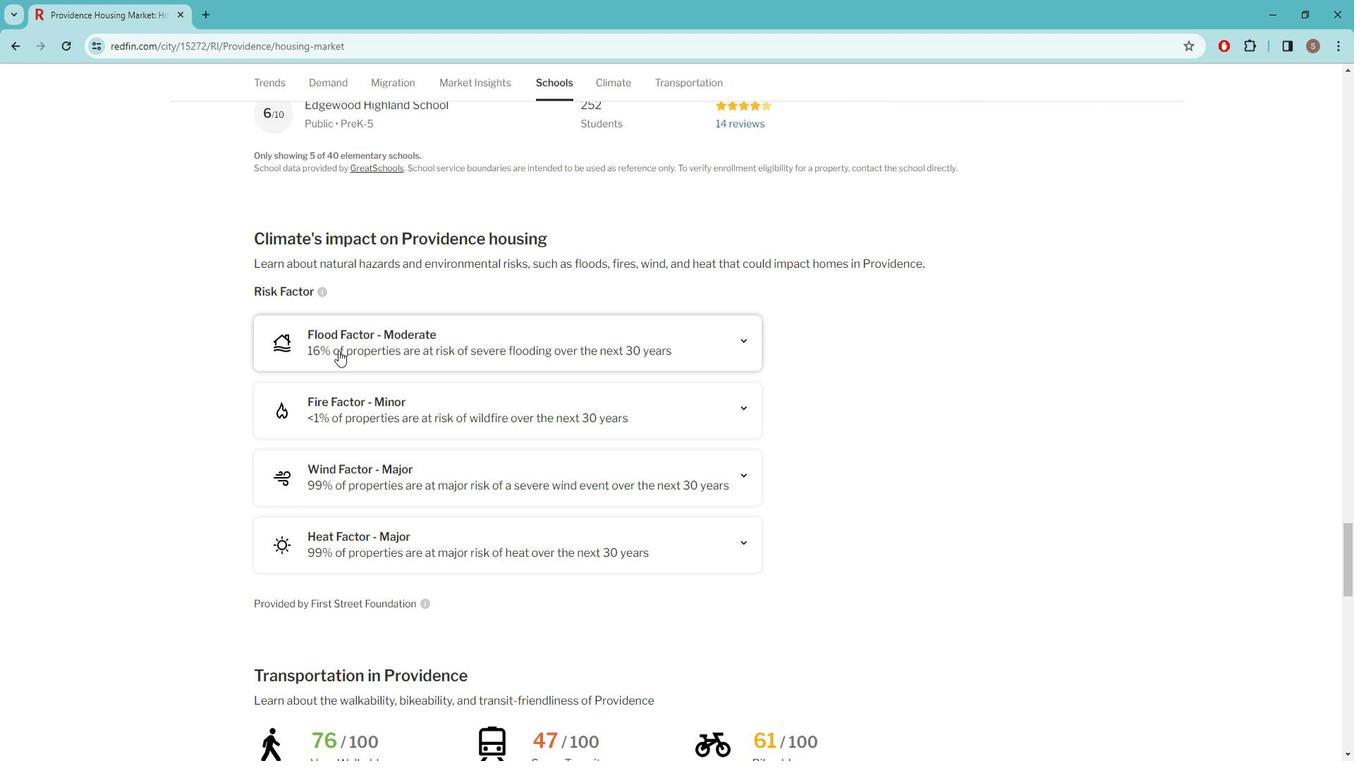 
Action: Mouse scrolled (333, 349) with delta (0, 0)
Screenshot: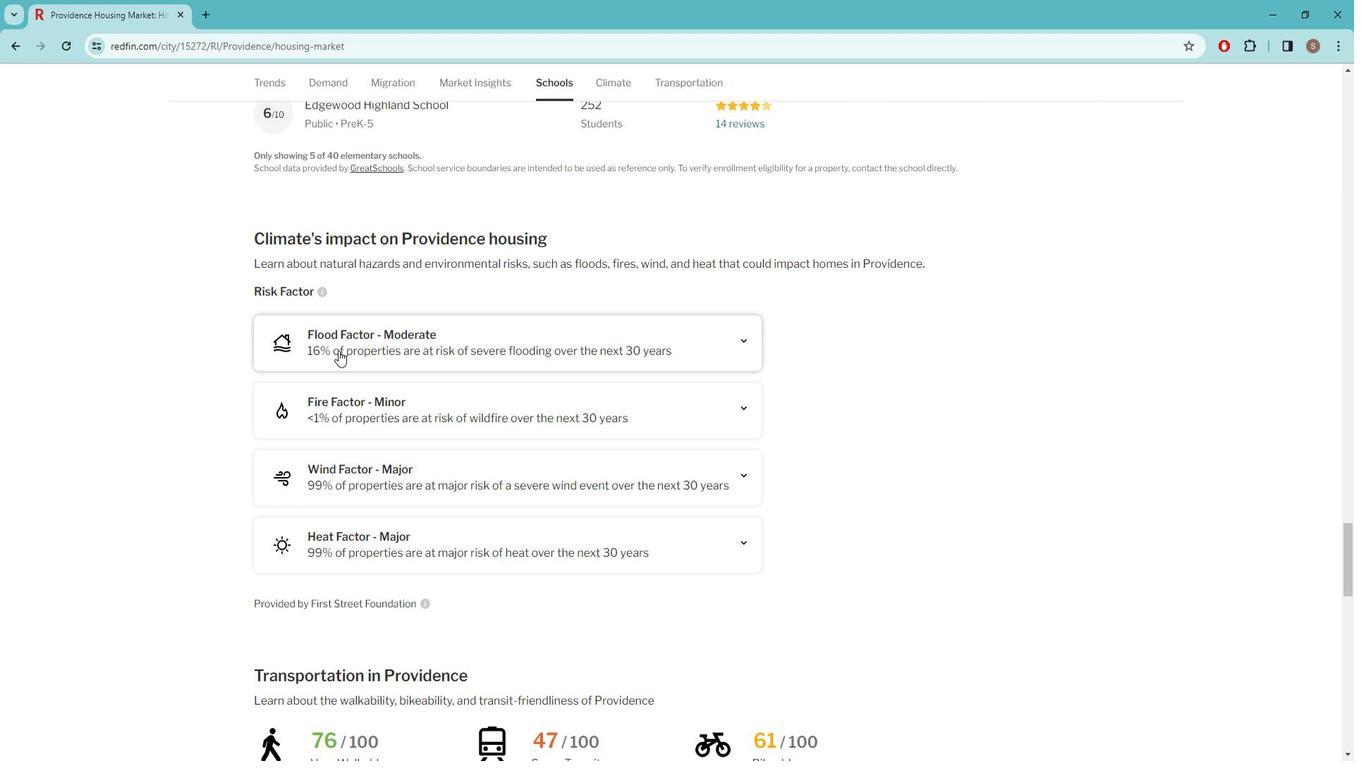 
Action: Mouse scrolled (333, 351) with delta (0, 0)
Screenshot: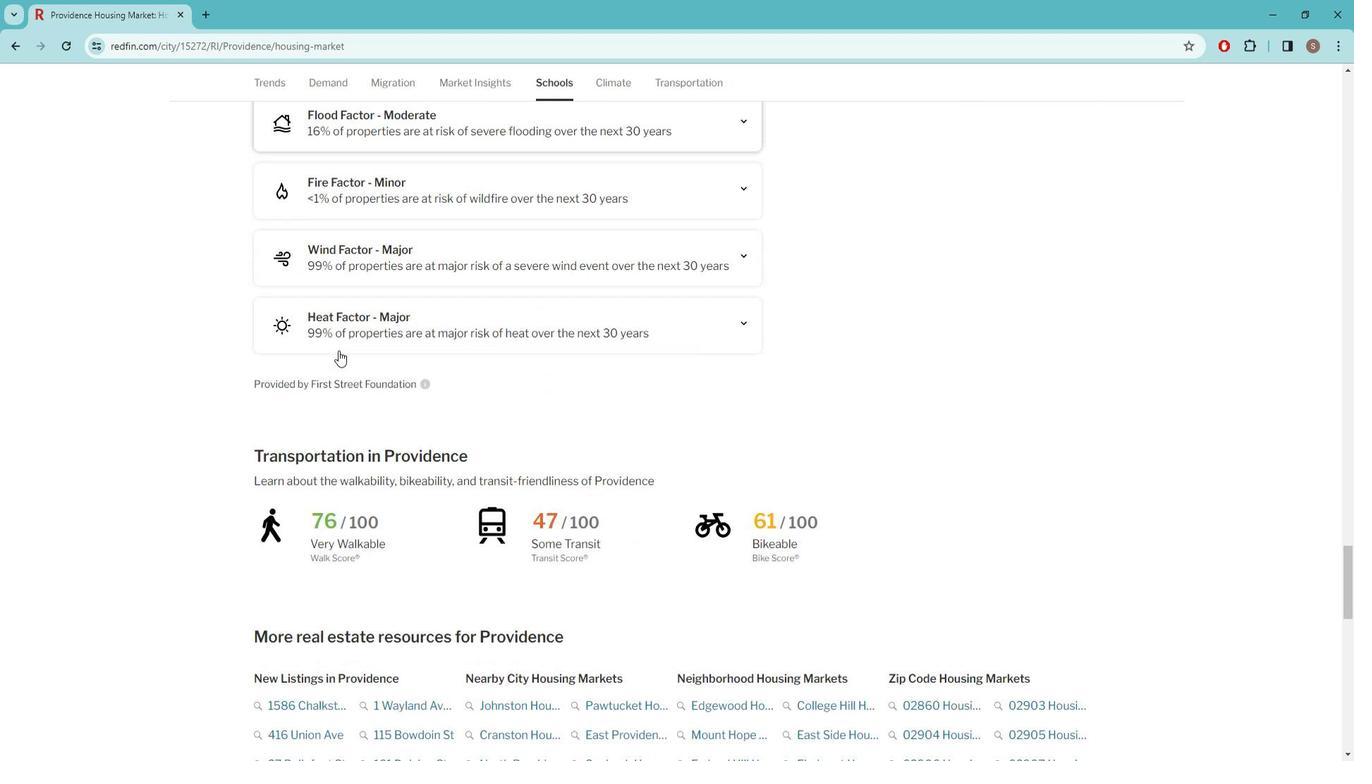 
Action: Mouse scrolled (333, 349) with delta (0, 0)
Screenshot: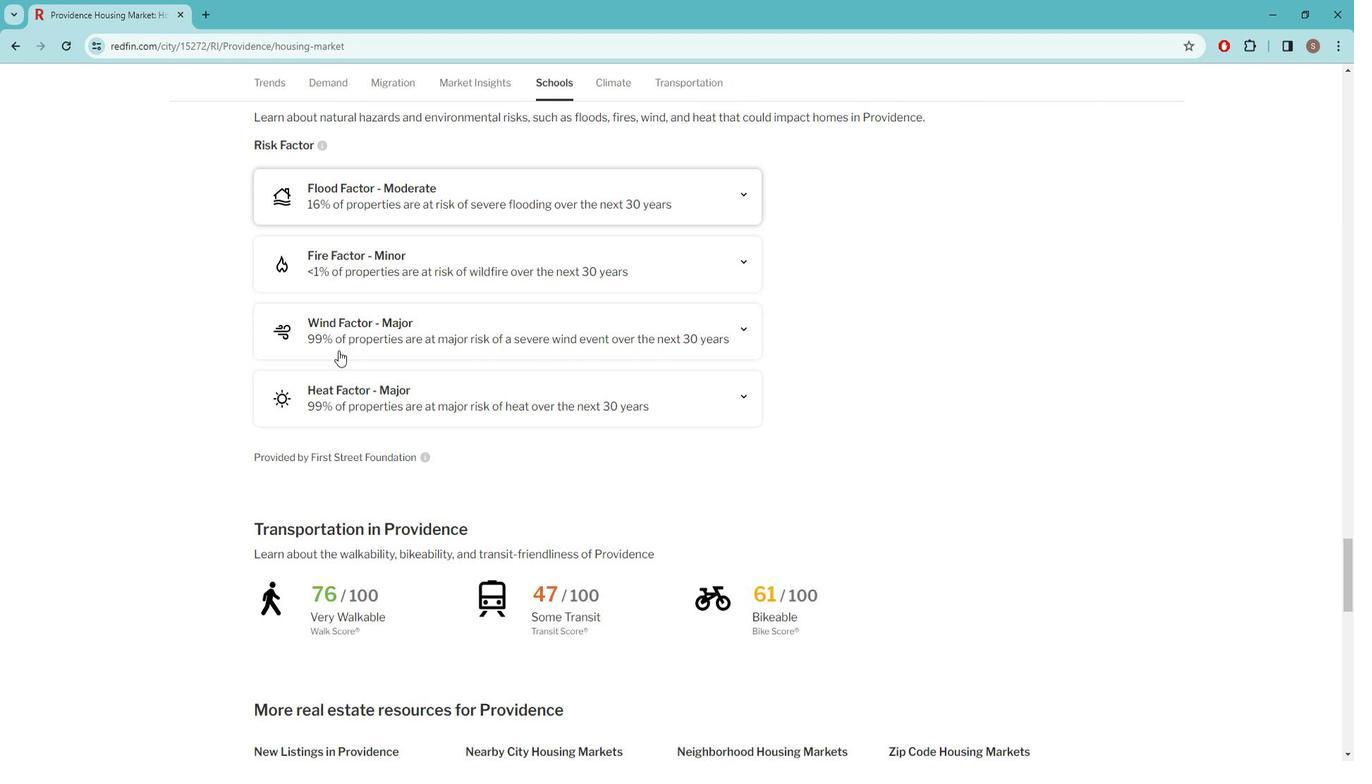 
Action: Mouse scrolled (333, 349) with delta (0, 0)
Screenshot: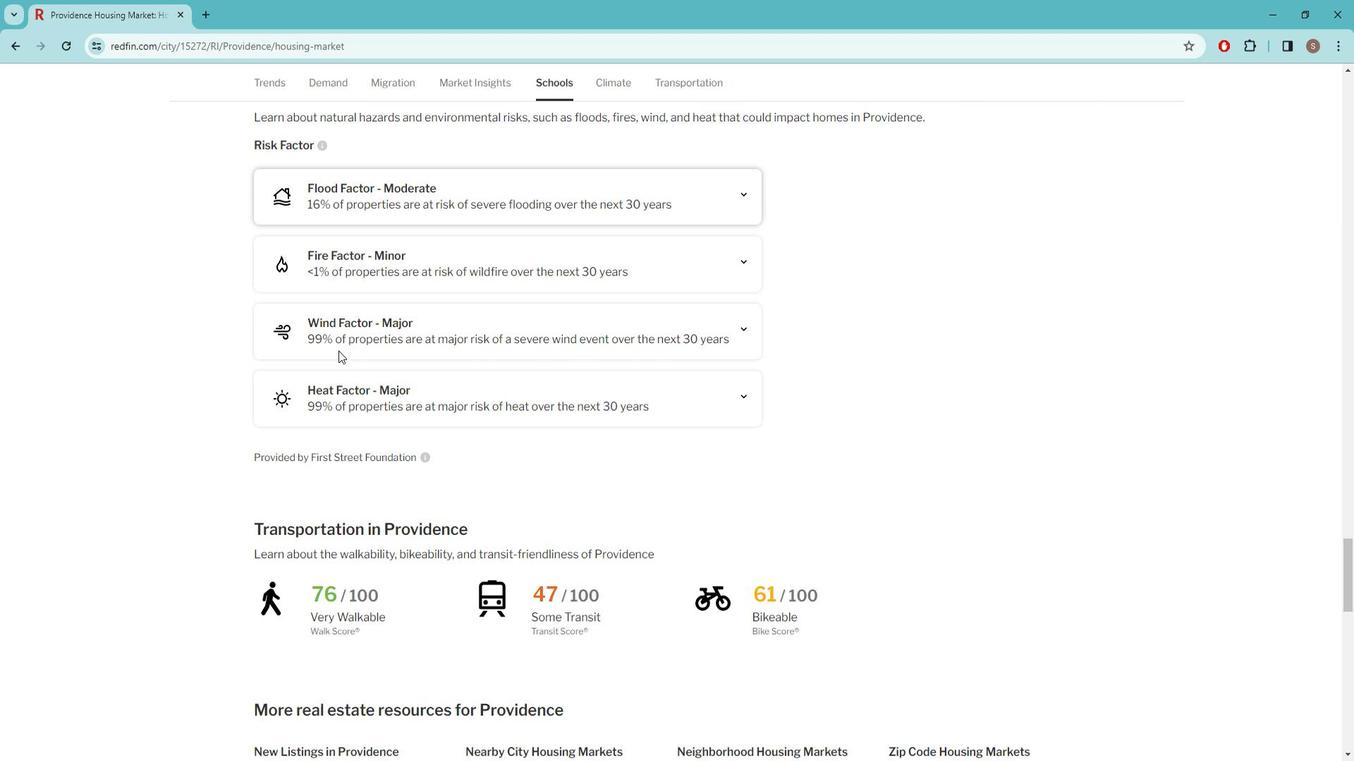 
Action: Mouse scrolled (333, 349) with delta (0, 0)
Screenshot: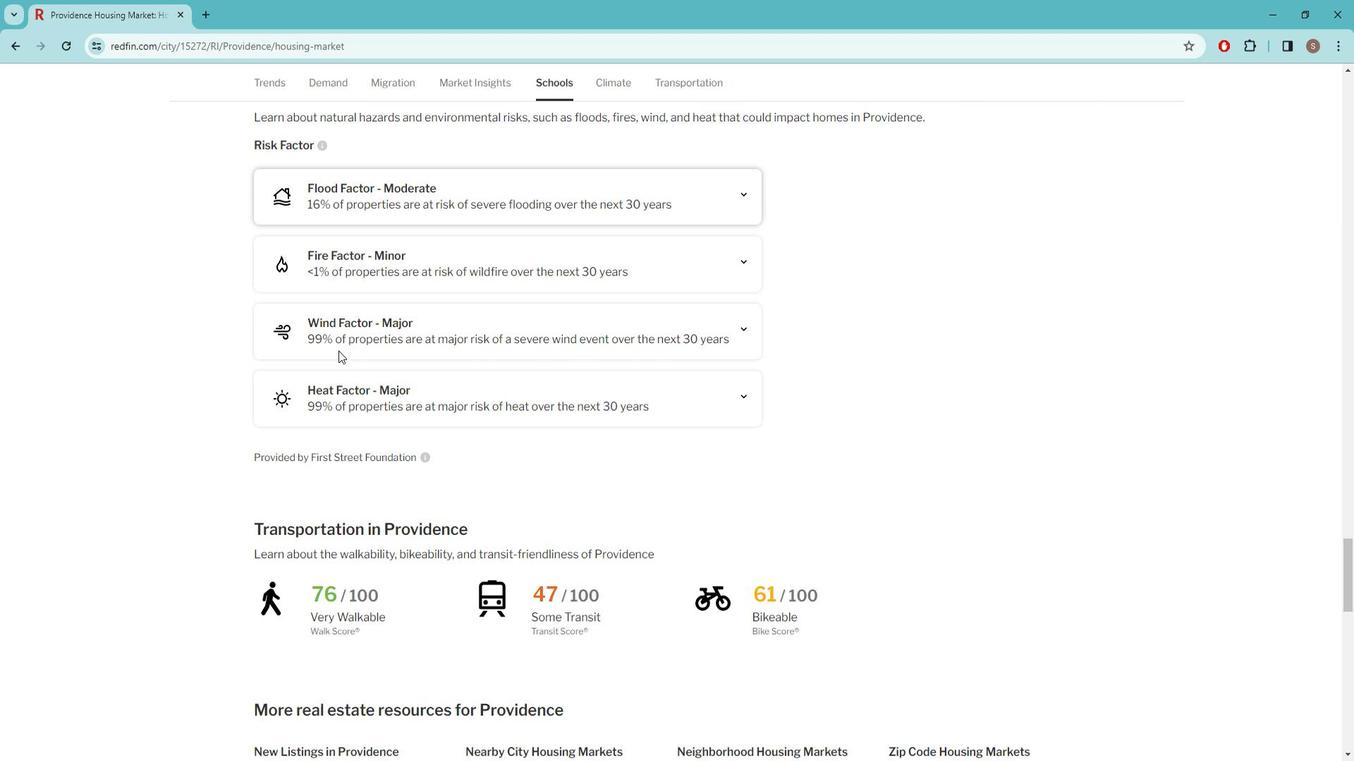 
Action: Mouse scrolled (333, 349) with delta (0, 0)
Screenshot: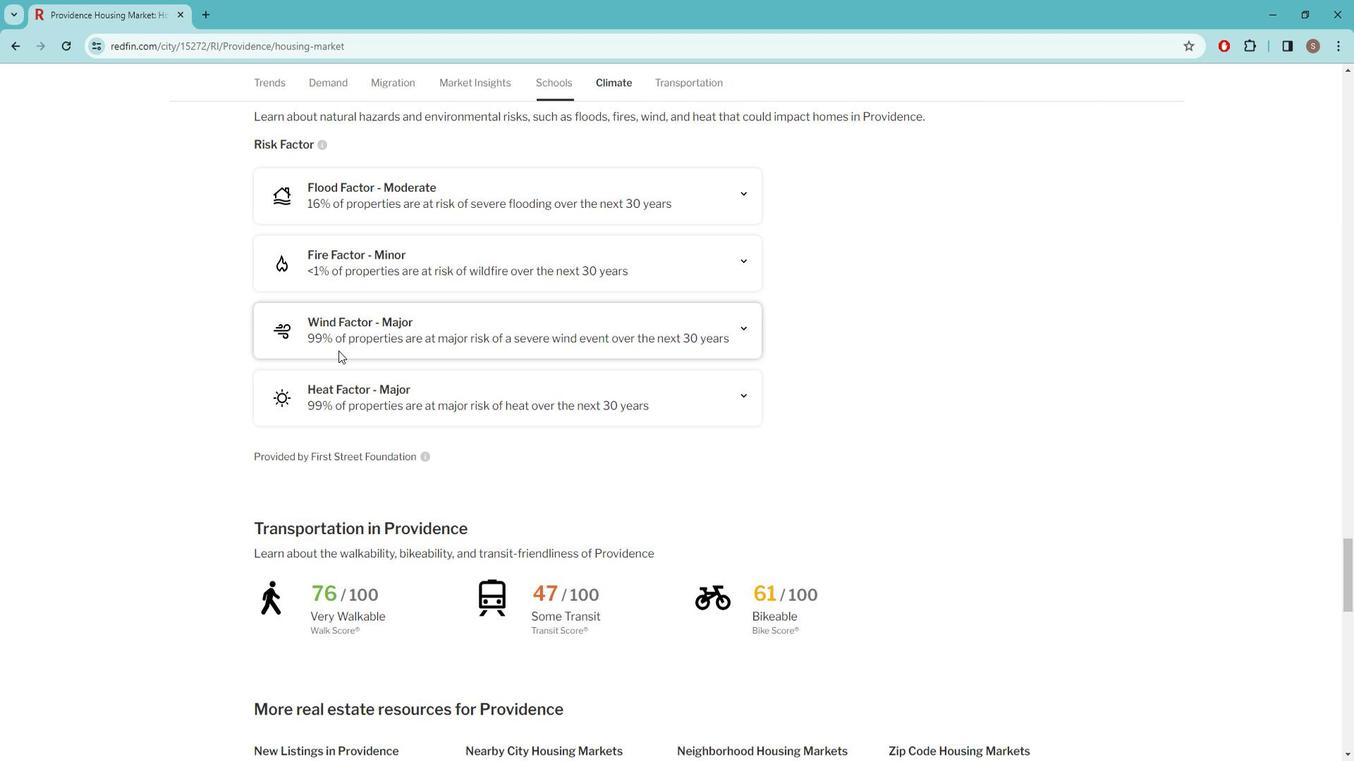 
Action: Mouse scrolled (333, 349) with delta (0, 0)
Screenshot: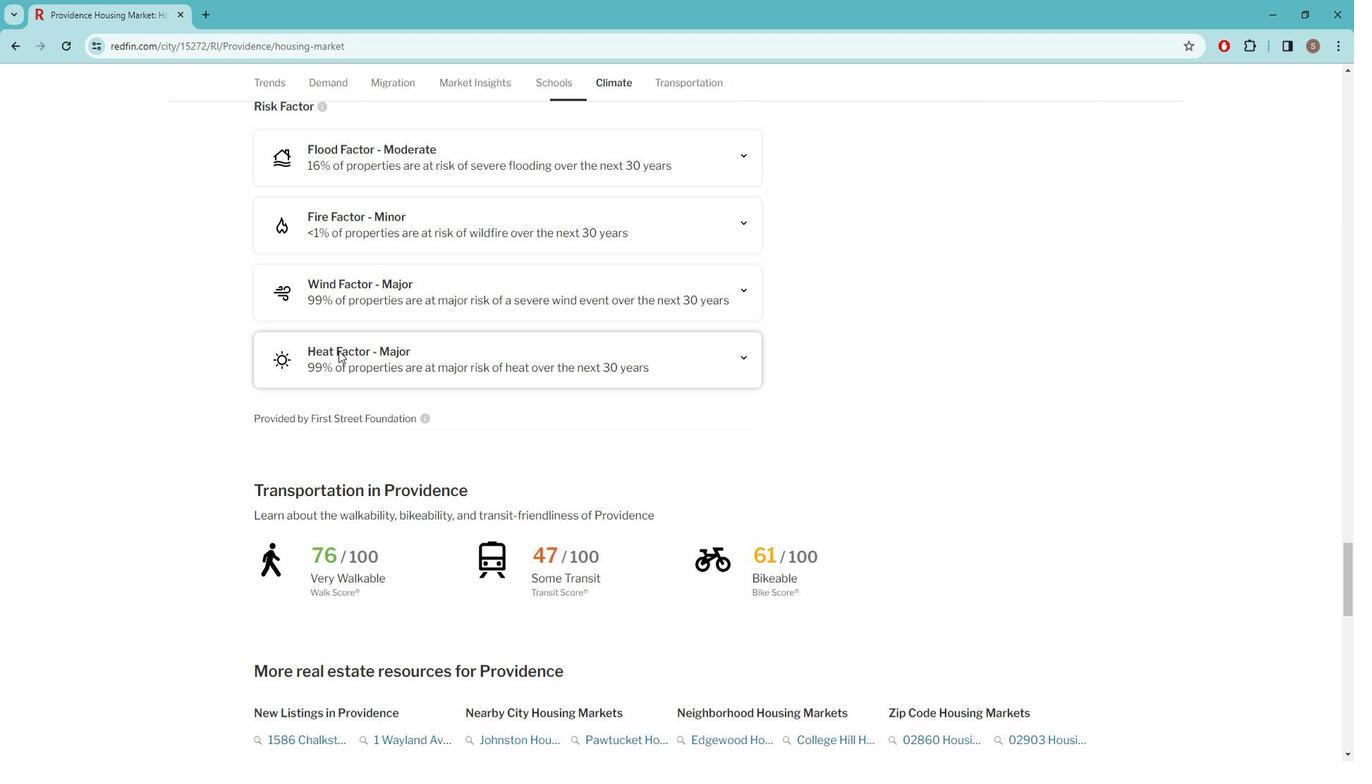 
Action: Mouse scrolled (333, 351) with delta (0, 0)
Screenshot: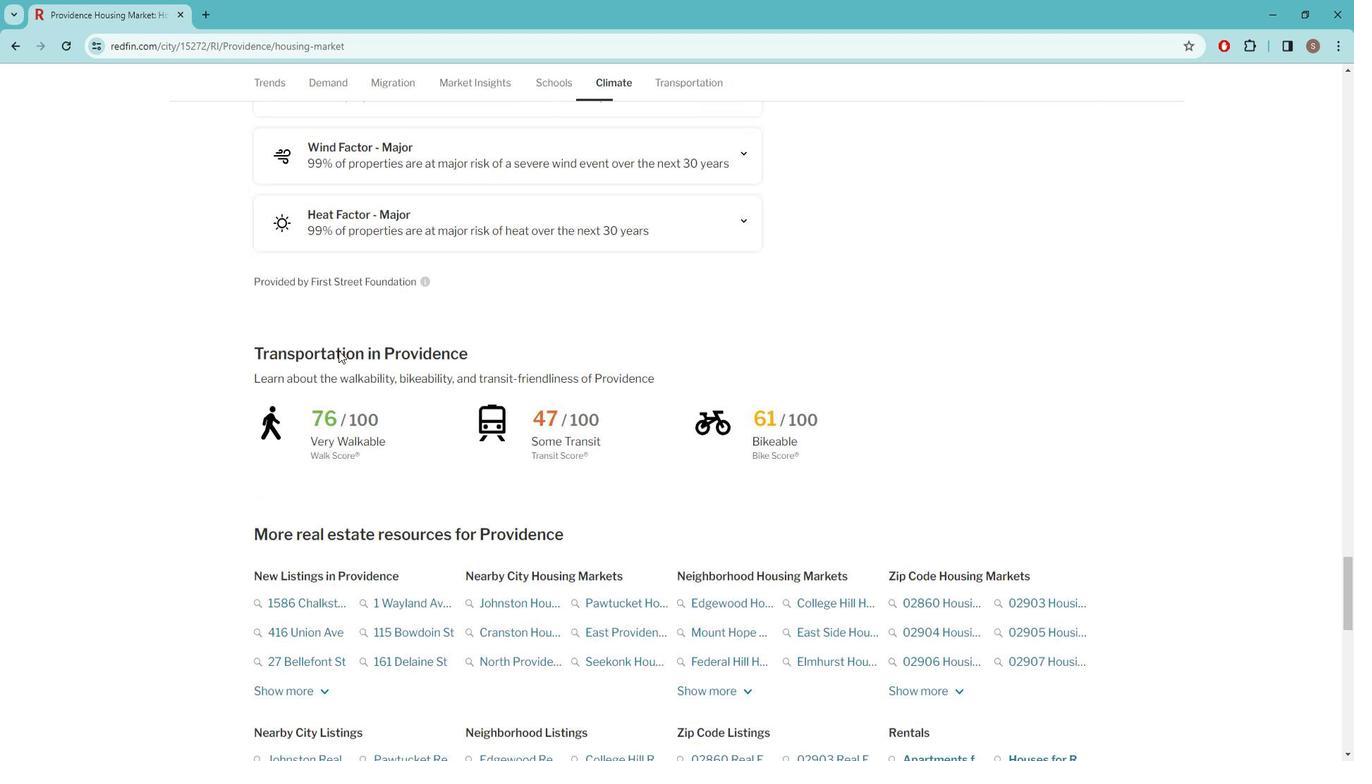 
Action: Mouse scrolled (333, 349) with delta (0, 0)
Screenshot: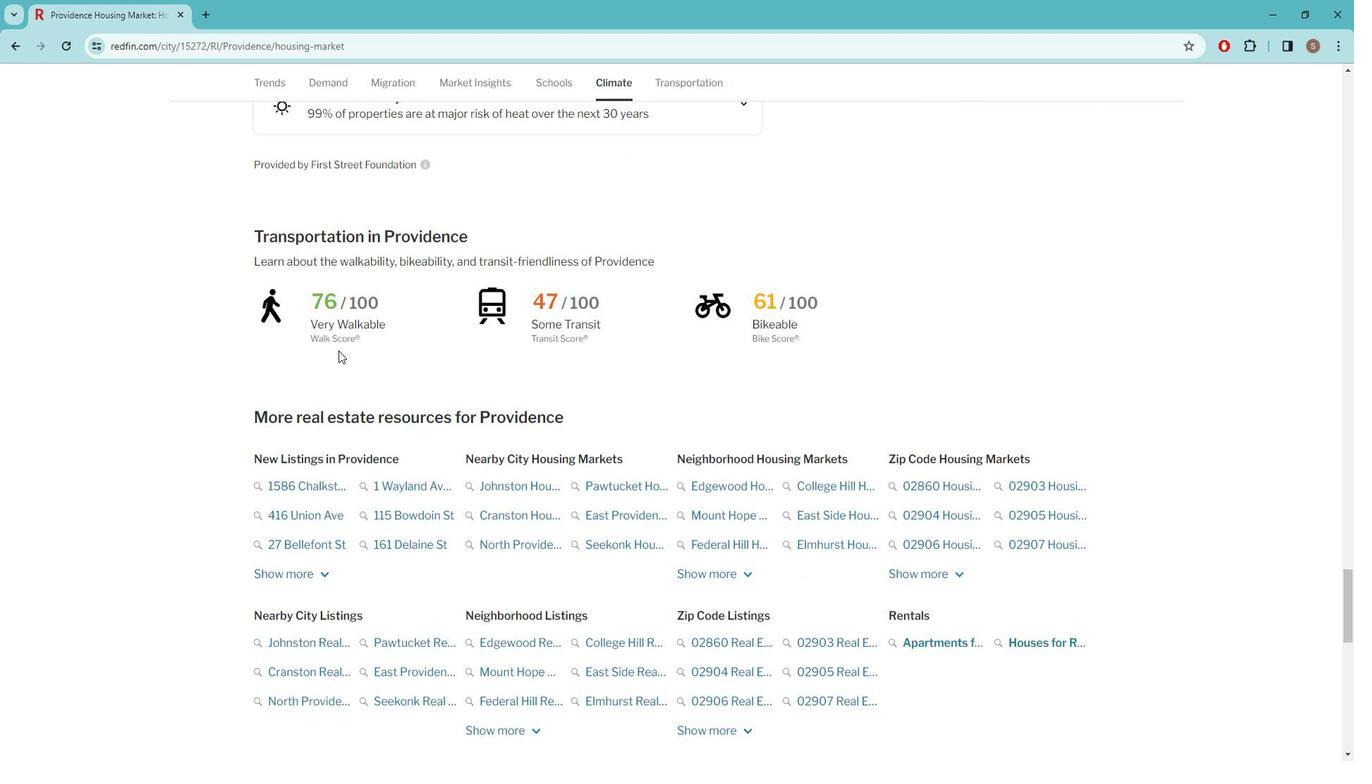 
Action: Mouse scrolled (333, 349) with delta (0, 0)
Screenshot: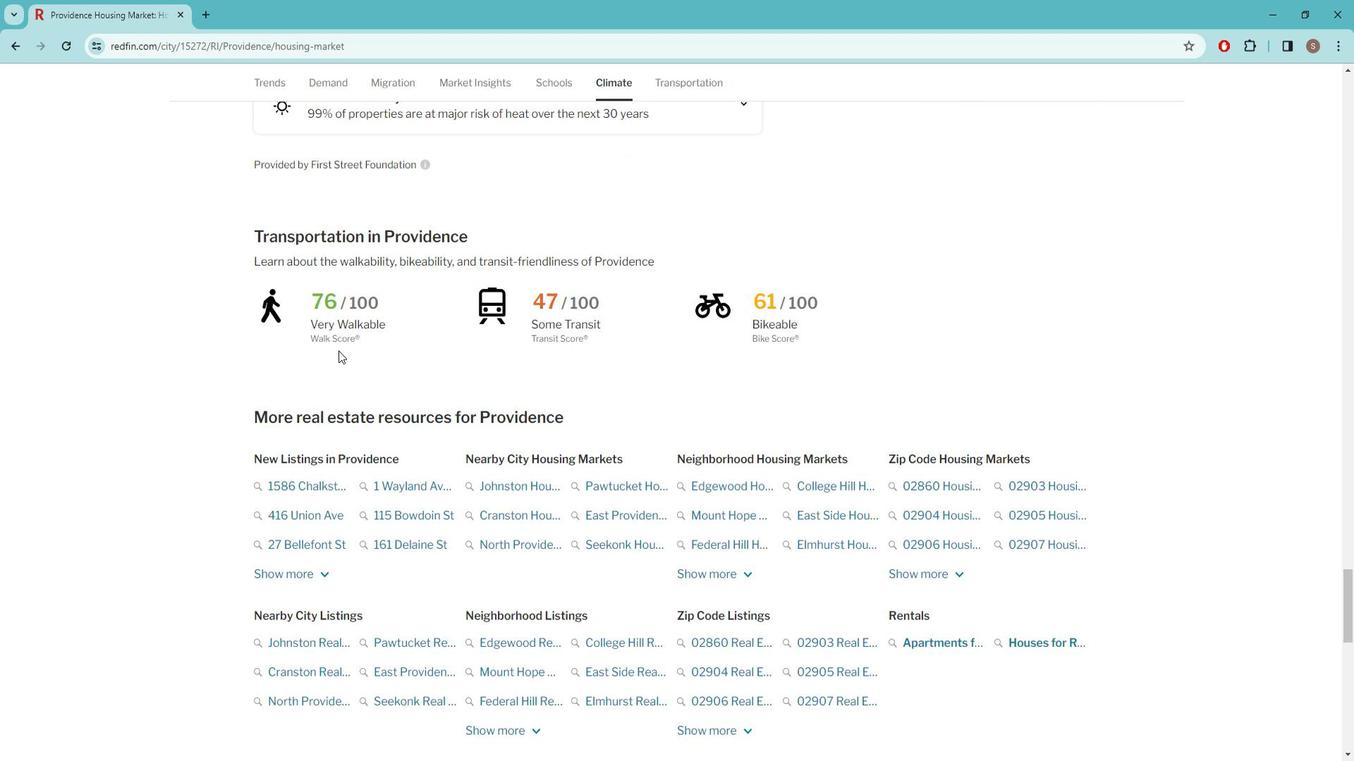 
Action: Mouse scrolled (333, 349) with delta (0, 0)
Screenshot: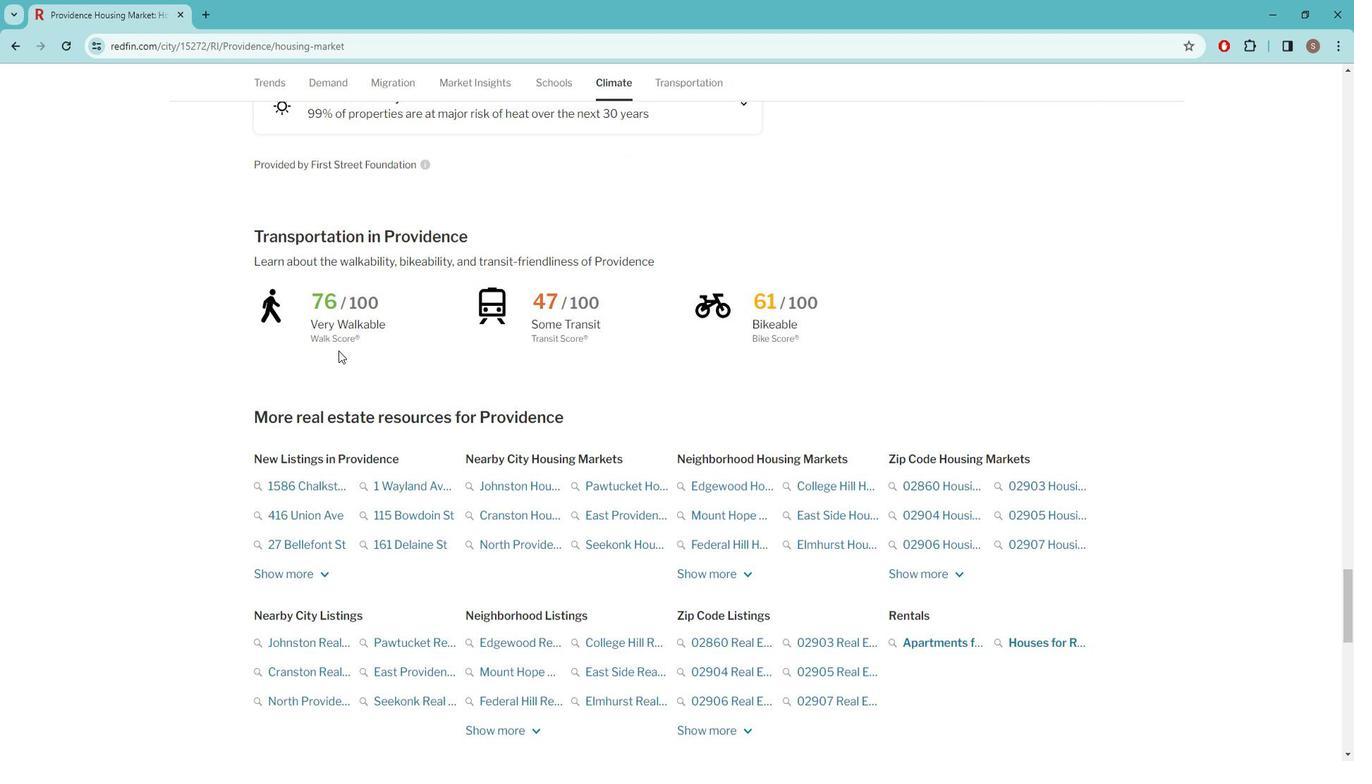 
Action: Mouse scrolled (333, 351) with delta (0, 0)
Screenshot: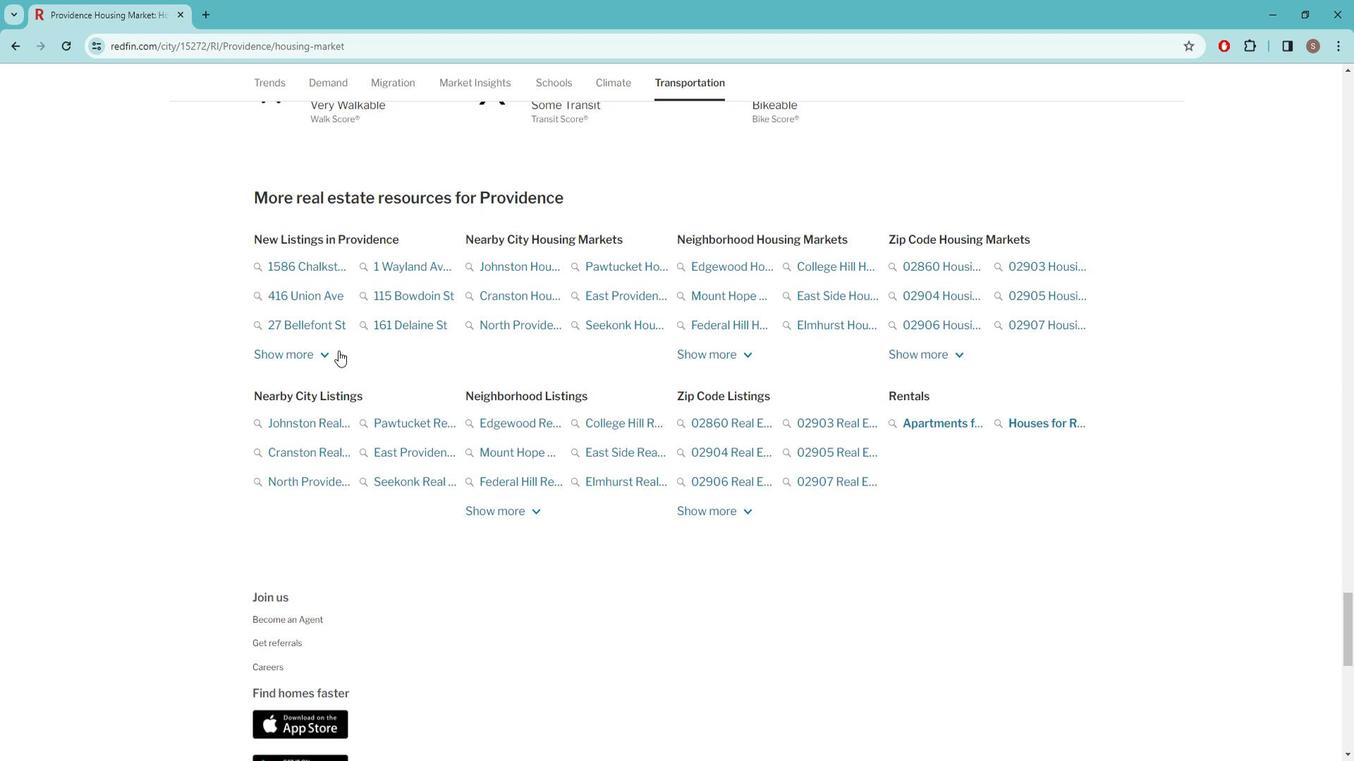 
Action: Mouse scrolled (333, 351) with delta (0, 0)
Screenshot: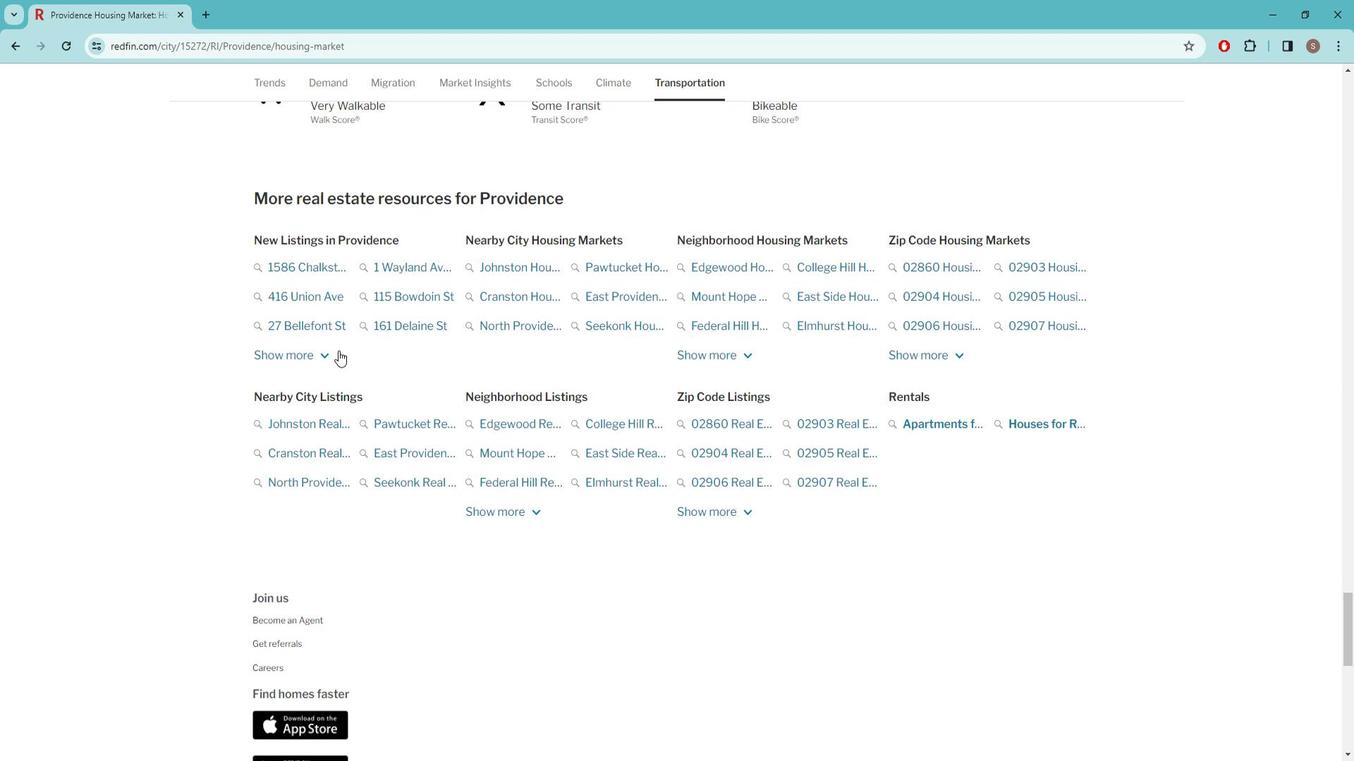 
Action: Mouse scrolled (333, 351) with delta (0, 0)
Screenshot: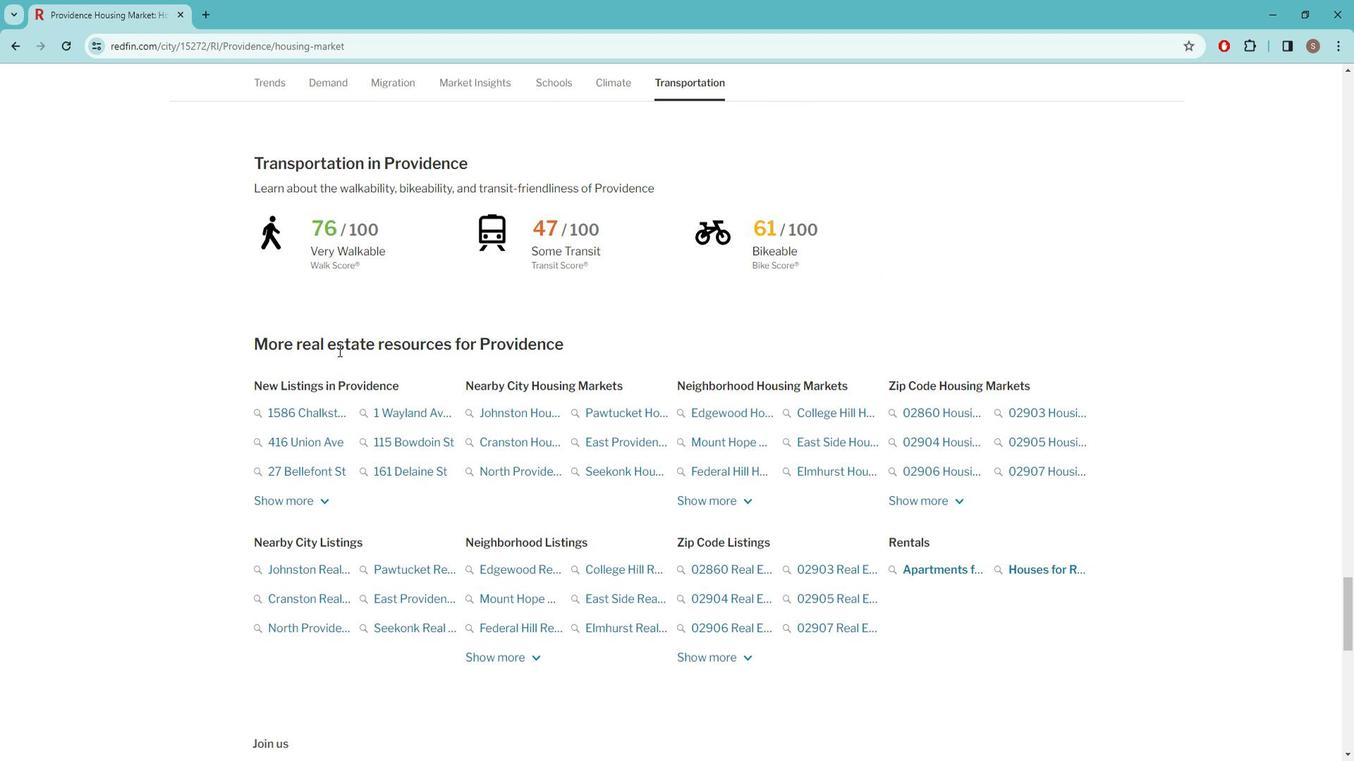 
Action: Mouse scrolled (333, 351) with delta (0, 0)
Screenshot: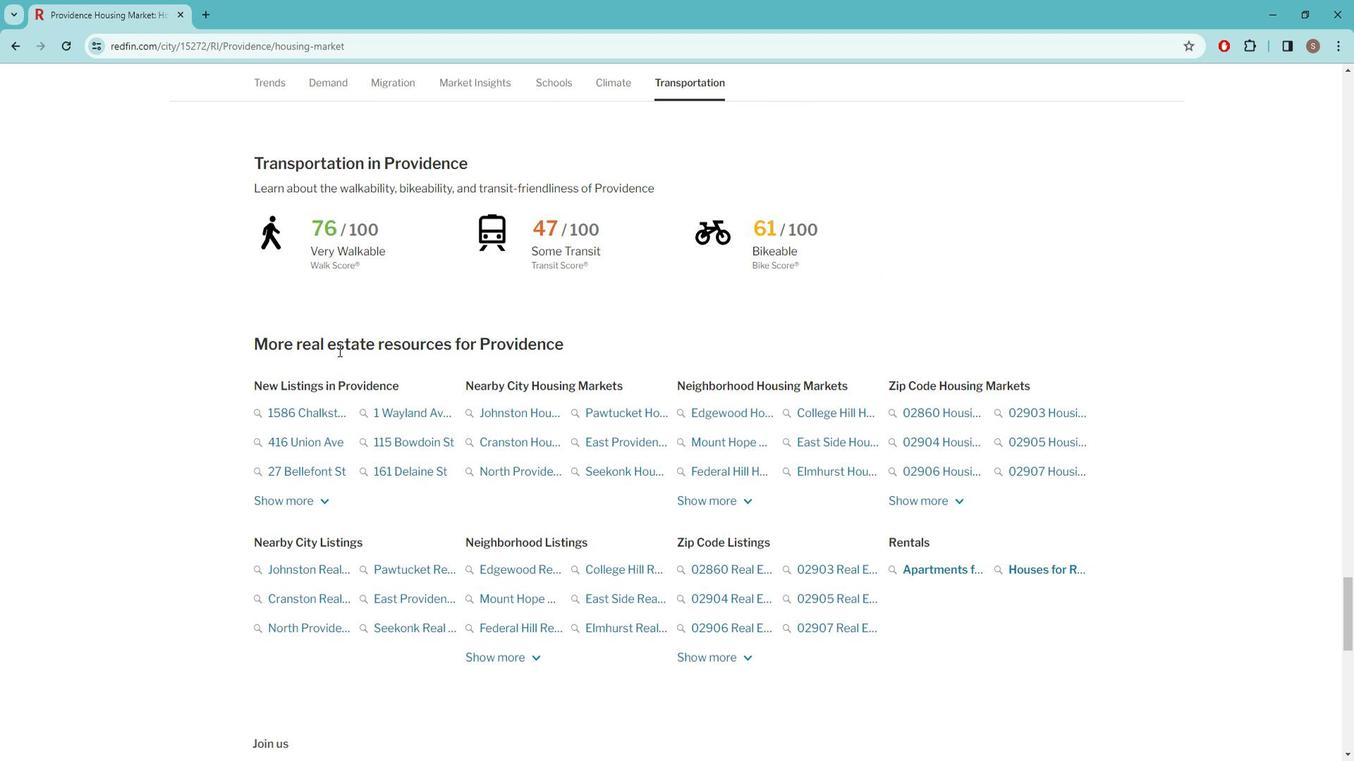 
Action: Mouse scrolled (333, 351) with delta (0, 0)
Screenshot: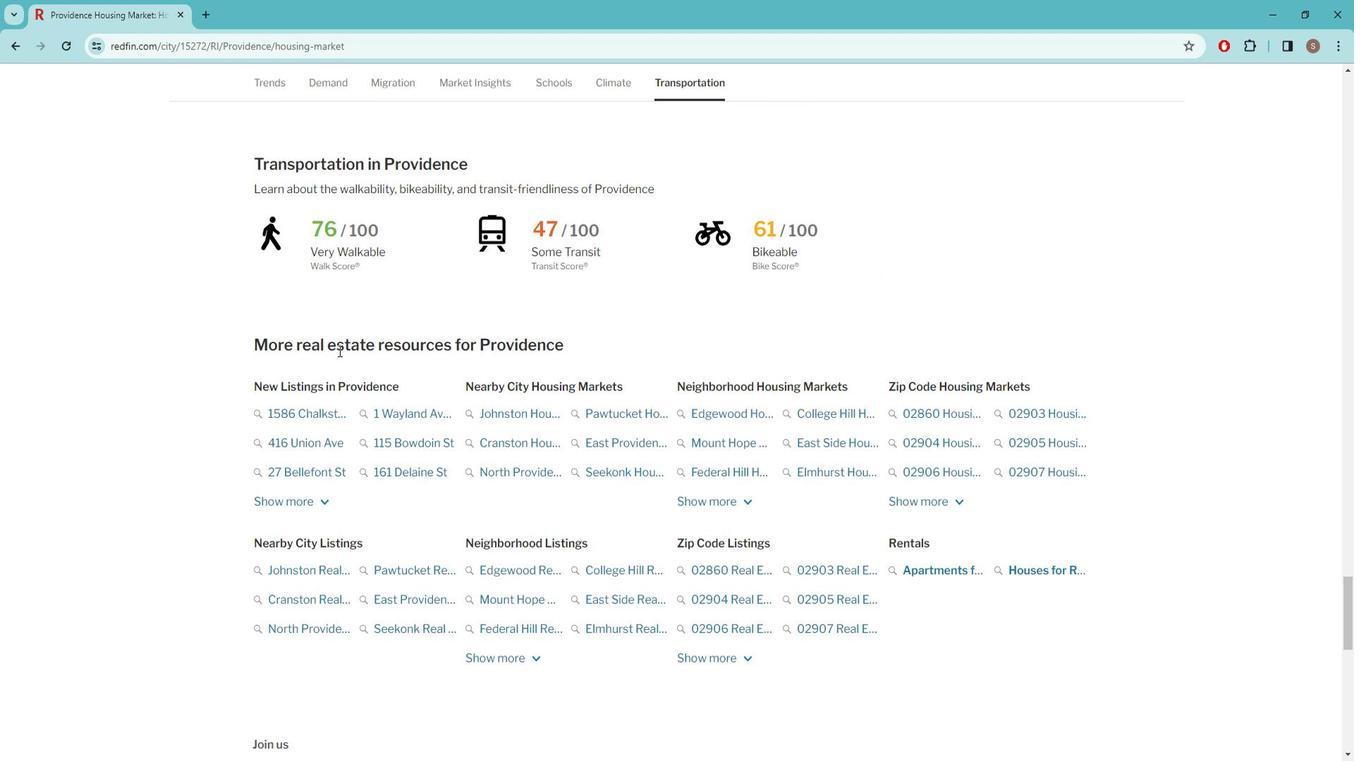 
Action: Mouse scrolled (333, 351) with delta (0, 0)
Screenshot: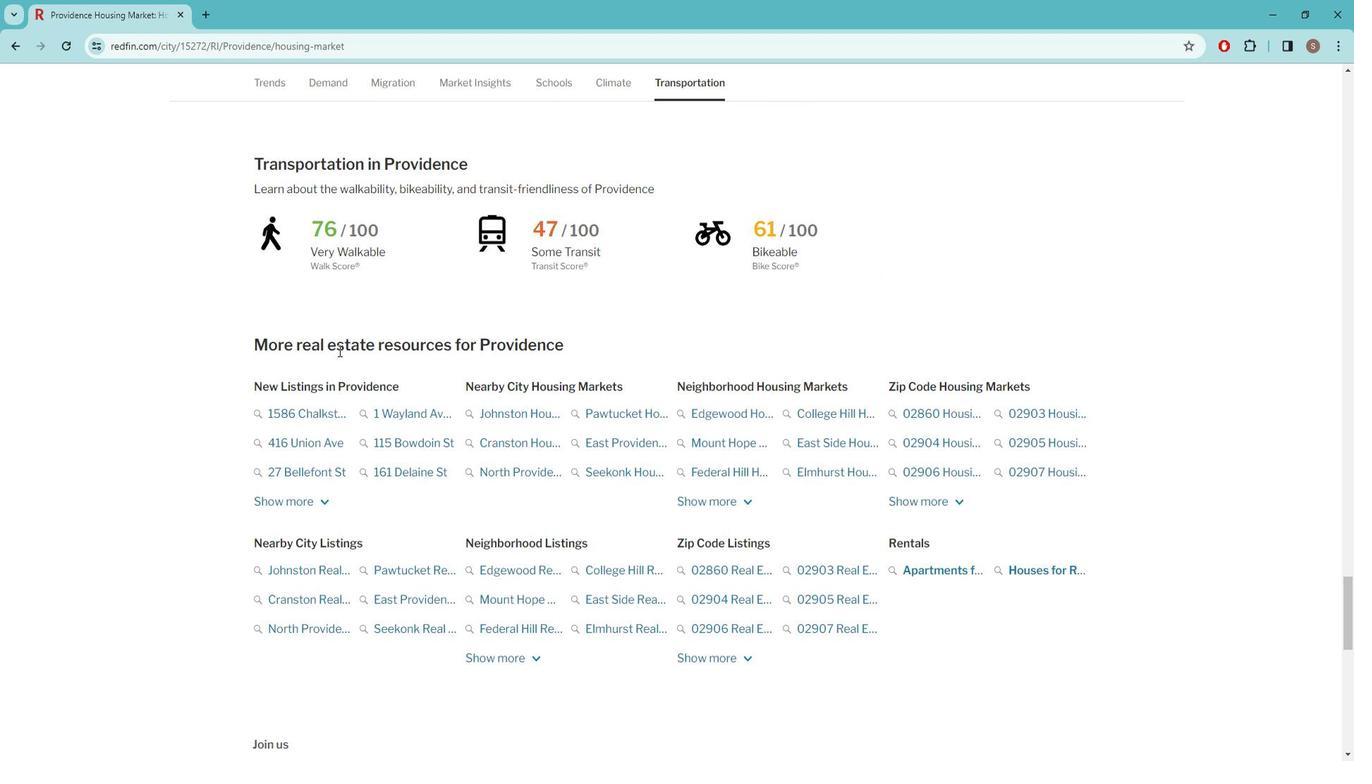 
Action: Mouse scrolled (333, 351) with delta (0, 0)
Screenshot: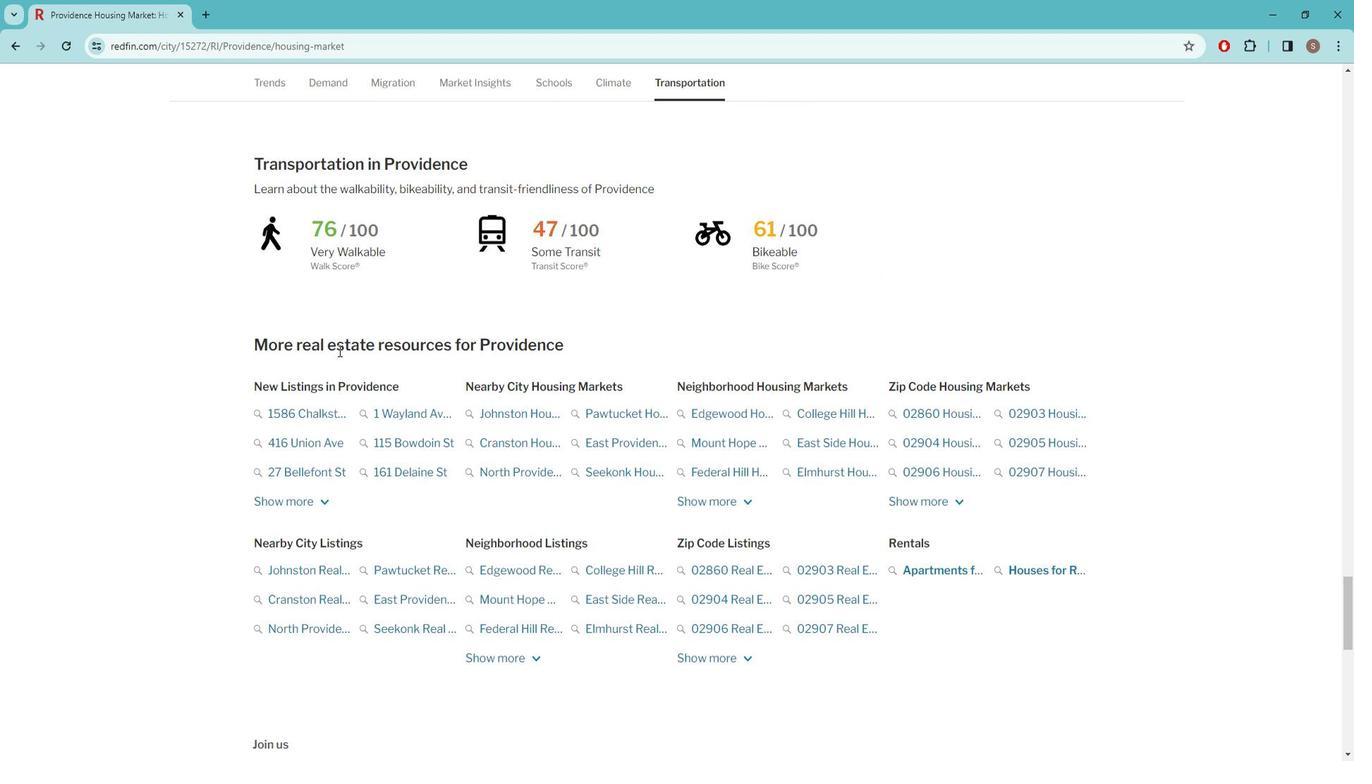 
Action: Mouse scrolled (333, 351) with delta (0, 0)
Screenshot: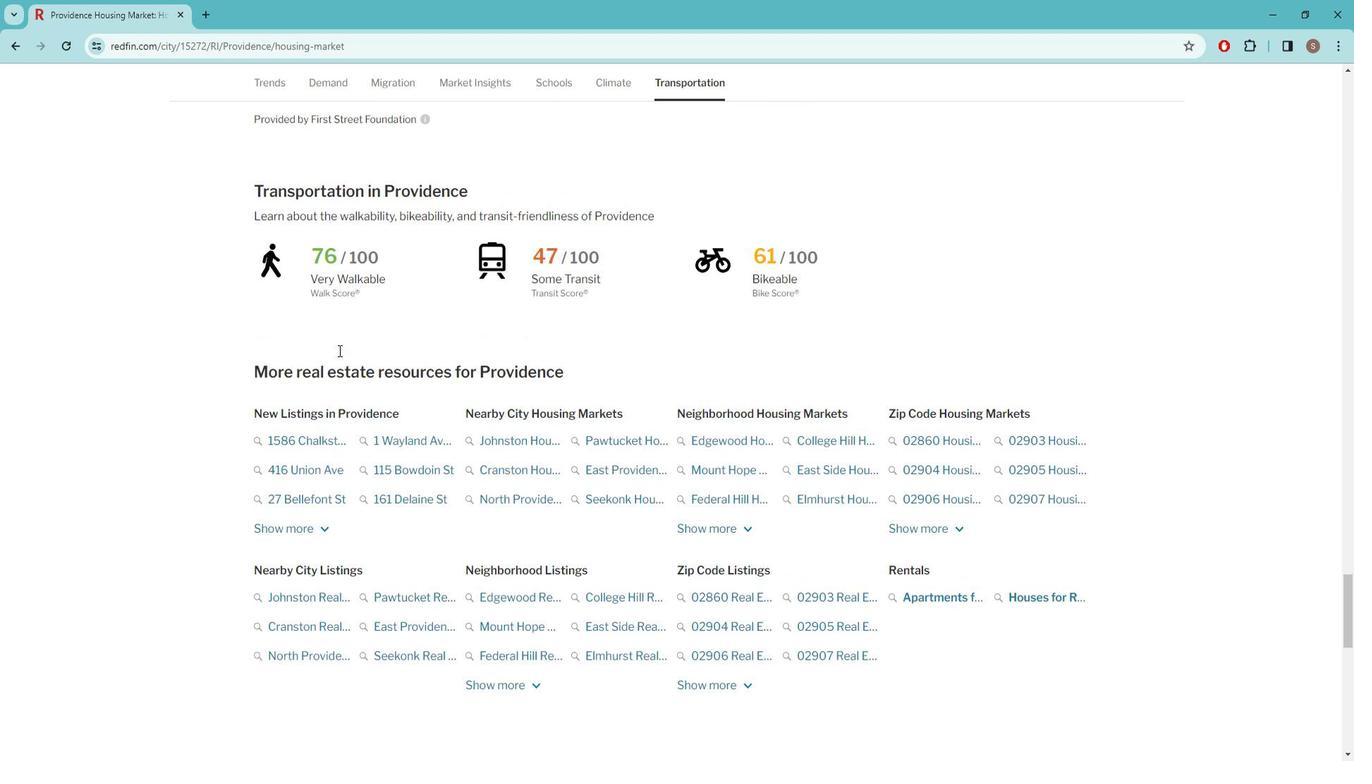 
Action: Mouse scrolled (333, 351) with delta (0, 0)
Screenshot: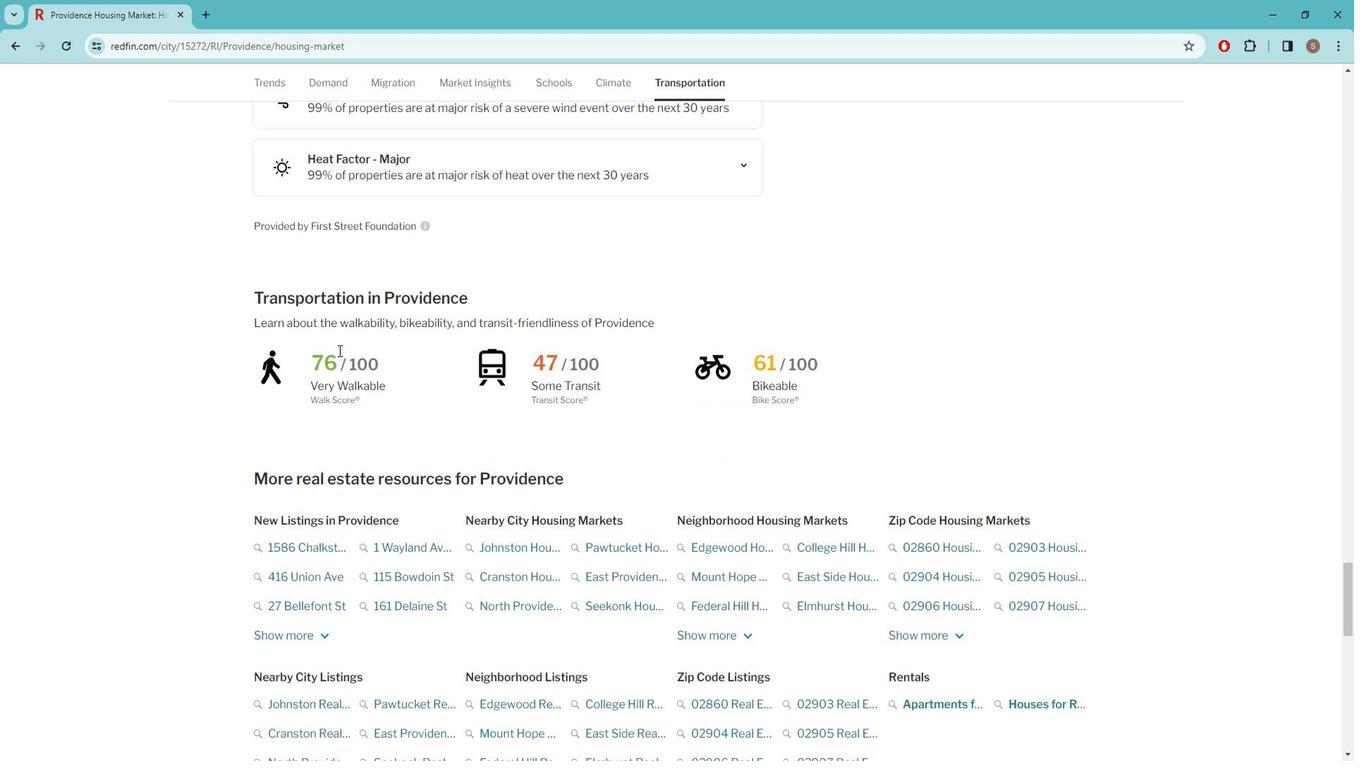
Action: Mouse scrolled (333, 351) with delta (0, 0)
Screenshot: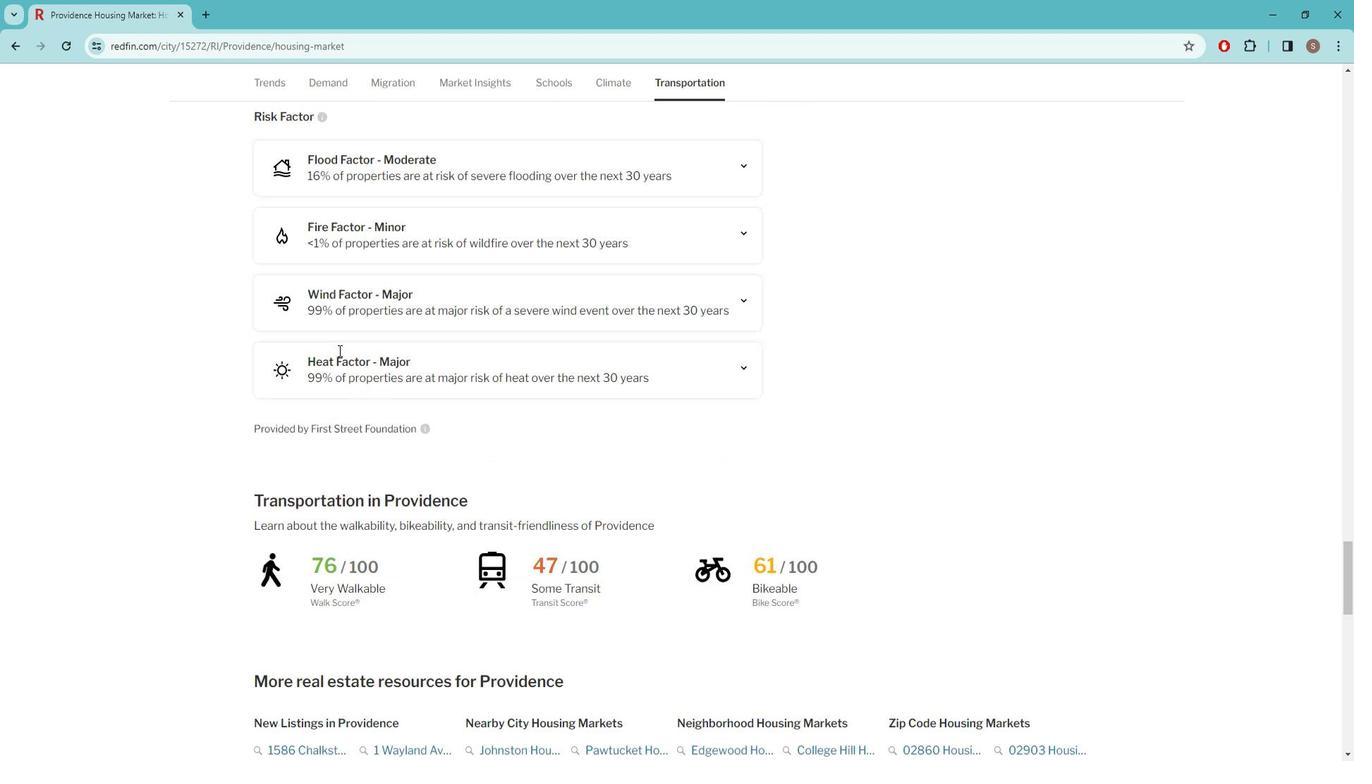 
Action: Mouse scrolled (333, 351) with delta (0, 0)
Screenshot: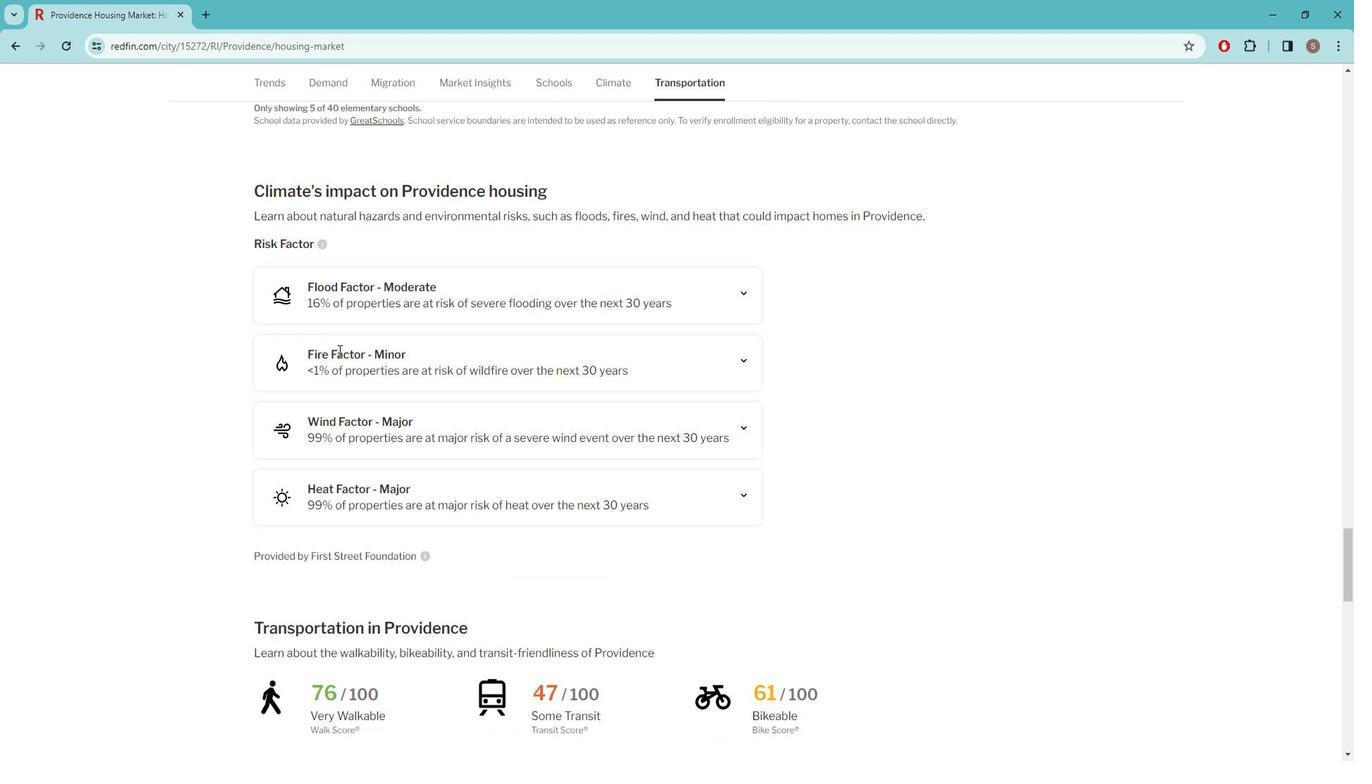 
Action: Mouse scrolled (333, 351) with delta (0, 0)
Screenshot: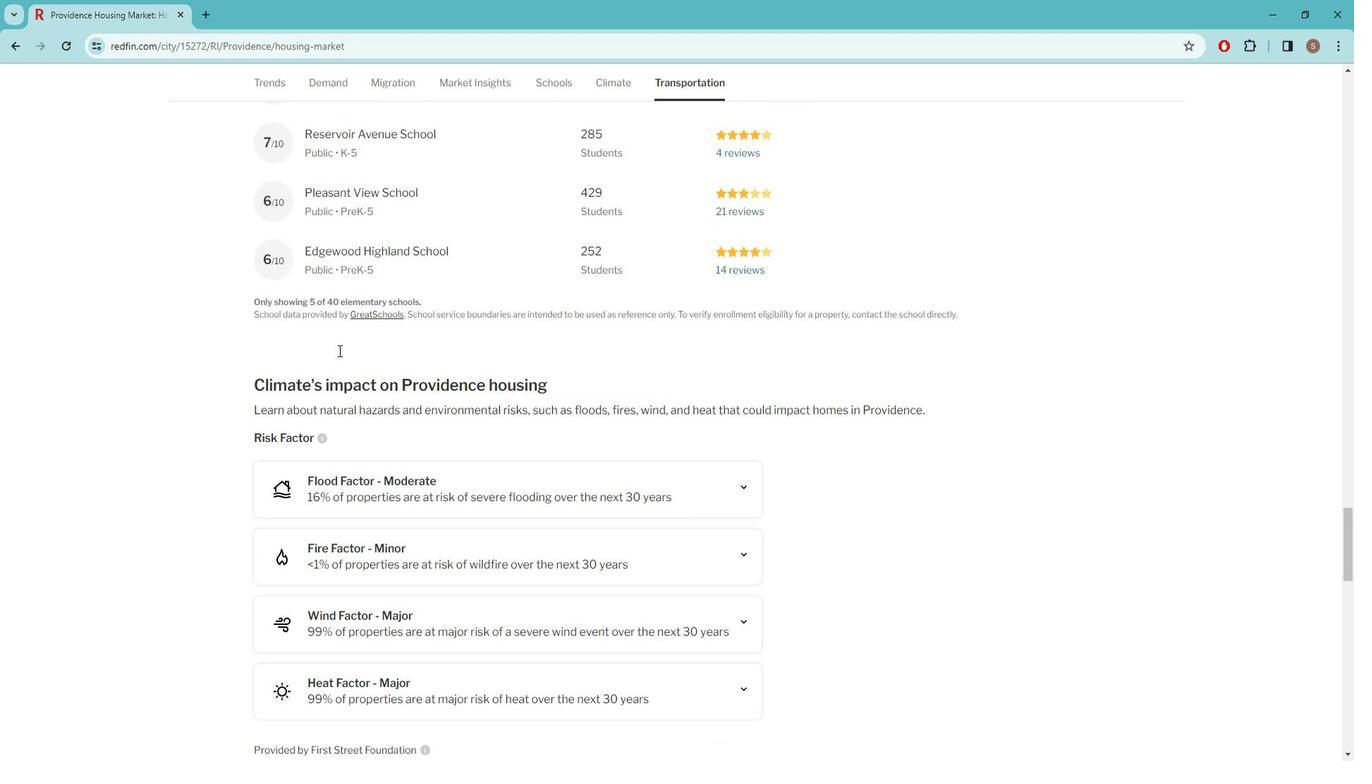 
Action: Mouse scrolled (333, 351) with delta (0, 0)
Screenshot: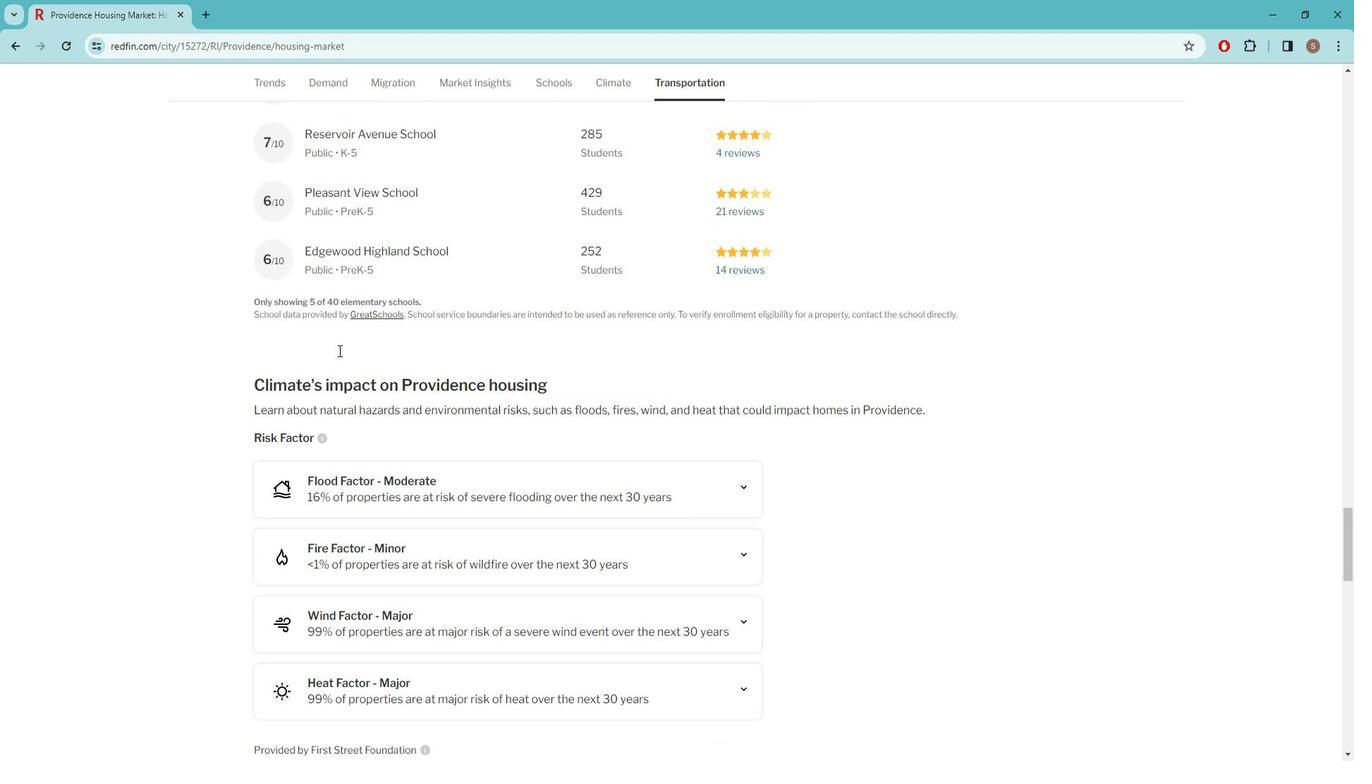 
Action: Mouse scrolled (333, 351) with delta (0, 0)
Screenshot: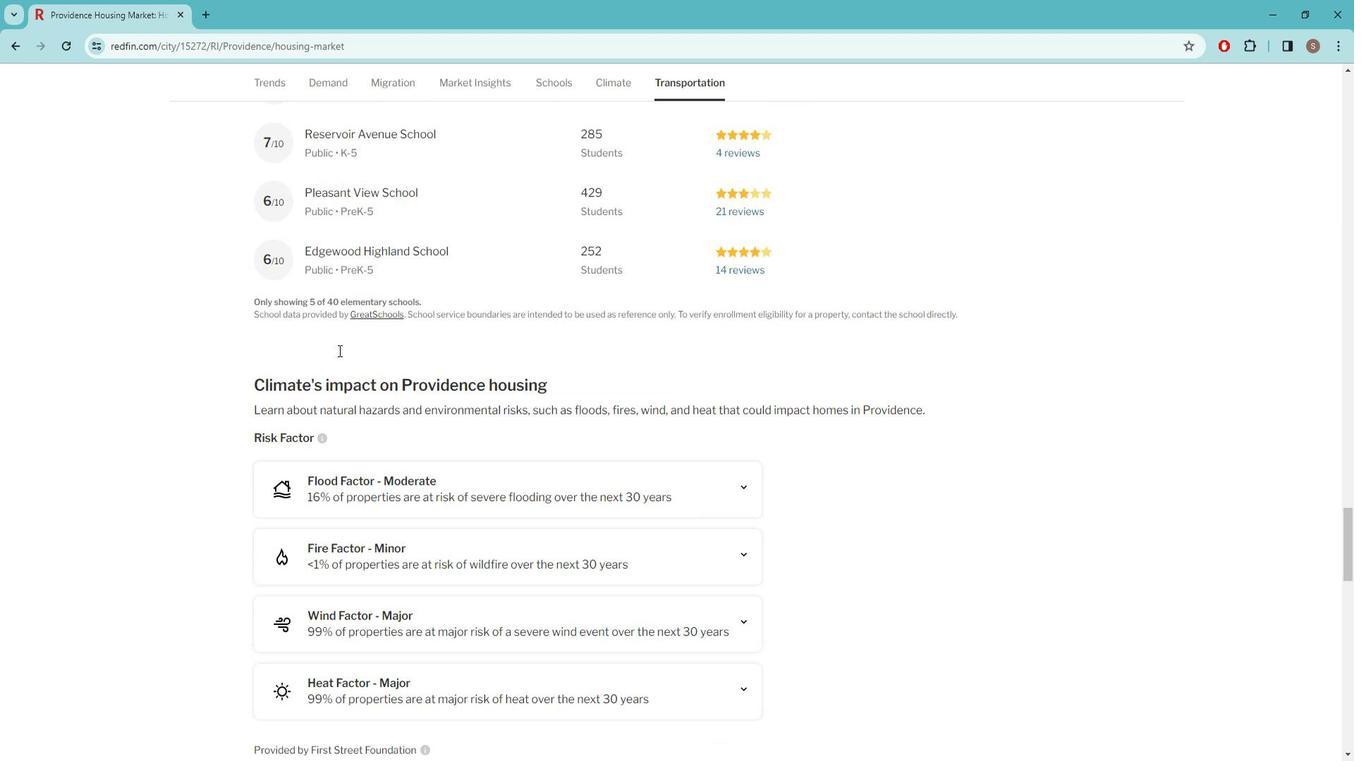 
Action: Mouse scrolled (333, 351) with delta (0, 0)
Screenshot: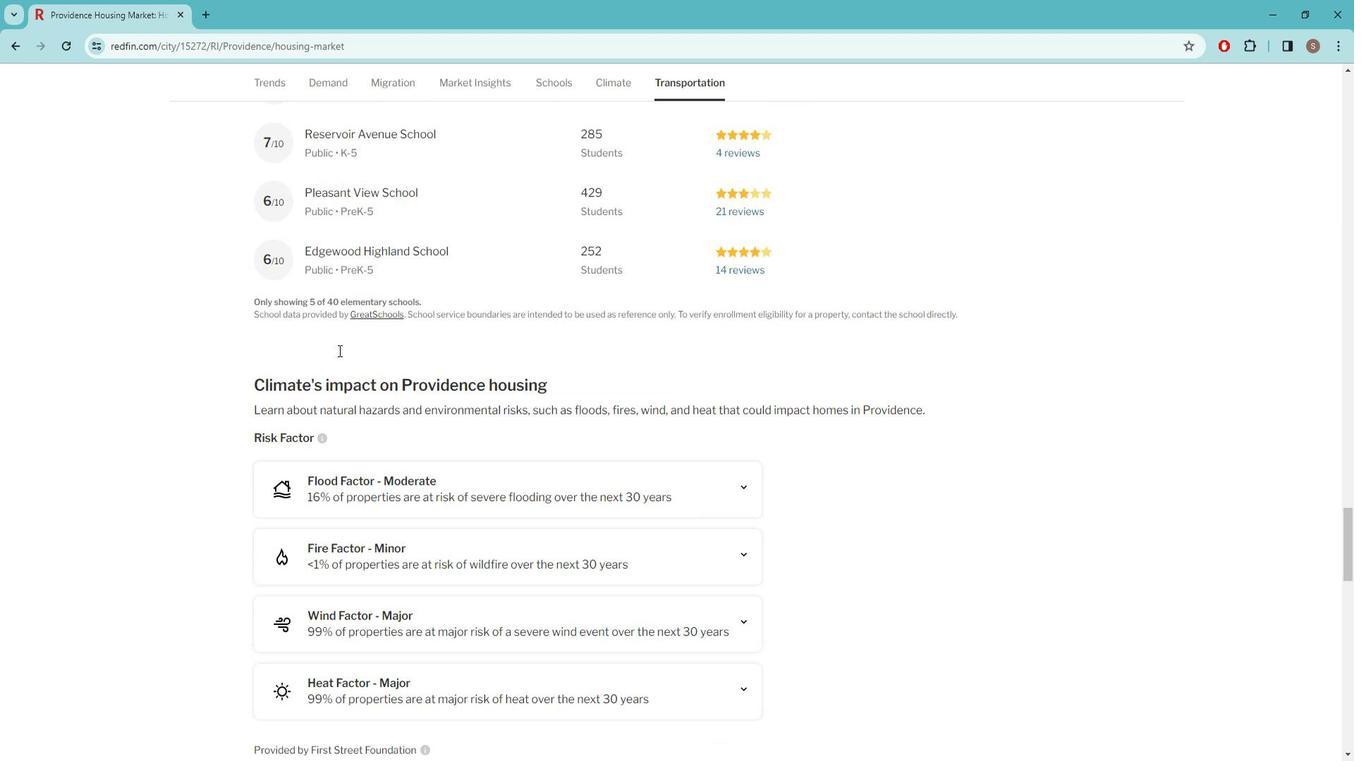 
Action: Mouse scrolled (333, 351) with delta (0, 0)
Screenshot: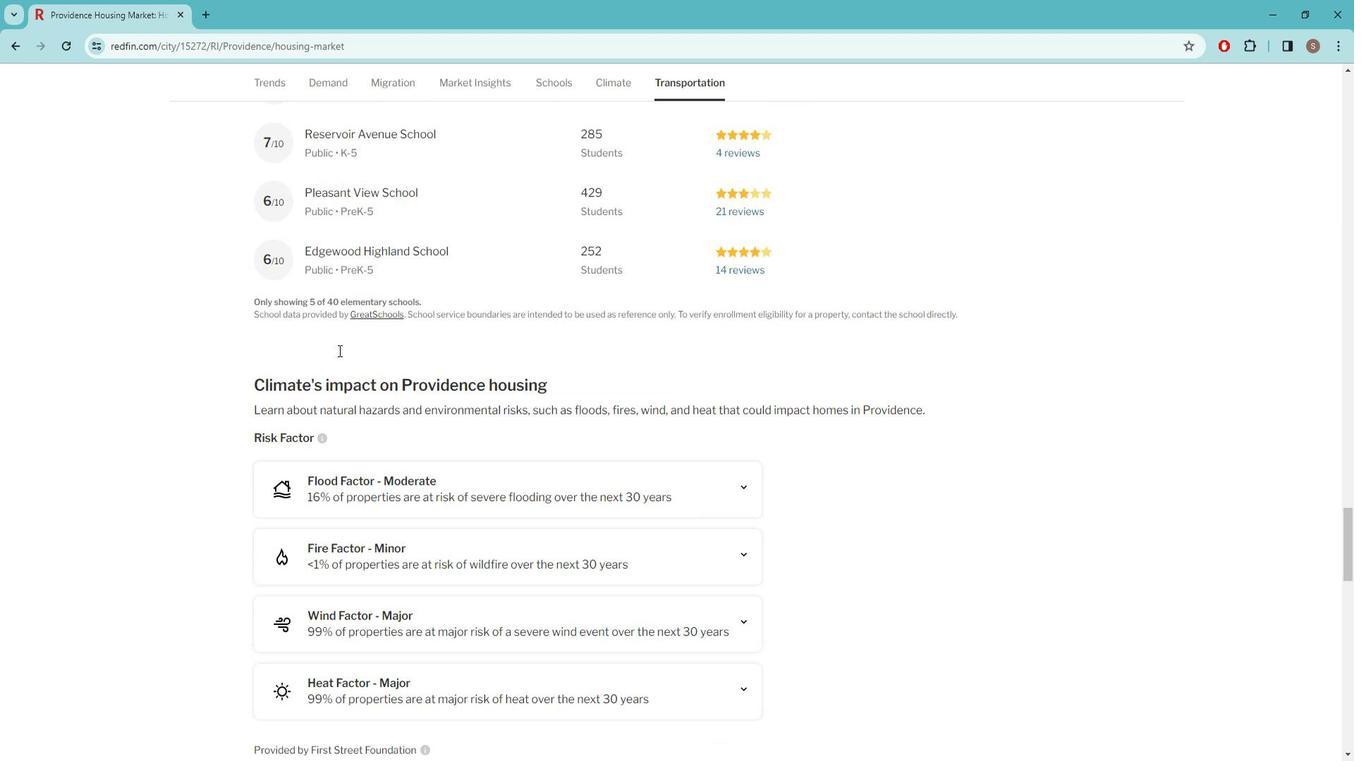 
Action: Mouse scrolled (333, 351) with delta (0, 0)
Screenshot: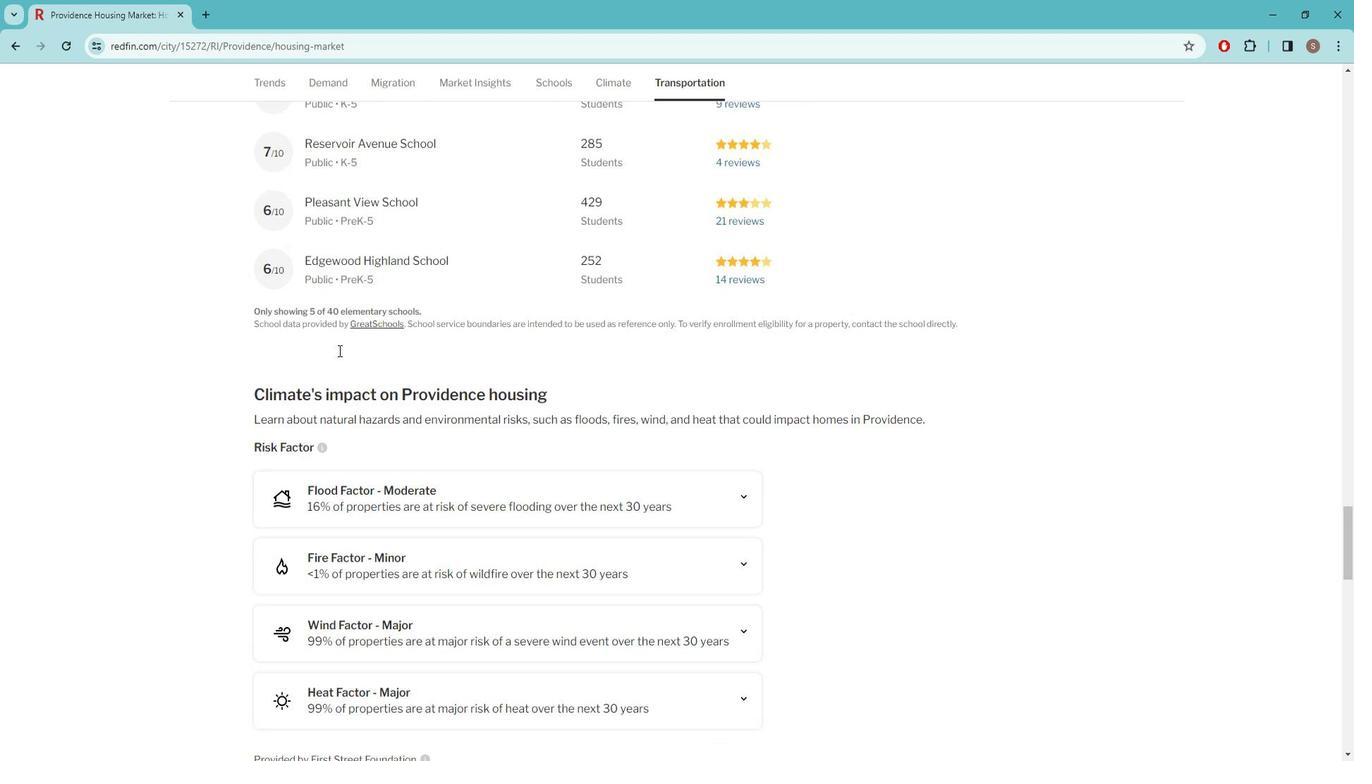 
Action: Mouse scrolled (333, 351) with delta (0, 0)
Screenshot: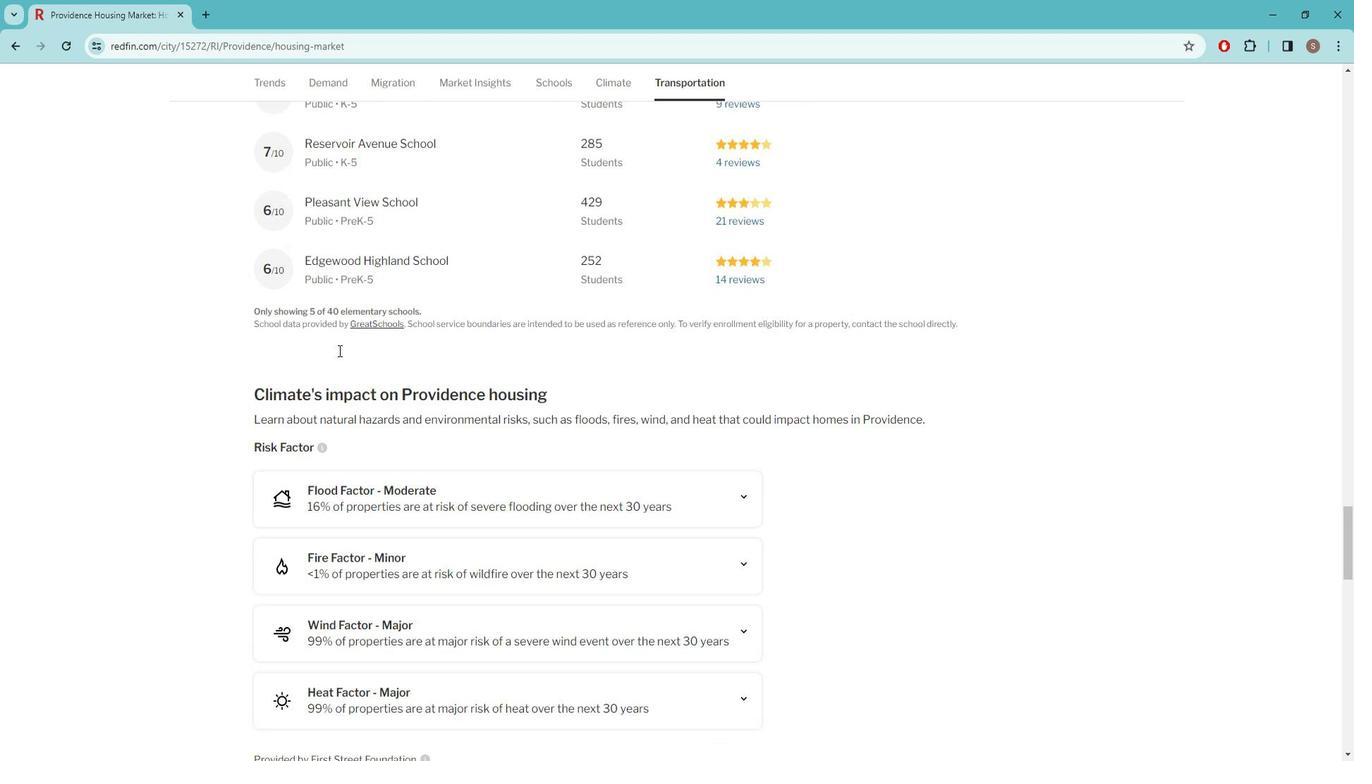 
Action: Mouse scrolled (333, 351) with delta (0, 0)
Screenshot: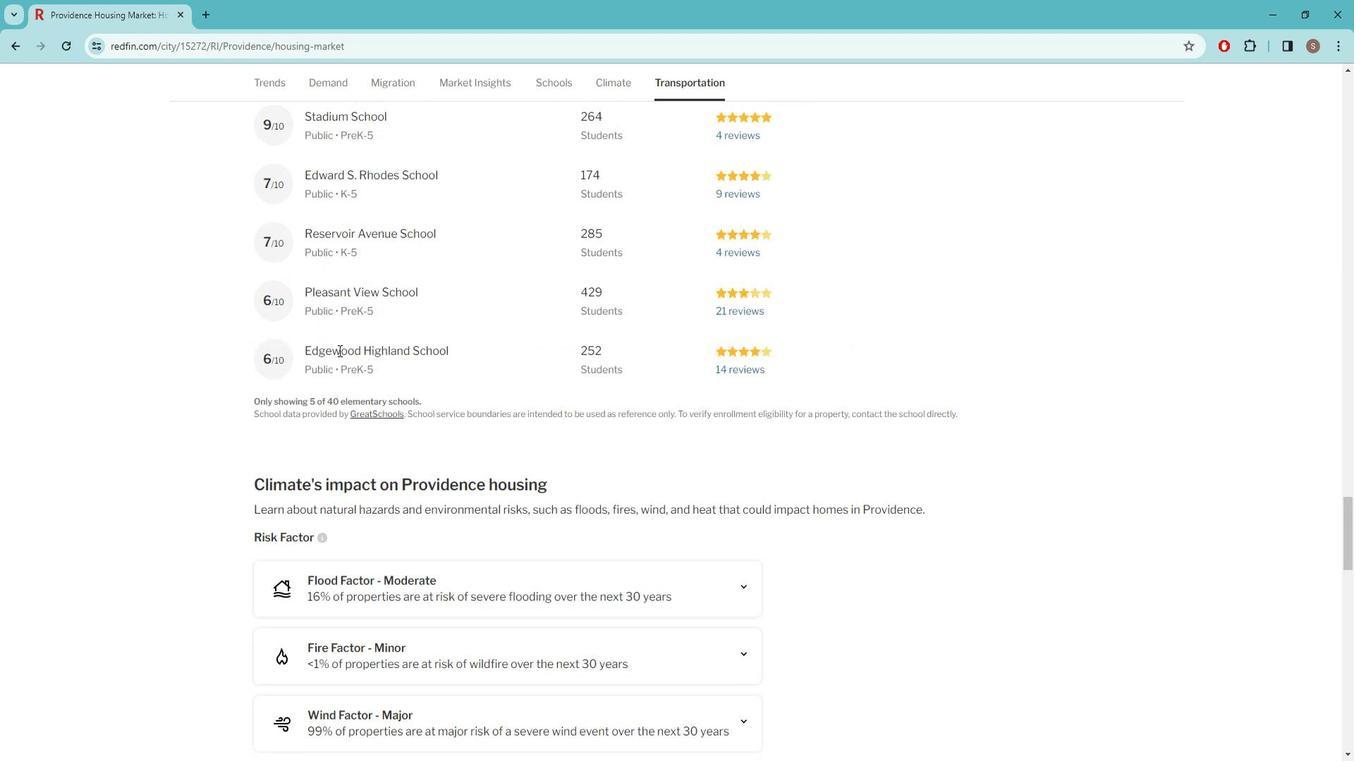 
Action: Mouse scrolled (333, 351) with delta (0, 0)
Screenshot: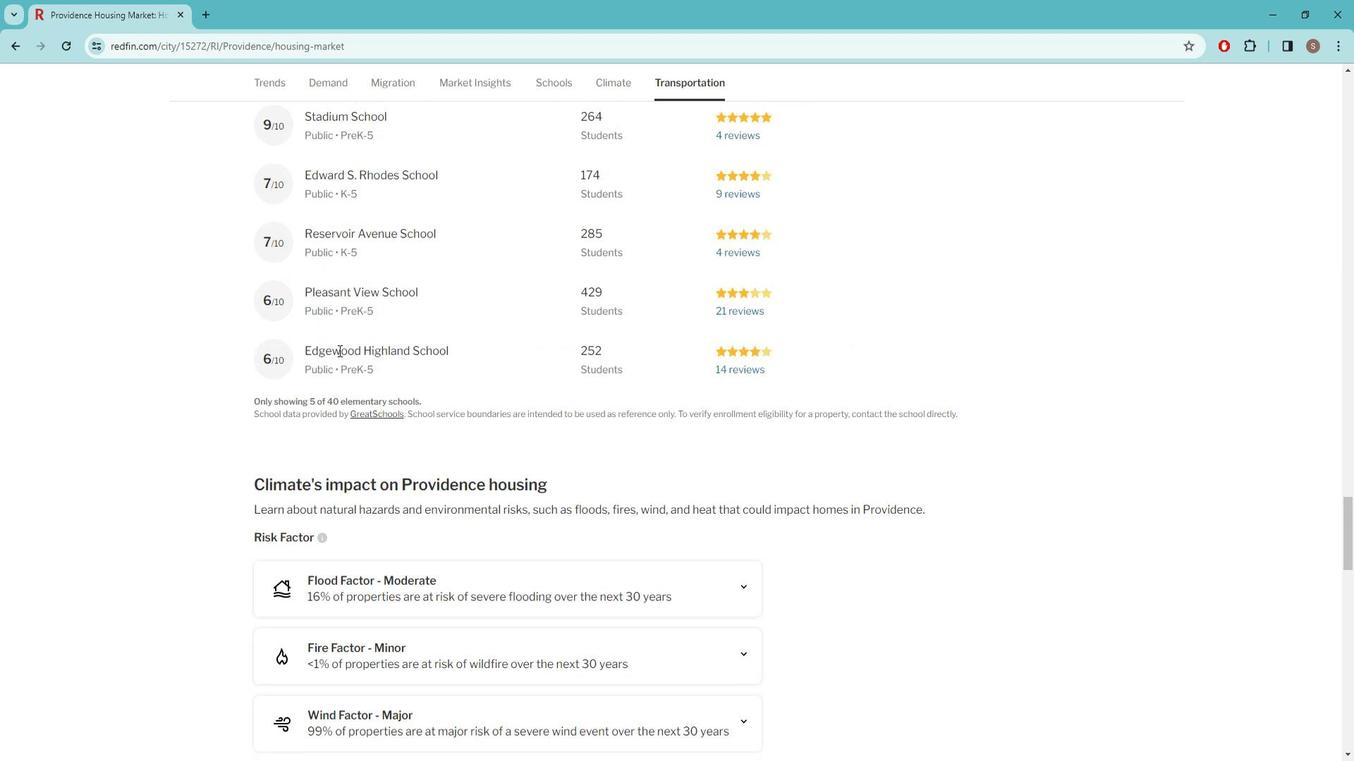 
Action: Mouse scrolled (333, 351) with delta (0, 0)
Screenshot: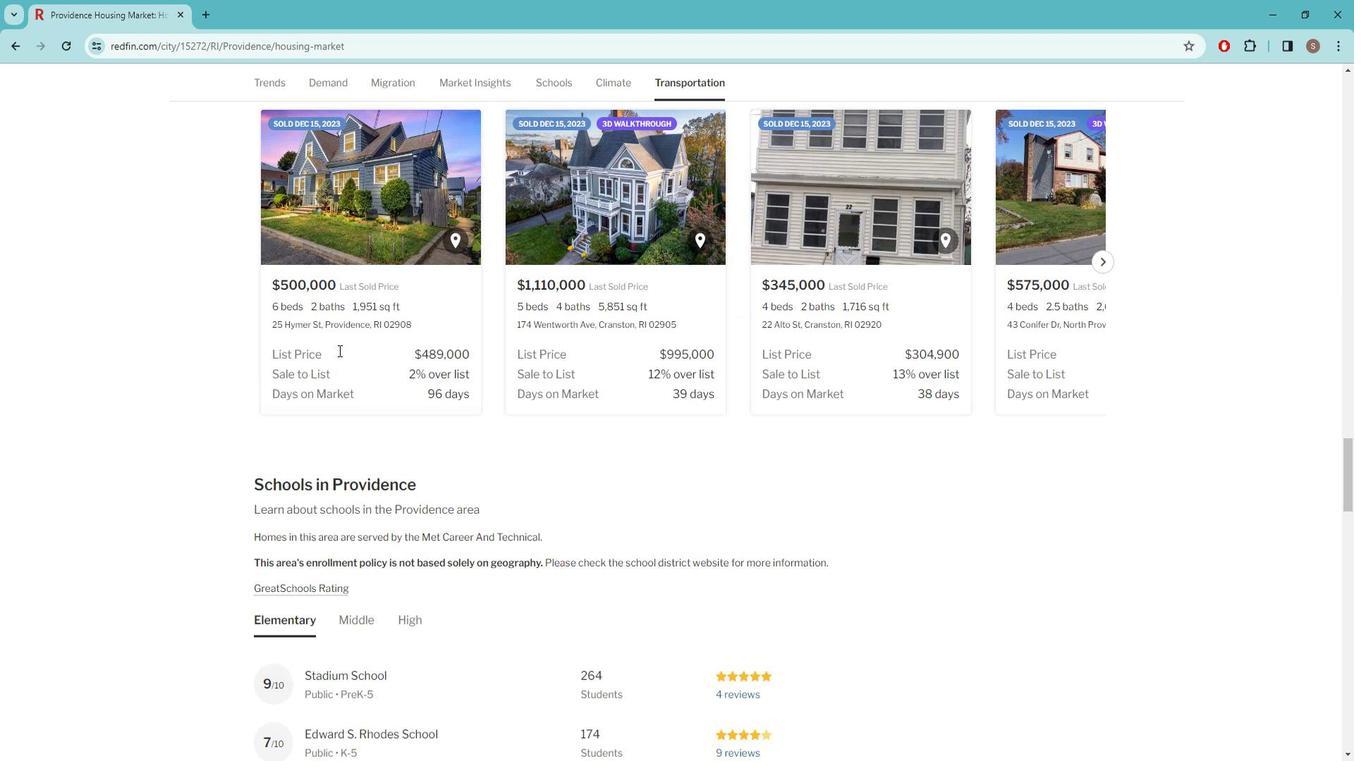 
Action: Mouse scrolled (333, 351) with delta (0, 0)
Screenshot: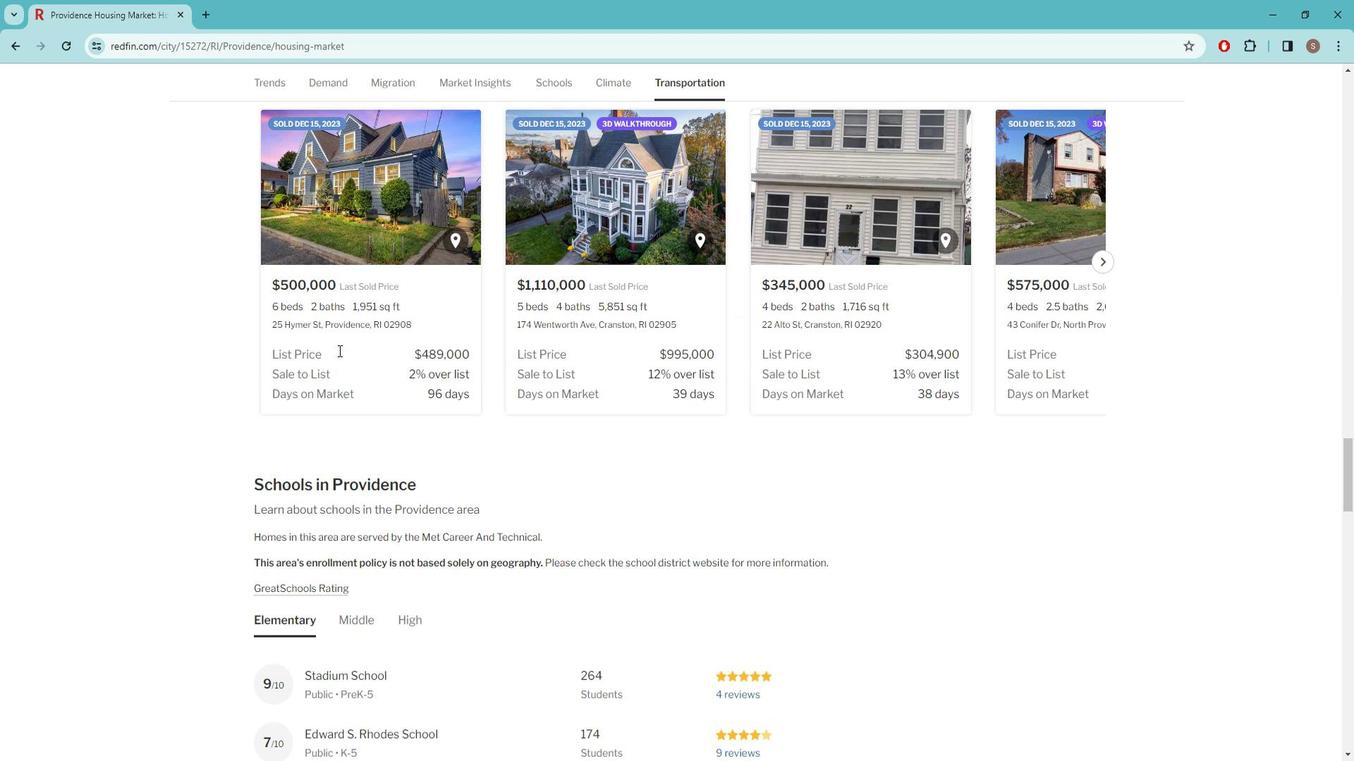 
Action: Mouse scrolled (333, 351) with delta (0, 0)
Screenshot: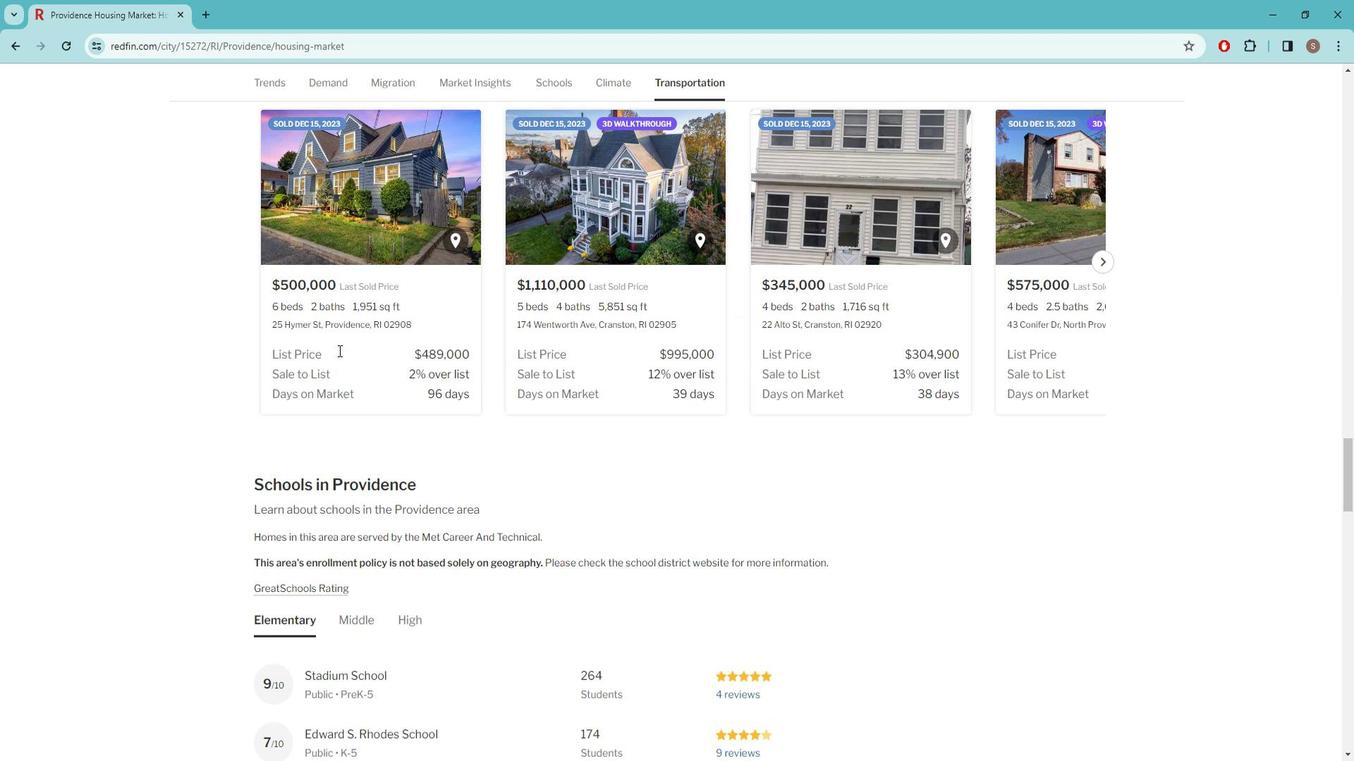 
Action: Mouse scrolled (333, 351) with delta (0, 0)
Screenshot: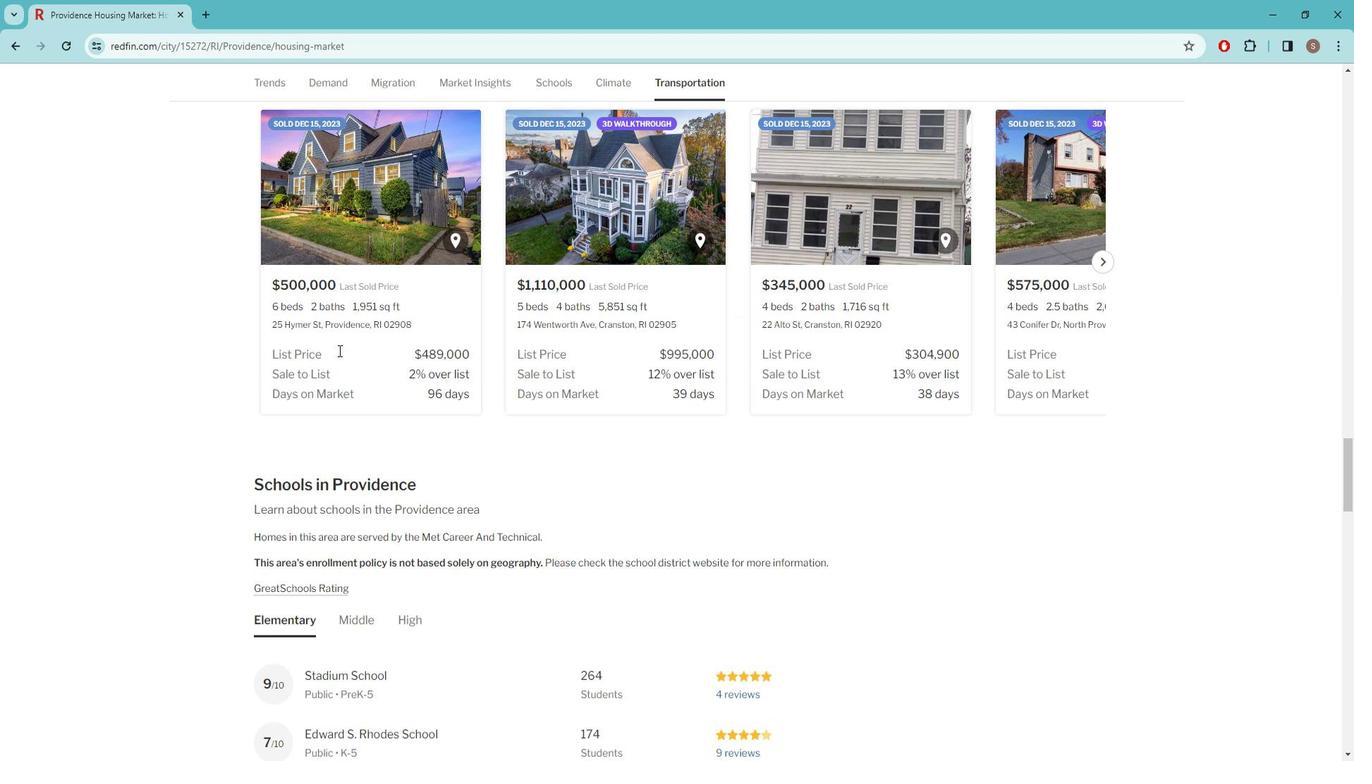 
Action: Mouse scrolled (333, 351) with delta (0, 0)
Screenshot: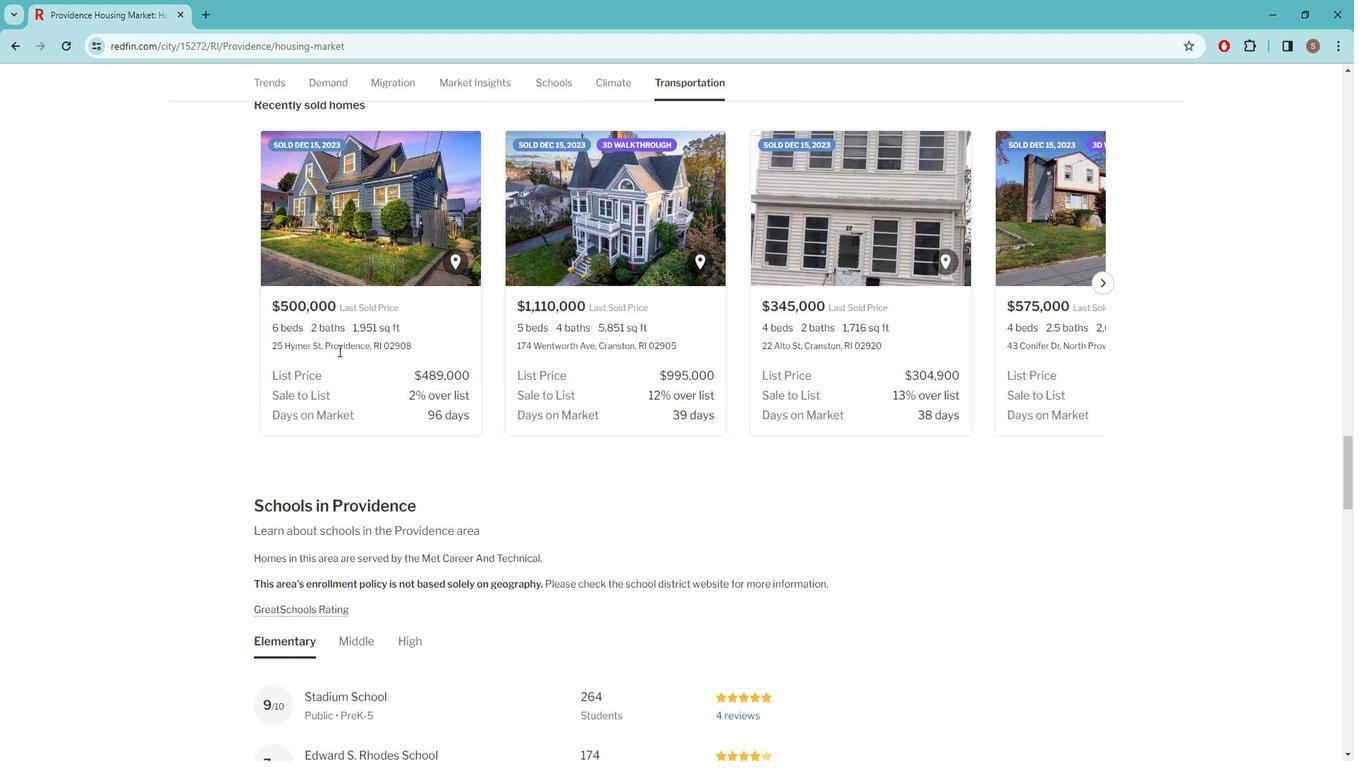 
Action: Mouse scrolled (333, 351) with delta (0, 0)
Screenshot: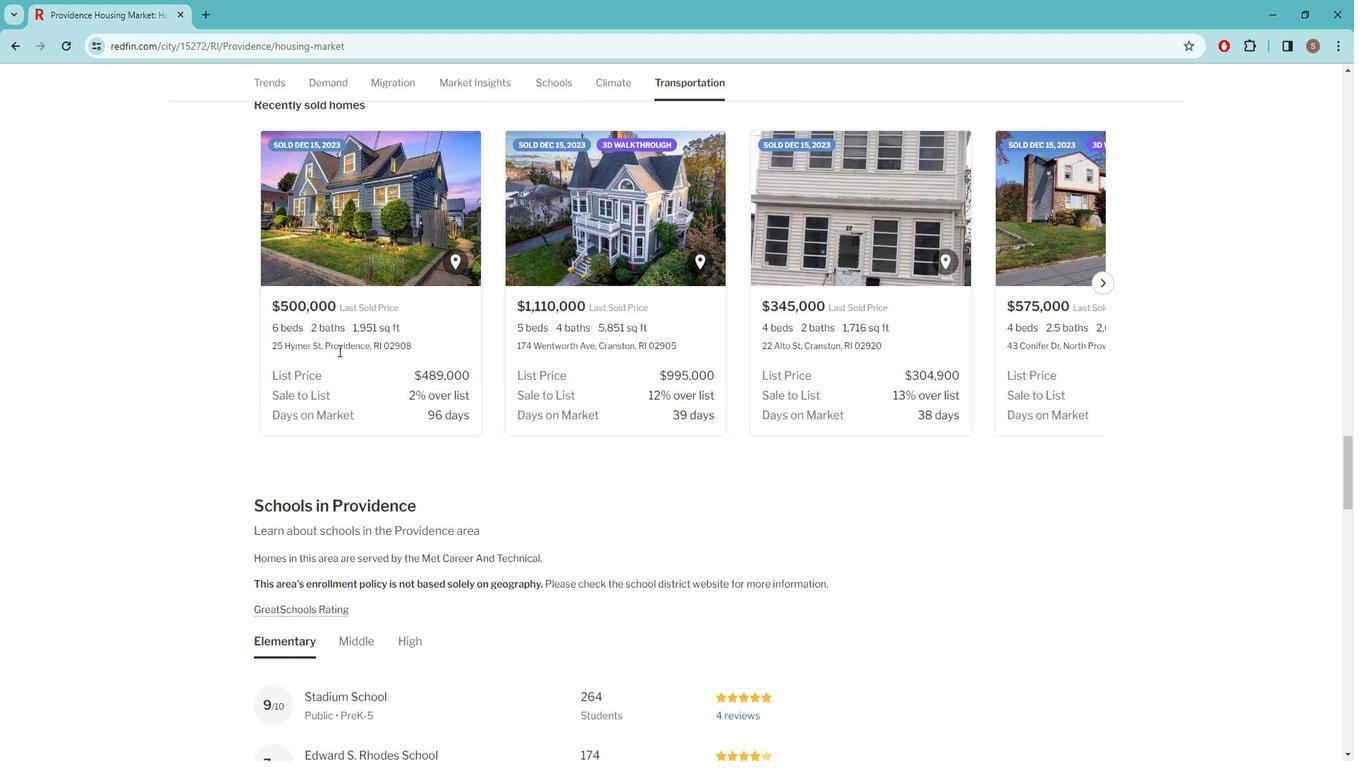 
Action: Mouse scrolled (333, 351) with delta (0, 0)
Screenshot: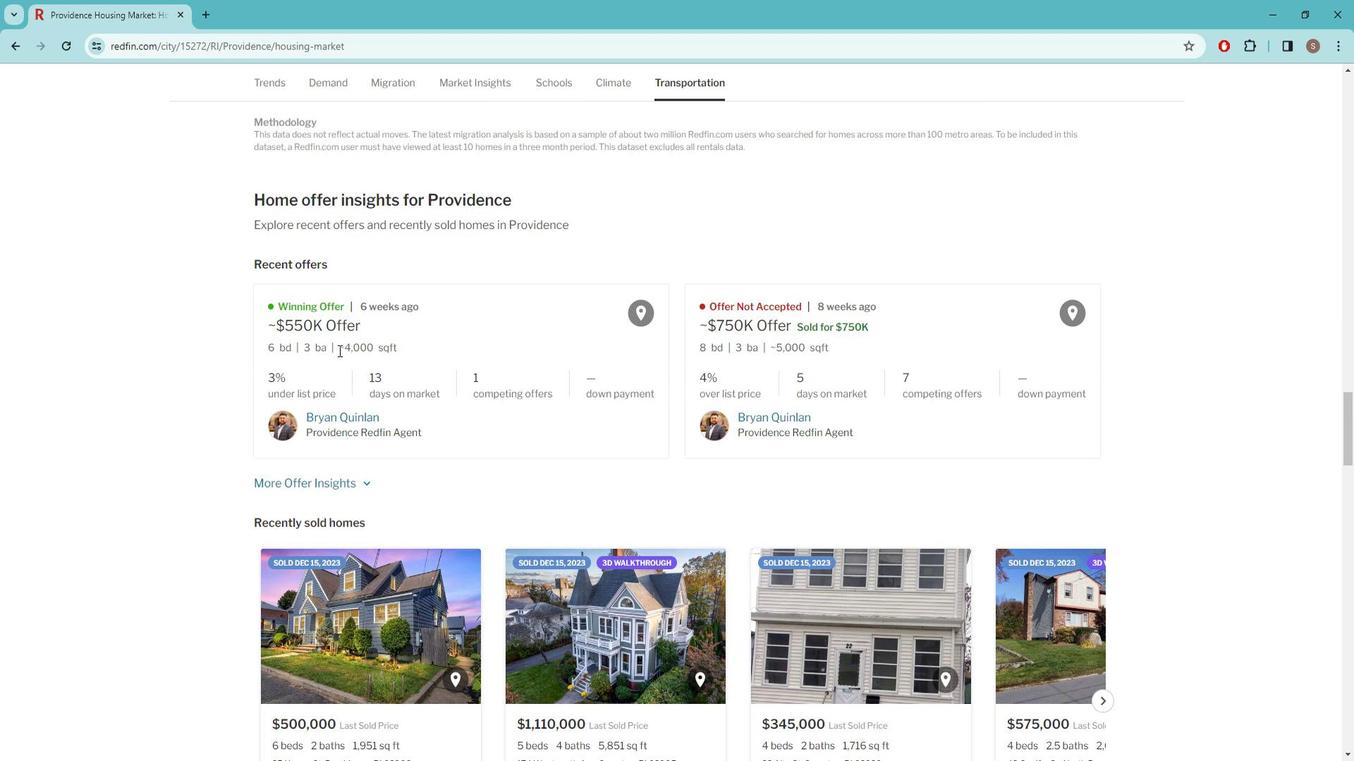 
Action: Mouse scrolled (333, 351) with delta (0, 0)
Screenshot: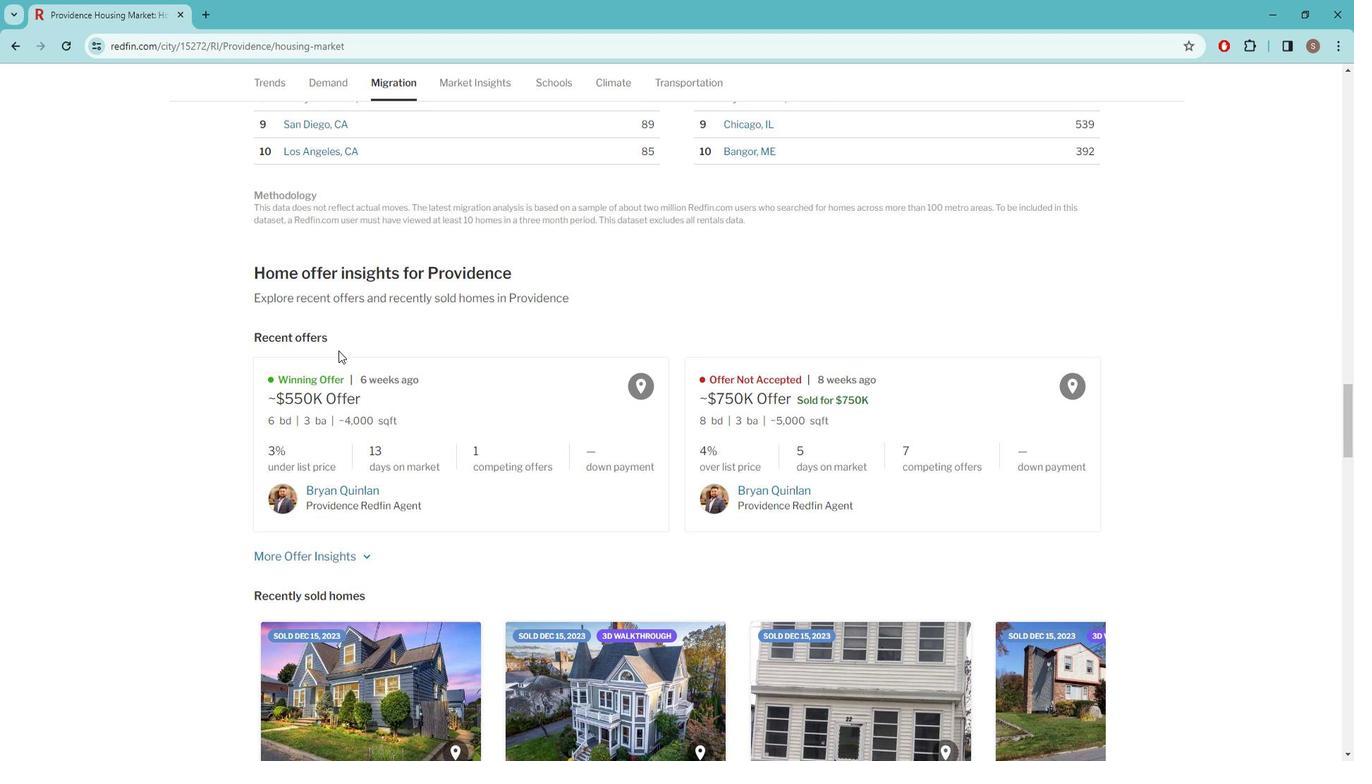 
Action: Mouse scrolled (333, 351) with delta (0, 0)
Screenshot: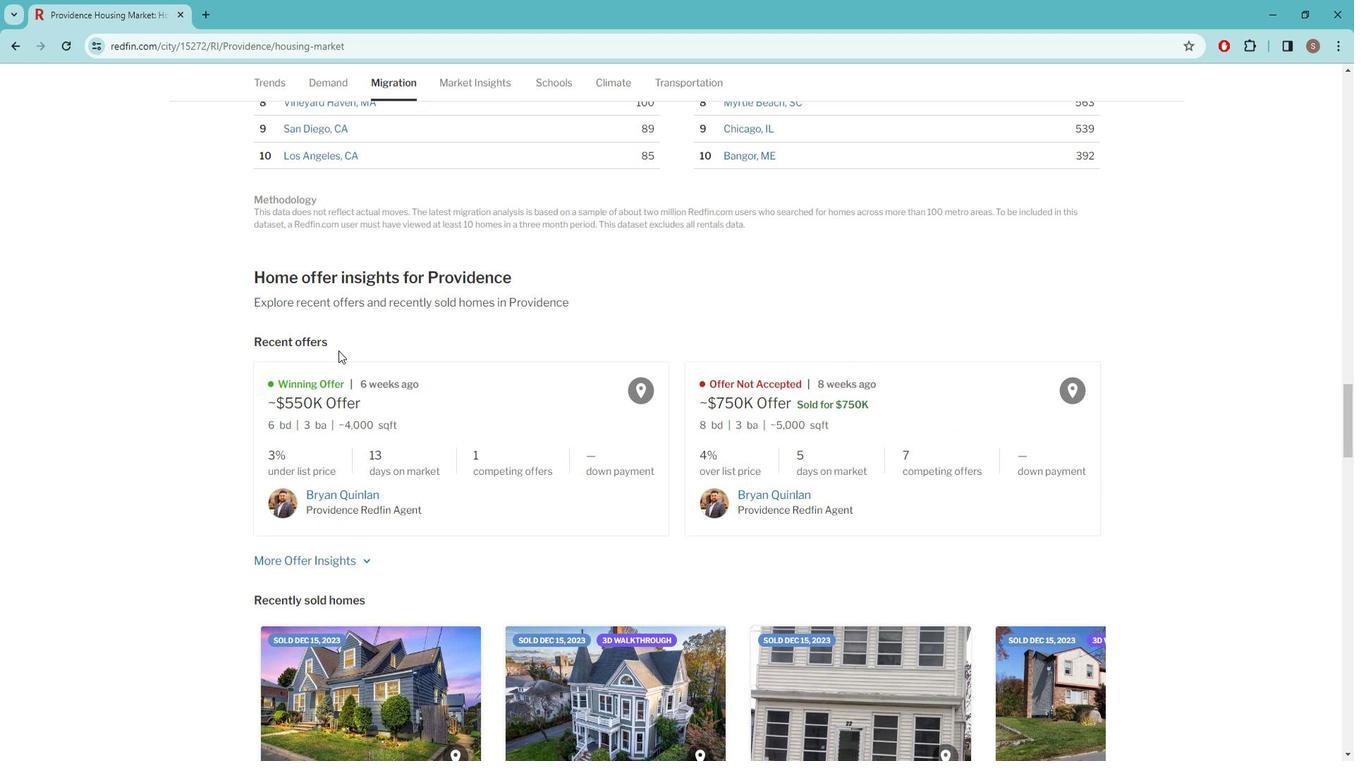 
Action: Mouse scrolled (333, 351) with delta (0, 0)
Screenshot: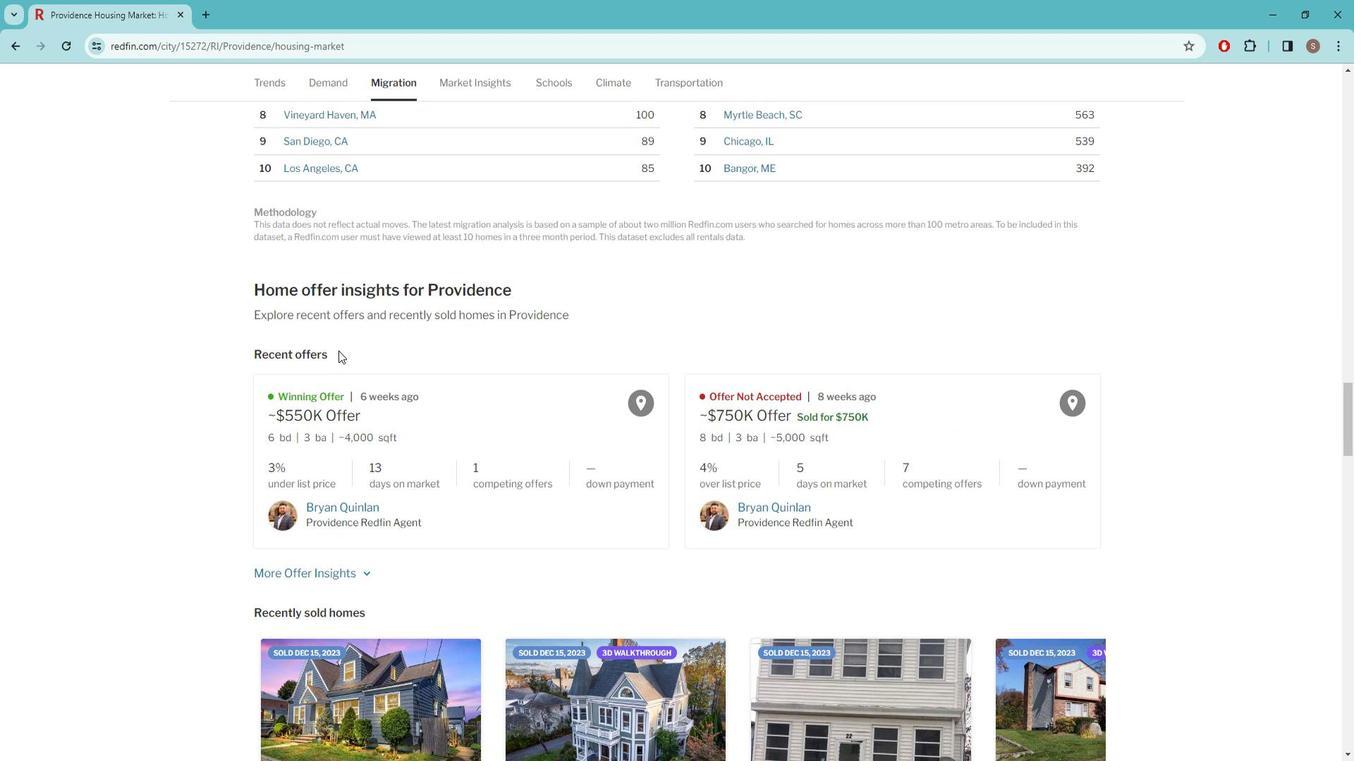 
Action: Mouse scrolled (333, 351) with delta (0, 0)
Screenshot: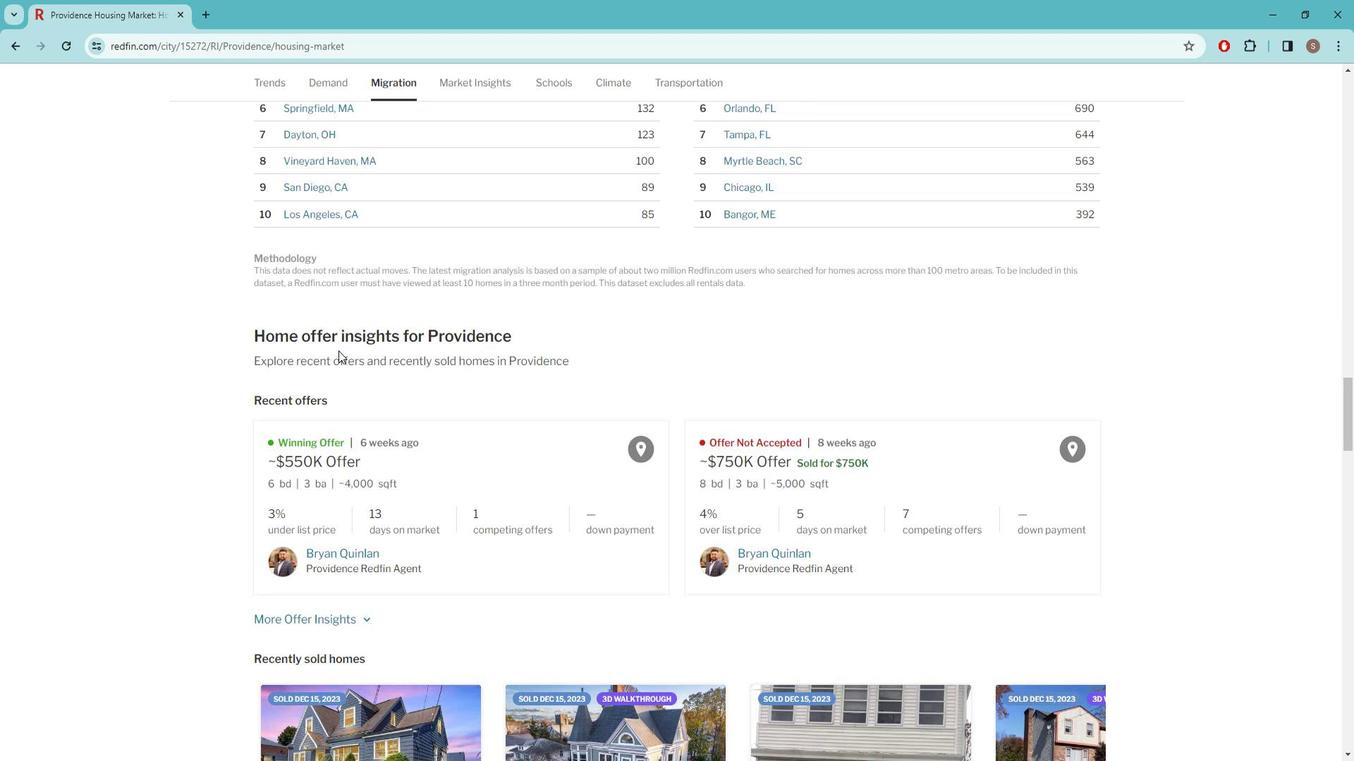 
Action: Mouse scrolled (333, 351) with delta (0, 0)
Screenshot: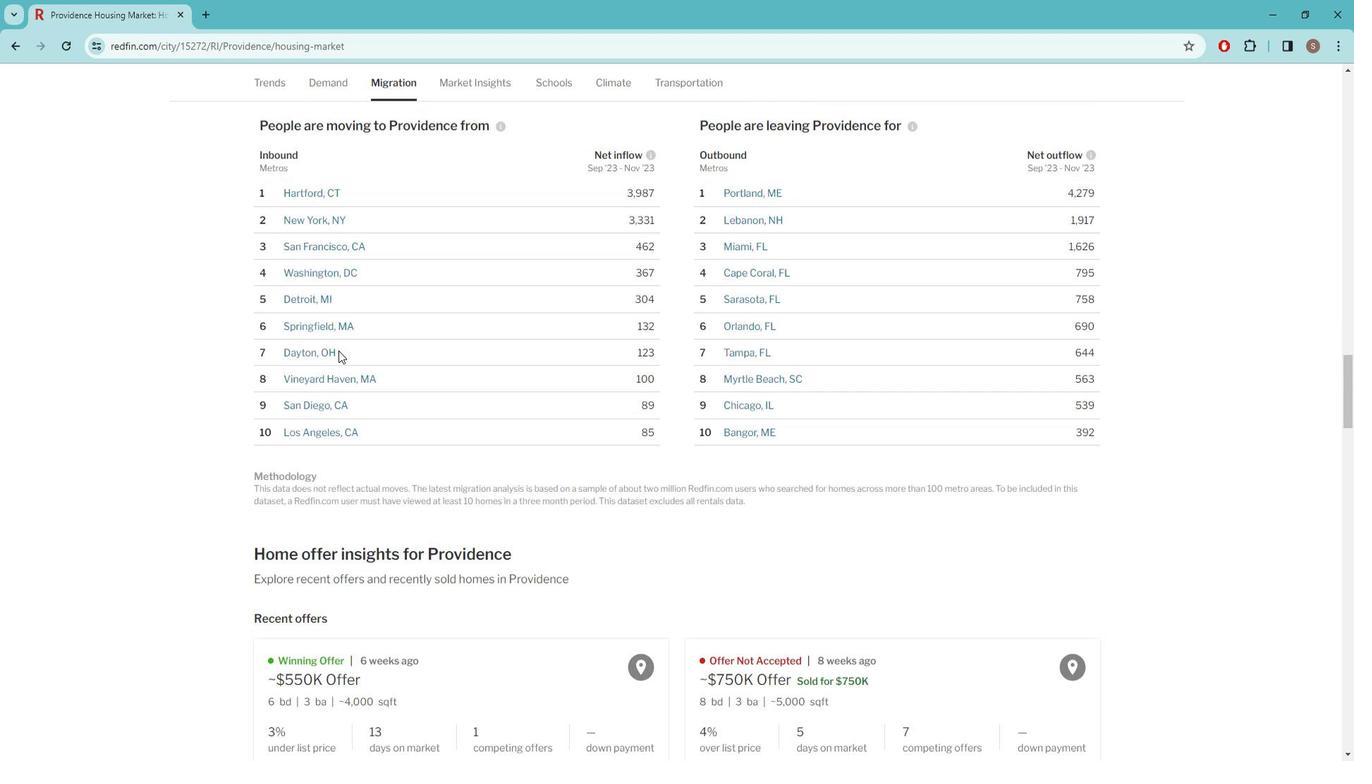 
Action: Mouse scrolled (333, 351) with delta (0, 0)
Screenshot: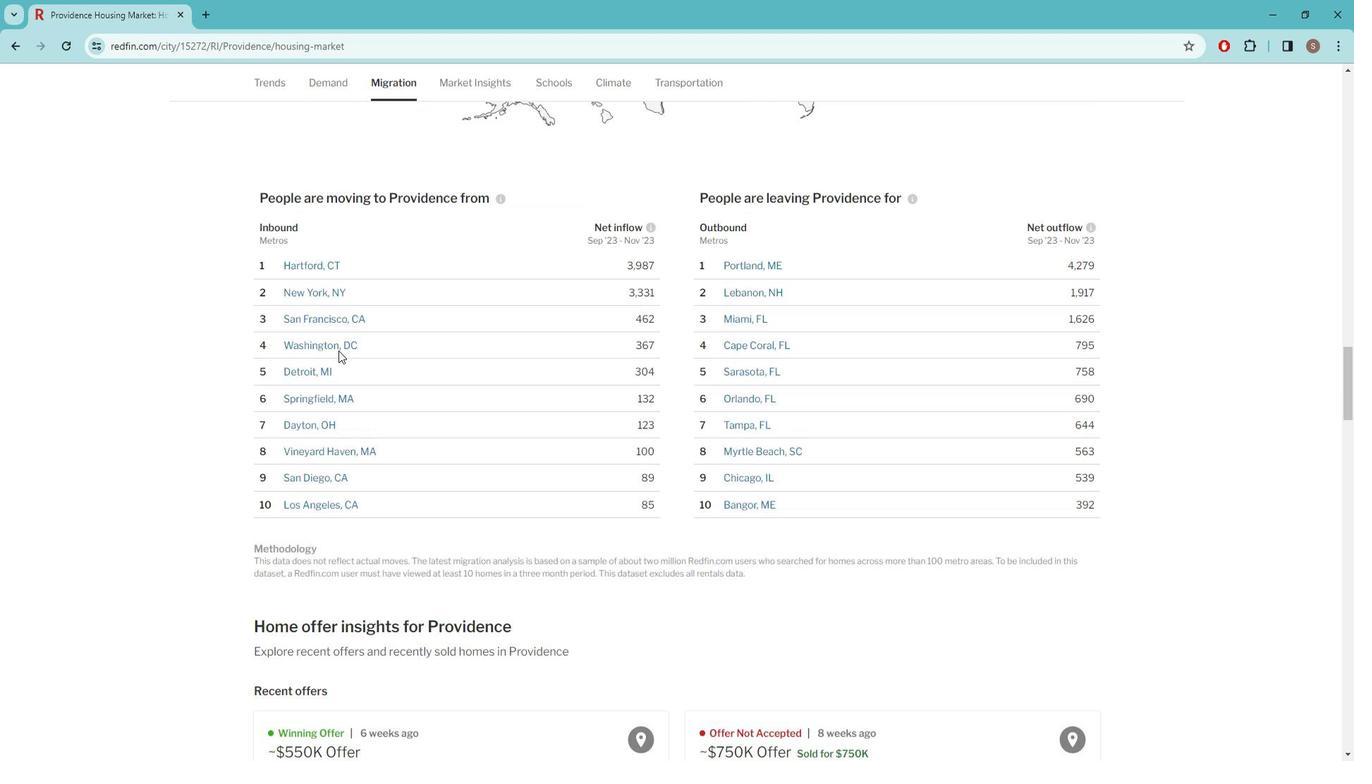 
Action: Mouse scrolled (333, 351) with delta (0, 0)
Screenshot: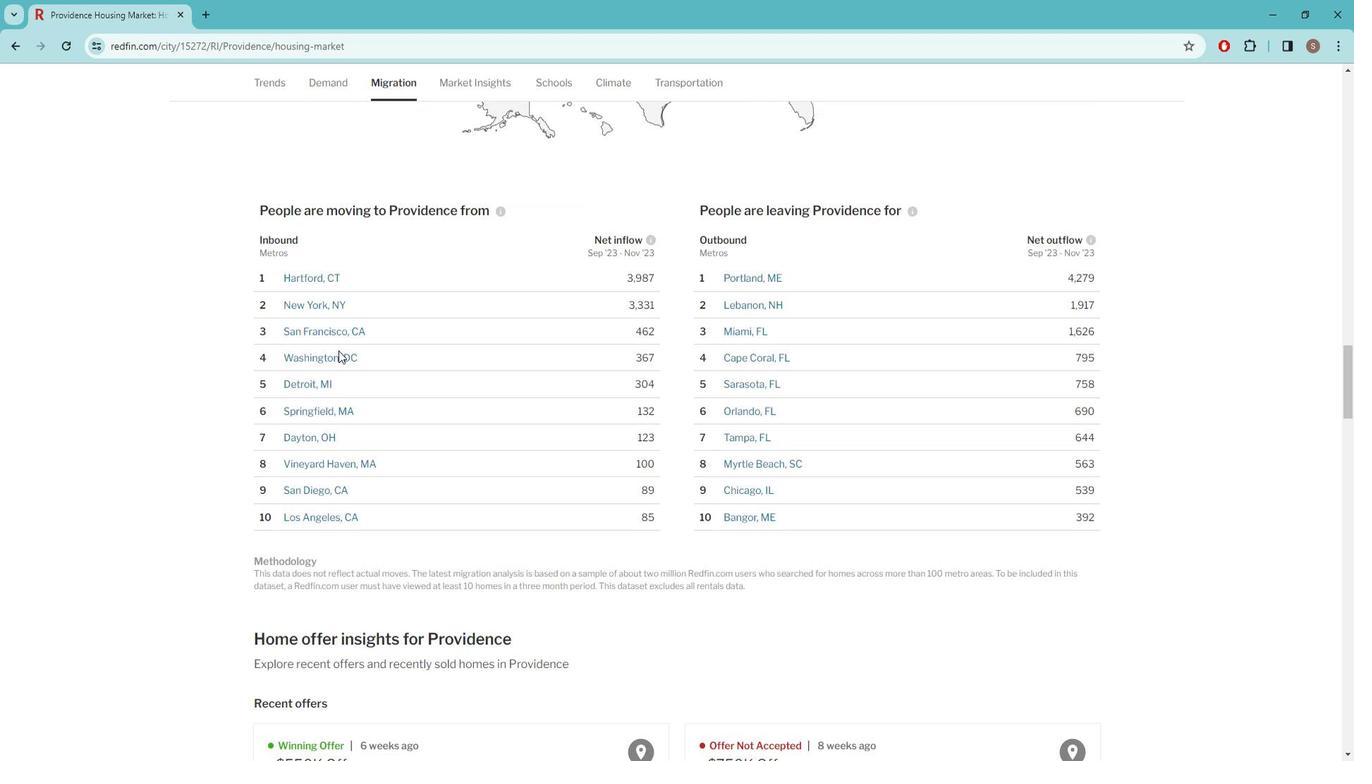 
Action: Mouse scrolled (333, 351) with delta (0, 0)
Screenshot: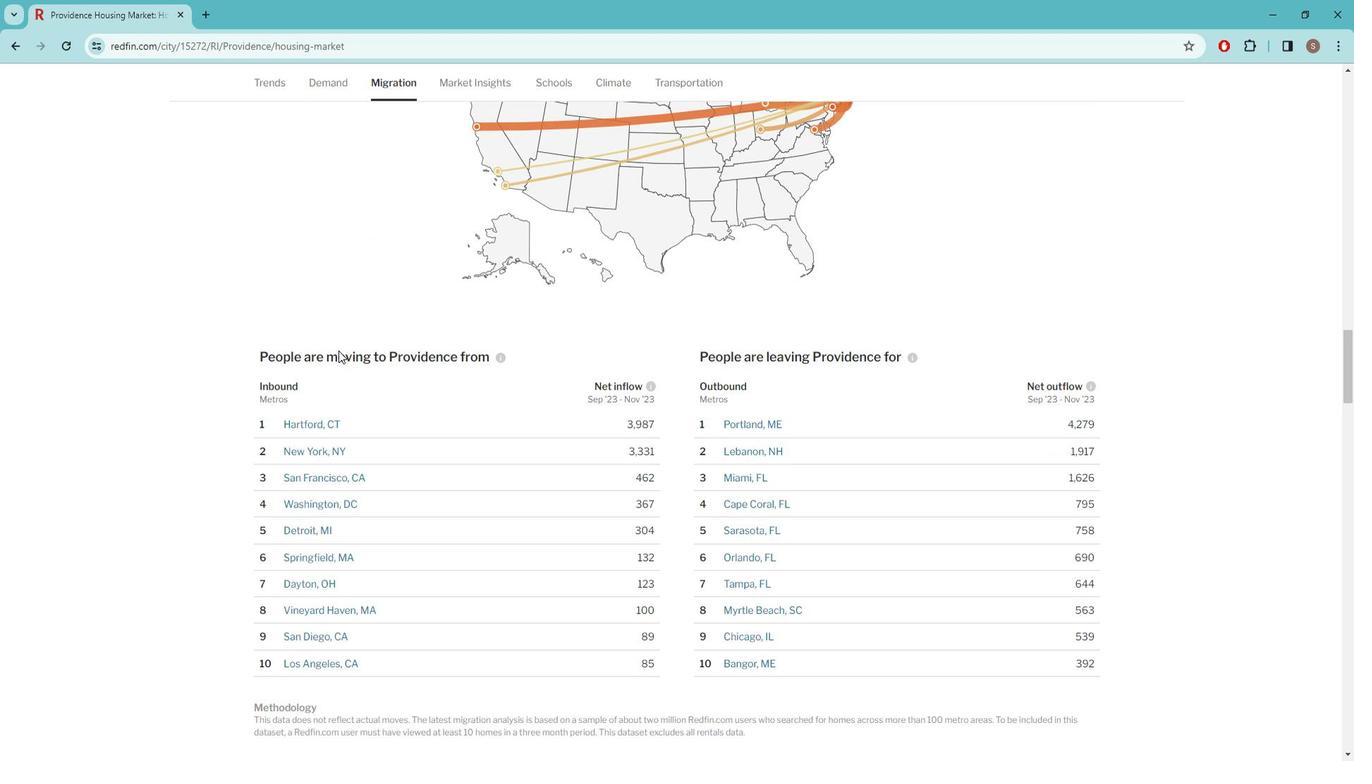 
Action: Mouse scrolled (333, 351) with delta (0, 0)
Screenshot: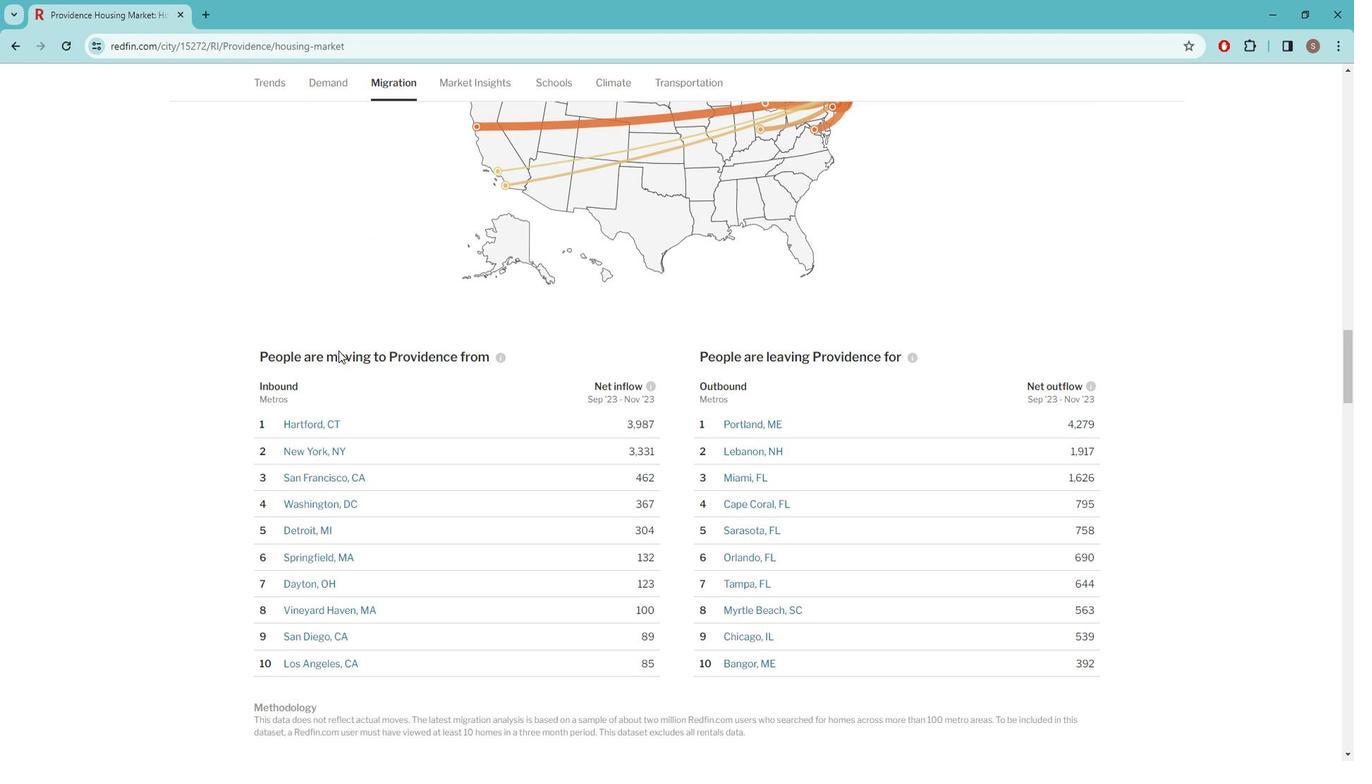 
Action: Mouse scrolled (333, 351) with delta (0, 0)
Screenshot: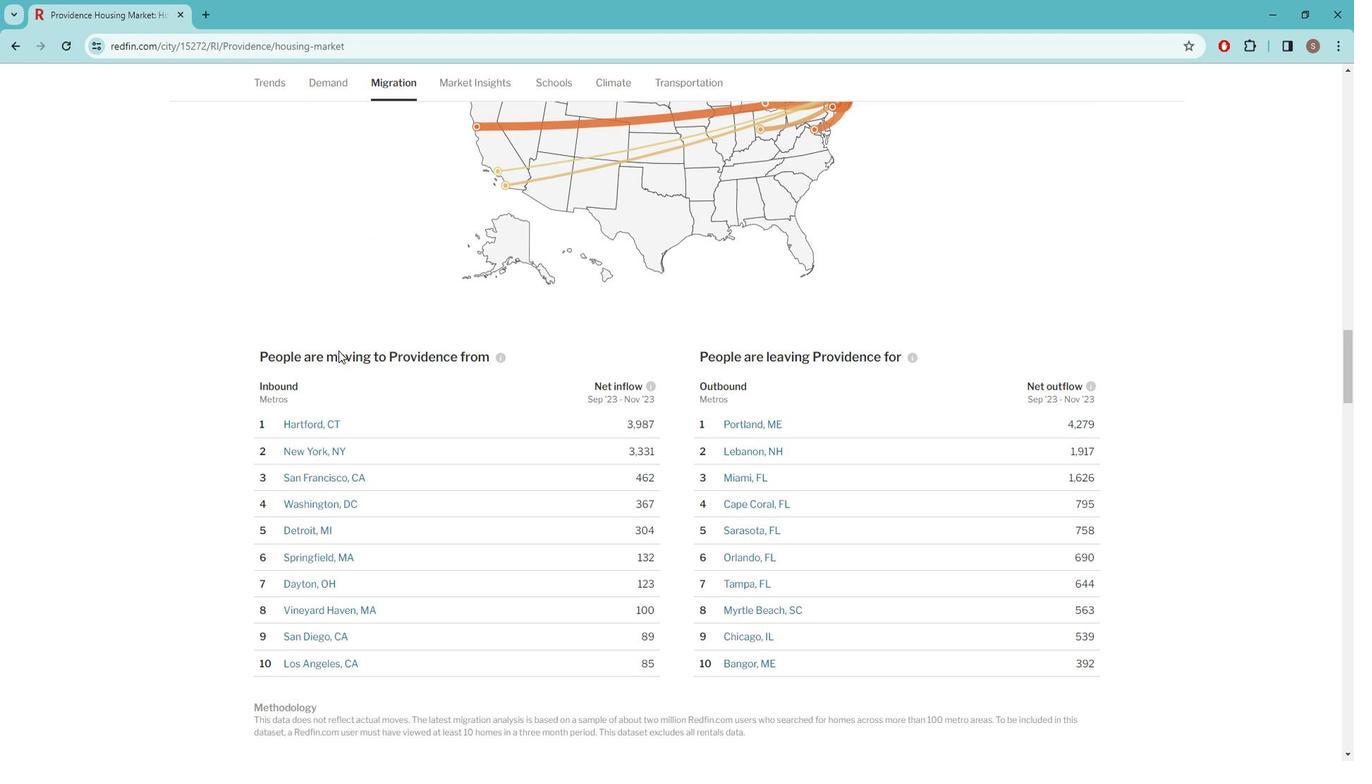
Action: Mouse scrolled (333, 351) with delta (0, 0)
Screenshot: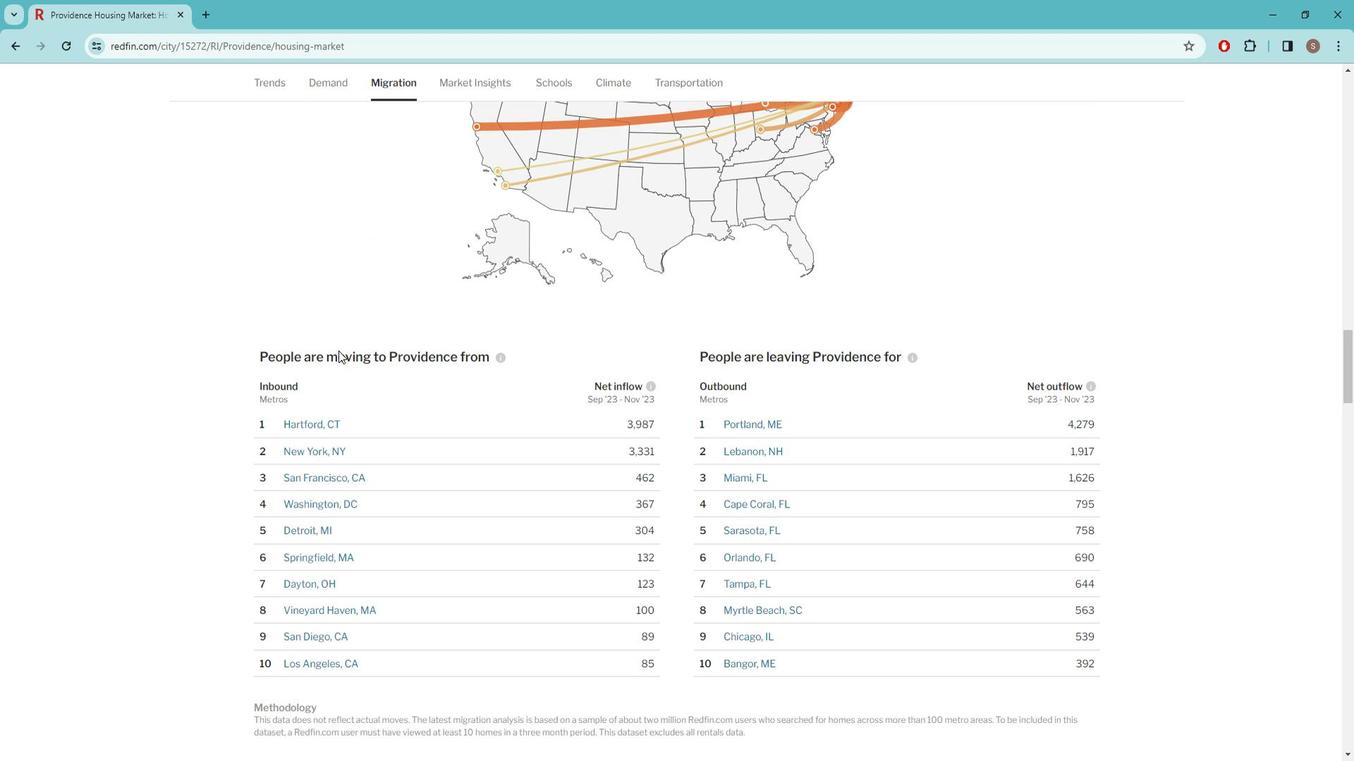 
Action: Mouse scrolled (333, 351) with delta (0, 0)
Screenshot: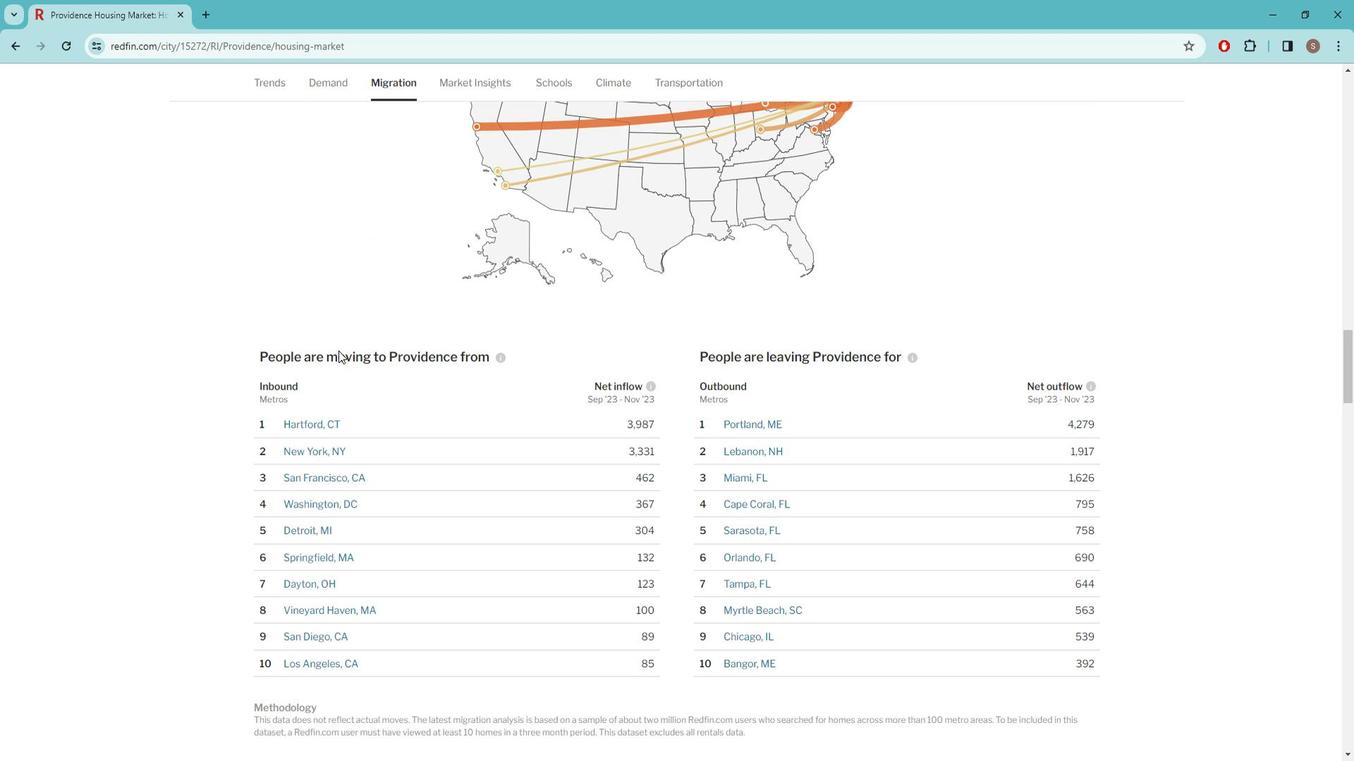 
Action: Mouse scrolled (333, 351) with delta (0, 0)
Screenshot: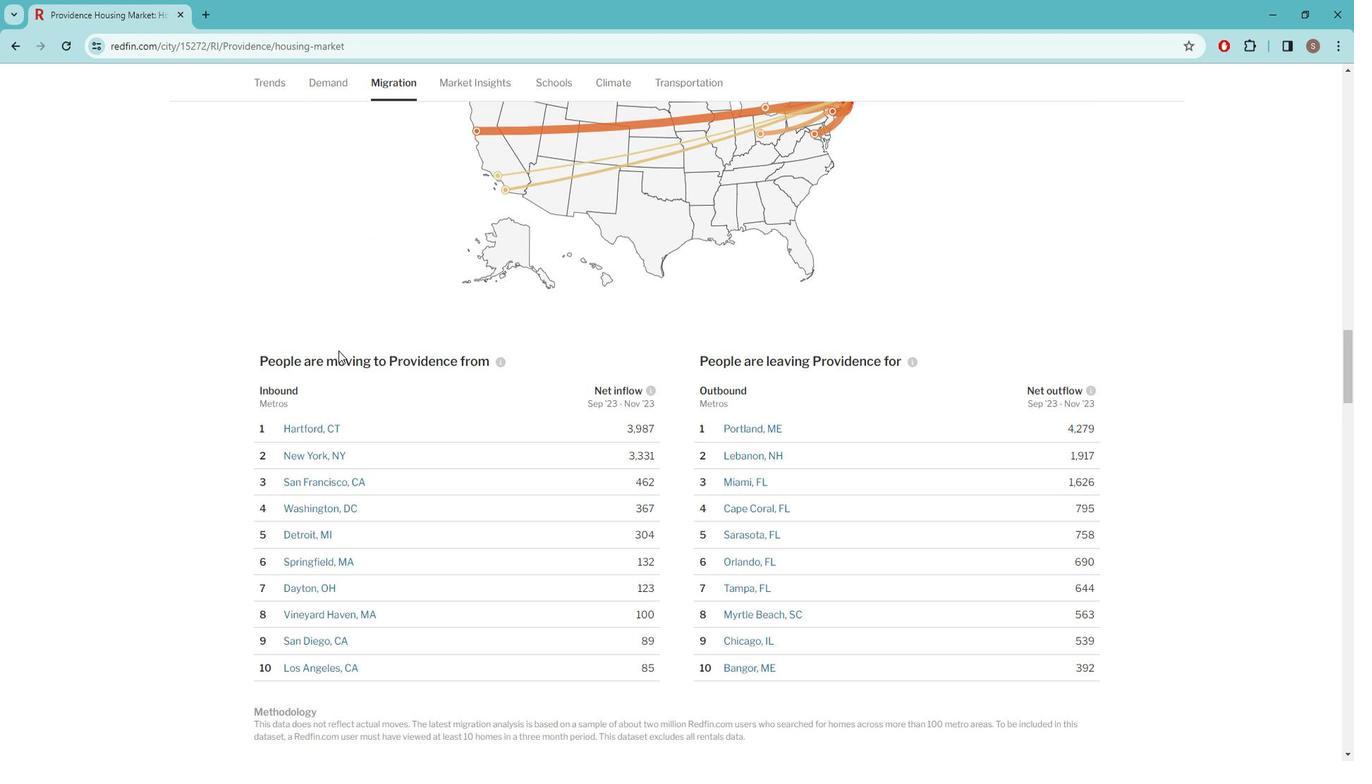 
Action: Mouse scrolled (333, 351) with delta (0, 0)
Screenshot: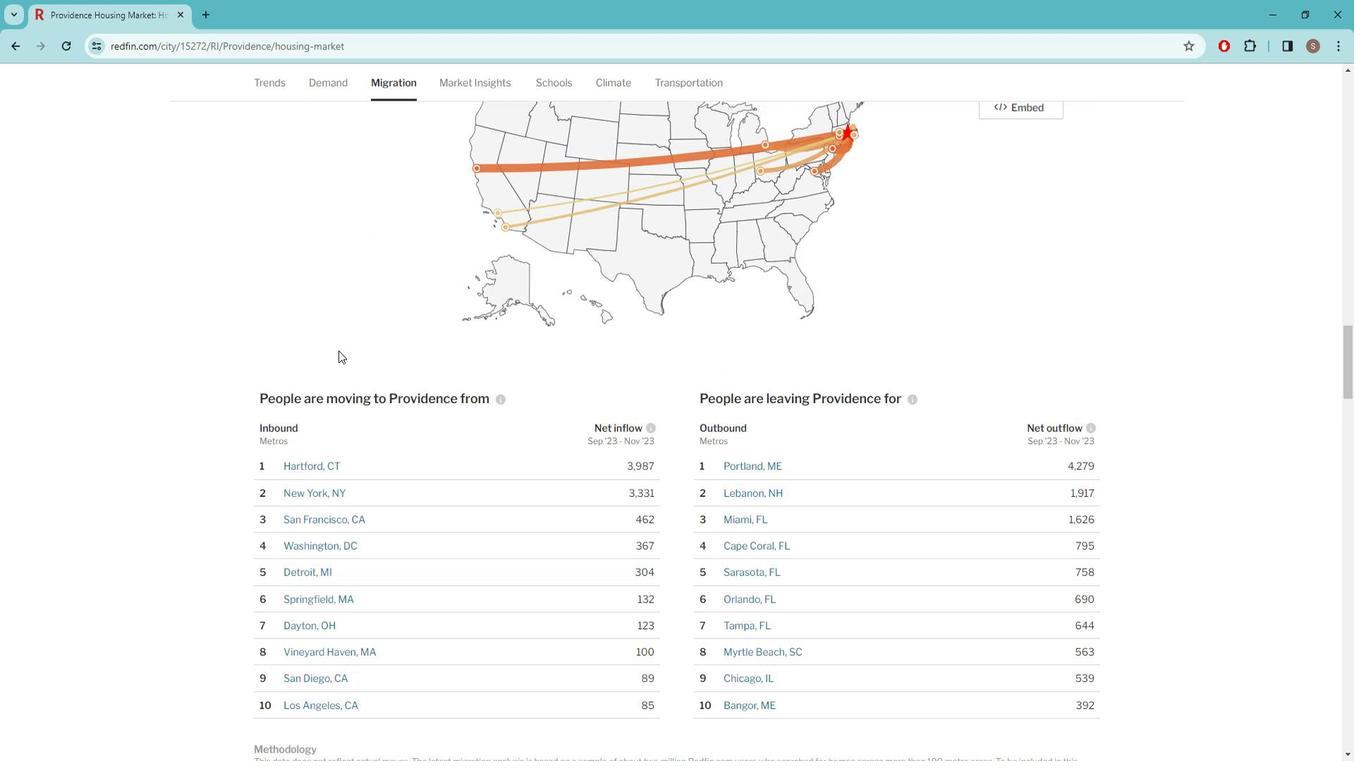 
Action: Mouse scrolled (333, 351) with delta (0, 0)
Screenshot: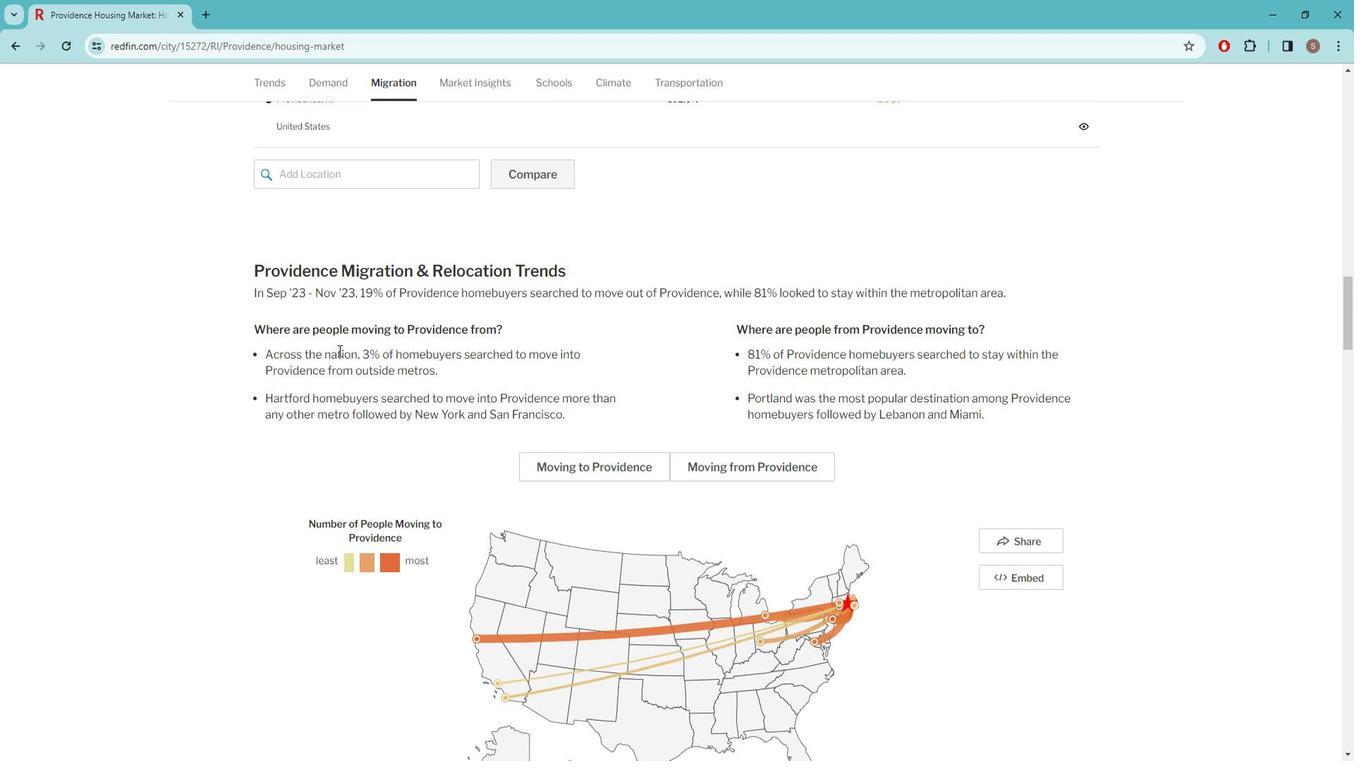 
Action: Mouse scrolled (333, 351) with delta (0, 0)
Screenshot: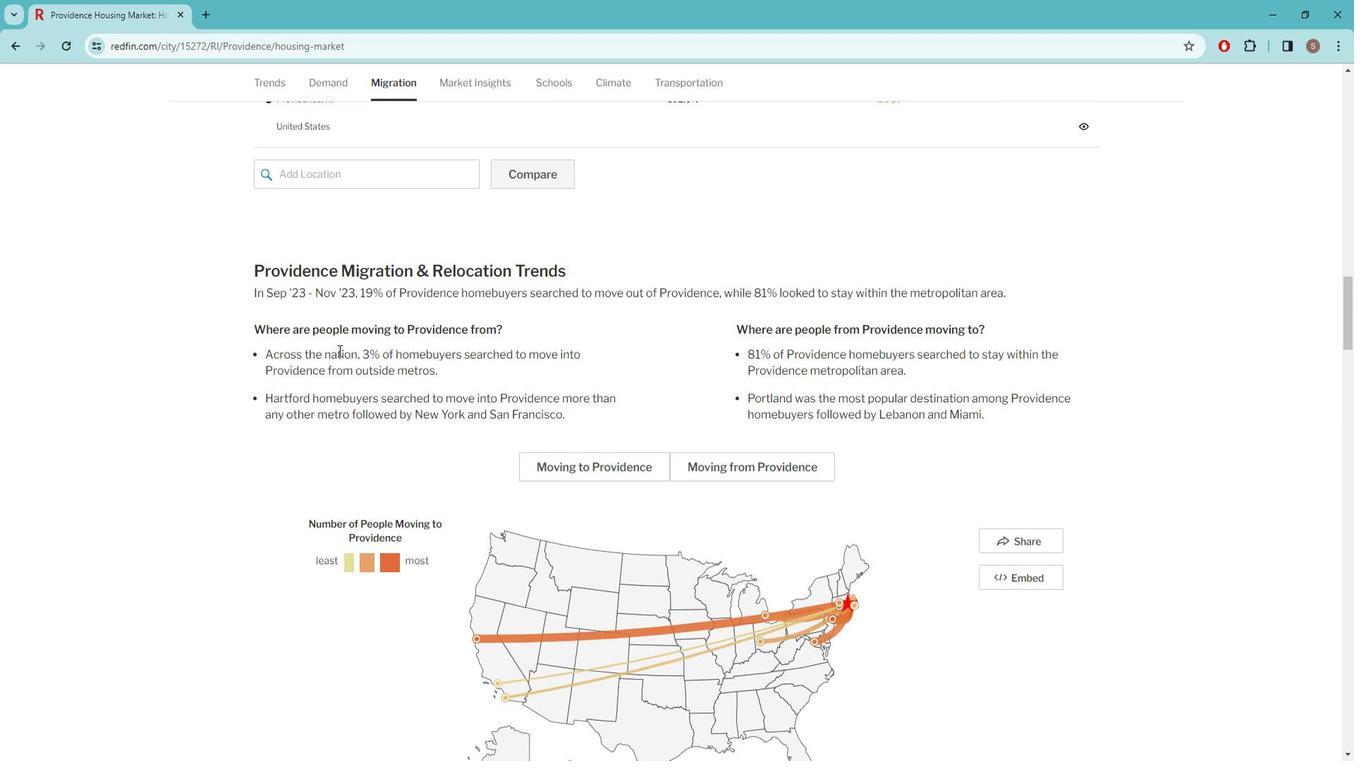 
Action: Mouse scrolled (333, 351) with delta (0, 0)
Screenshot: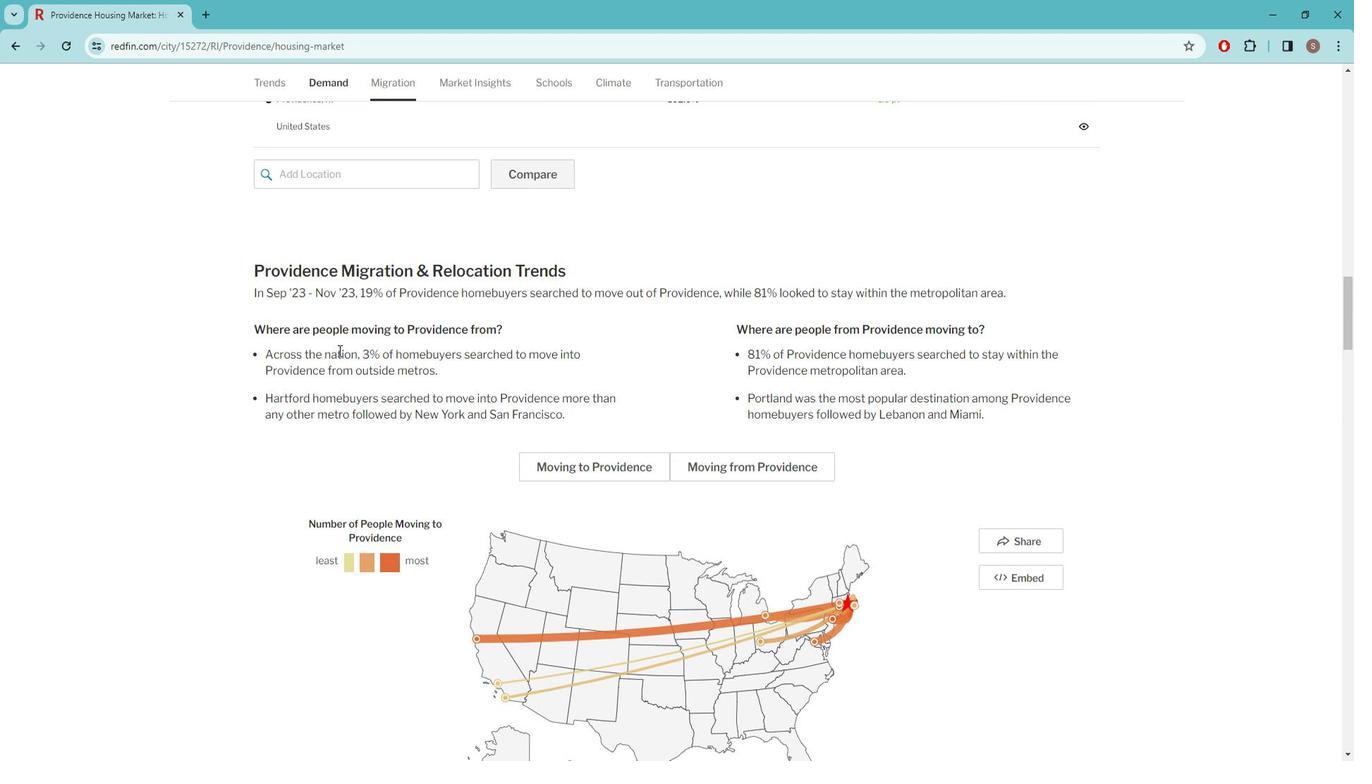 
Action: Mouse scrolled (333, 351) with delta (0, 0)
Screenshot: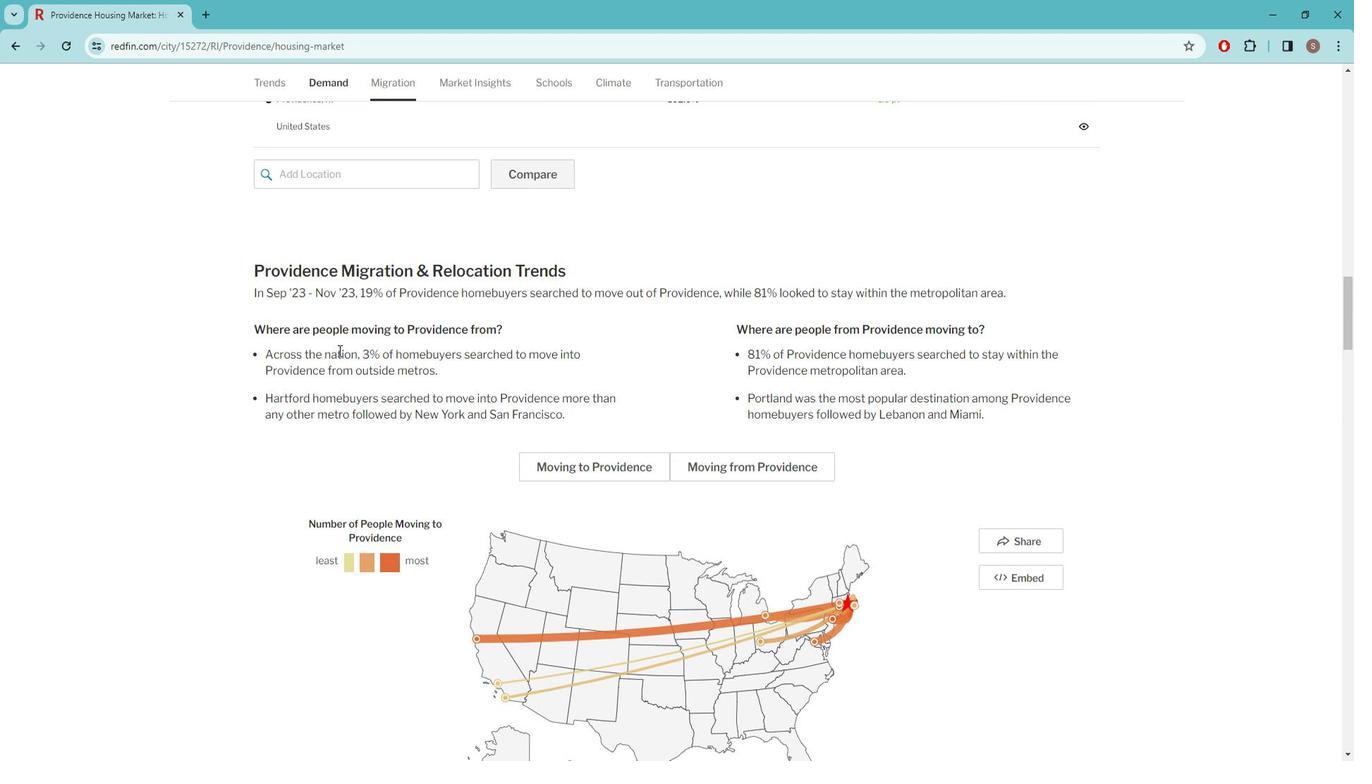 
Action: Mouse scrolled (333, 351) with delta (0, 0)
Screenshot: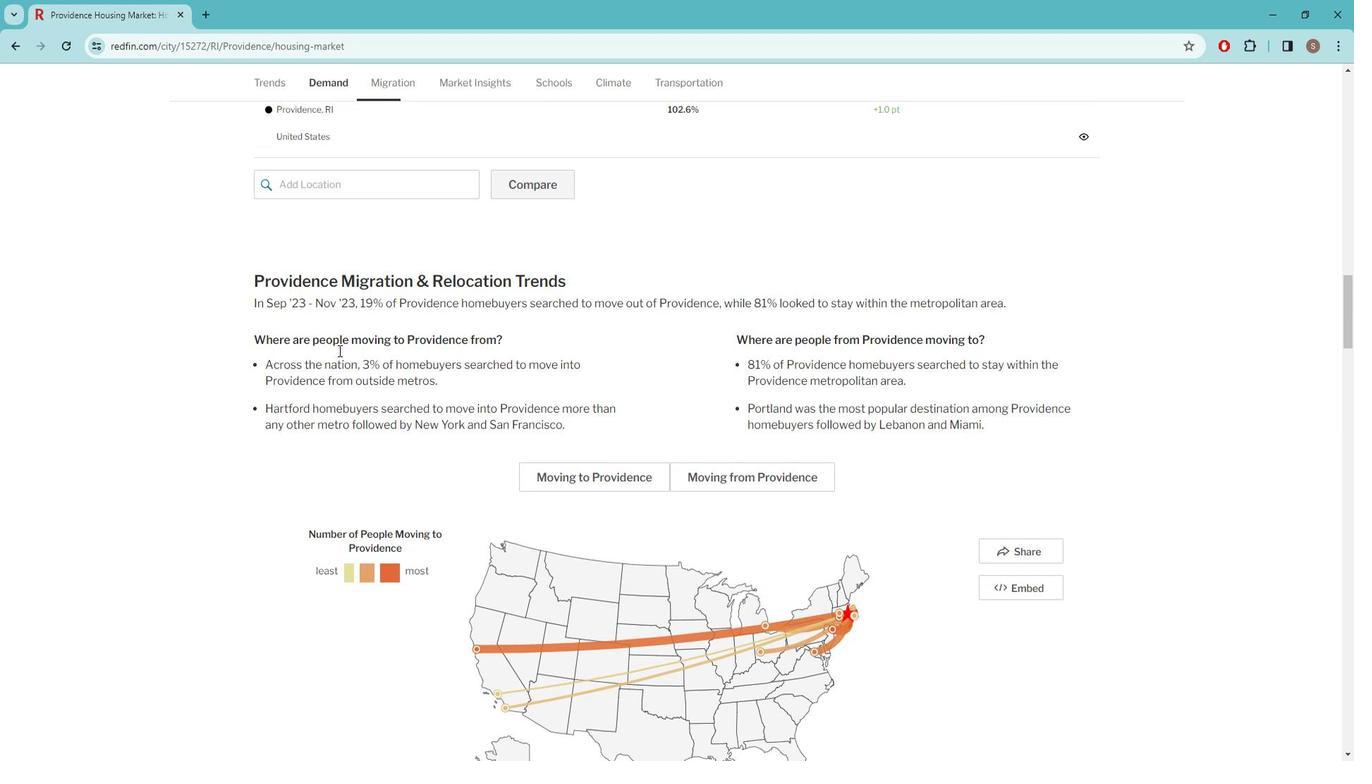 
Action: Mouse scrolled (333, 351) with delta (0, 0)
Screenshot: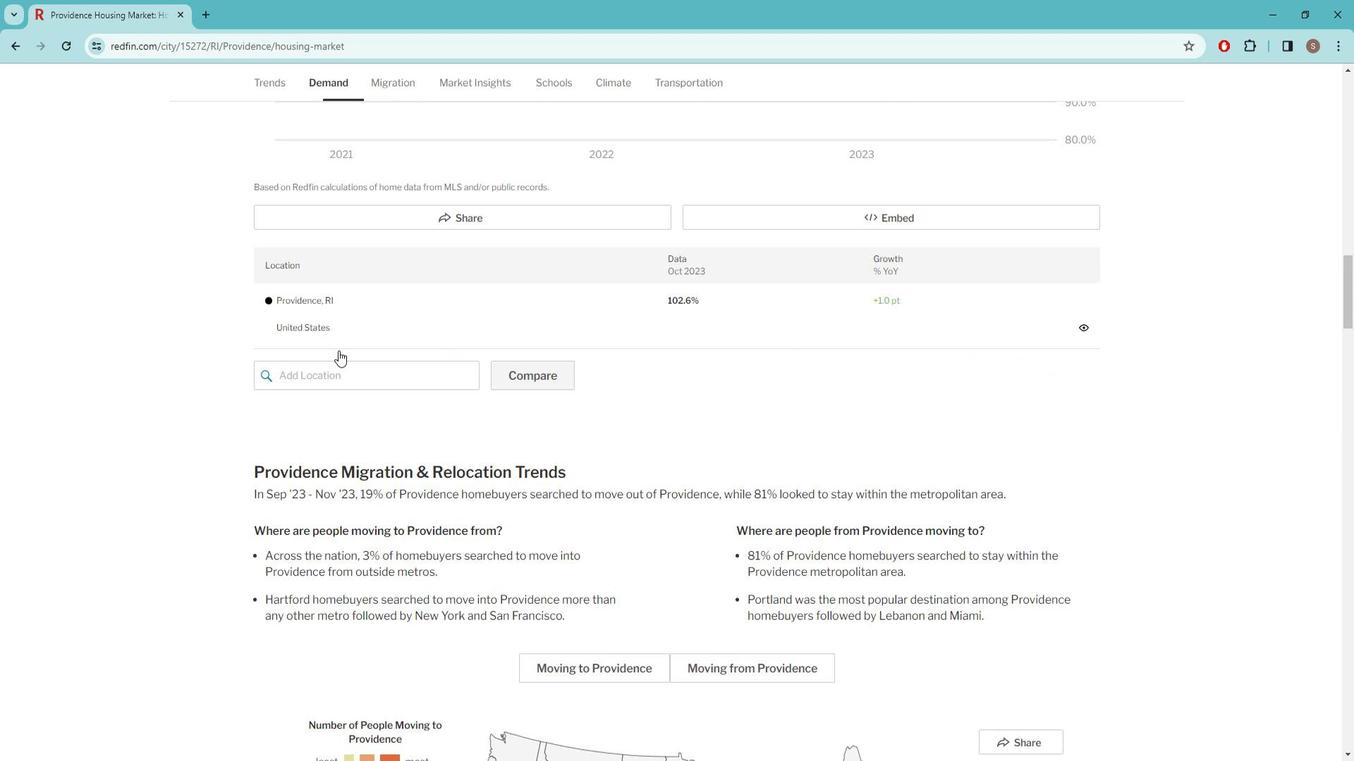 
Action: Mouse scrolled (333, 351) with delta (0, 0)
Screenshot: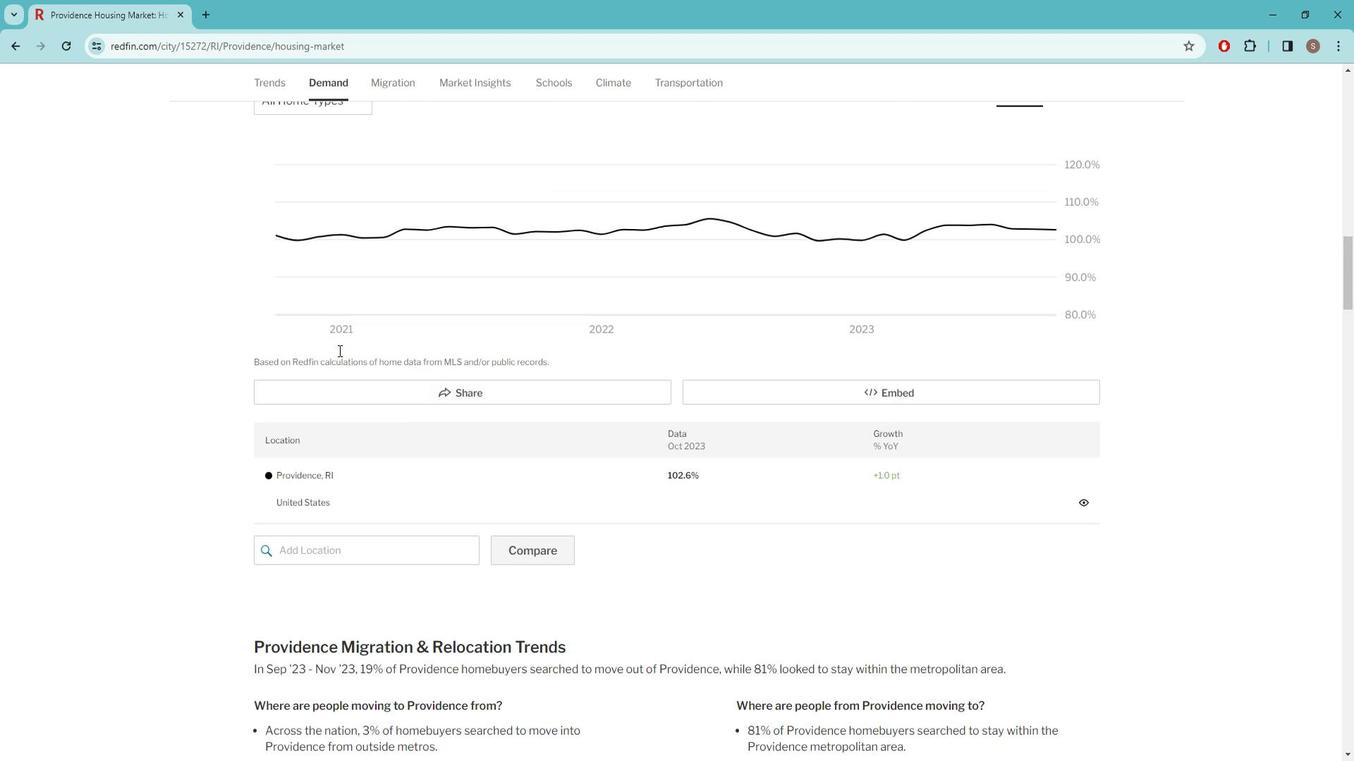 
Action: Mouse scrolled (333, 351) with delta (0, 0)
Screenshot: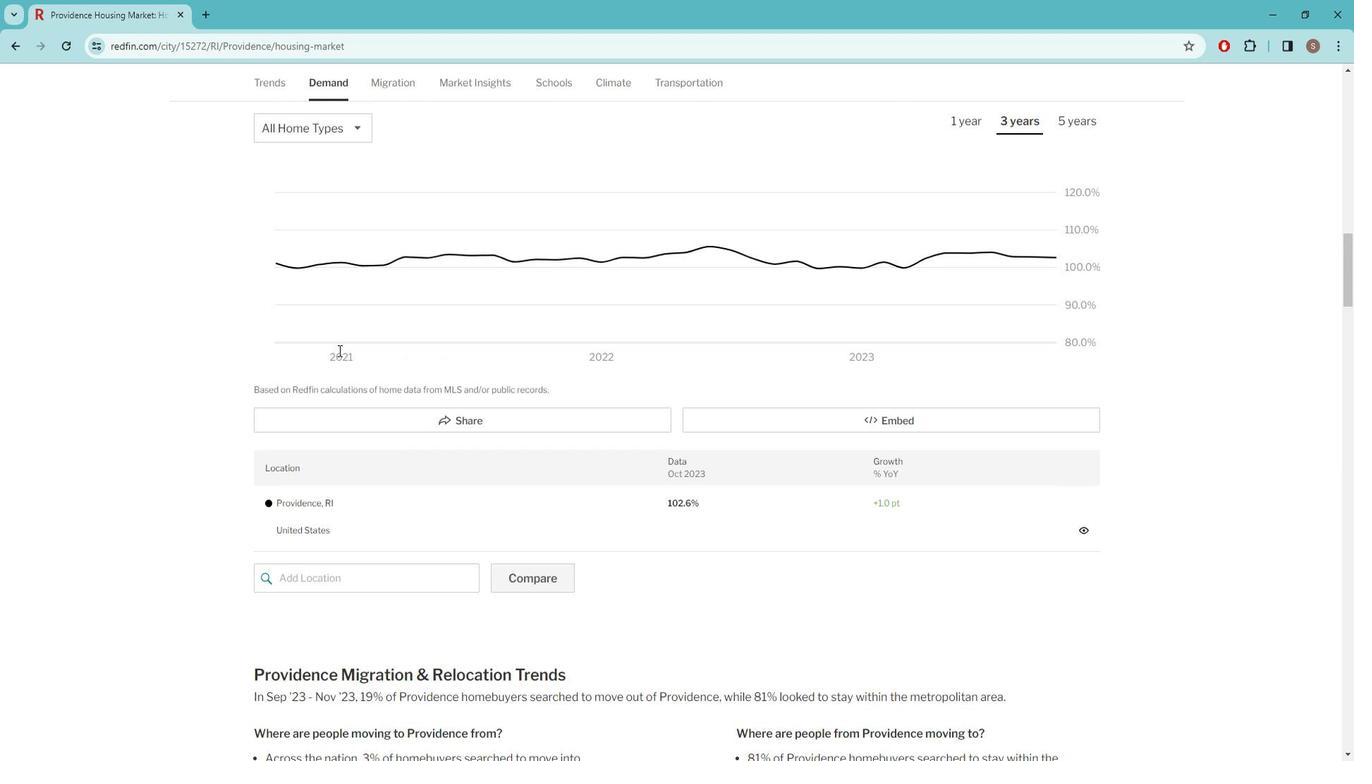 
Action: Mouse scrolled (333, 351) with delta (0, 0)
Screenshot: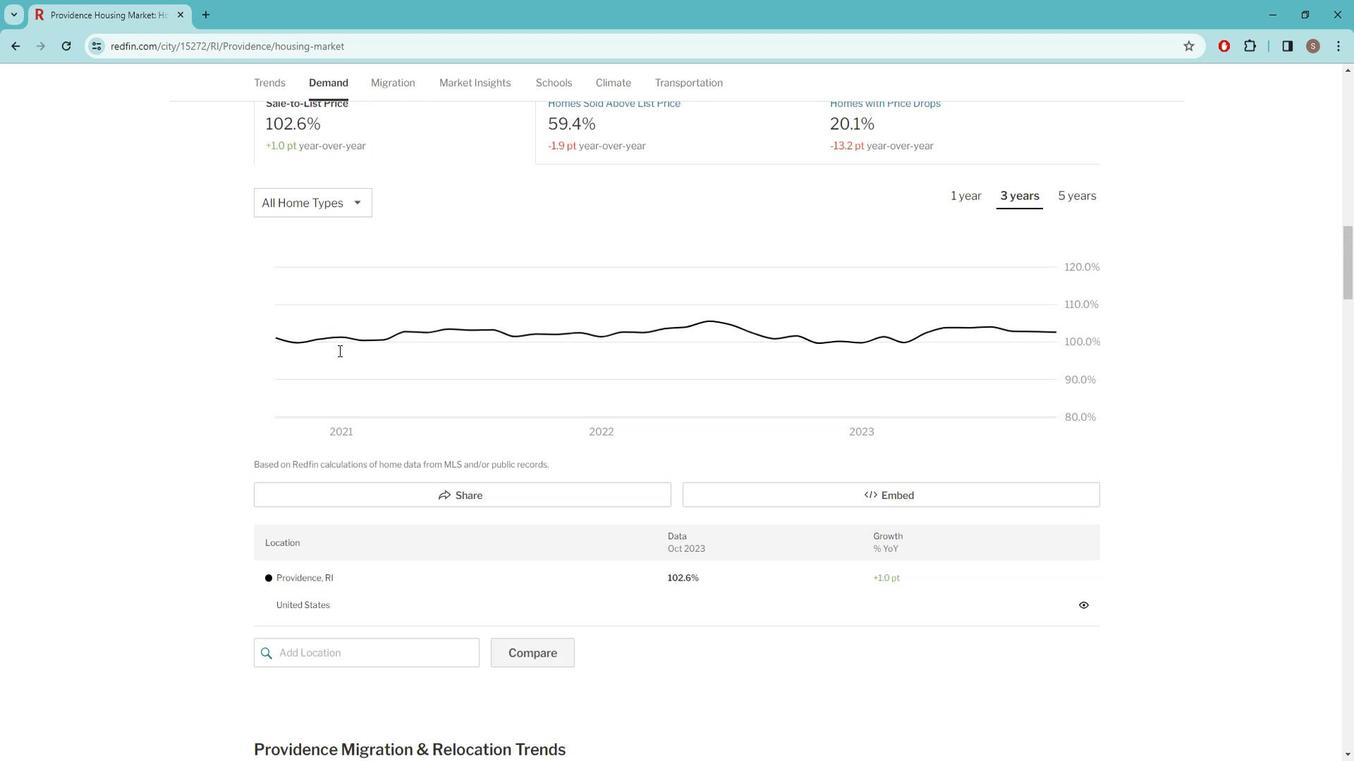 
Action: Mouse scrolled (333, 351) with delta (0, 0)
Screenshot: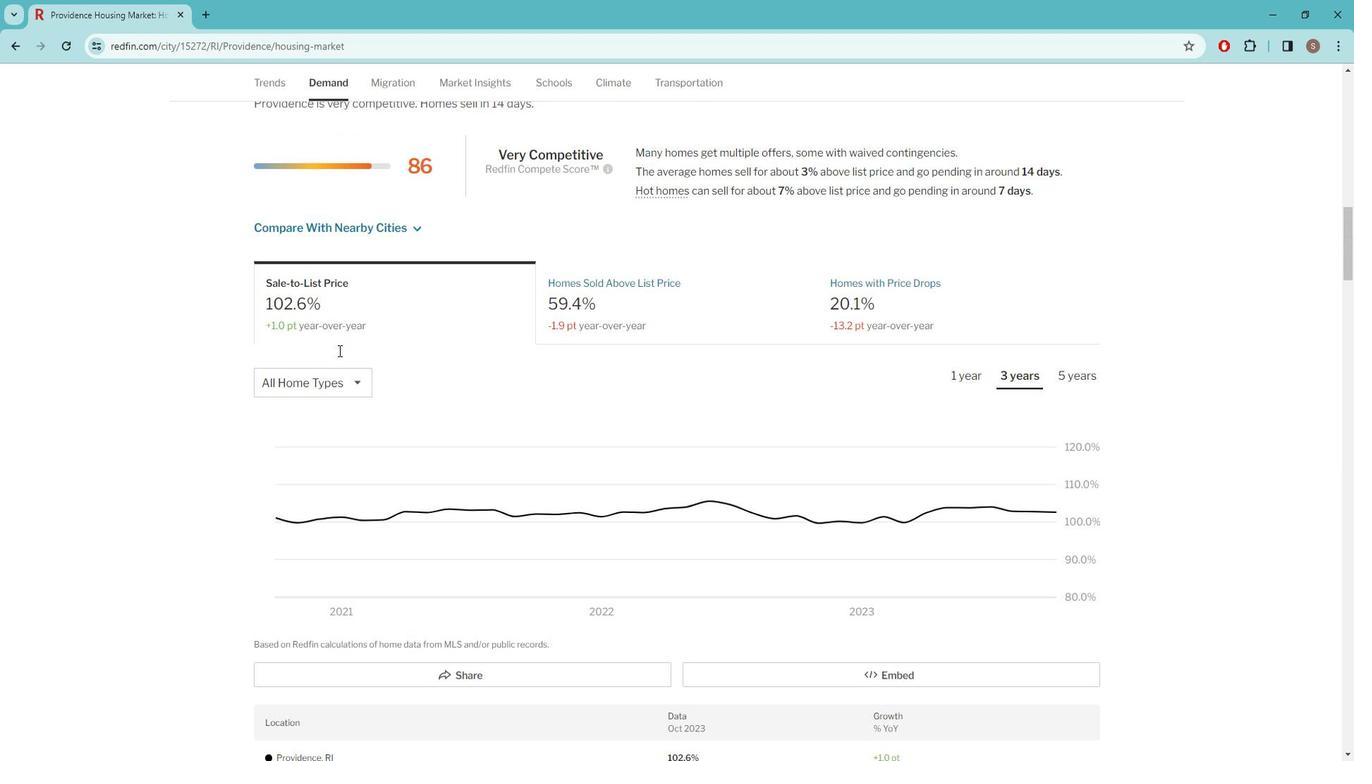 
Action: Mouse scrolled (333, 351) with delta (0, 0)
Screenshot: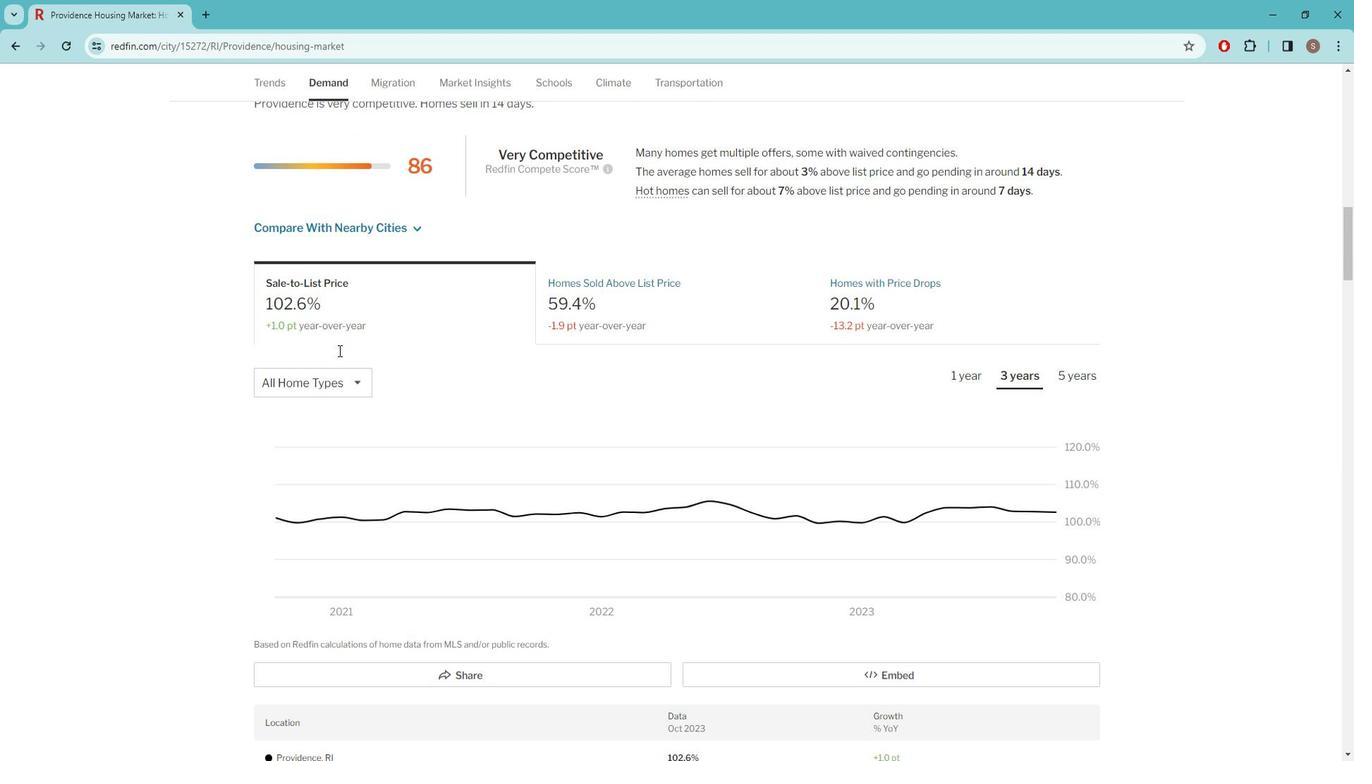 
Action: Mouse scrolled (333, 351) with delta (0, 0)
Screenshot: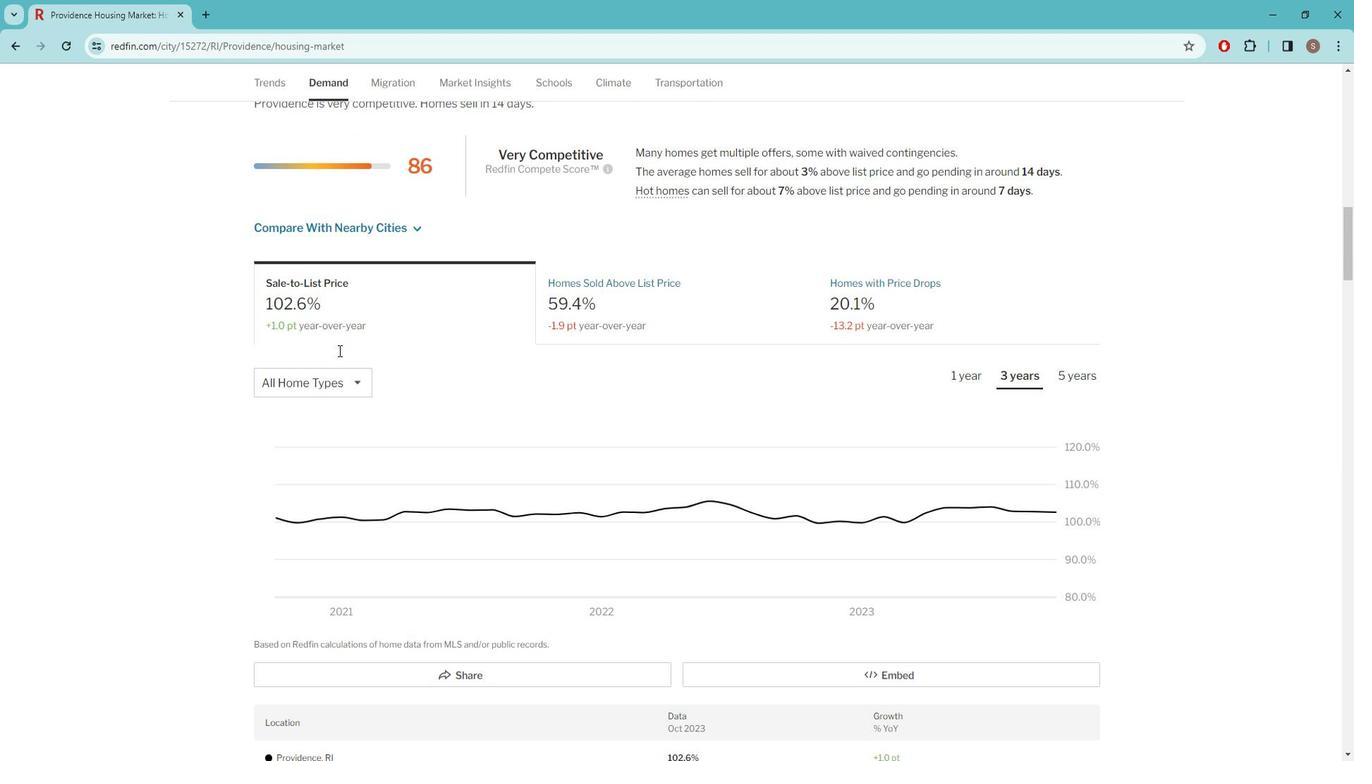 
Action: Mouse scrolled (333, 351) with delta (0, 0)
Screenshot: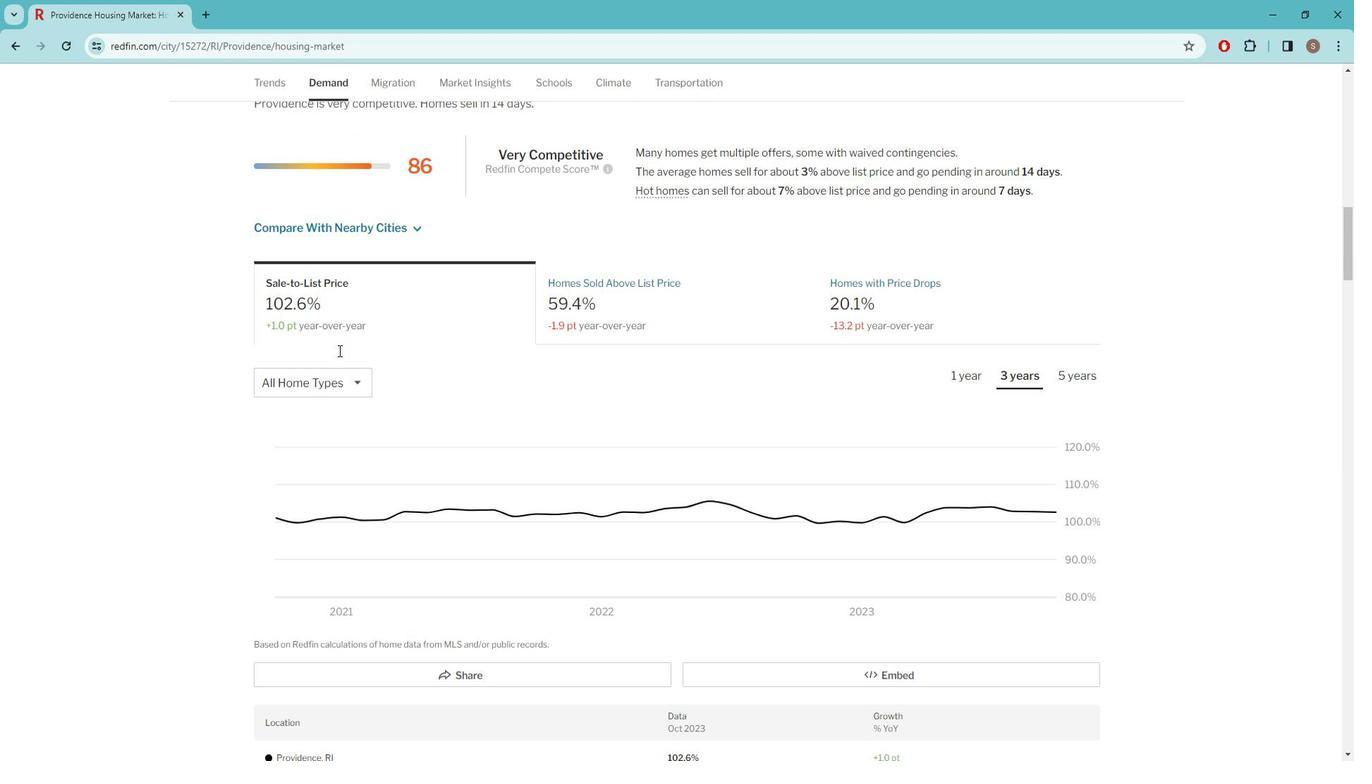 
Action: Mouse scrolled (333, 351) with delta (0, 0)
Screenshot: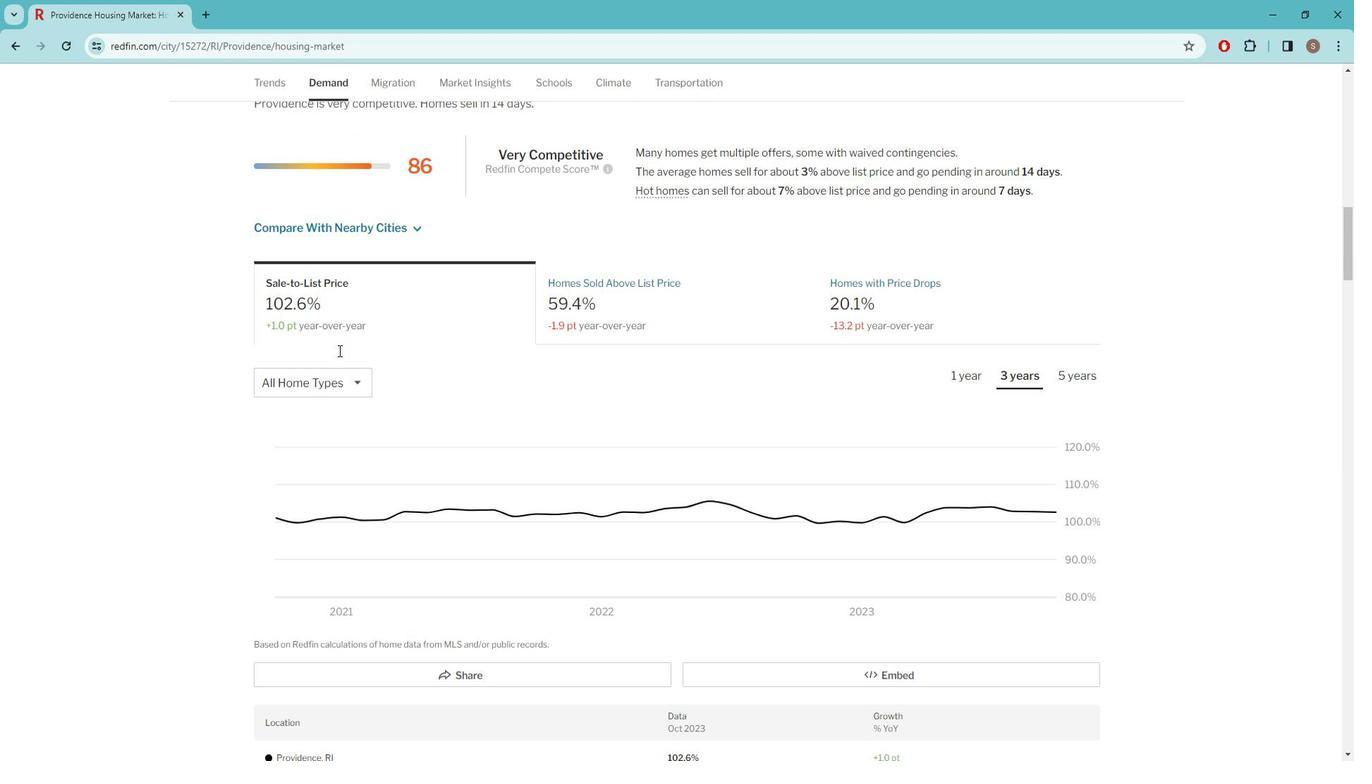 
Action: Mouse scrolled (333, 351) with delta (0, 0)
Screenshot: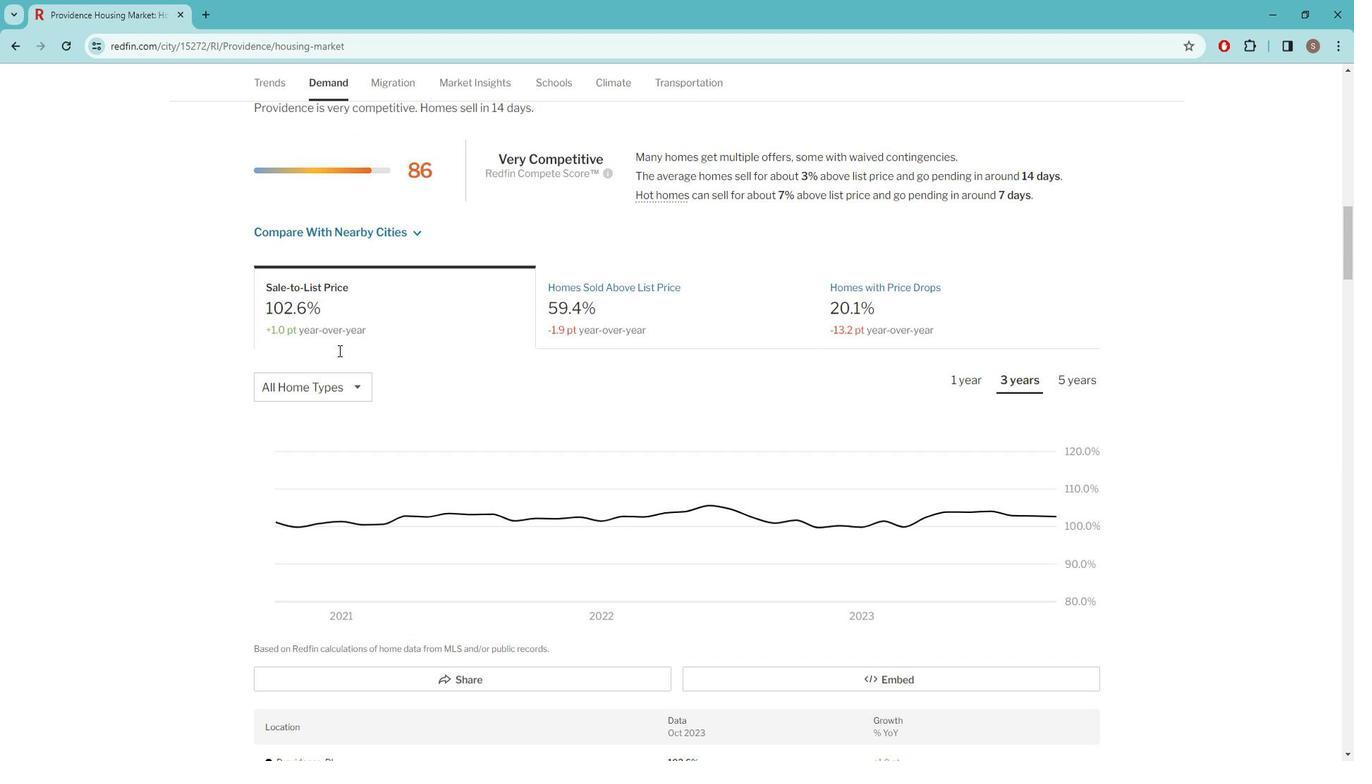 
Action: Mouse scrolled (333, 351) with delta (0, 0)
Screenshot: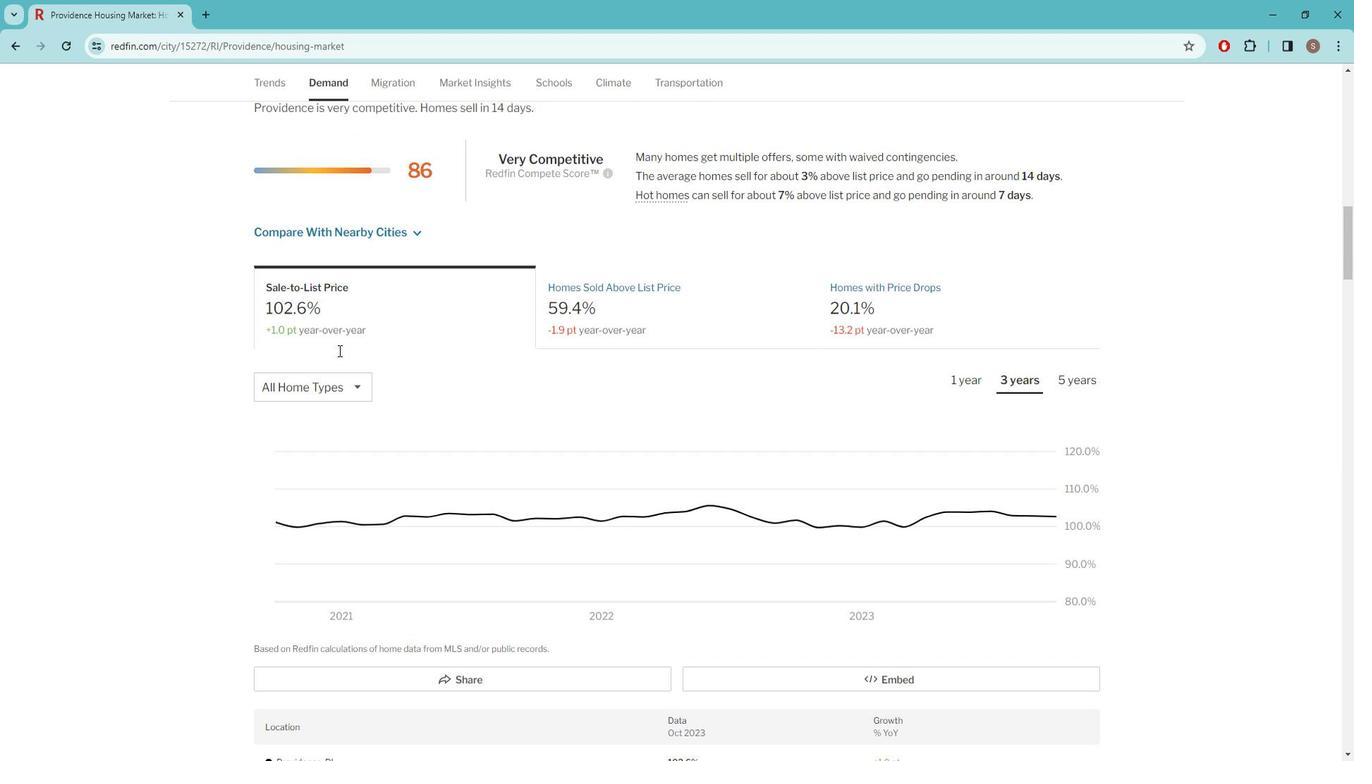 
Action: Mouse scrolled (333, 351) with delta (0, 0)
Screenshot: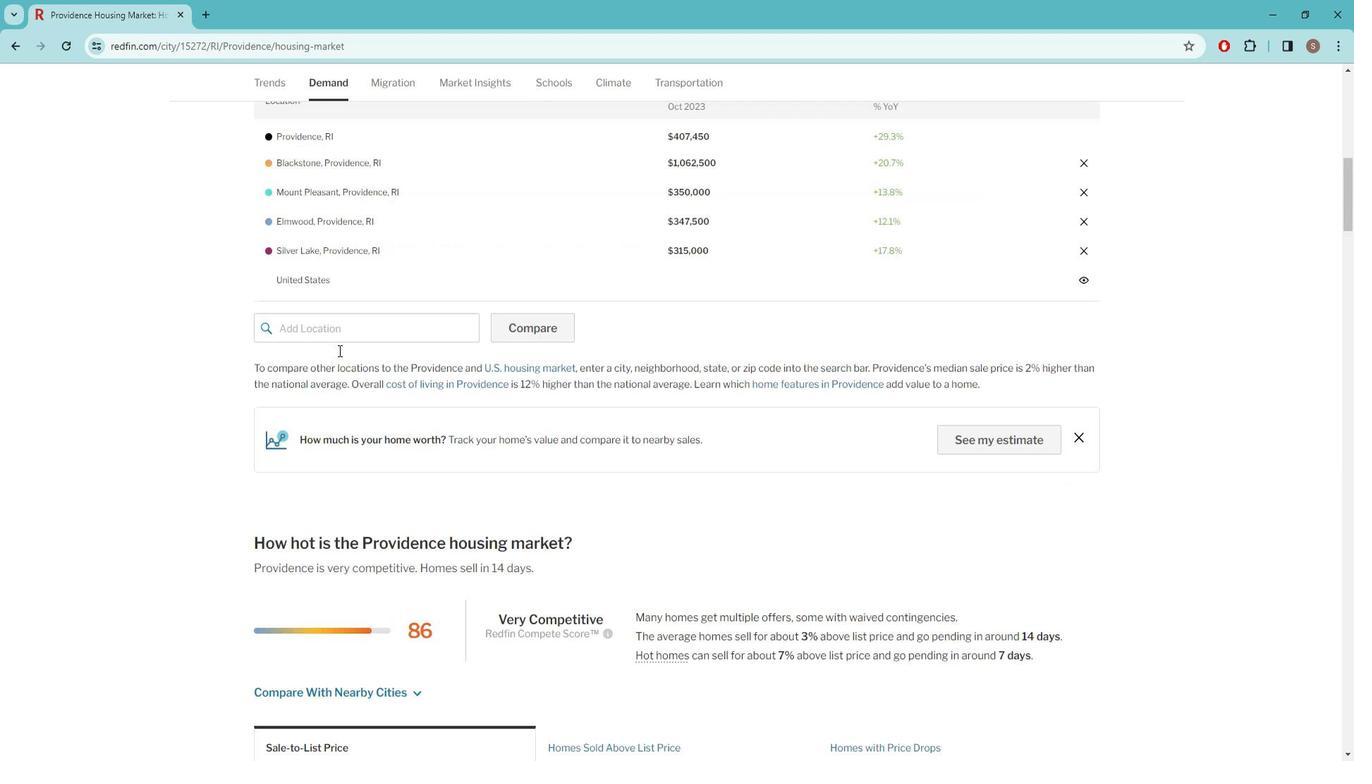 
Action: Mouse scrolled (333, 351) with delta (0, 0)
Screenshot: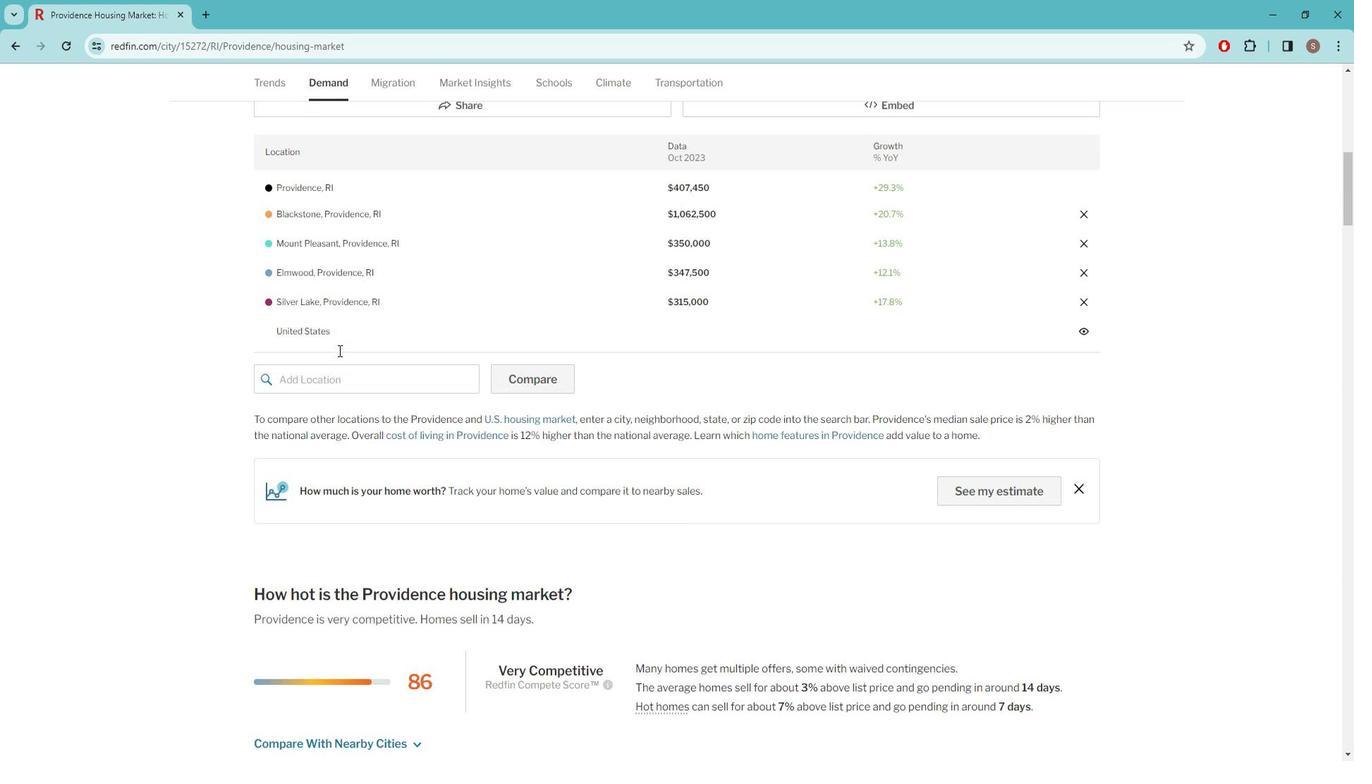 
Action: Mouse scrolled (333, 351) with delta (0, 0)
Screenshot: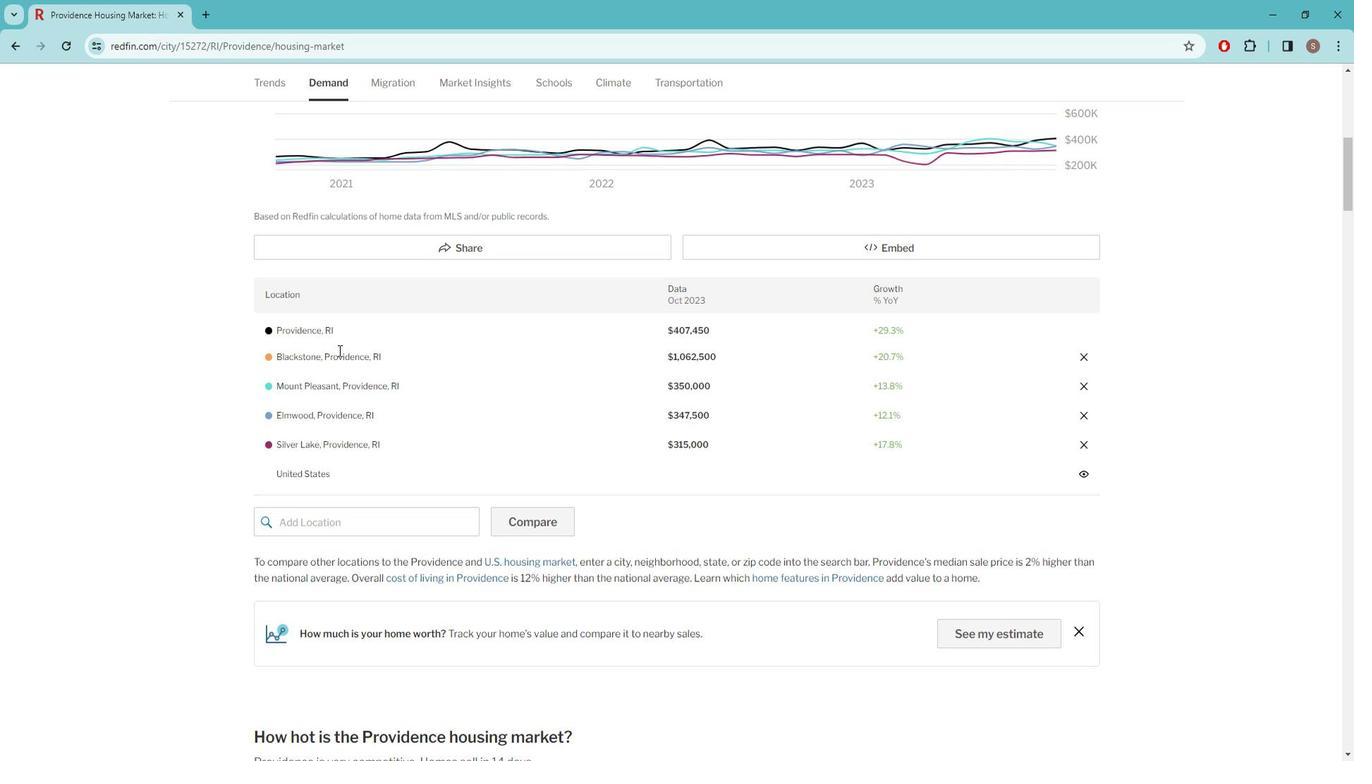 
Action: Mouse scrolled (333, 351) with delta (0, 0)
Screenshot: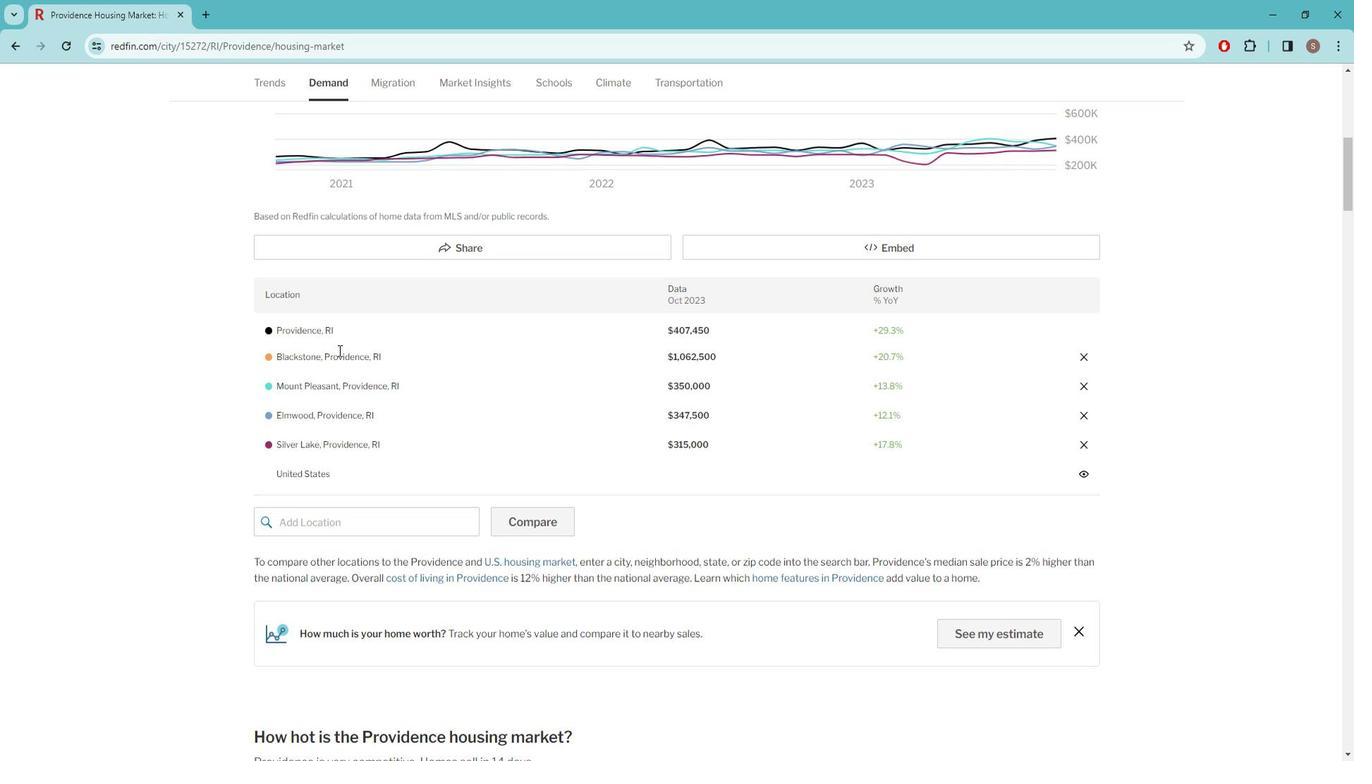 
Action: Mouse scrolled (333, 351) with delta (0, 0)
Screenshot: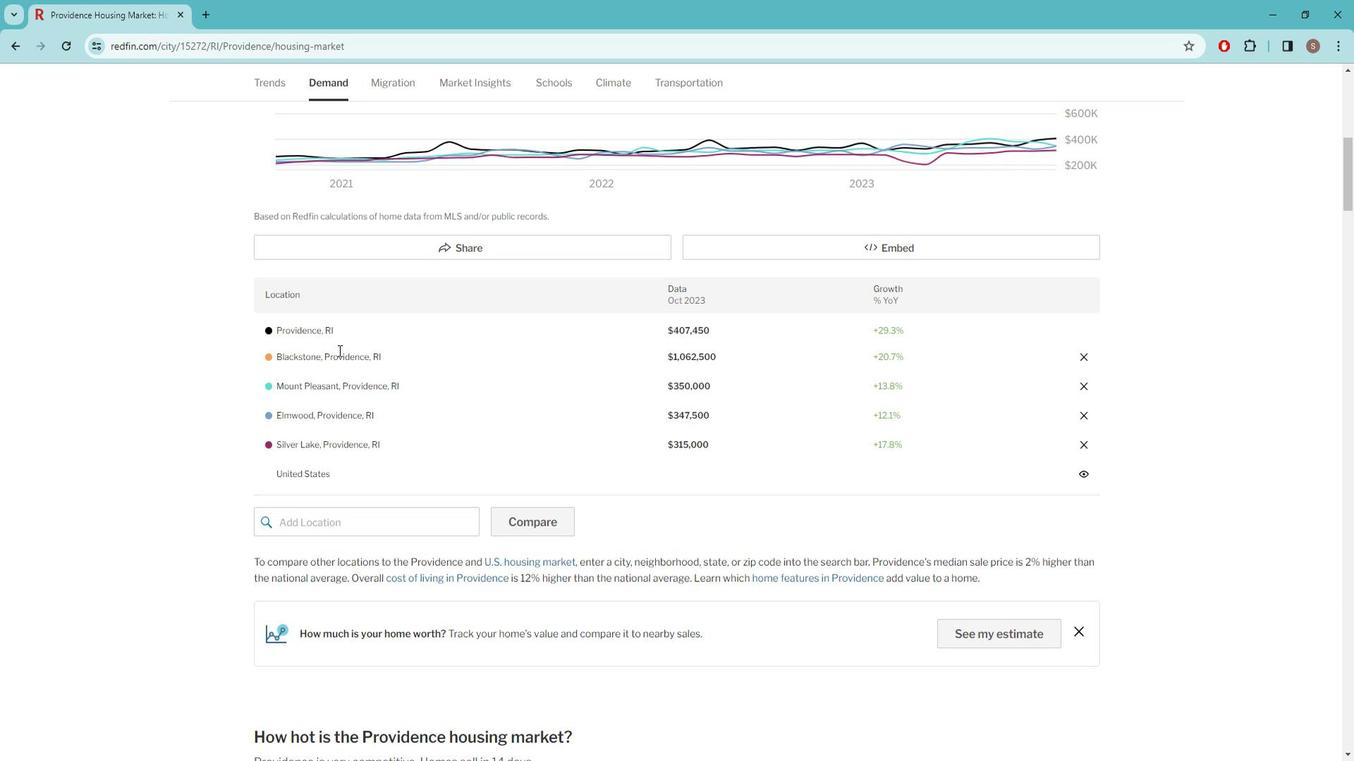 
Action: Mouse scrolled (333, 351) with delta (0, 0)
Screenshot: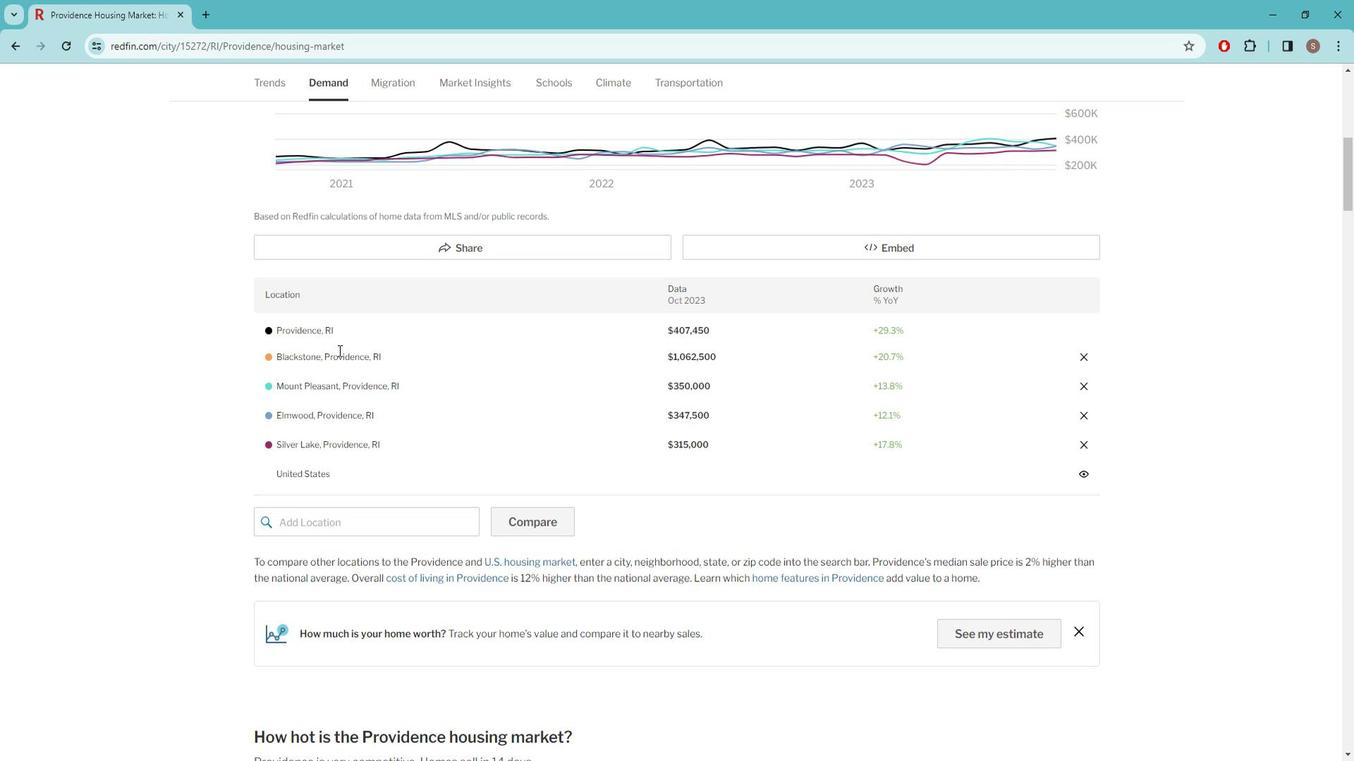 
Action: Mouse scrolled (333, 351) with delta (0, 0)
Screenshot: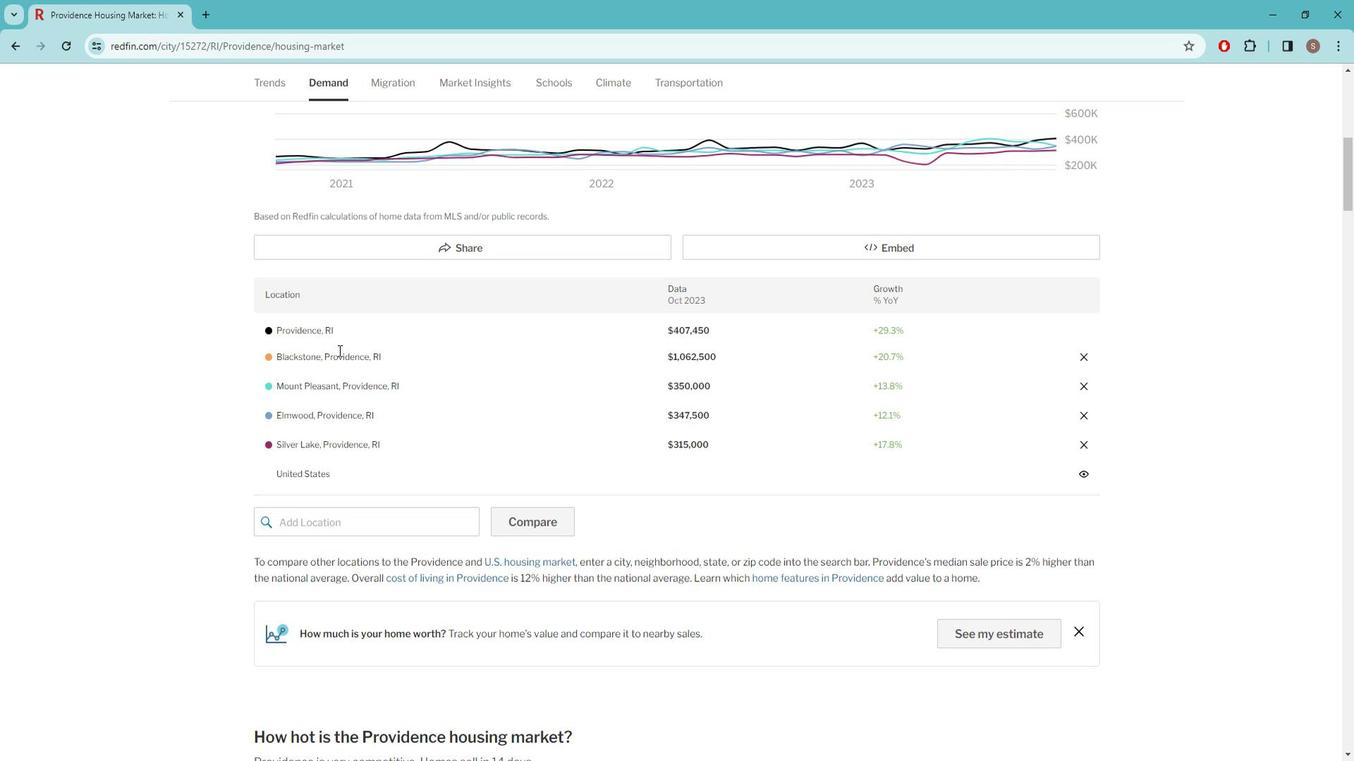 
Action: Mouse scrolled (333, 351) with delta (0, 0)
Screenshot: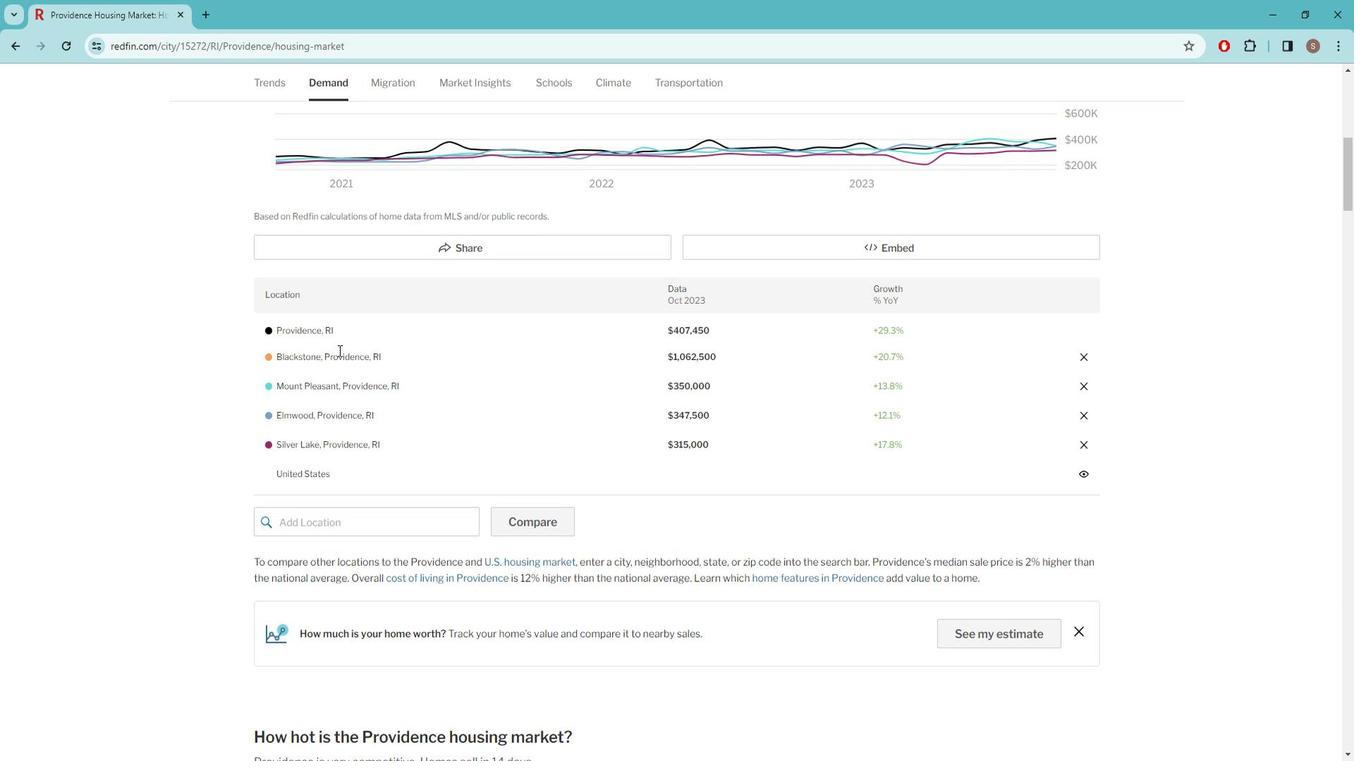 
Action: Mouse scrolled (333, 351) with delta (0, 0)
Screenshot: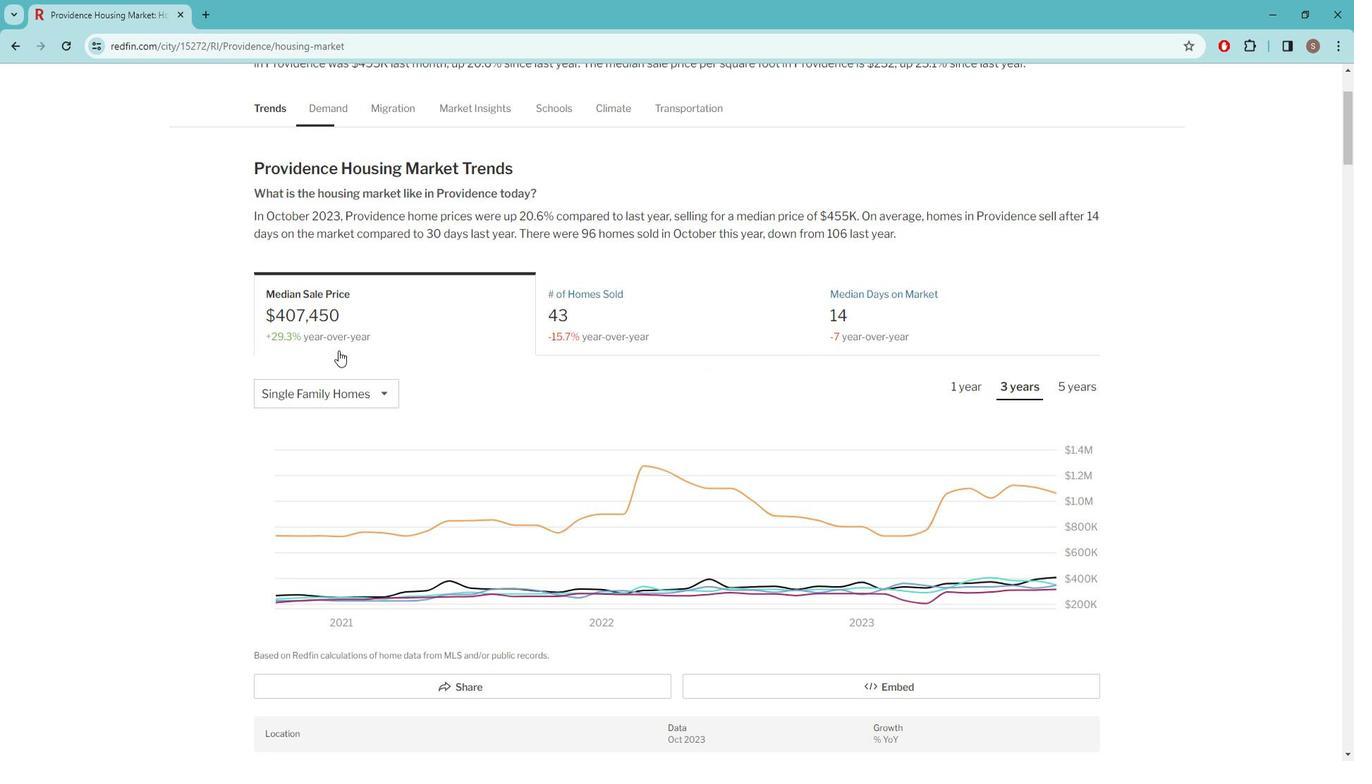 
Action: Mouse scrolled (333, 351) with delta (0, 0)
Screenshot: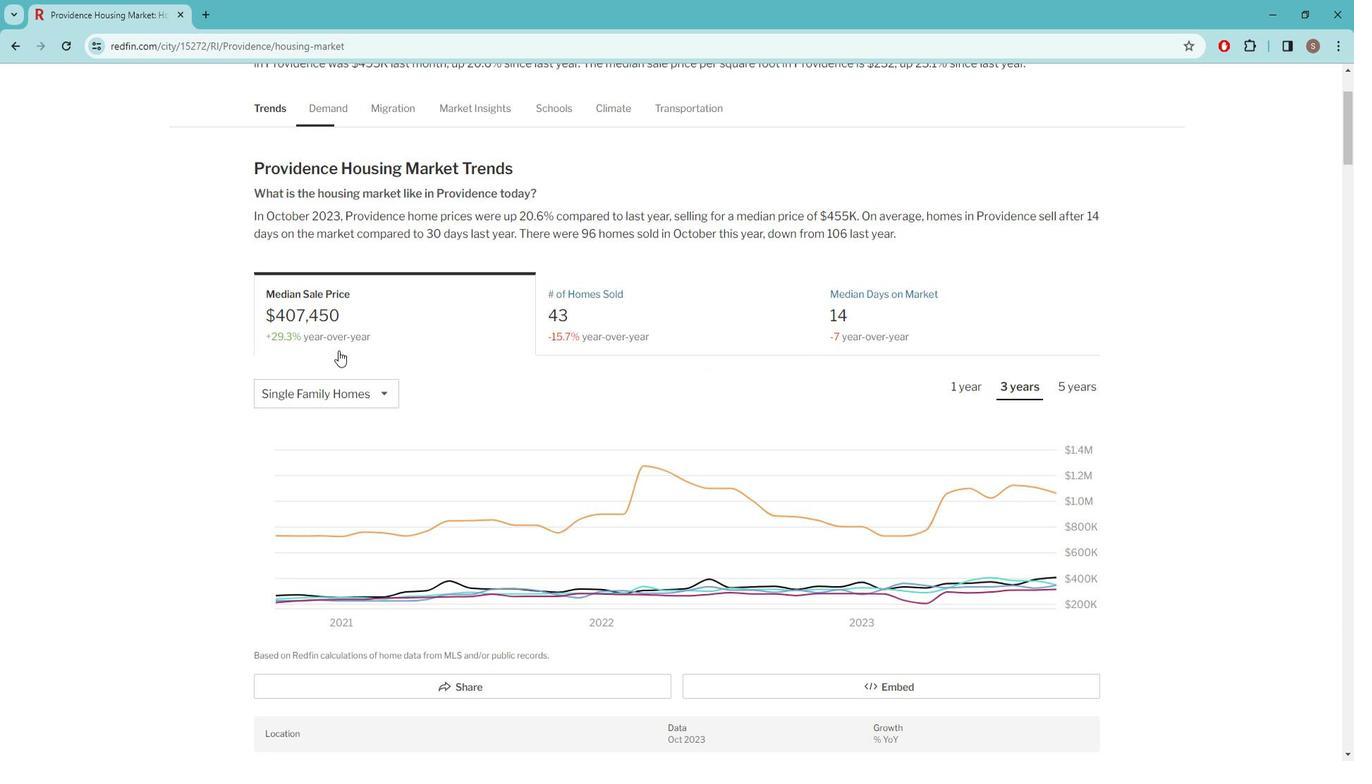 
Action: Mouse scrolled (333, 351) with delta (0, 0)
Screenshot: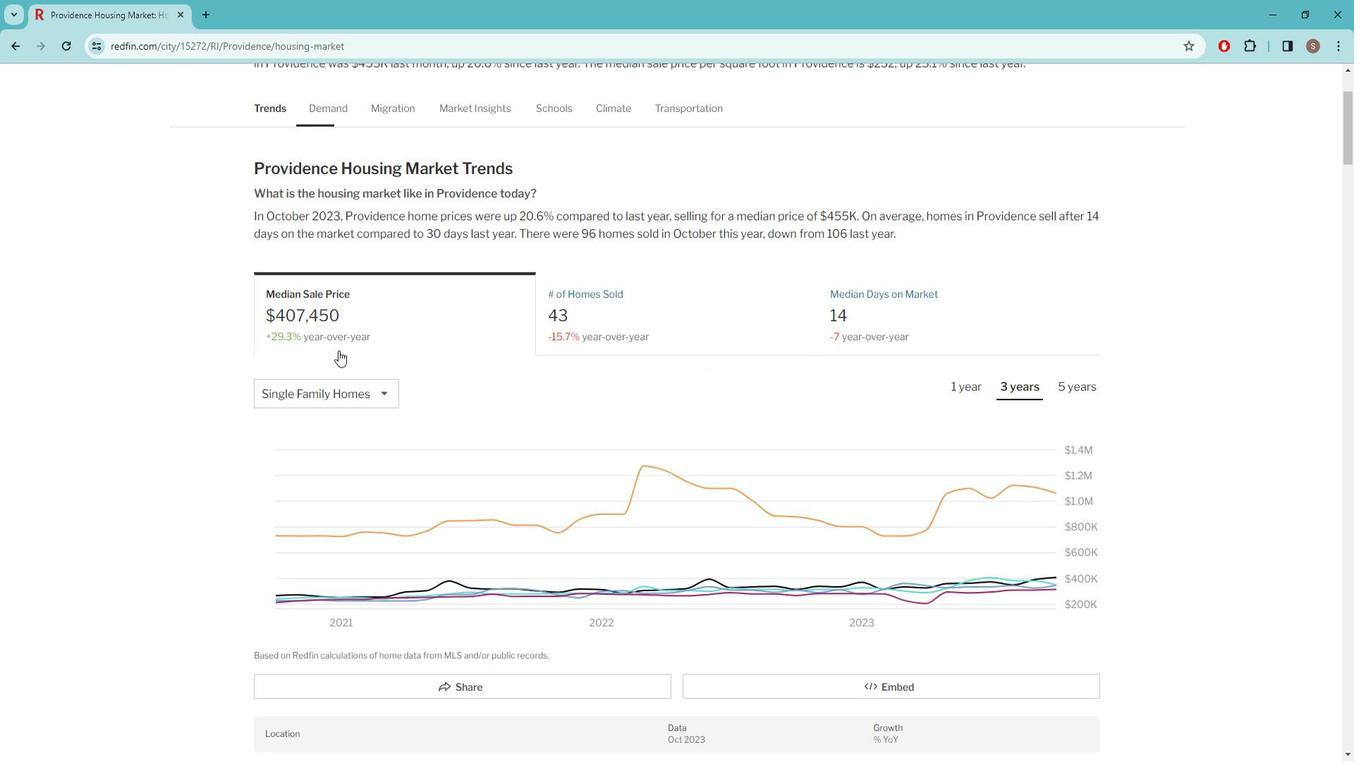 
Action: Mouse scrolled (333, 351) with delta (0, 0)
Screenshot: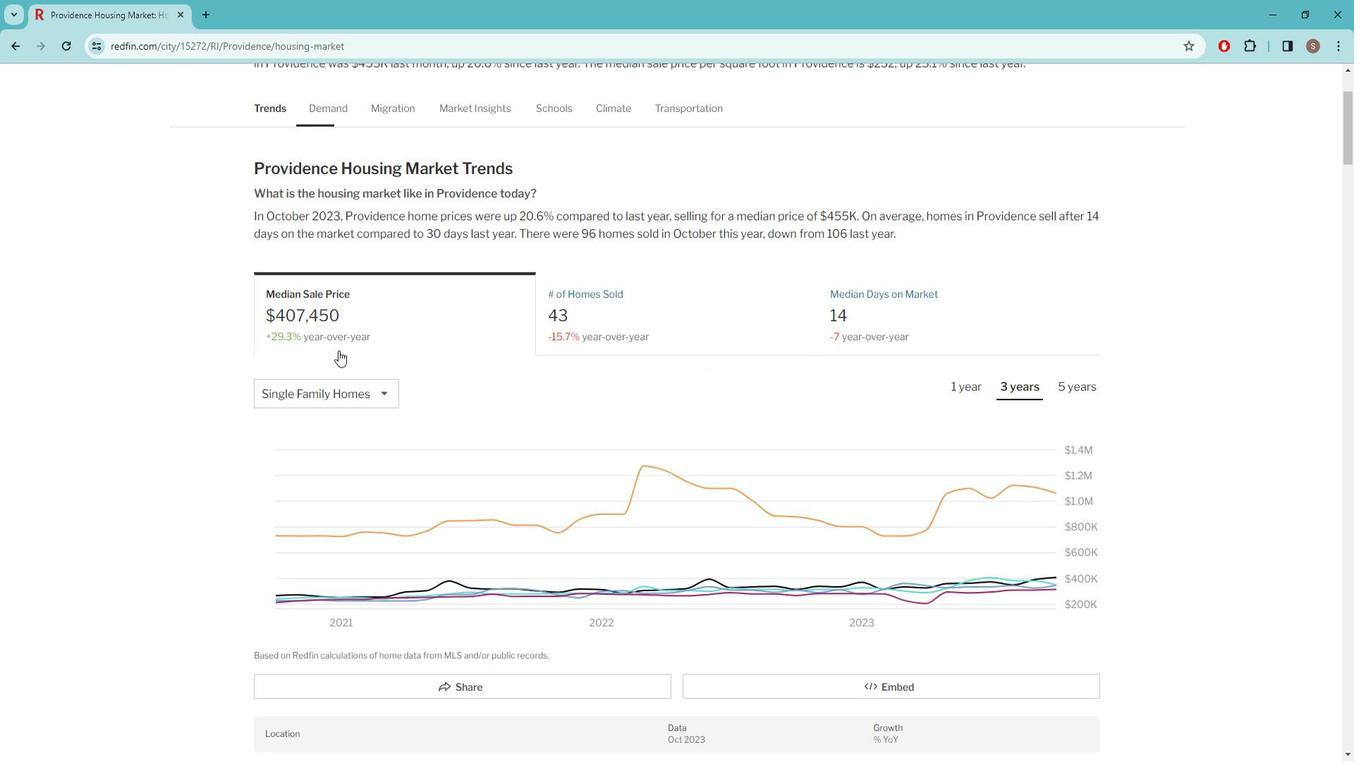 
Action: Mouse scrolled (333, 351) with delta (0, 0)
Screenshot: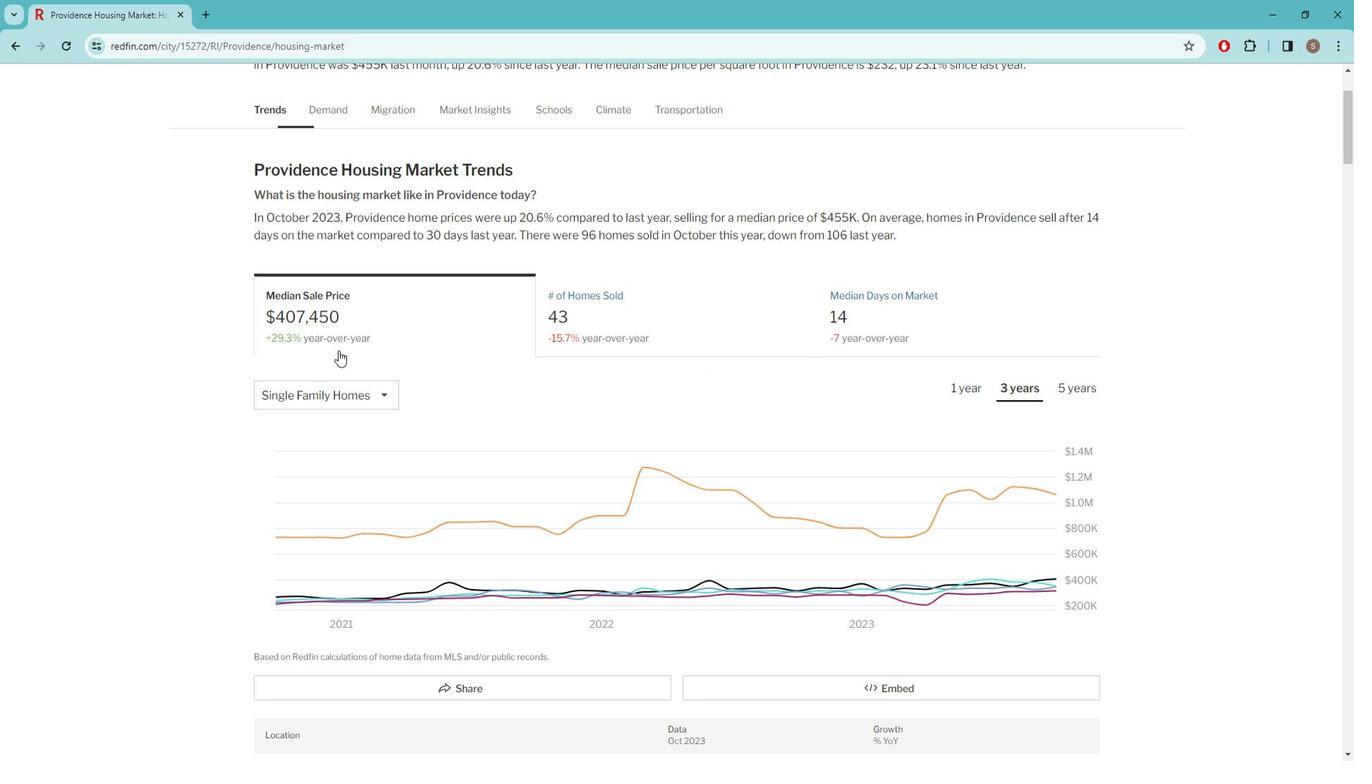 
Action: Mouse scrolled (333, 351) with delta (0, 0)
Screenshot: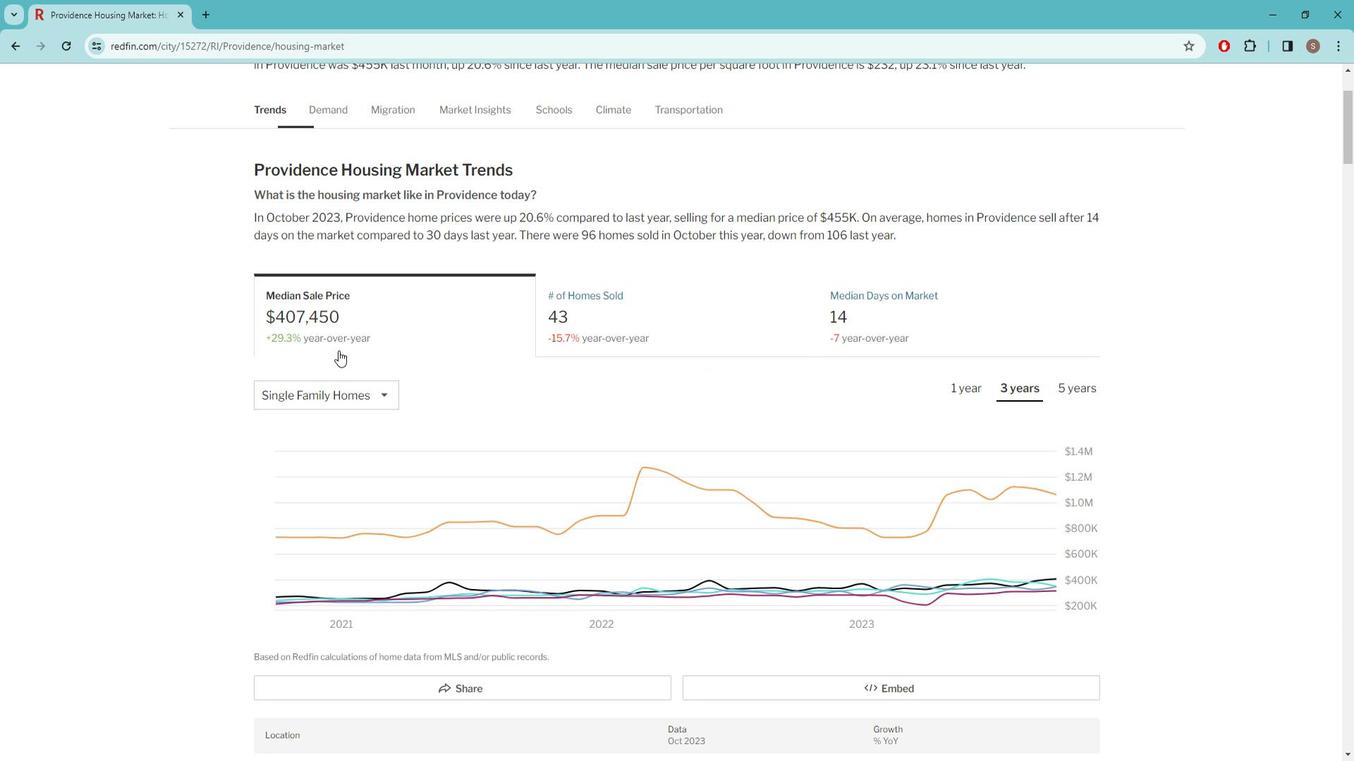 
Action: Mouse scrolled (333, 351) with delta (0, 0)
Screenshot: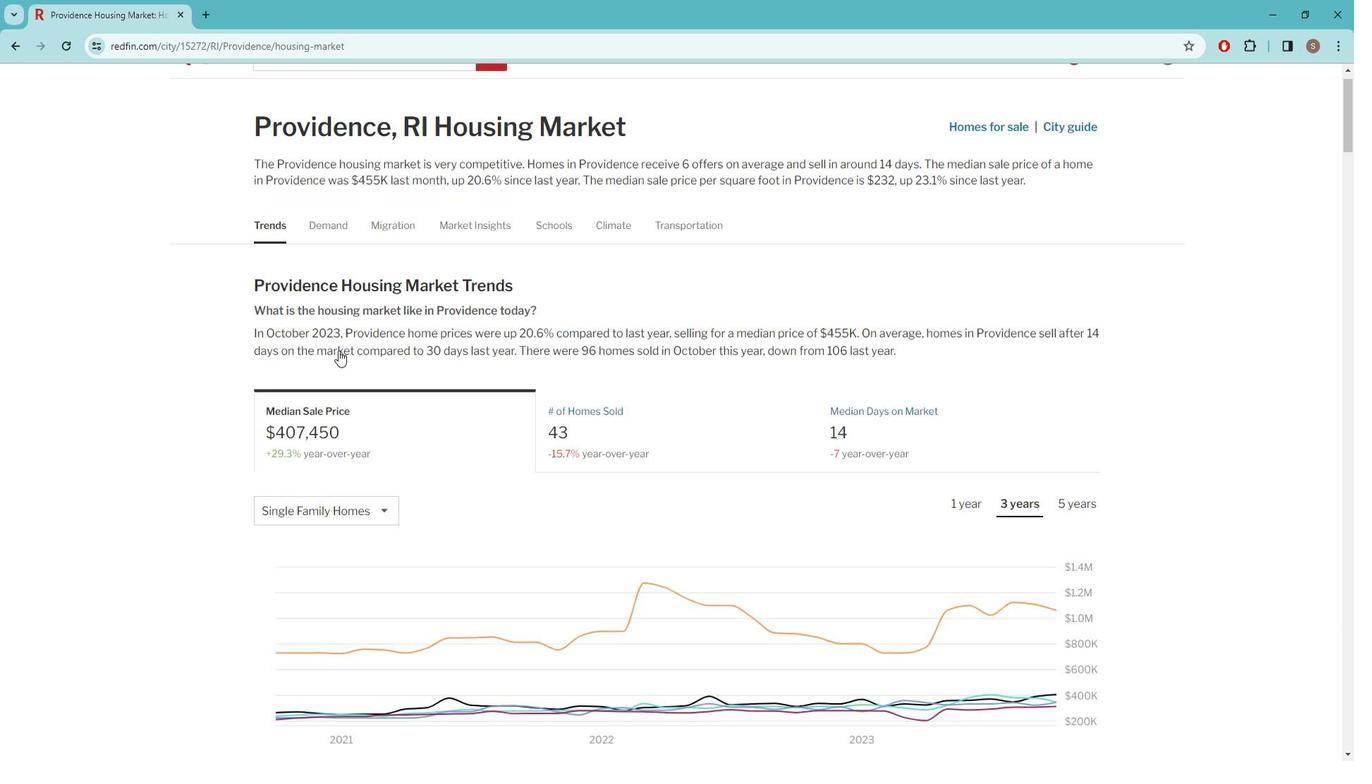 
Action: Mouse moved to (932, 150)
Screenshot: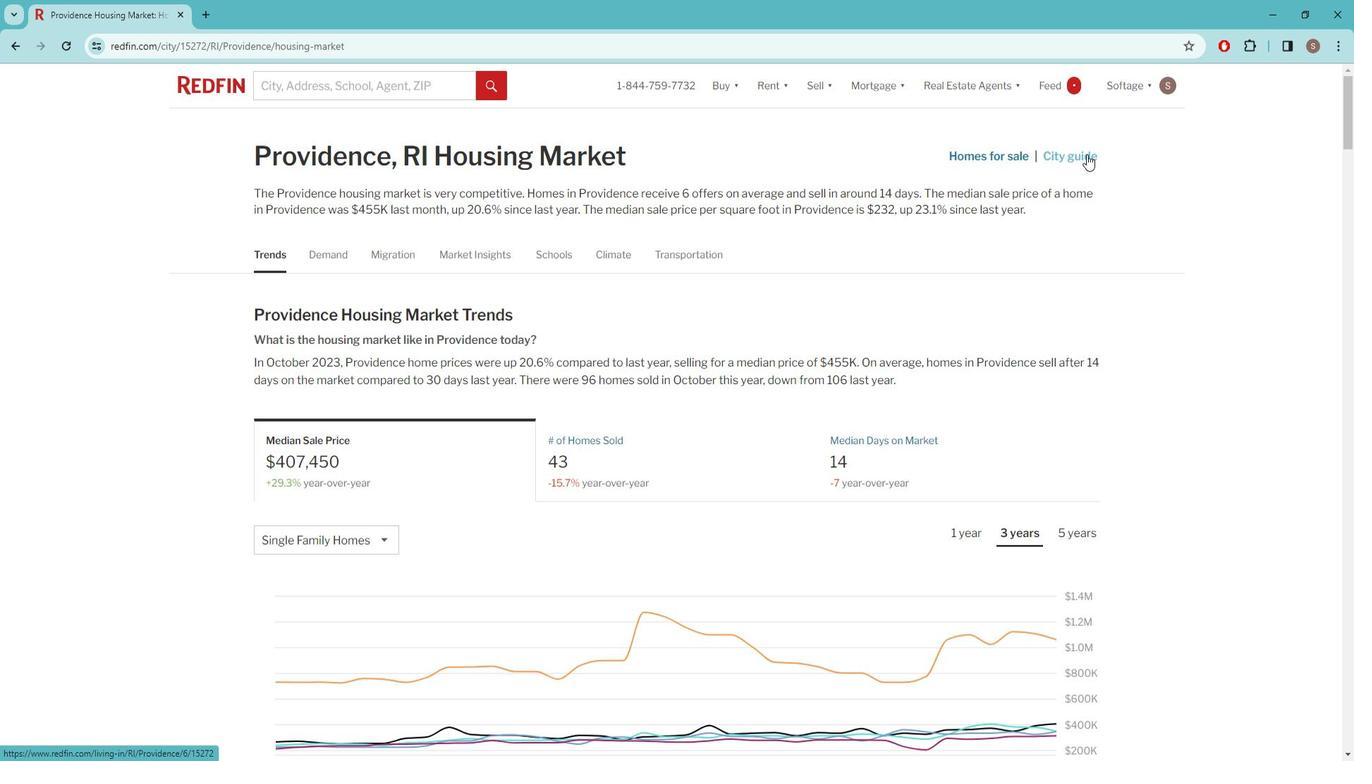 
Action: Mouse pressed left at (932, 150)
Screenshot: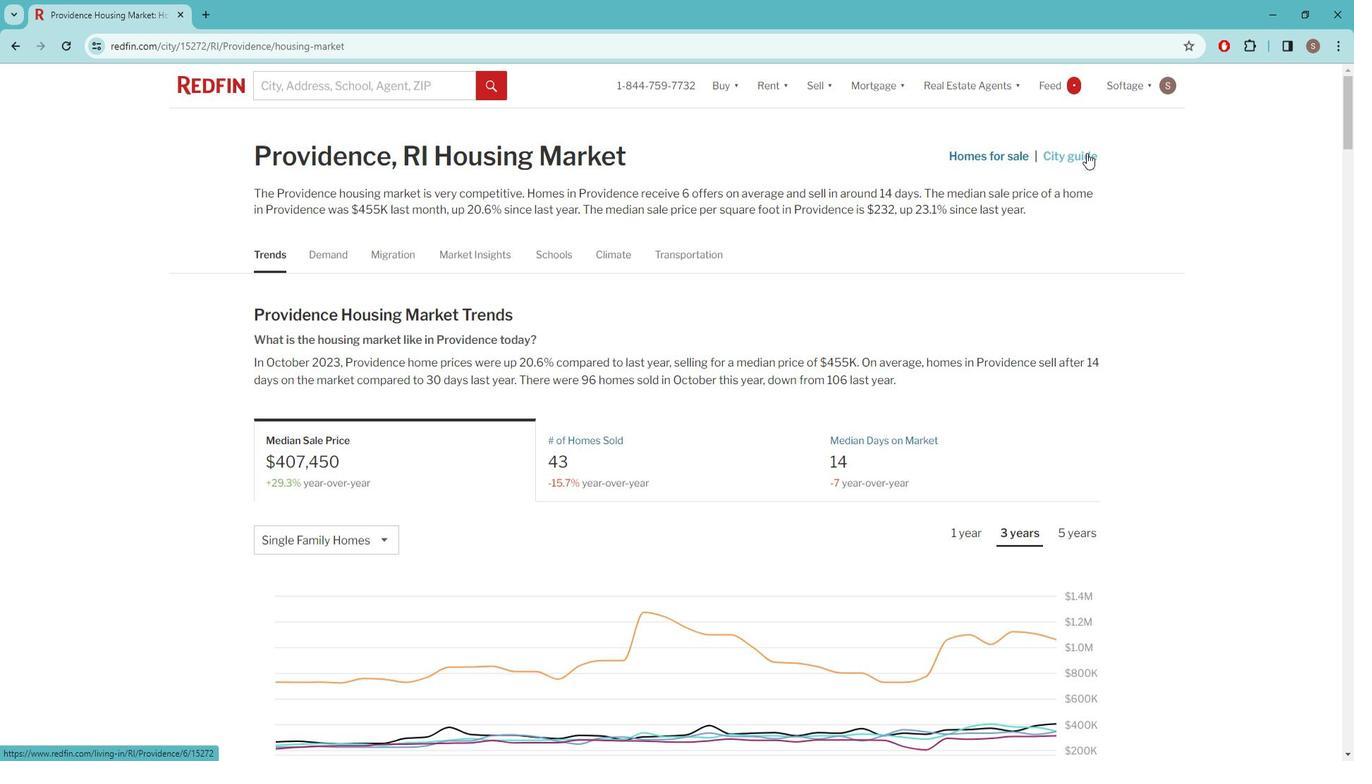 
Action: Mouse moved to (526, 469)
Screenshot: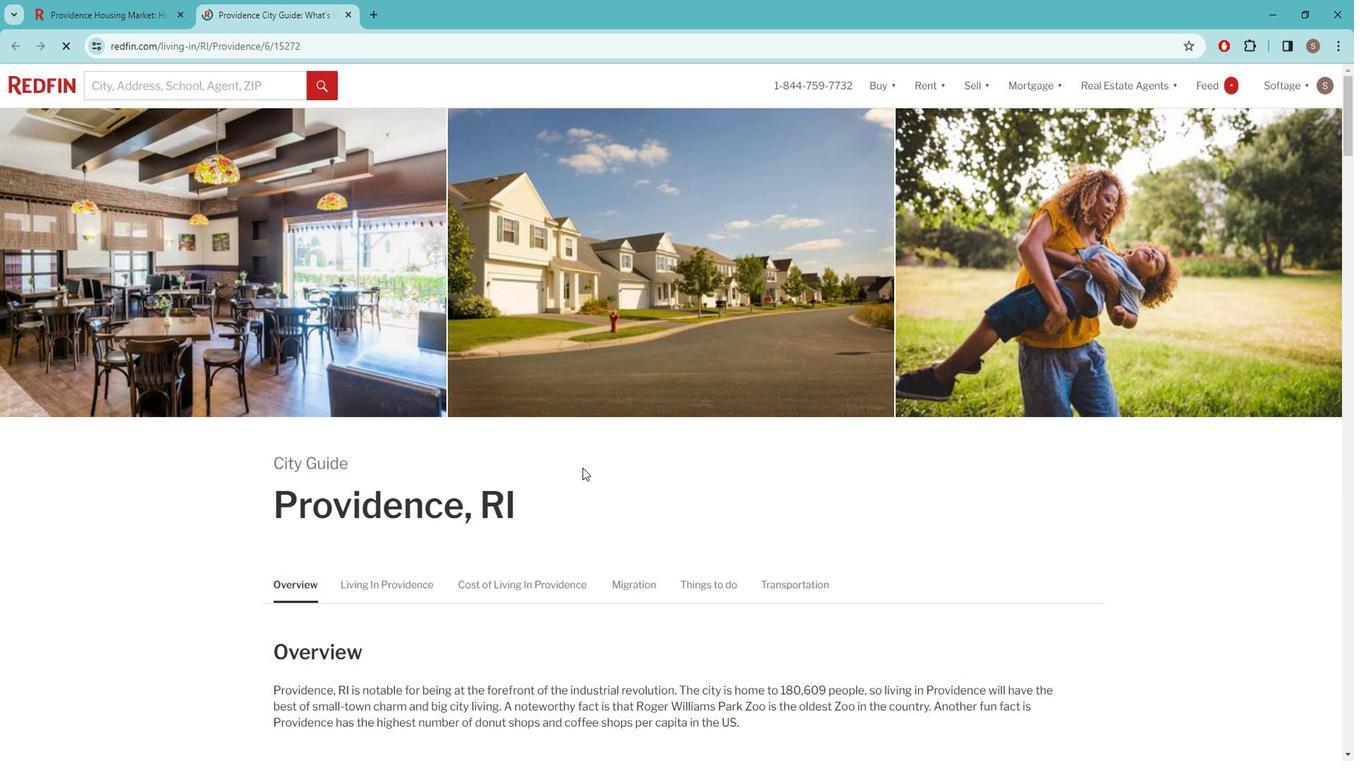 
Action: Mouse scrolled (526, 468) with delta (0, 0)
Screenshot: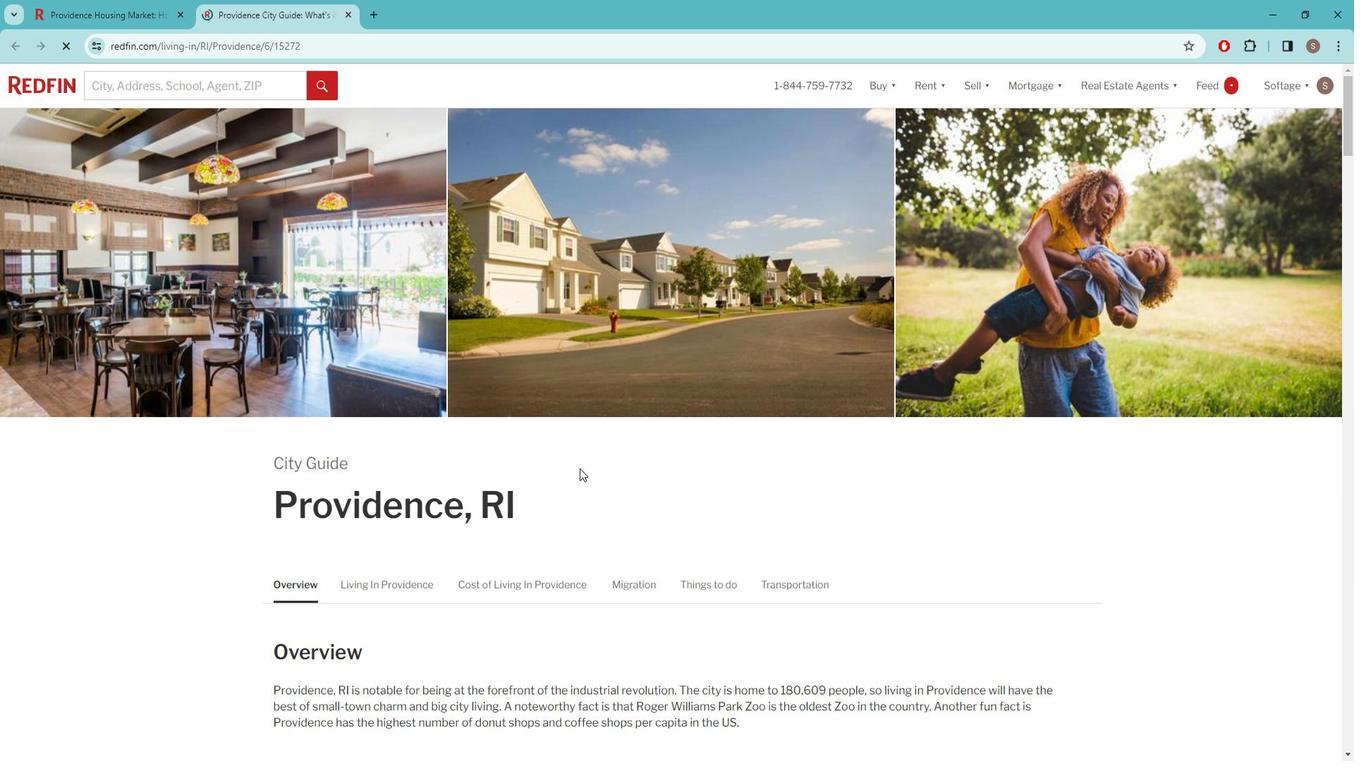 
Action: Mouse moved to (525, 469)
Screenshot: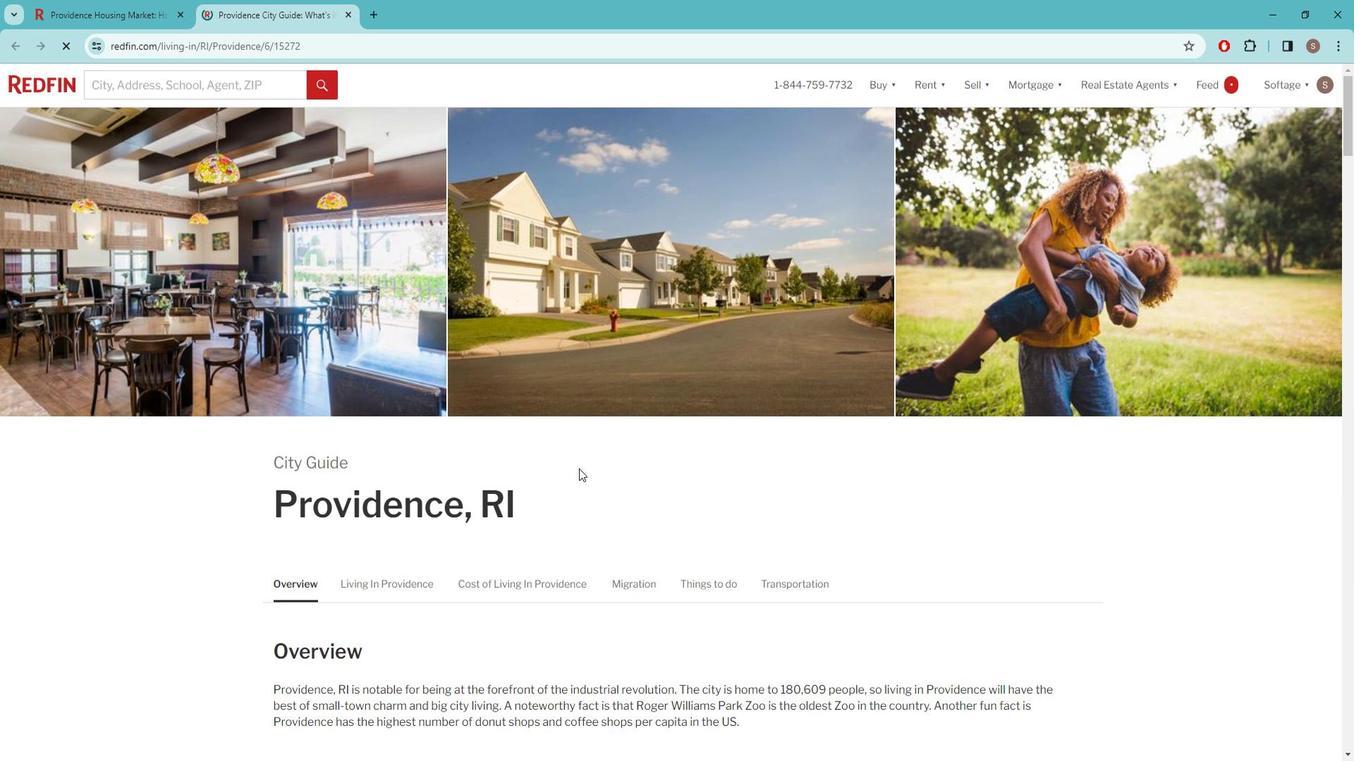 
Action: Mouse scrolled (525, 468) with delta (0, 0)
Screenshot: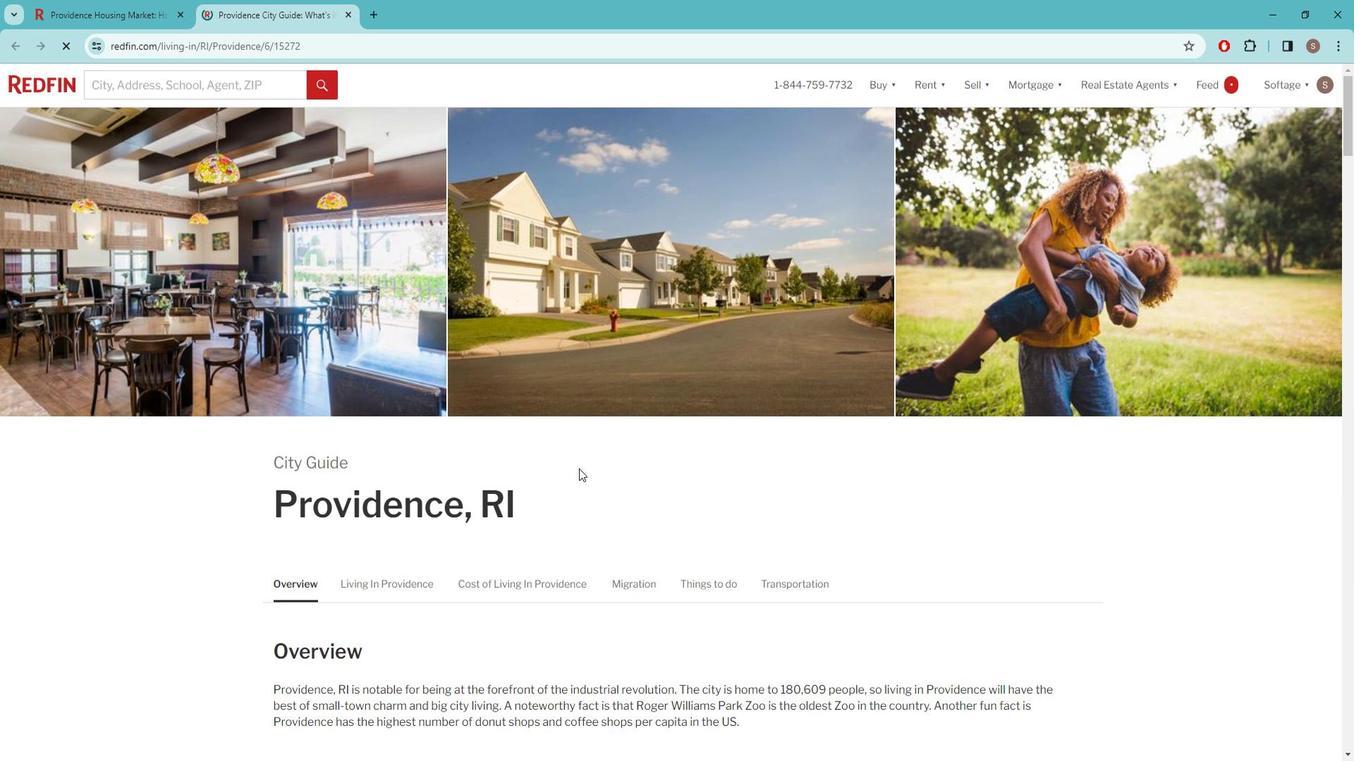 
Action: Mouse moved to (512, 447)
Screenshot: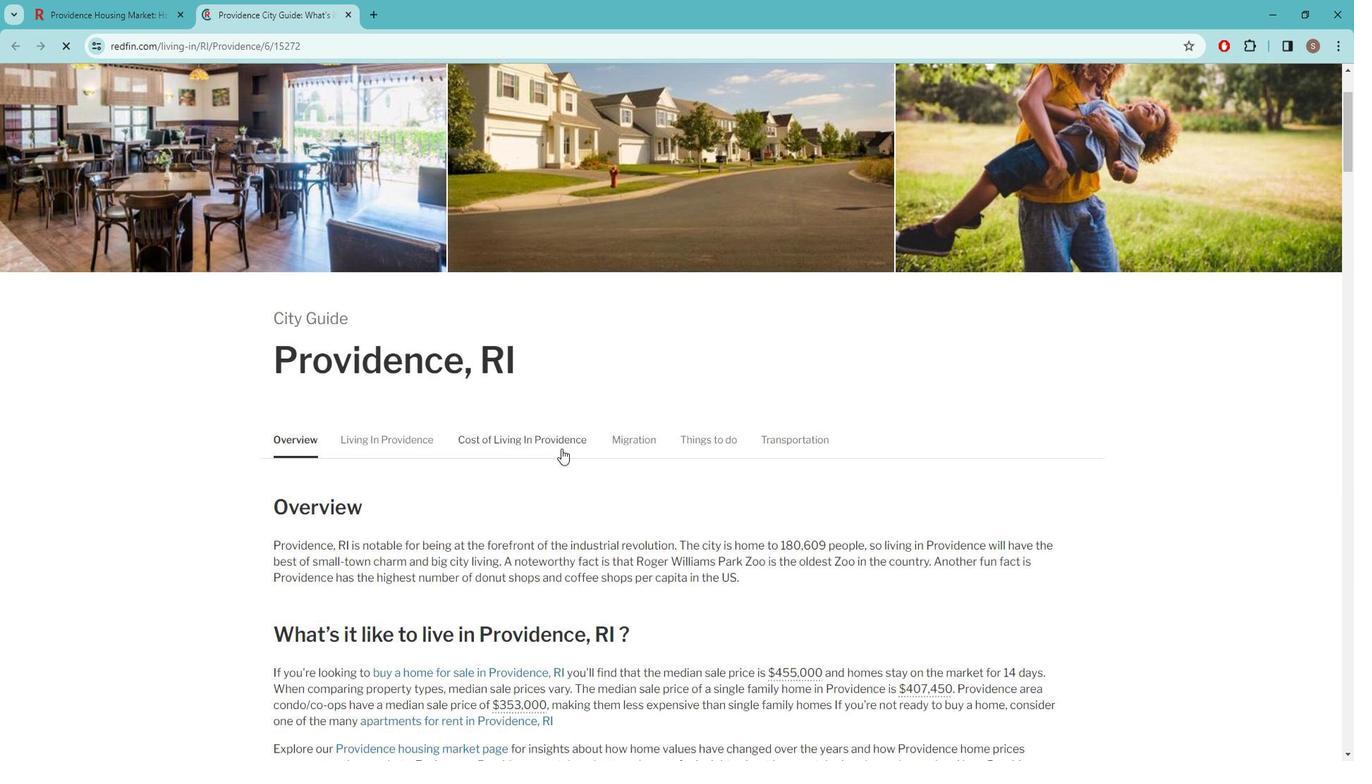 
Action: Mouse scrolled (512, 447) with delta (0, 0)
Screenshot: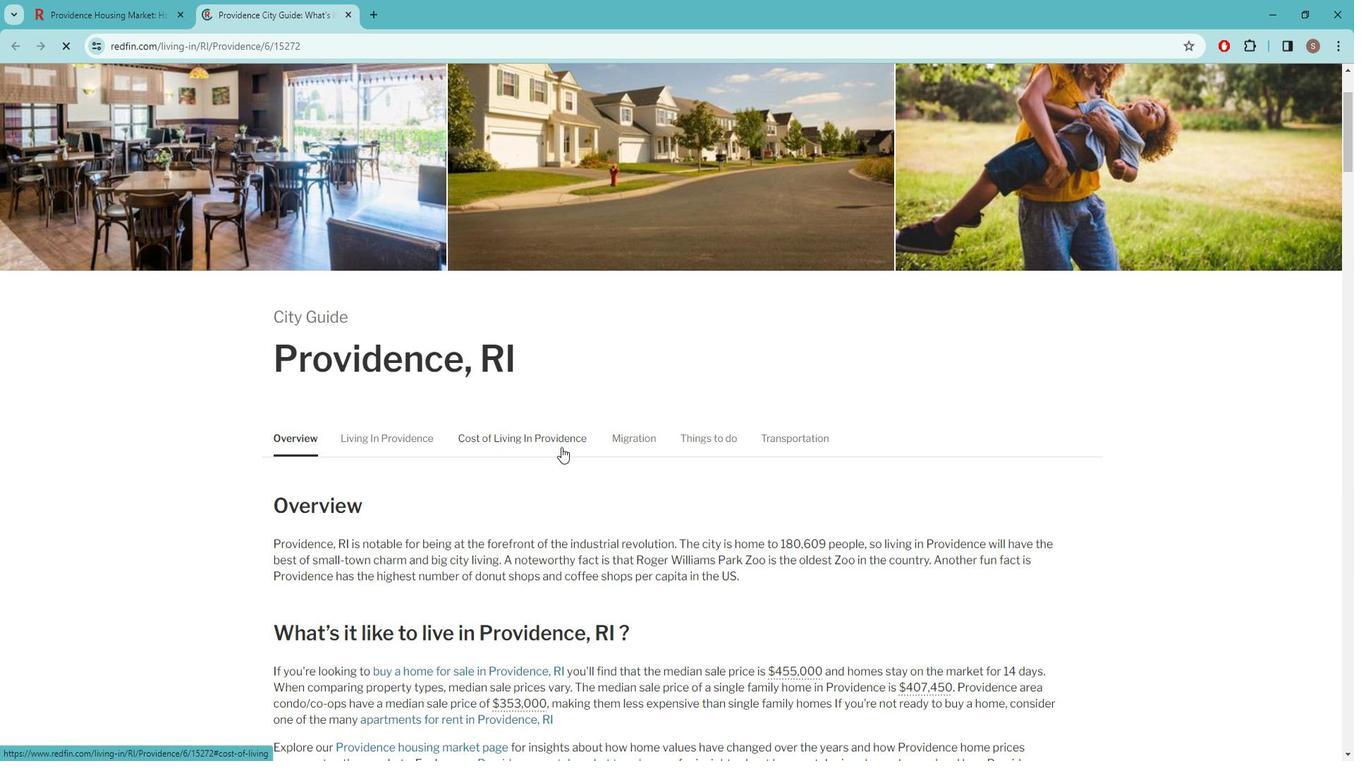 
Action: Mouse scrolled (512, 447) with delta (0, 0)
Screenshot: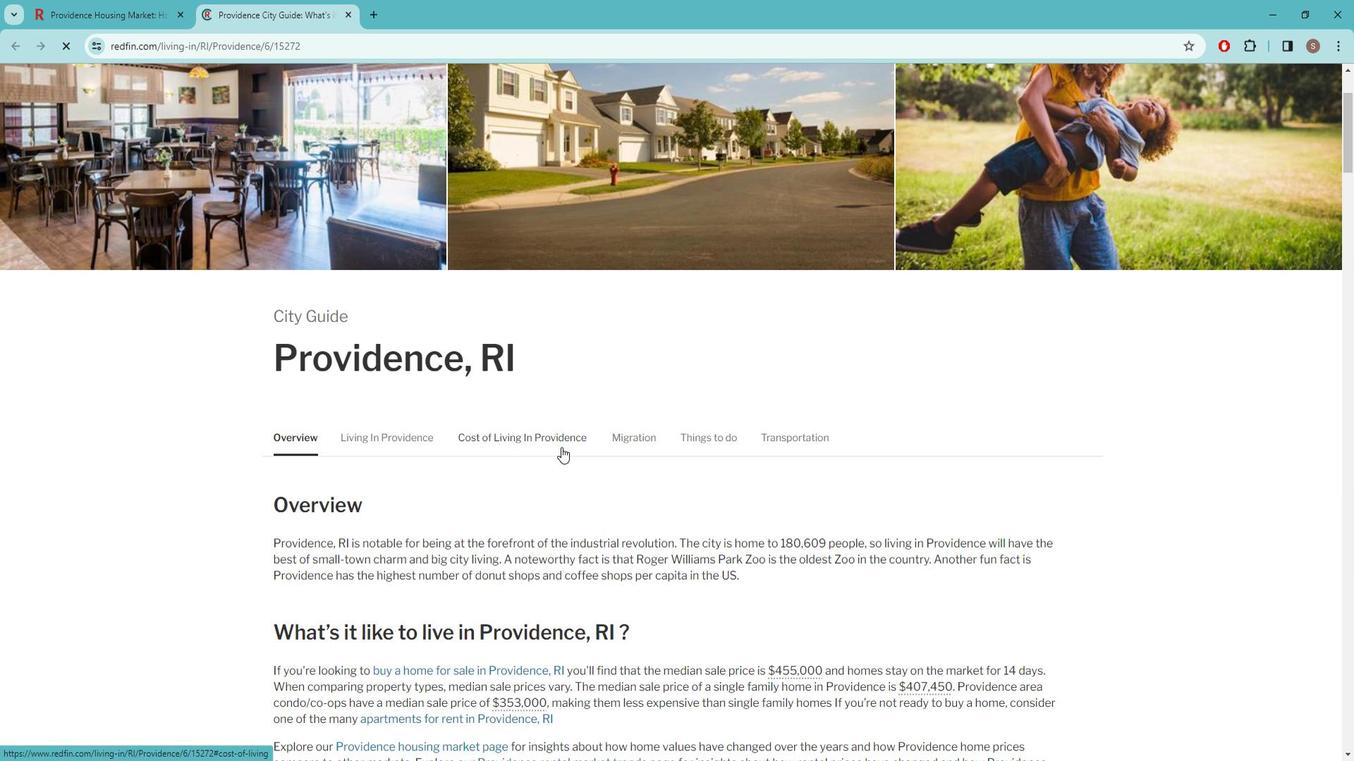 
Action: Mouse moved to (639, 289)
Screenshot: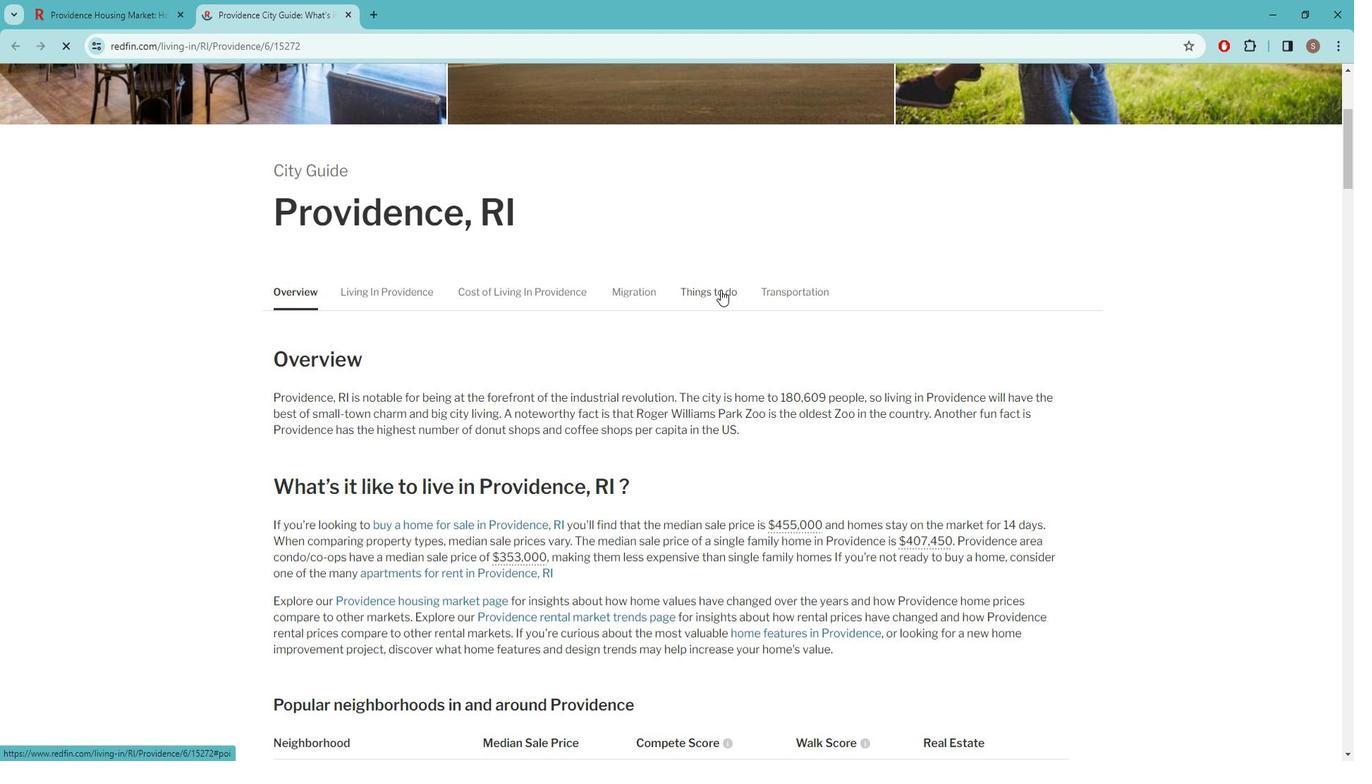 
Action: Mouse pressed left at (639, 289)
Screenshot: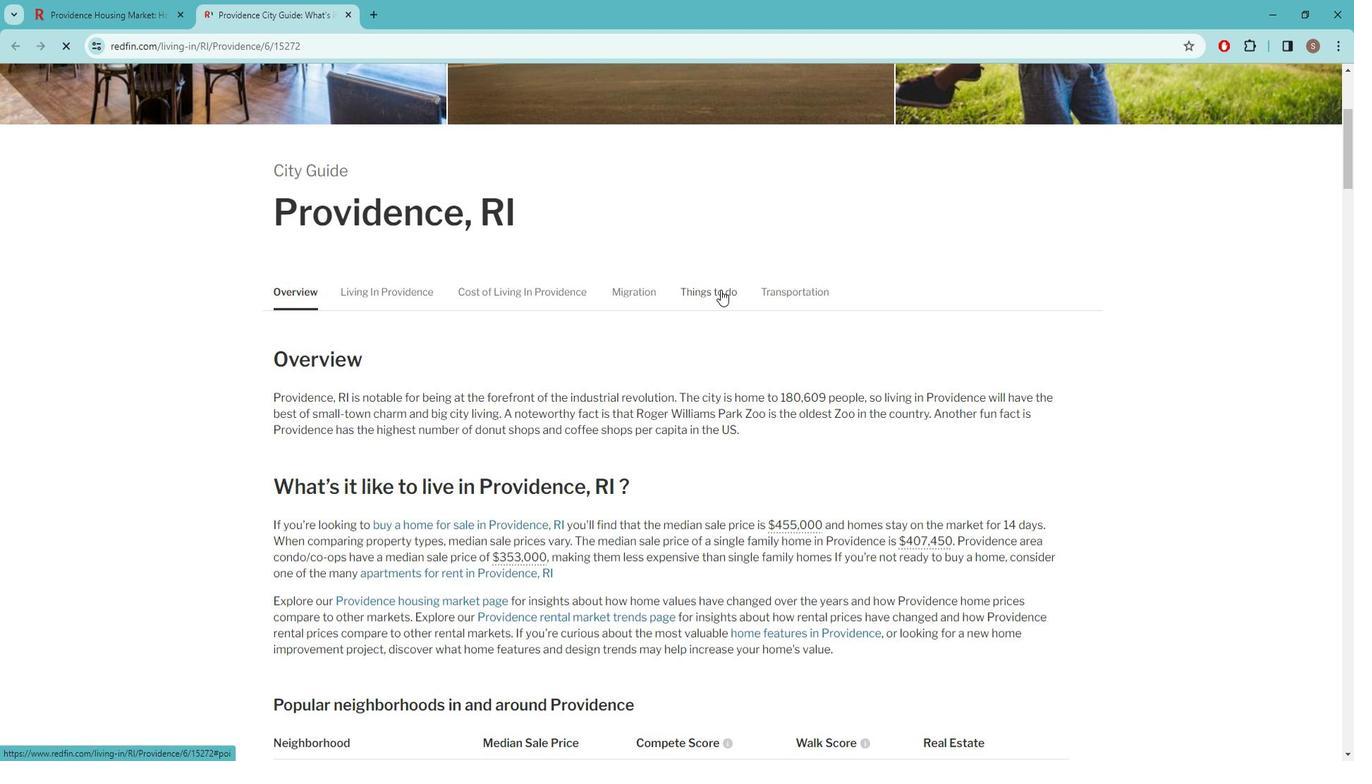 
Action: Mouse scrolled (639, 289) with delta (0, 0)
Screenshot: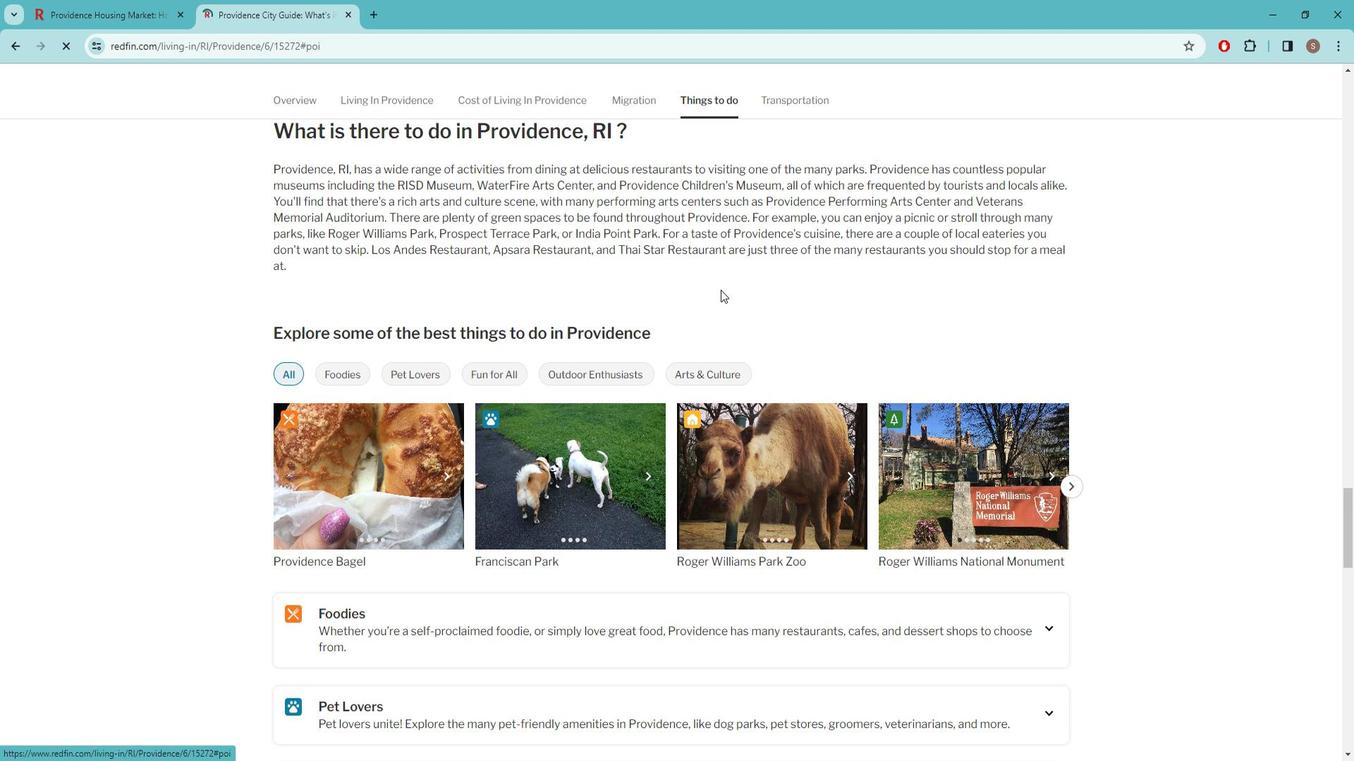 
Action: Mouse scrolled (639, 289) with delta (0, 0)
Screenshot: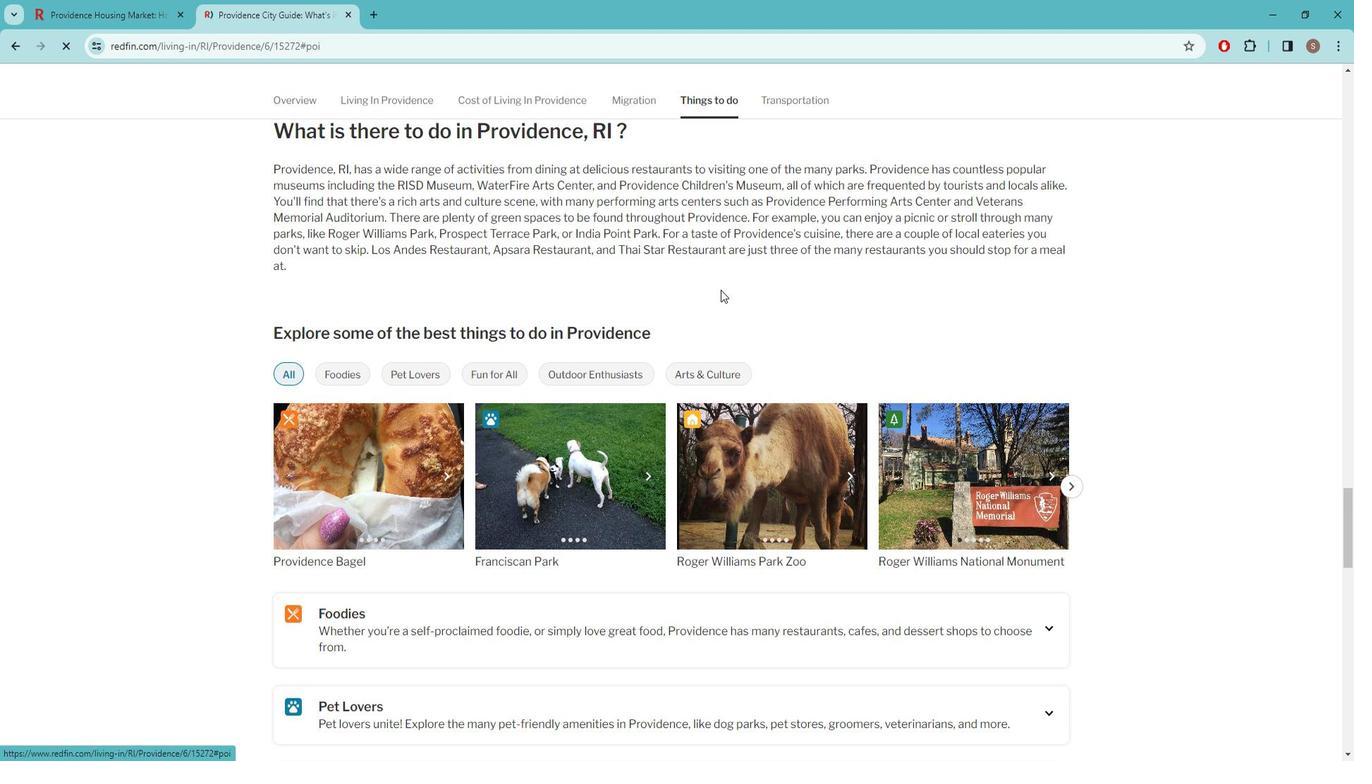
Action: Mouse scrolled (639, 288) with delta (0, 0)
Screenshot: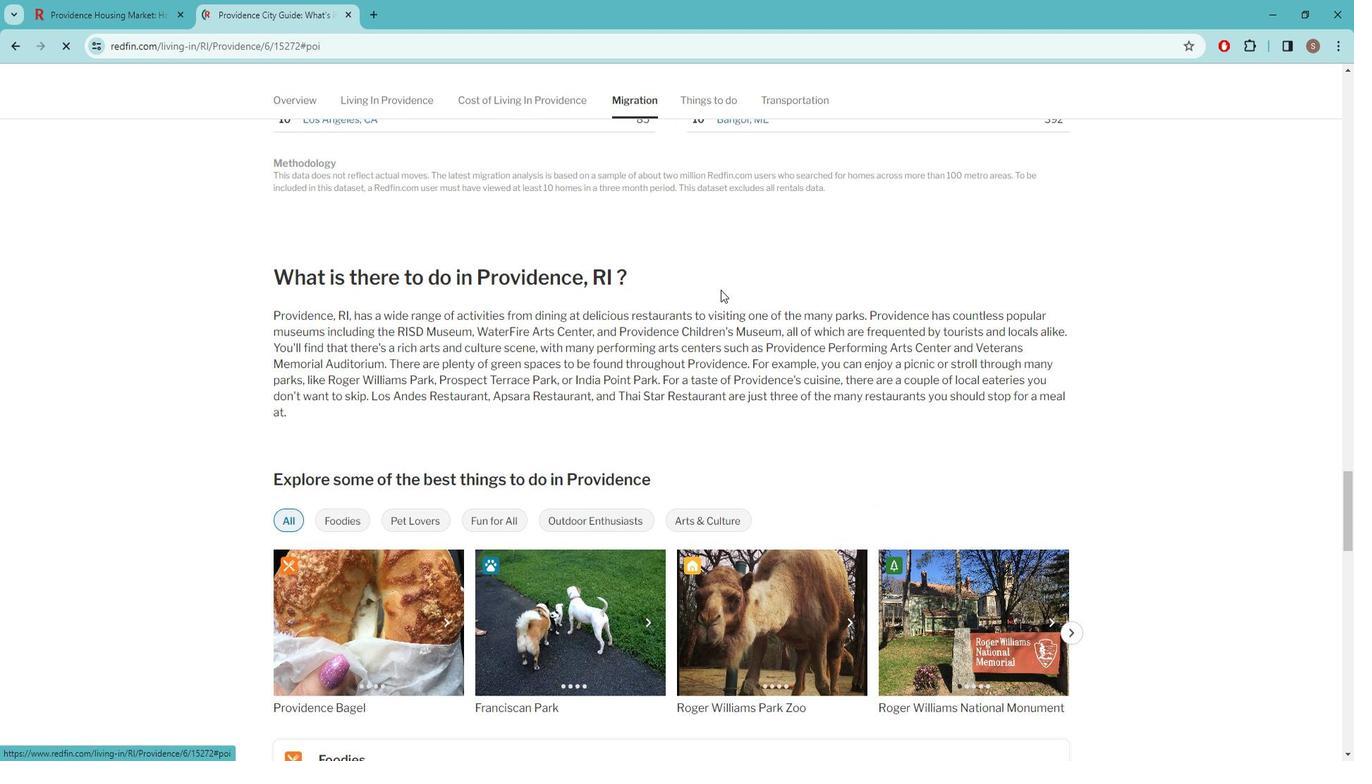 
Action: Mouse scrolled (639, 288) with delta (0, 0)
Screenshot: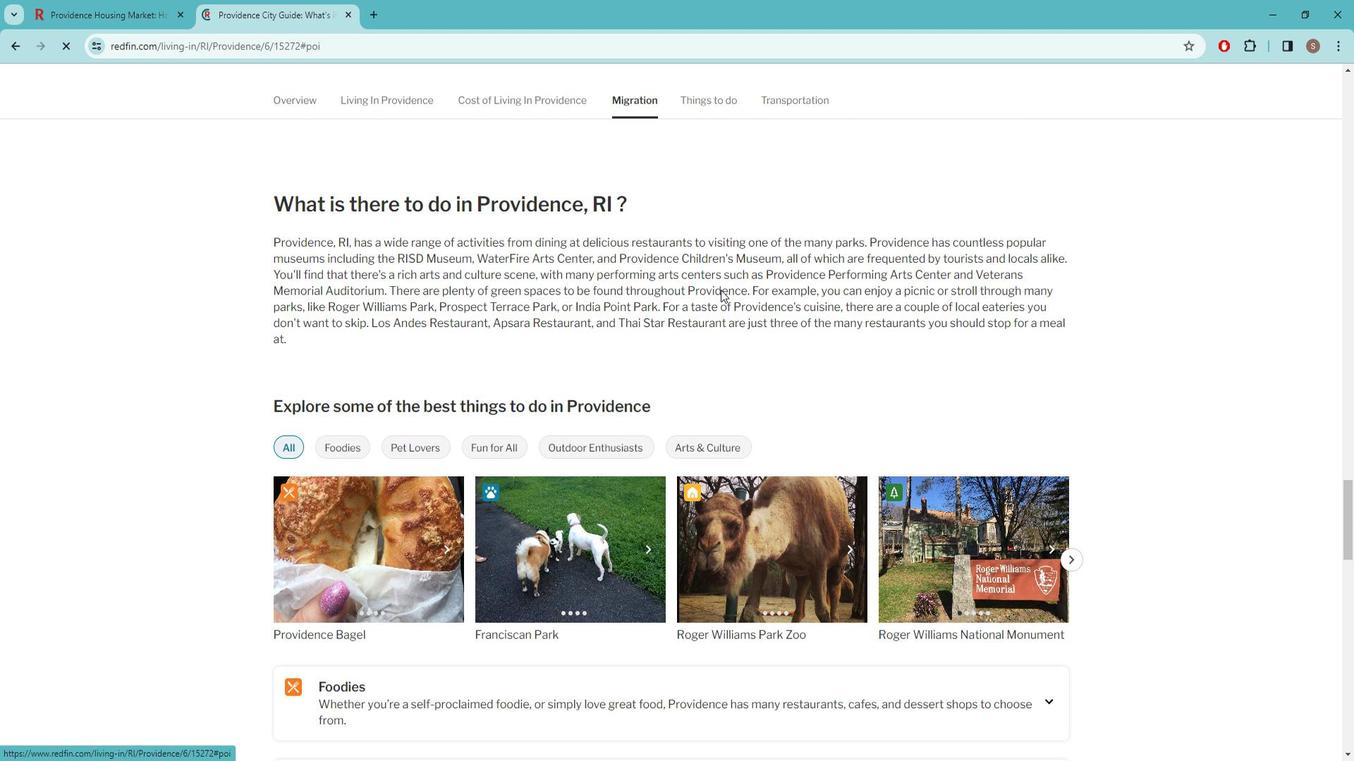
Action: Mouse scrolled (639, 288) with delta (0, 0)
Screenshot: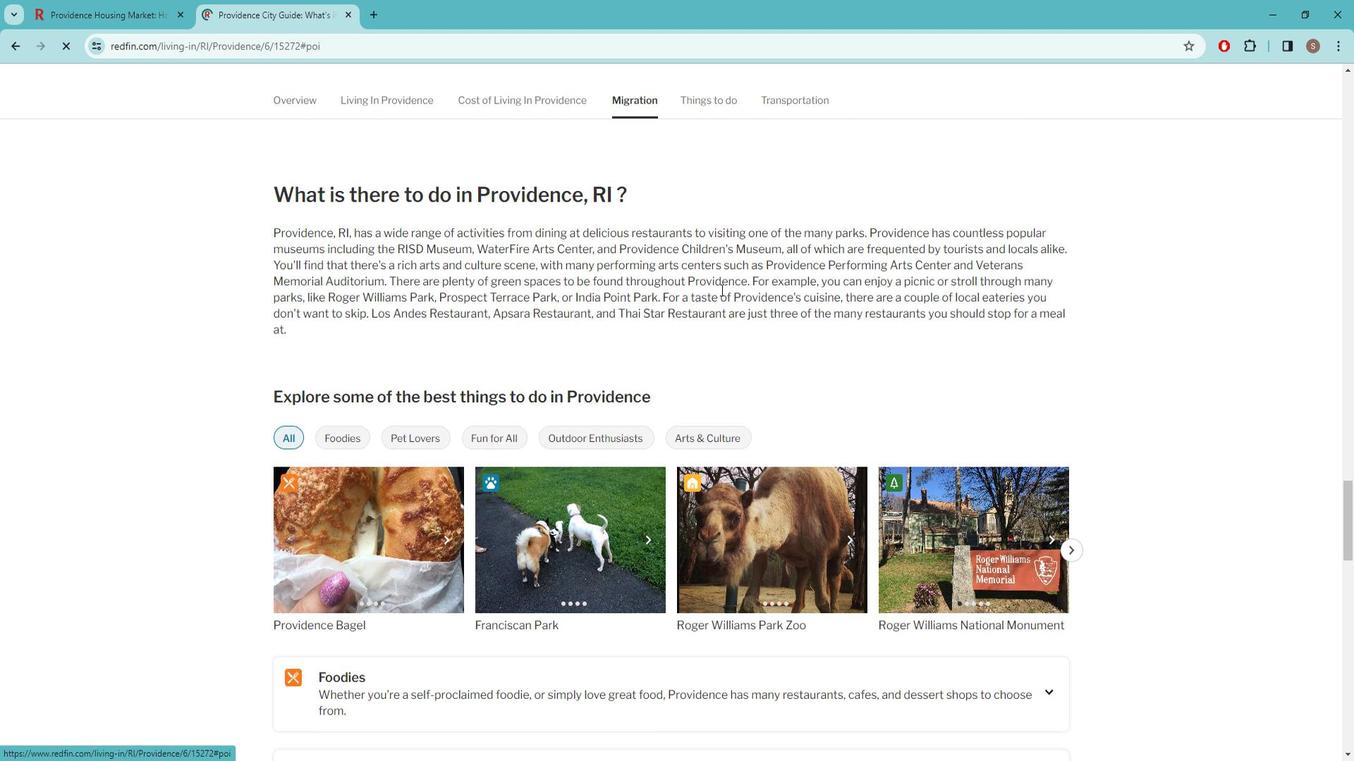 
Action: Mouse scrolled (639, 288) with delta (0, 0)
Screenshot: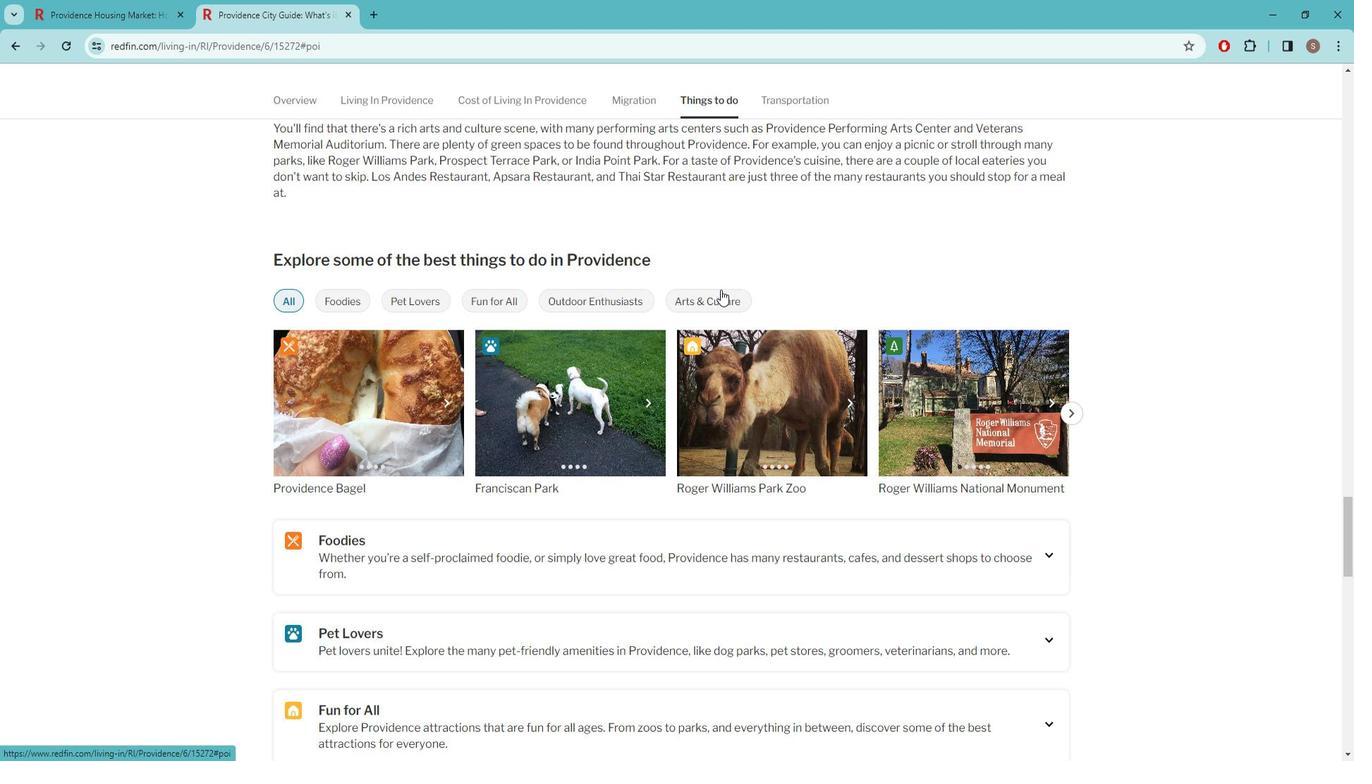 
Action: Mouse scrolled (639, 288) with delta (0, 0)
Screenshot: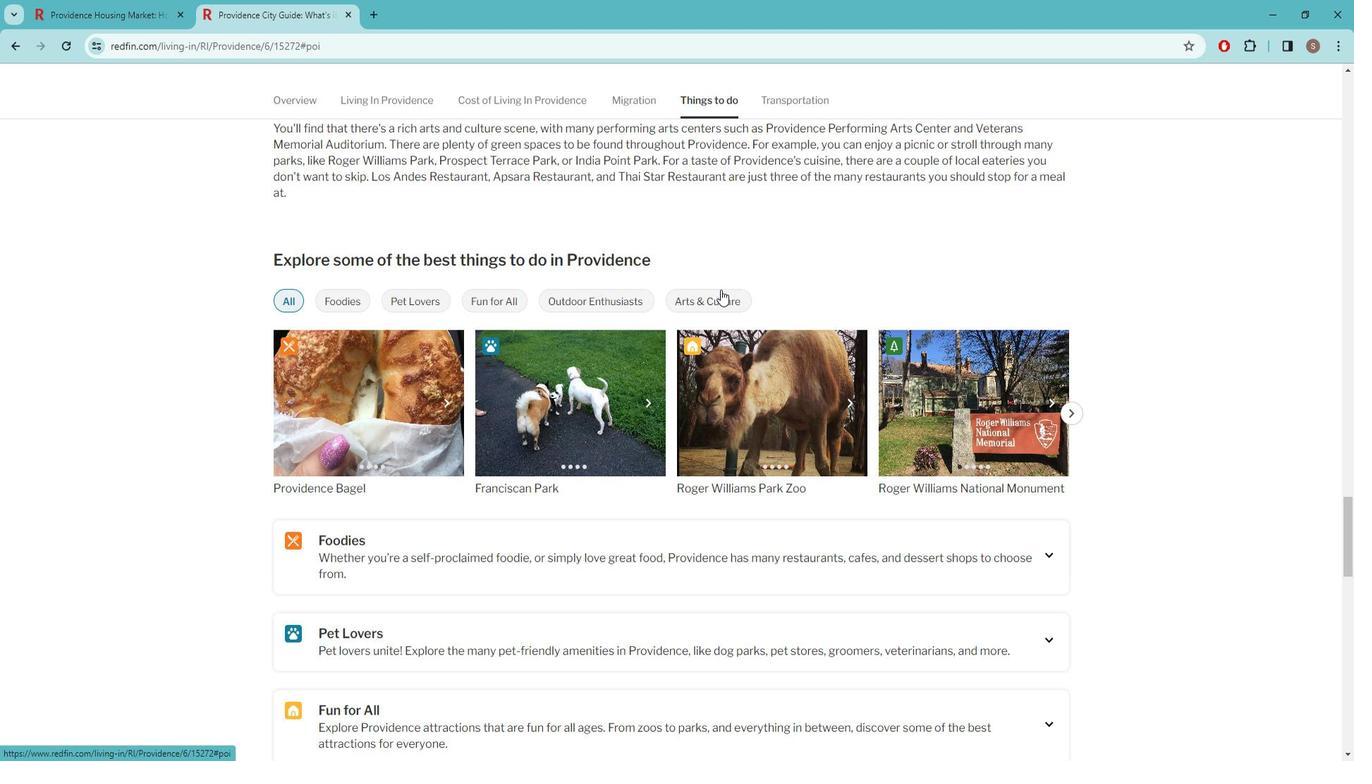
Action: Mouse scrolled (639, 288) with delta (0, 0)
Screenshot: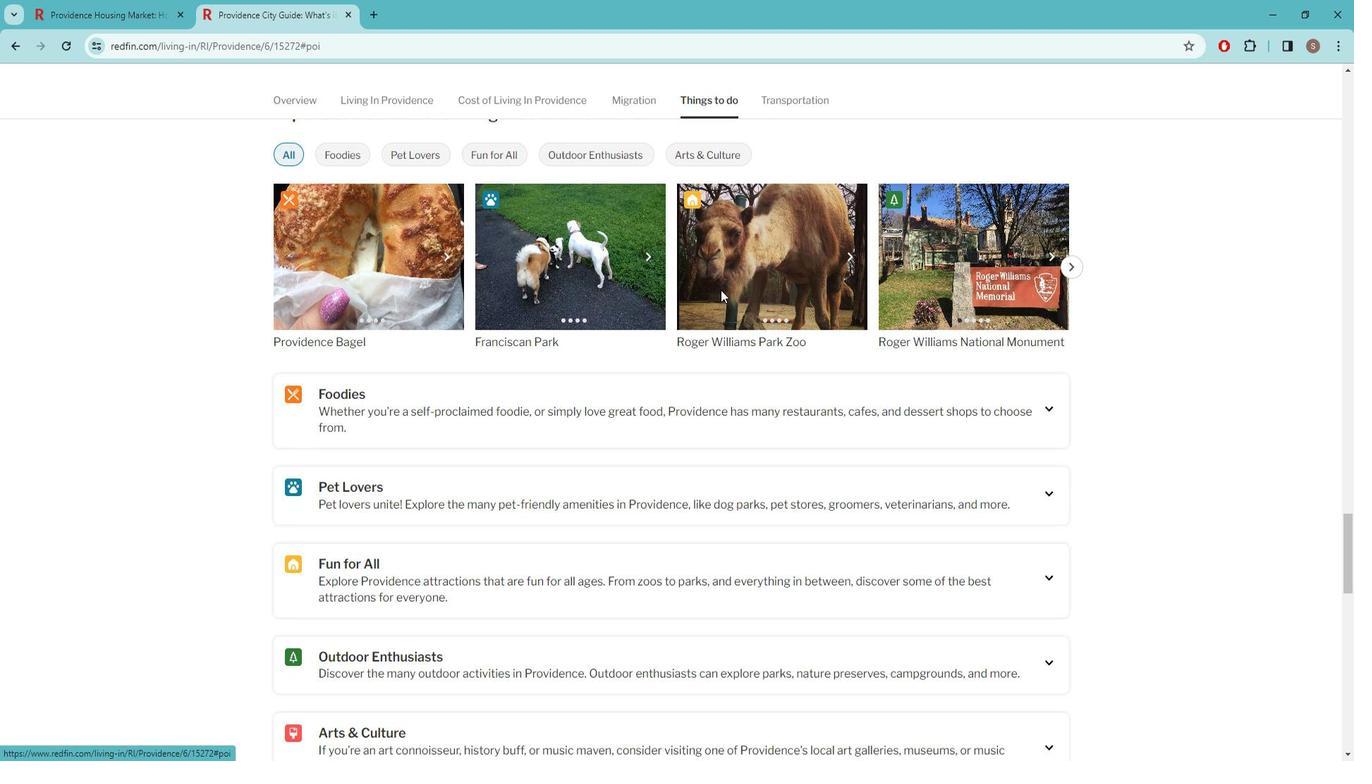 
Action: Mouse scrolled (639, 288) with delta (0, 0)
Screenshot: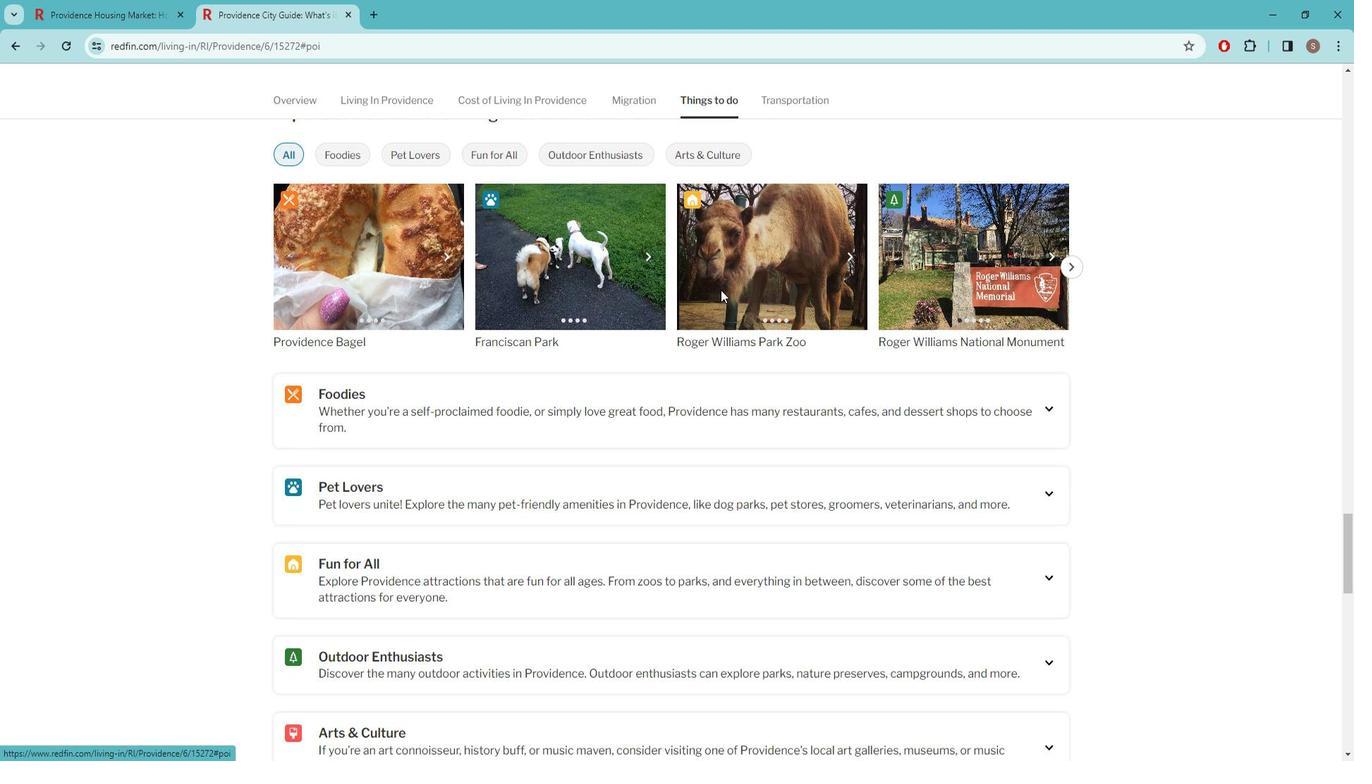 
Action: Mouse moved to (896, 599)
Screenshot: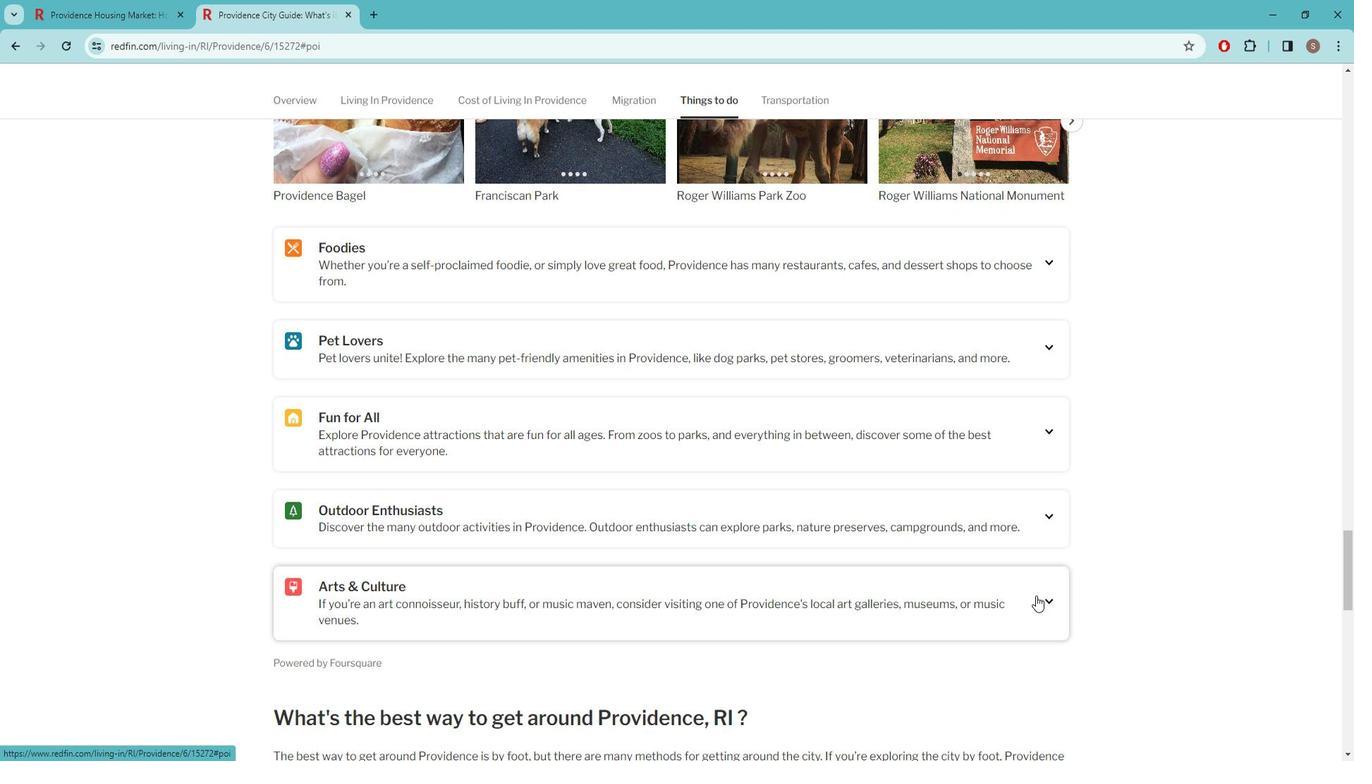 
Action: Mouse pressed left at (896, 599)
Screenshot: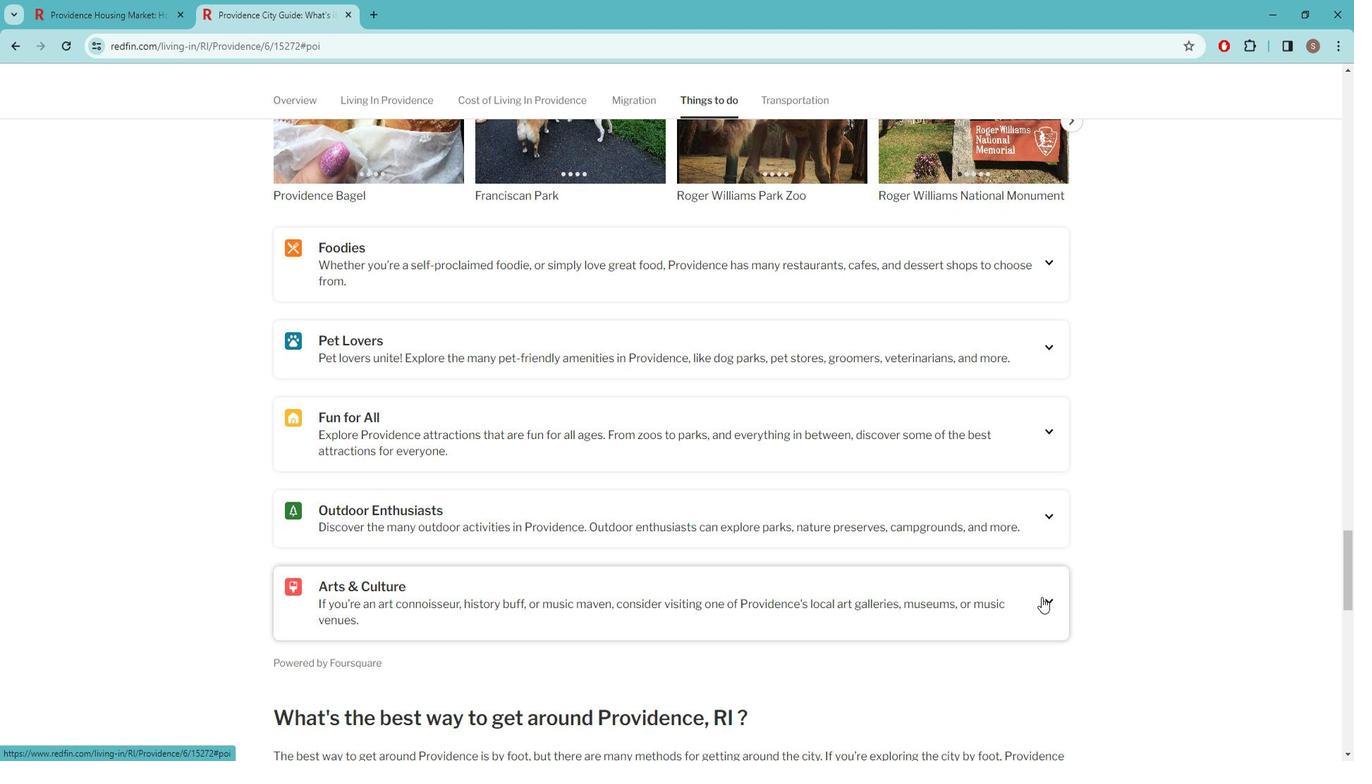 
Action: Mouse moved to (873, 565)
Screenshot: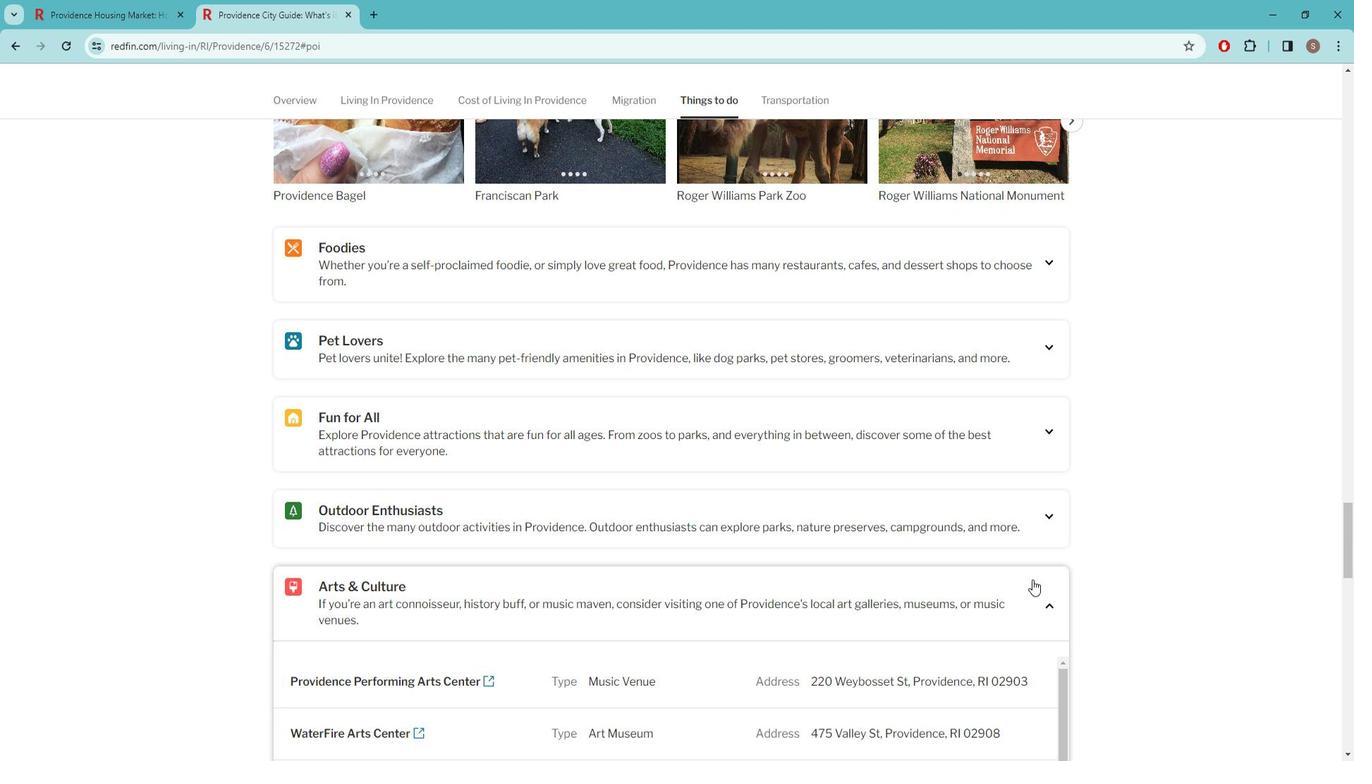 
Action: Mouse scrolled (873, 565) with delta (0, 0)
Screenshot: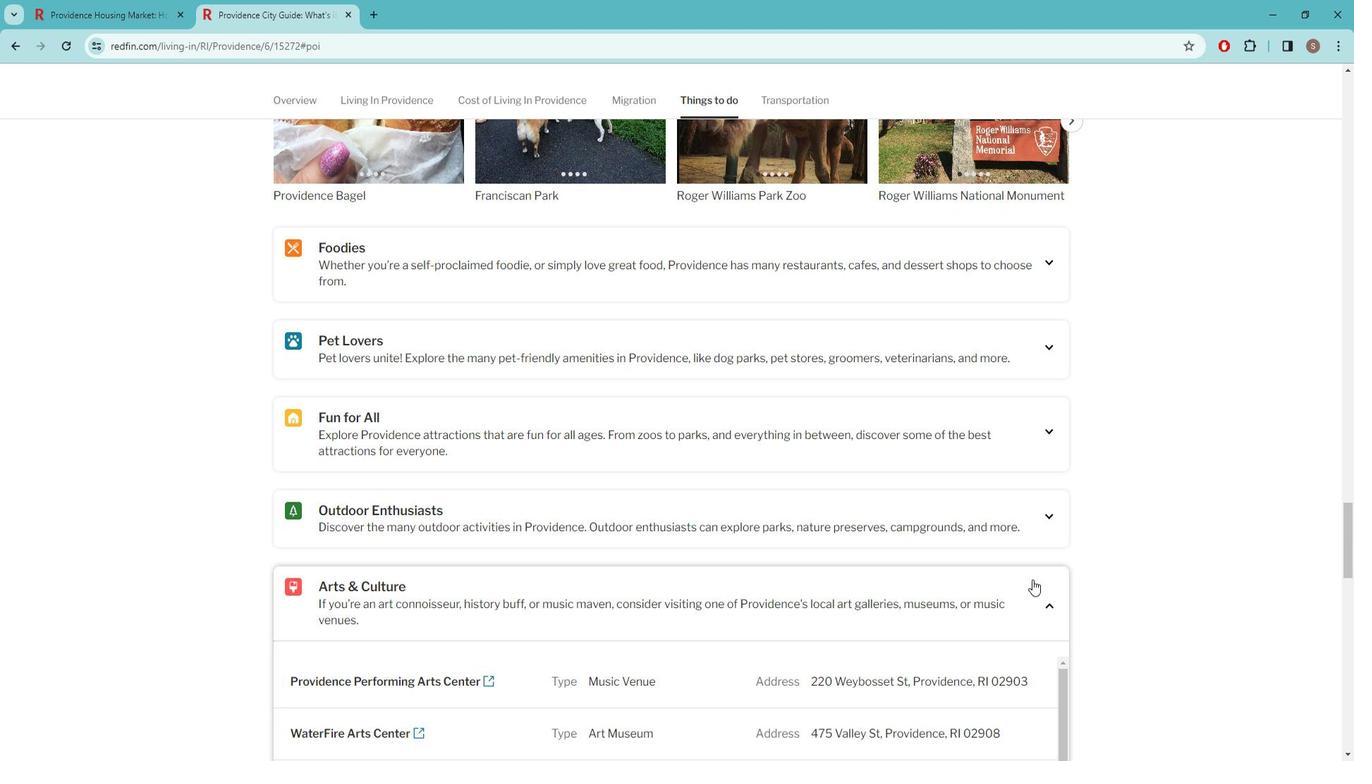 
Action: Mouse moved to (869, 560)
Screenshot: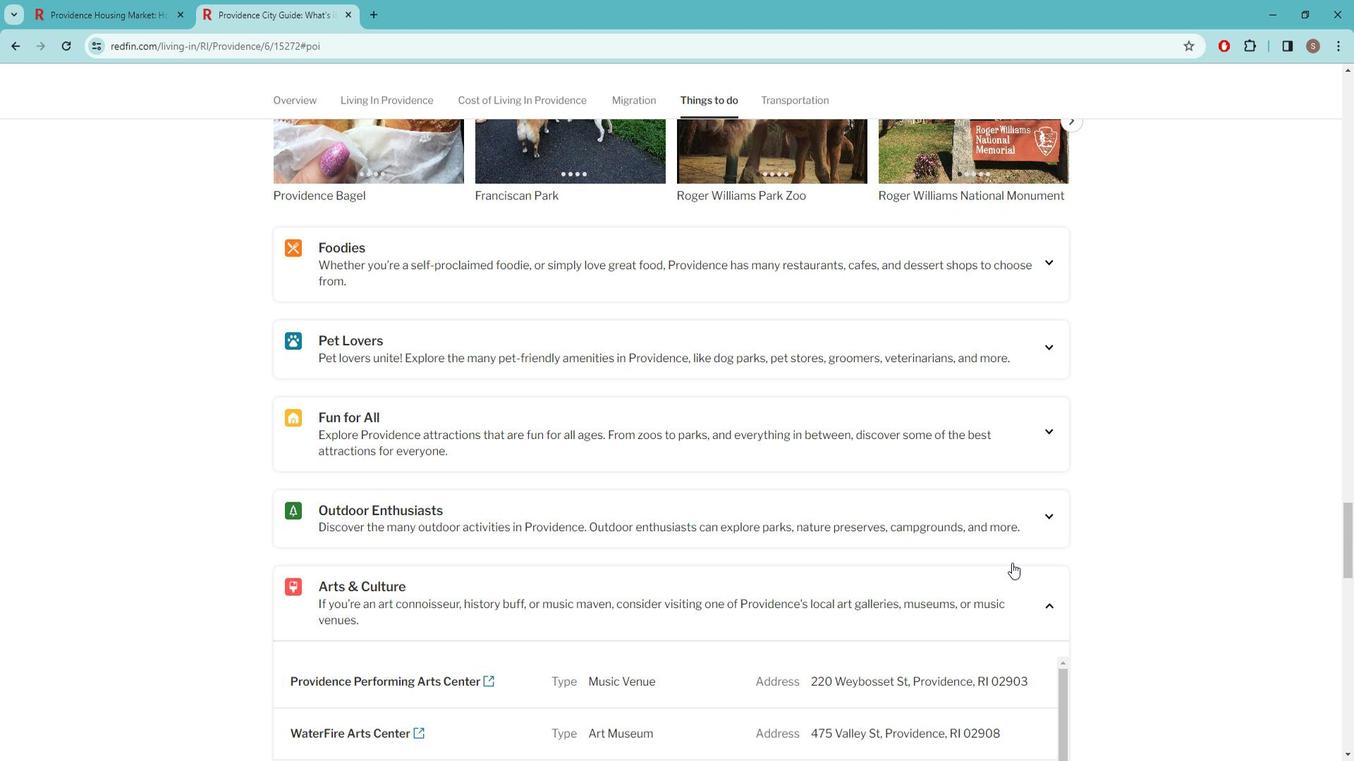 
Action: Mouse scrolled (869, 560) with delta (0, 0)
Screenshot: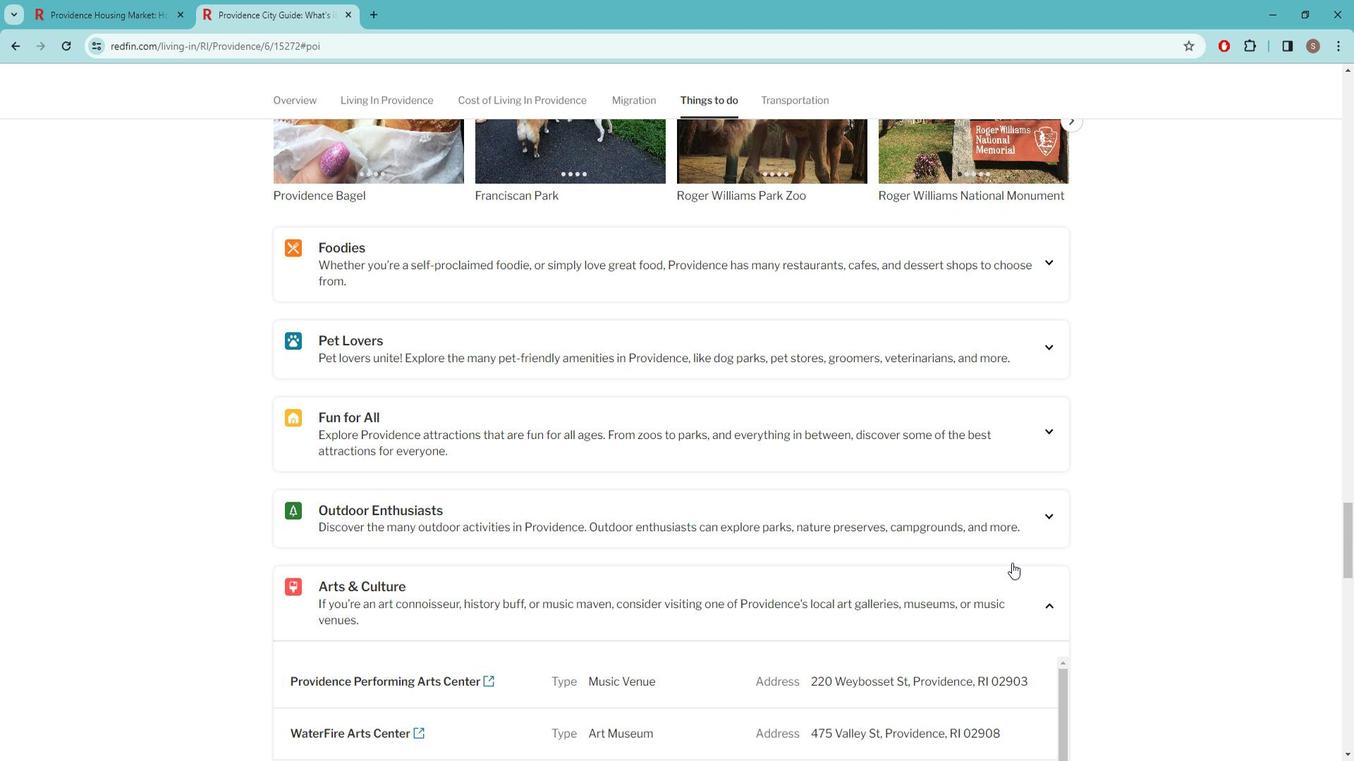 
Action: Mouse moved to (864, 556)
Screenshot: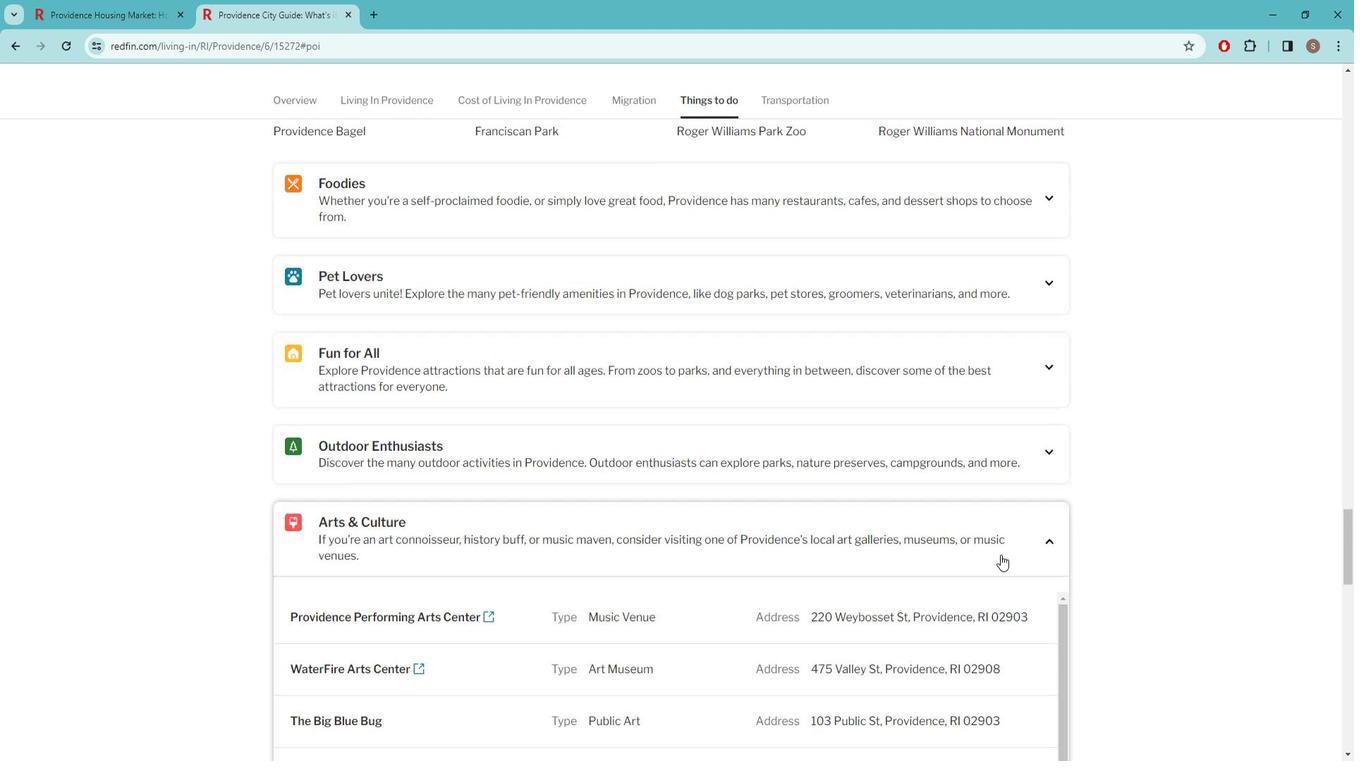 
Action: Mouse scrolled (864, 555) with delta (0, 0)
Screenshot: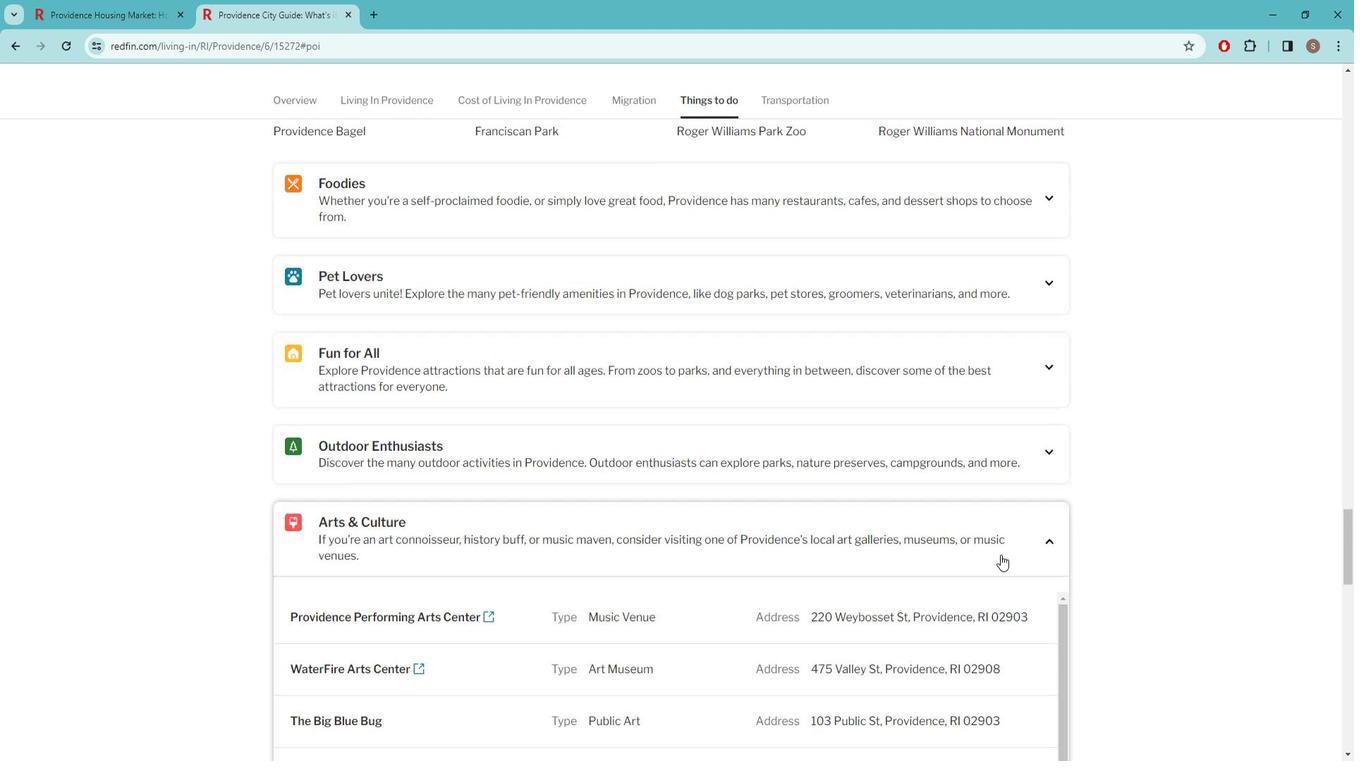 
Action: Mouse moved to (852, 543)
Screenshot: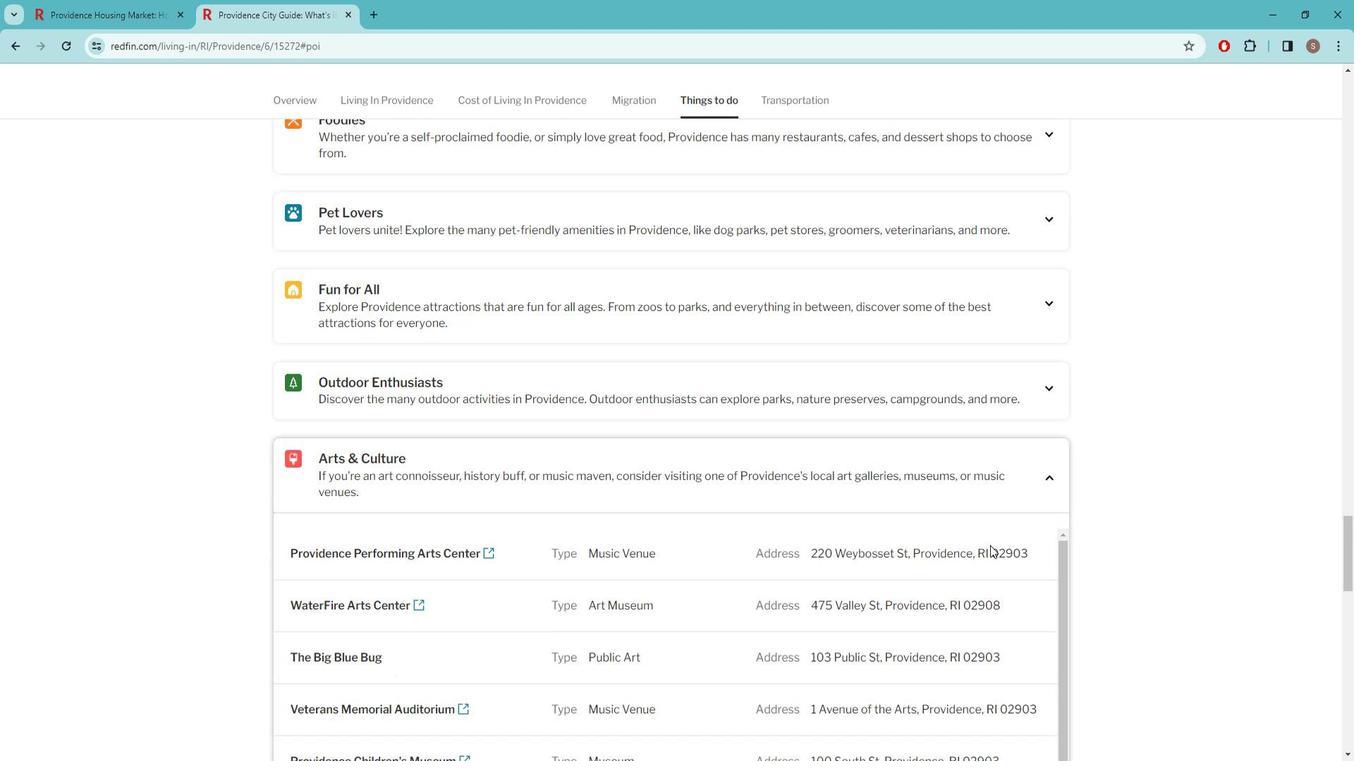 
Action: Mouse scrolled (852, 542) with delta (0, 0)
Screenshot: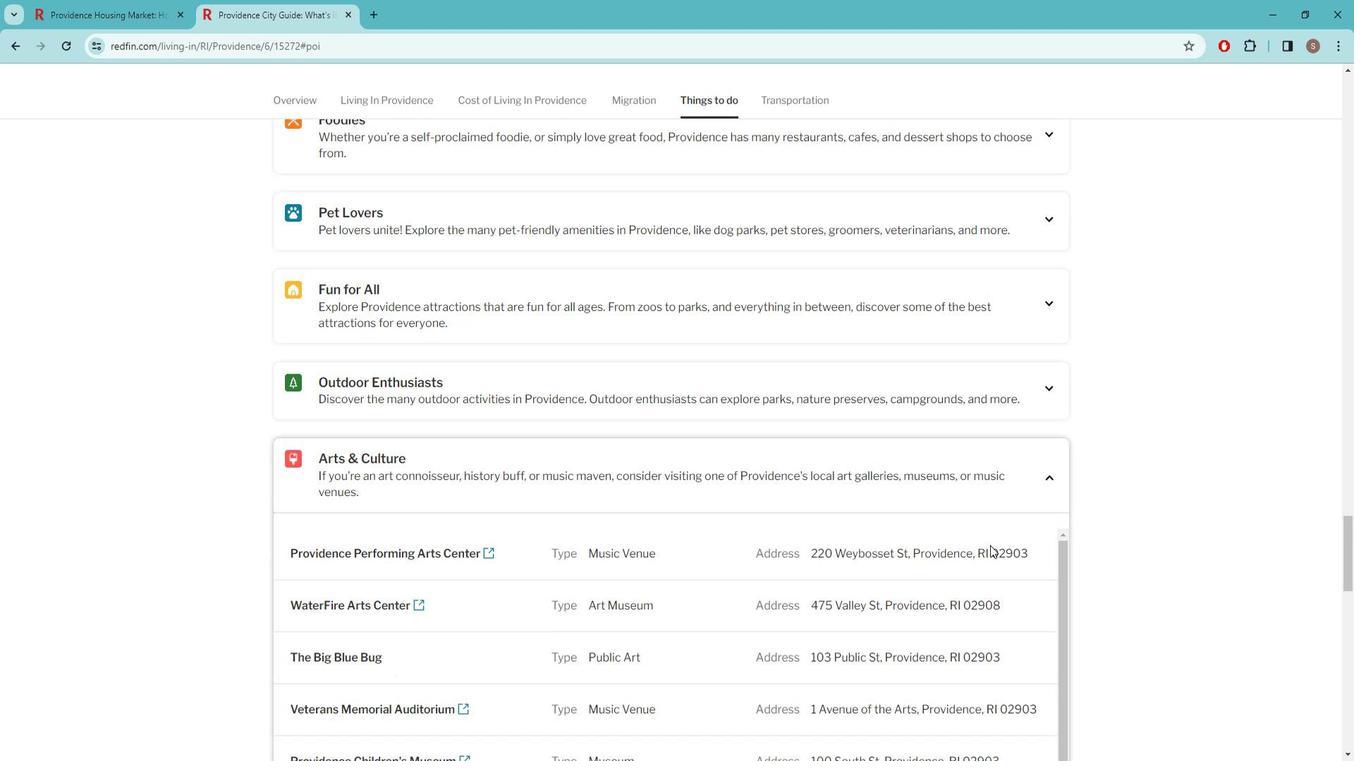 
Action: Mouse moved to (732, 414)
Screenshot: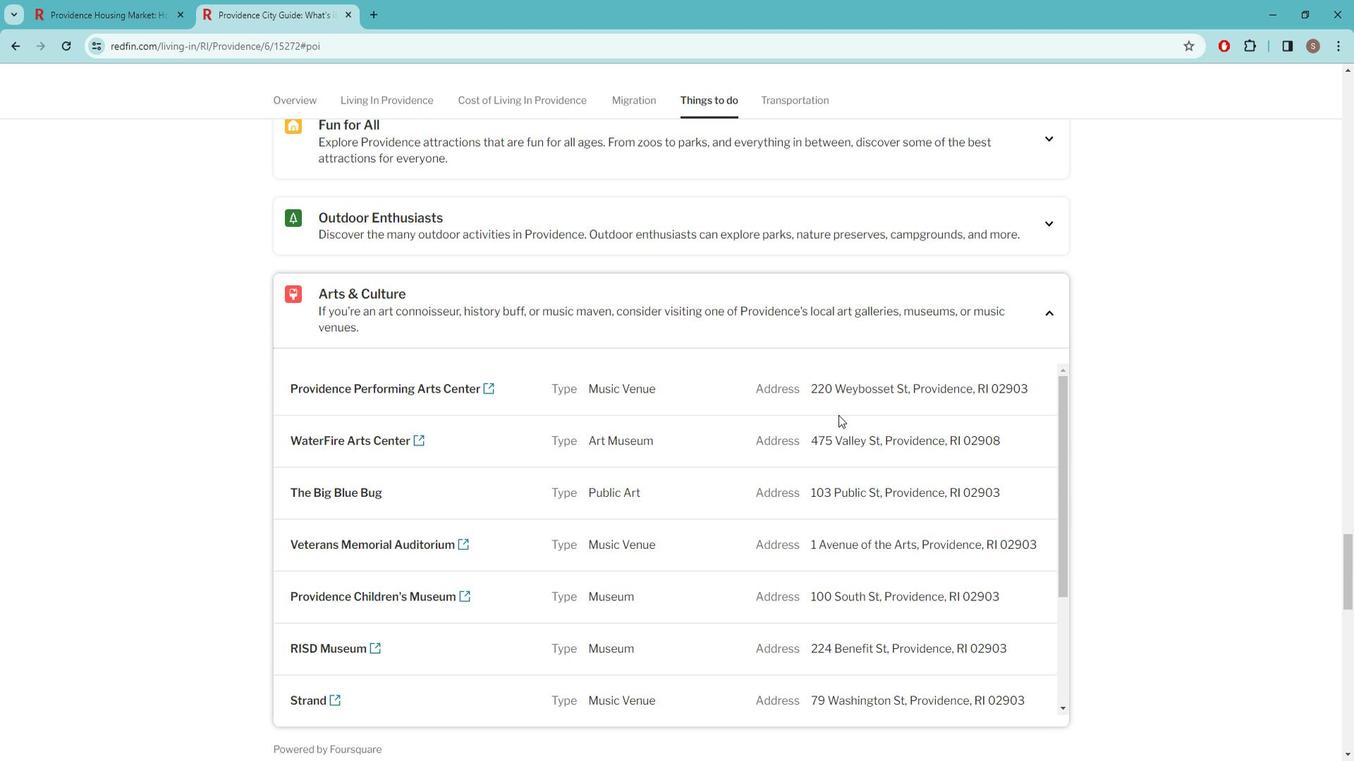 
Action: Mouse scrolled (732, 414) with delta (0, 0)
